 Task: Add a timeline in the project AgileHero for the epic 'IT Event Management Process Improvement' from 2024/06/08 to 2025/11/21. Add a timeline in the project AgileHero for the epic 'IT Access Management' from 2023/05/18 to 2025/08/04. Add a timeline in the project AgileHero for the epic 'Cloud migration' from 2024/03/28 to 2025/11/05
Action: Mouse moved to (220, 69)
Screenshot: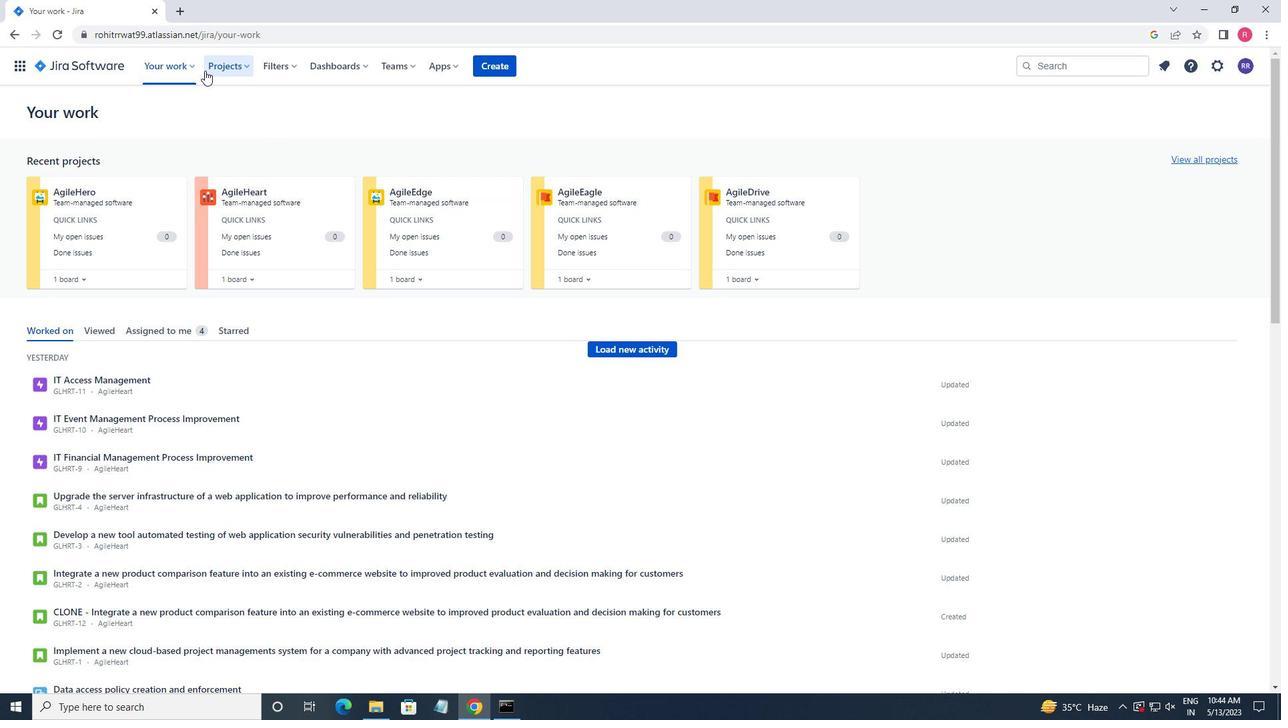 
Action: Mouse pressed left at (220, 69)
Screenshot: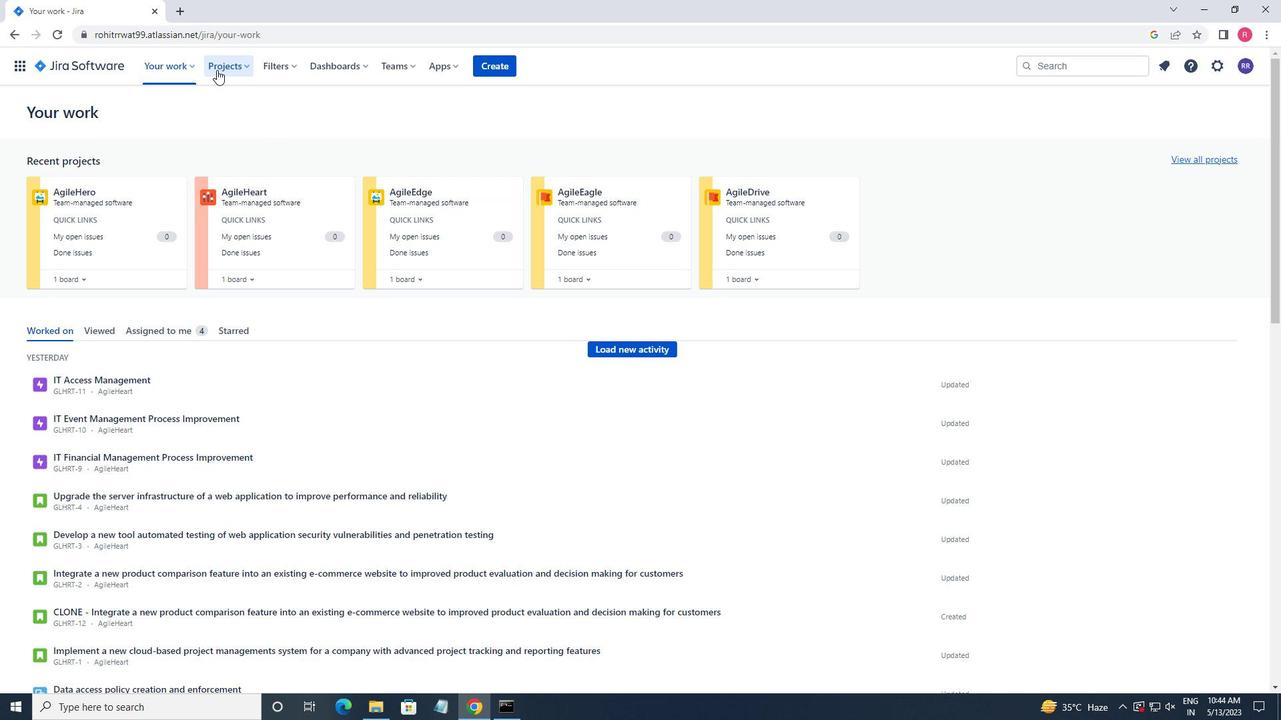 
Action: Mouse moved to (248, 135)
Screenshot: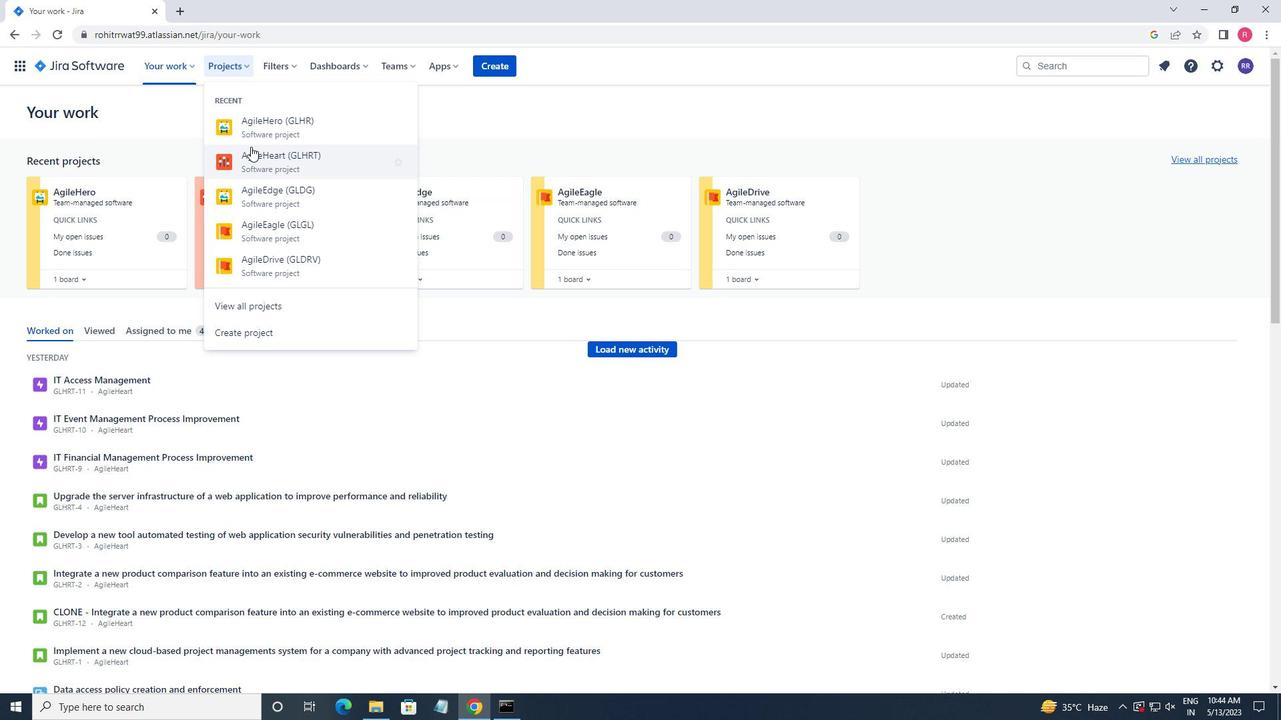 
Action: Mouse pressed left at (248, 135)
Screenshot: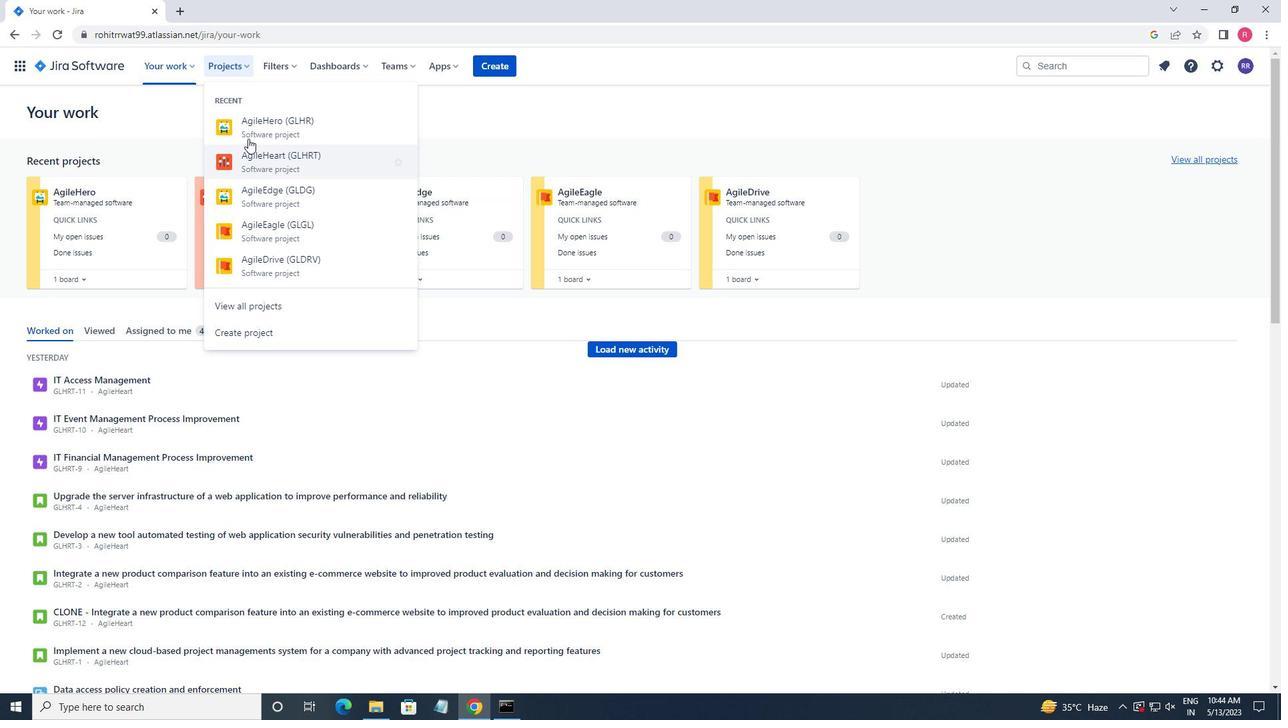 
Action: Mouse moved to (86, 206)
Screenshot: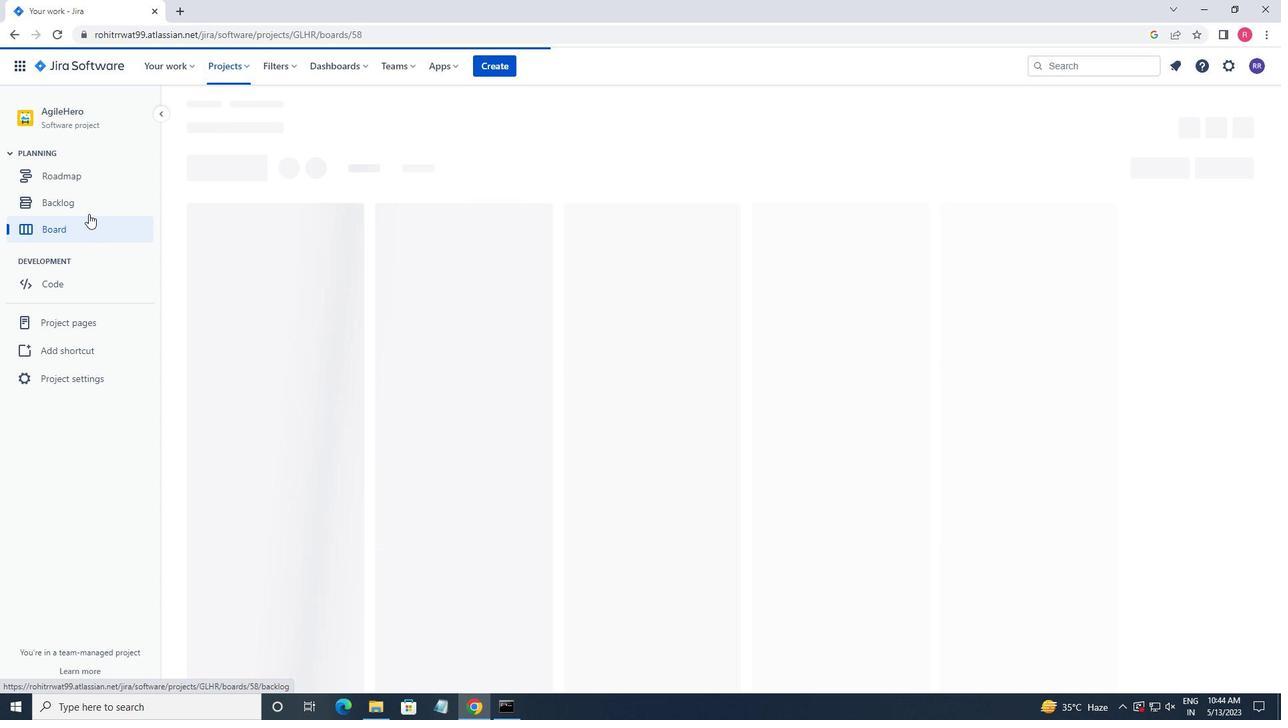 
Action: Mouse pressed left at (86, 206)
Screenshot: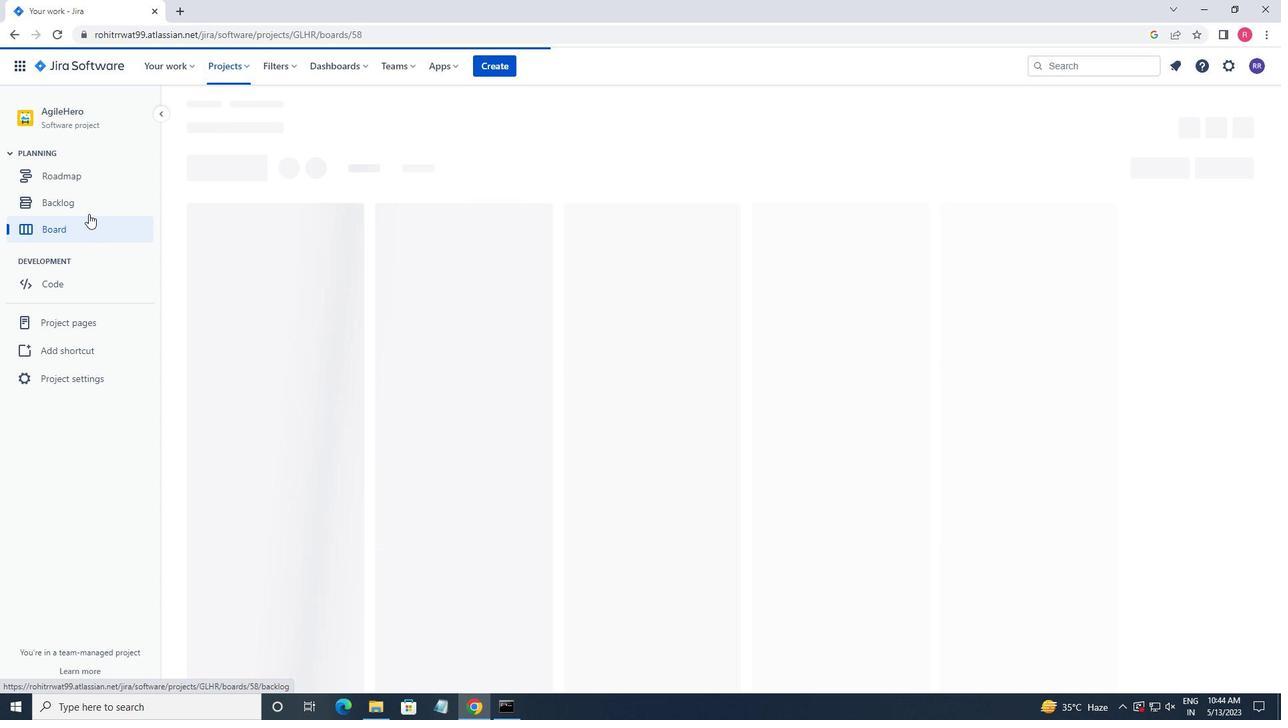 
Action: Mouse moved to (198, 268)
Screenshot: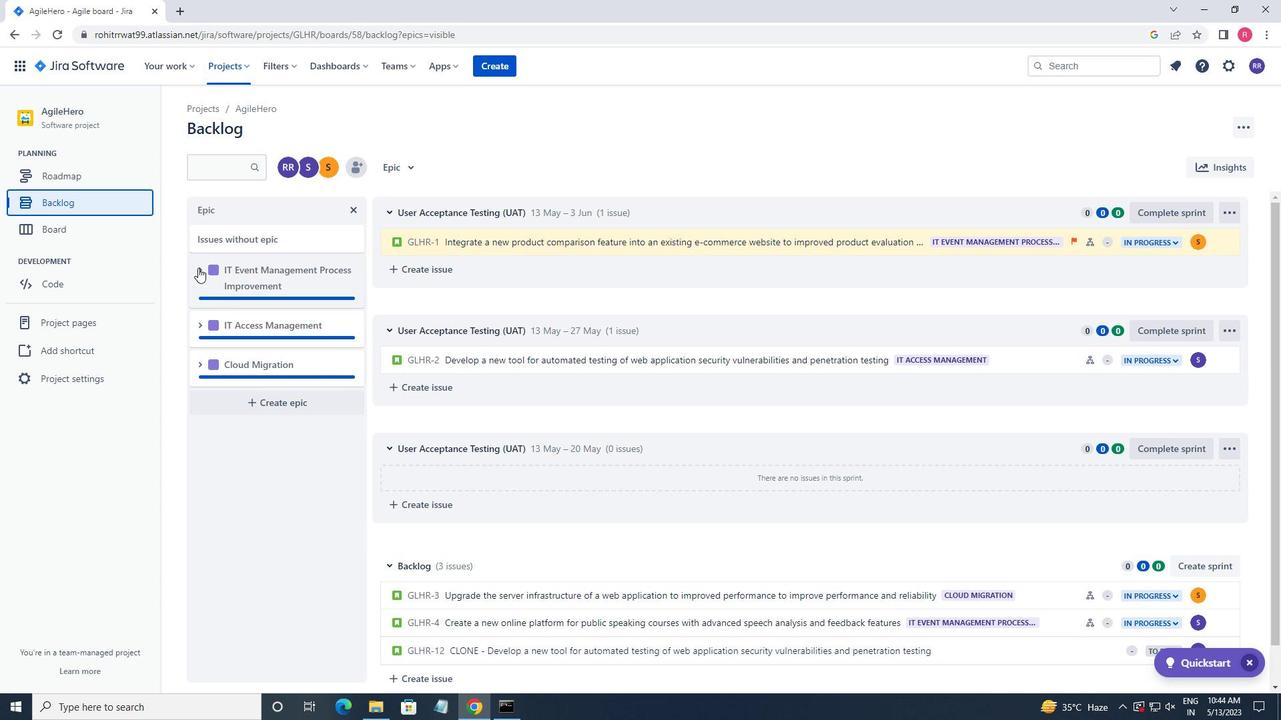 
Action: Mouse pressed left at (198, 268)
Screenshot: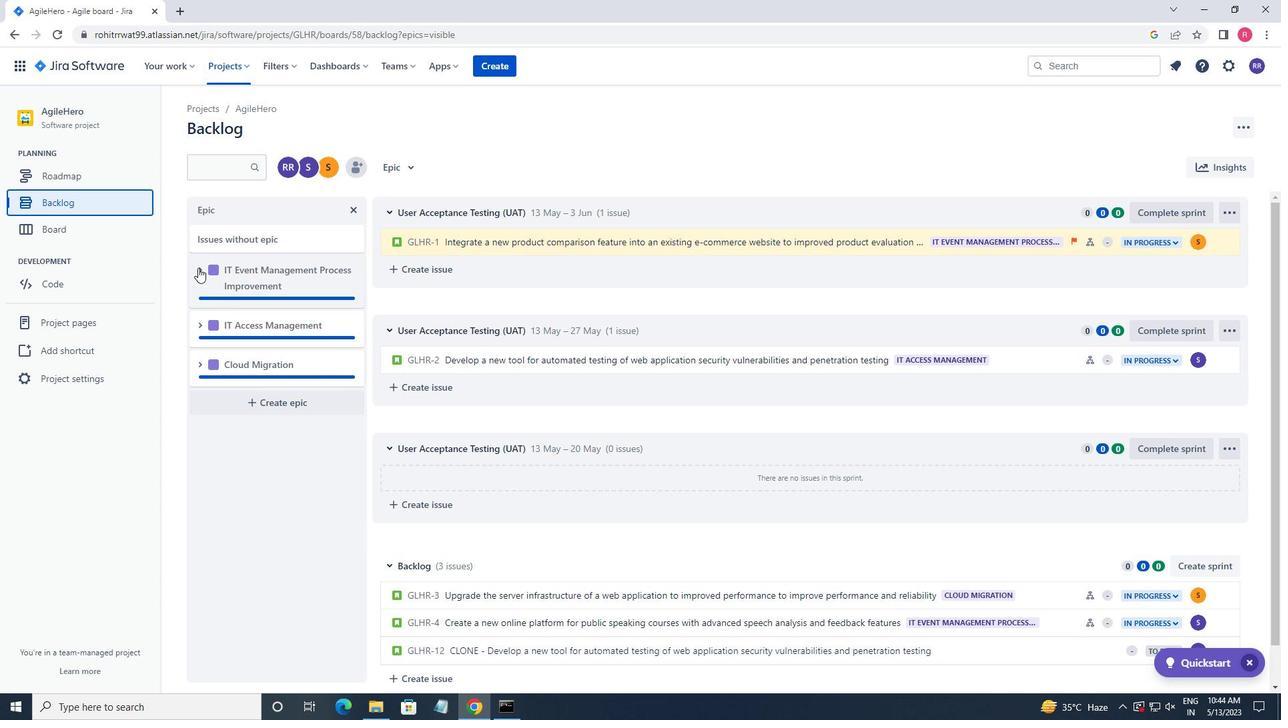 
Action: Mouse moved to (250, 383)
Screenshot: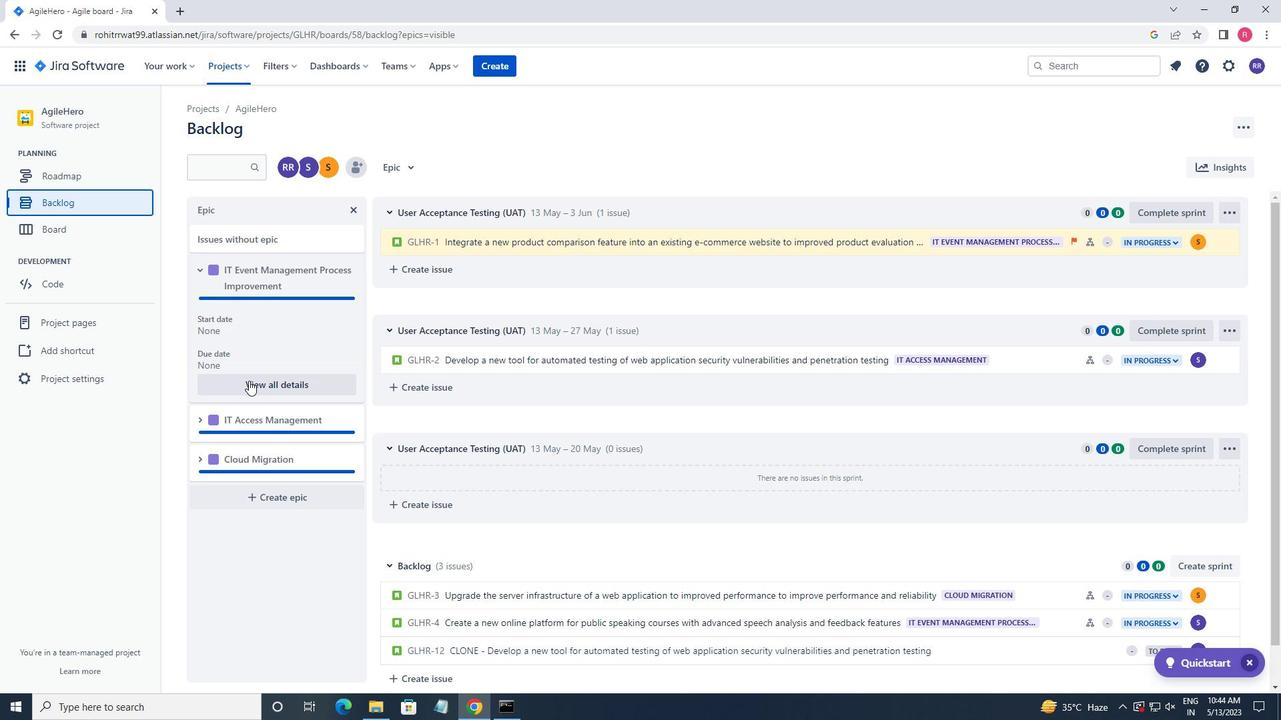 
Action: Mouse pressed left at (250, 383)
Screenshot: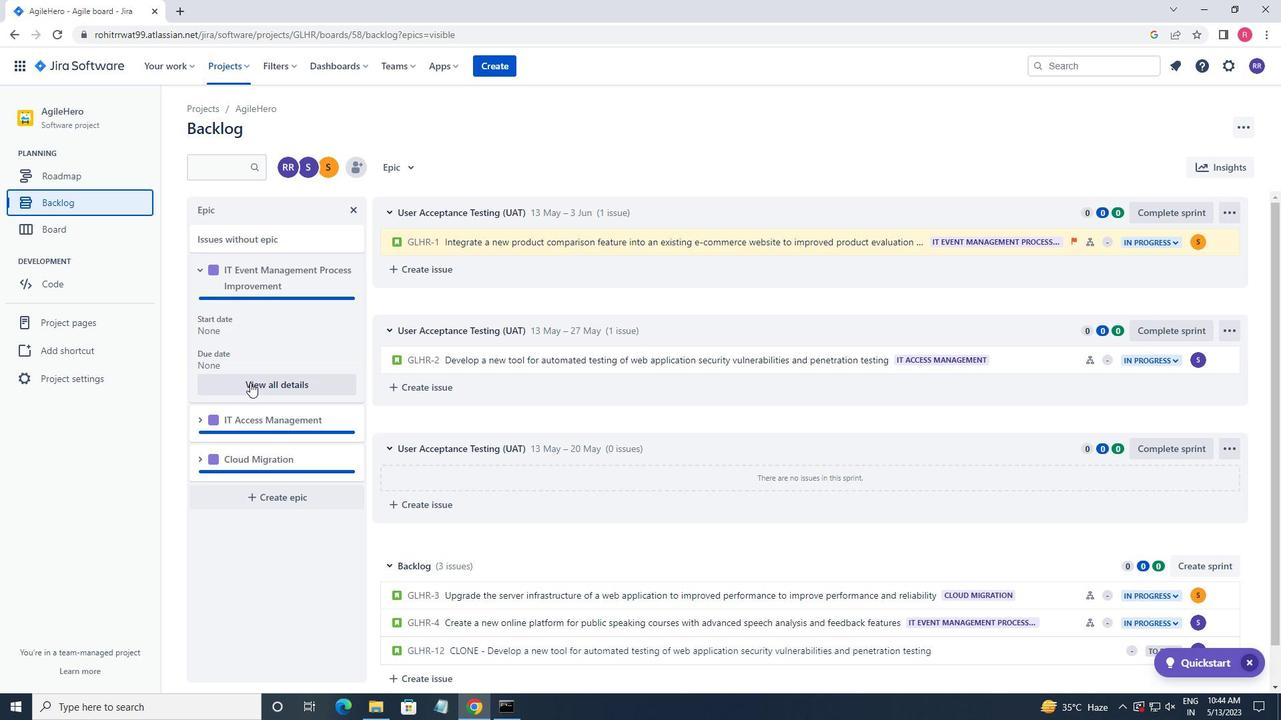 
Action: Mouse moved to (1140, 536)
Screenshot: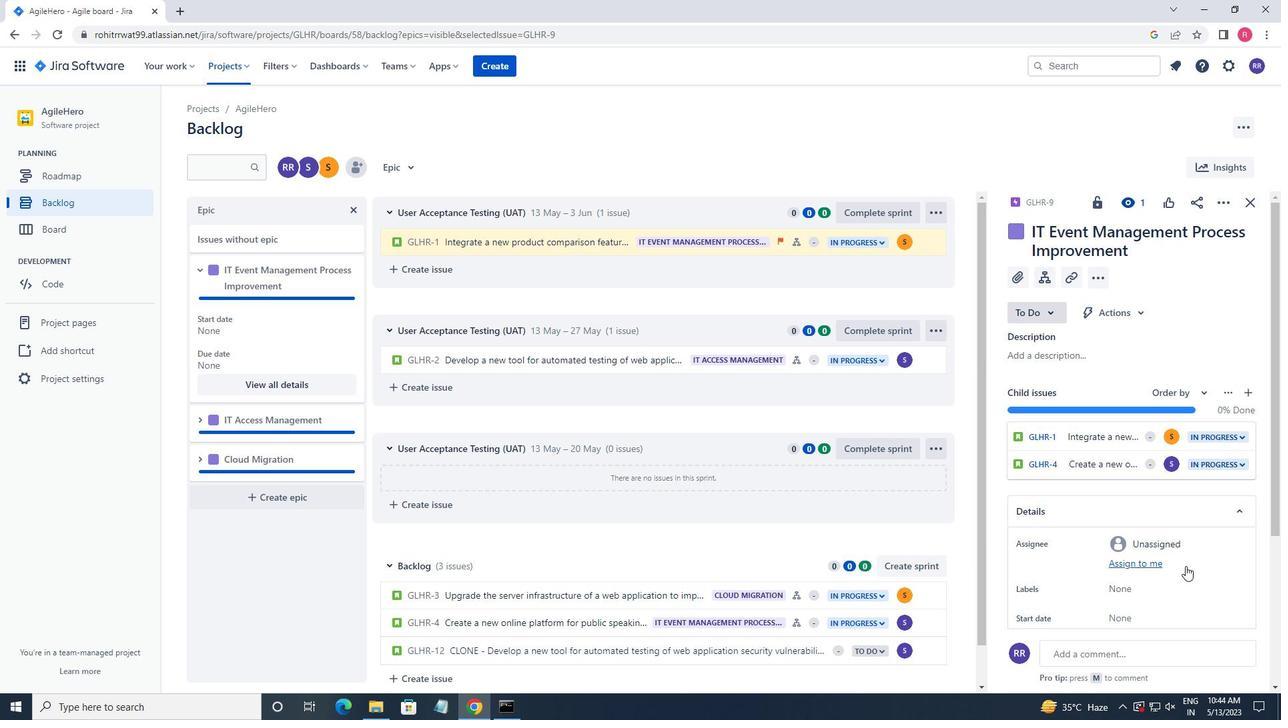 
Action: Mouse scrolled (1140, 535) with delta (0, 0)
Screenshot: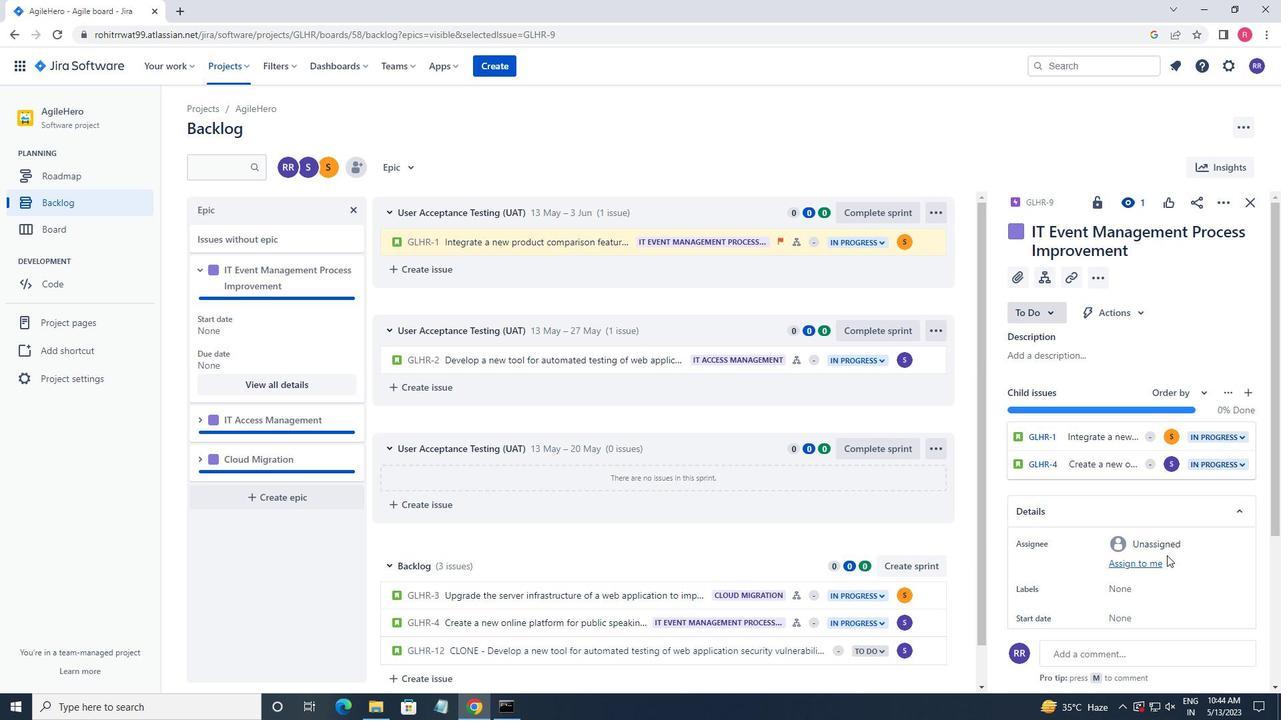 
Action: Mouse scrolled (1140, 535) with delta (0, 0)
Screenshot: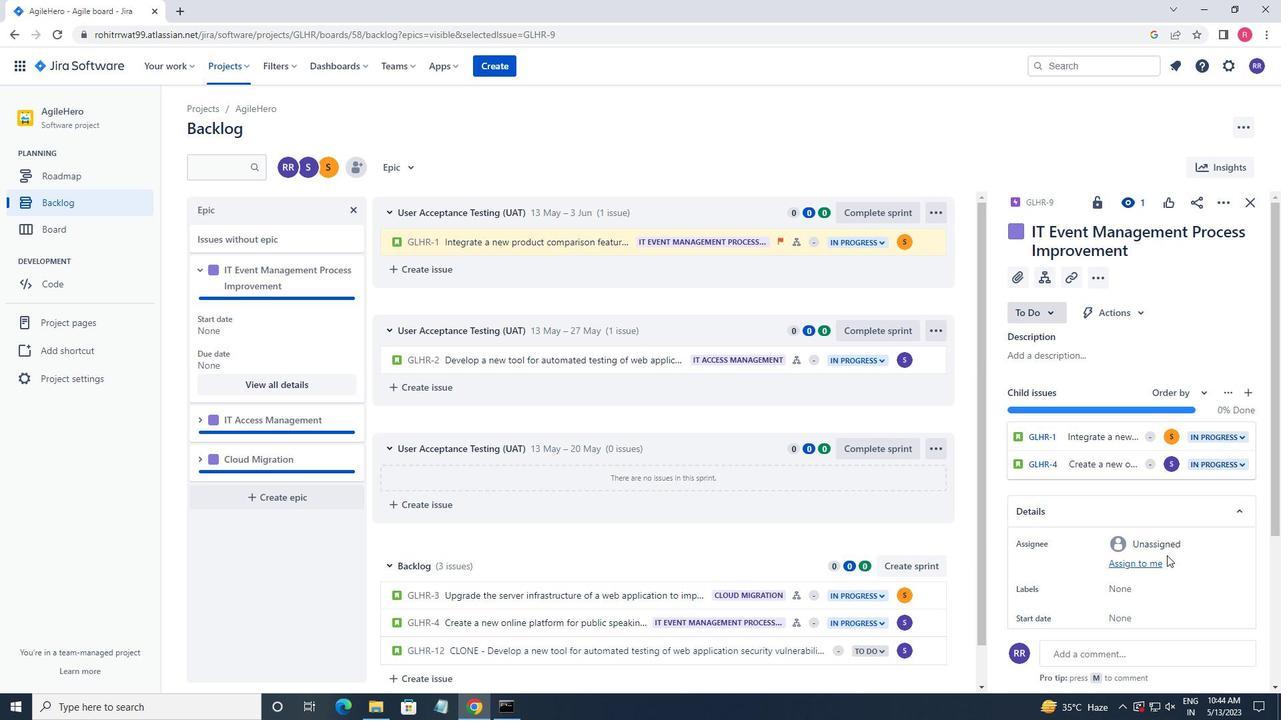 
Action: Mouse scrolled (1140, 535) with delta (0, 0)
Screenshot: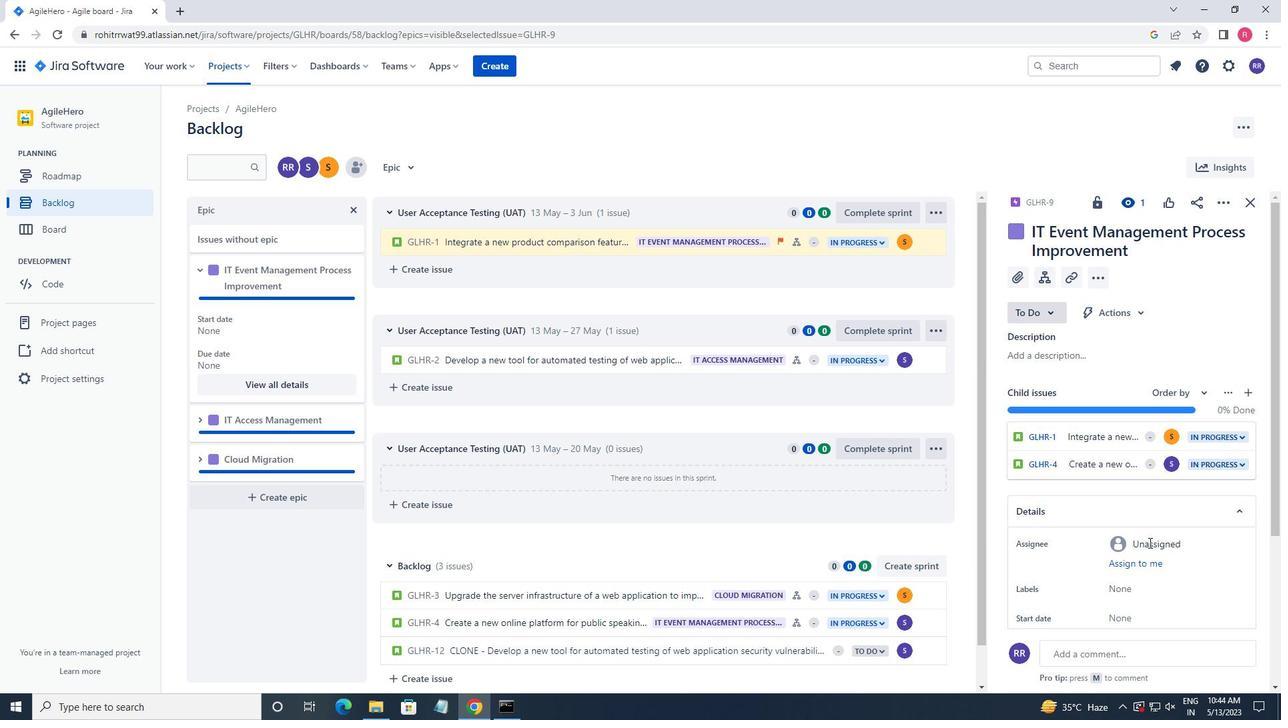 
Action: Mouse scrolled (1140, 535) with delta (0, 0)
Screenshot: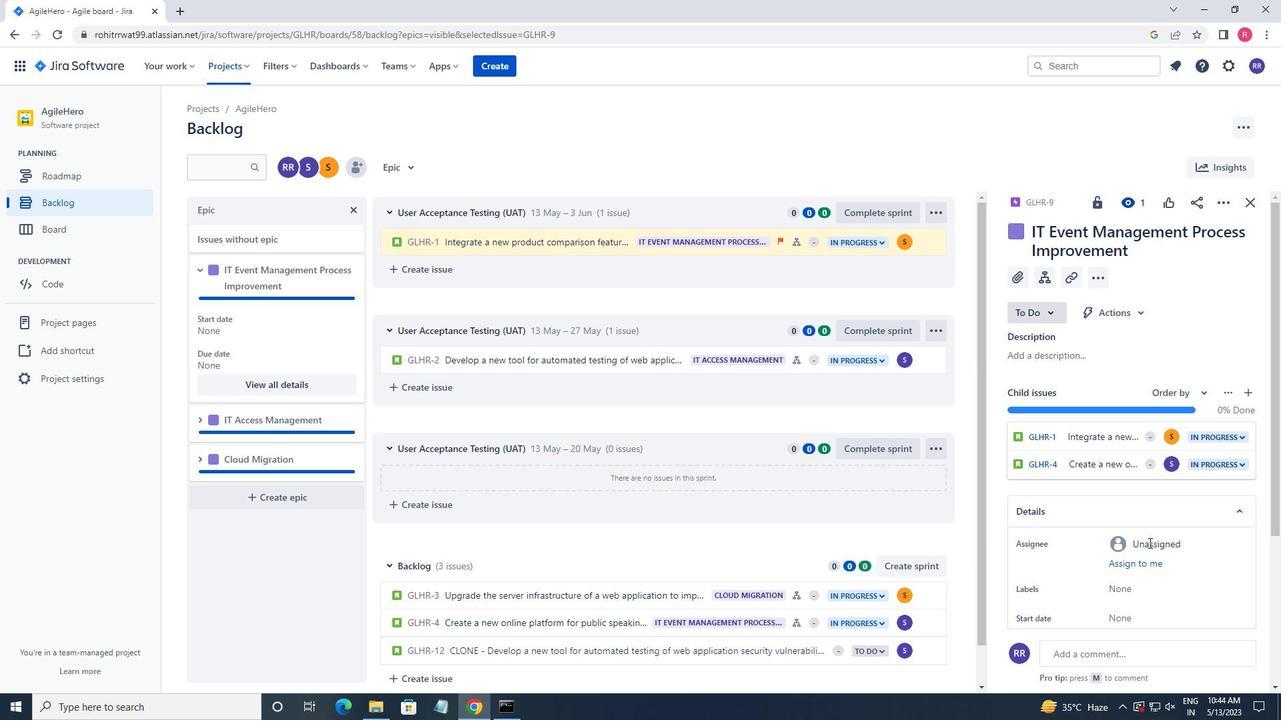 
Action: Mouse moved to (1118, 400)
Screenshot: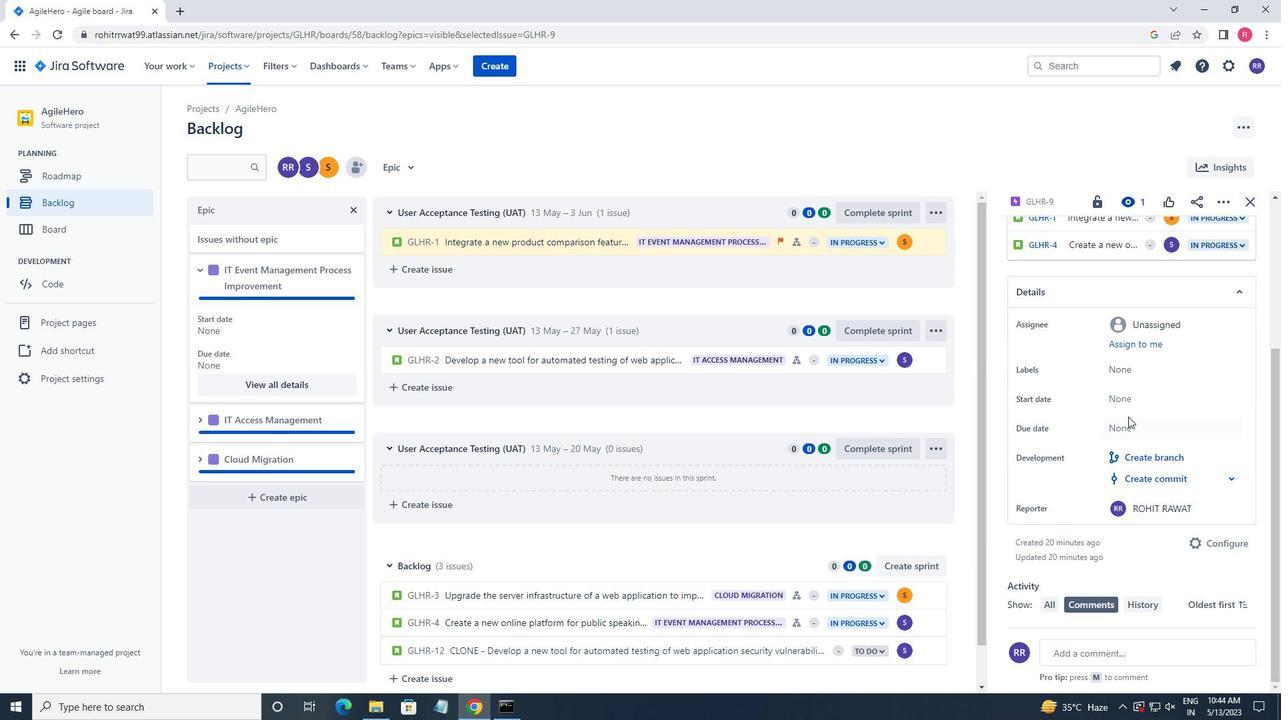 
Action: Mouse pressed left at (1118, 400)
Screenshot: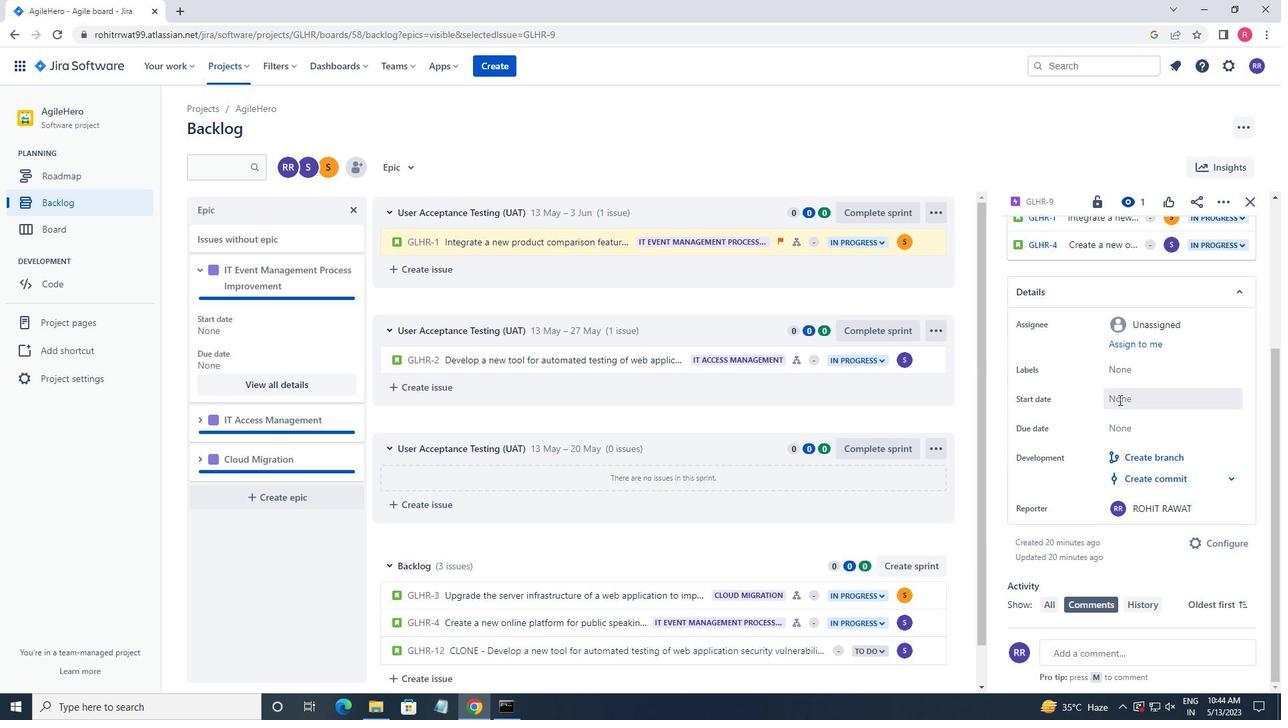 
Action: Mouse moved to (1250, 441)
Screenshot: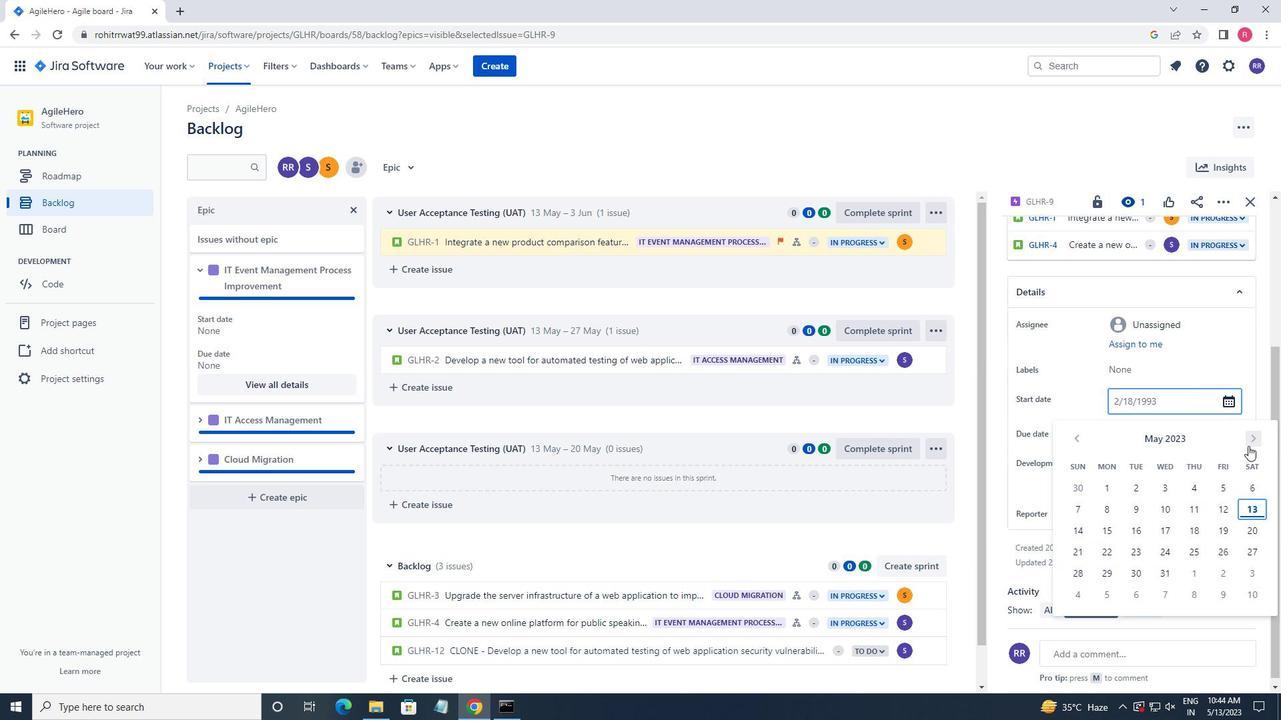 
Action: Mouse pressed left at (1250, 441)
Screenshot: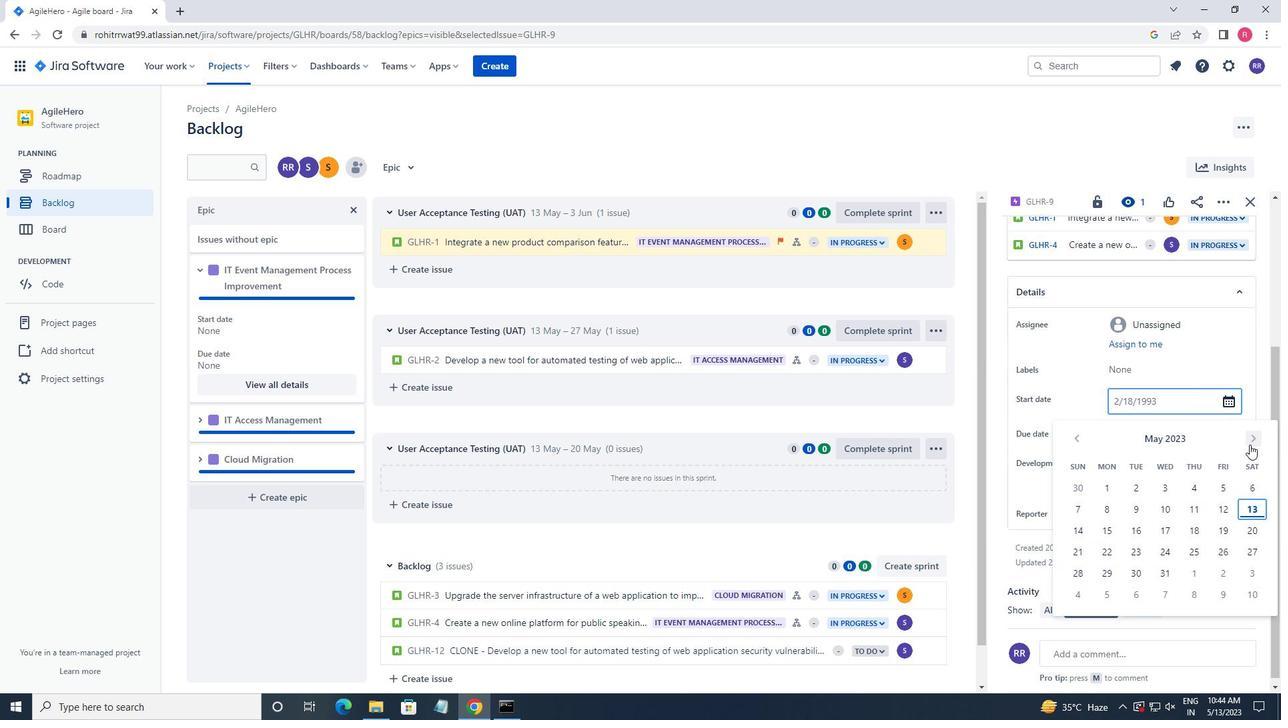 
Action: Mouse pressed left at (1250, 441)
Screenshot: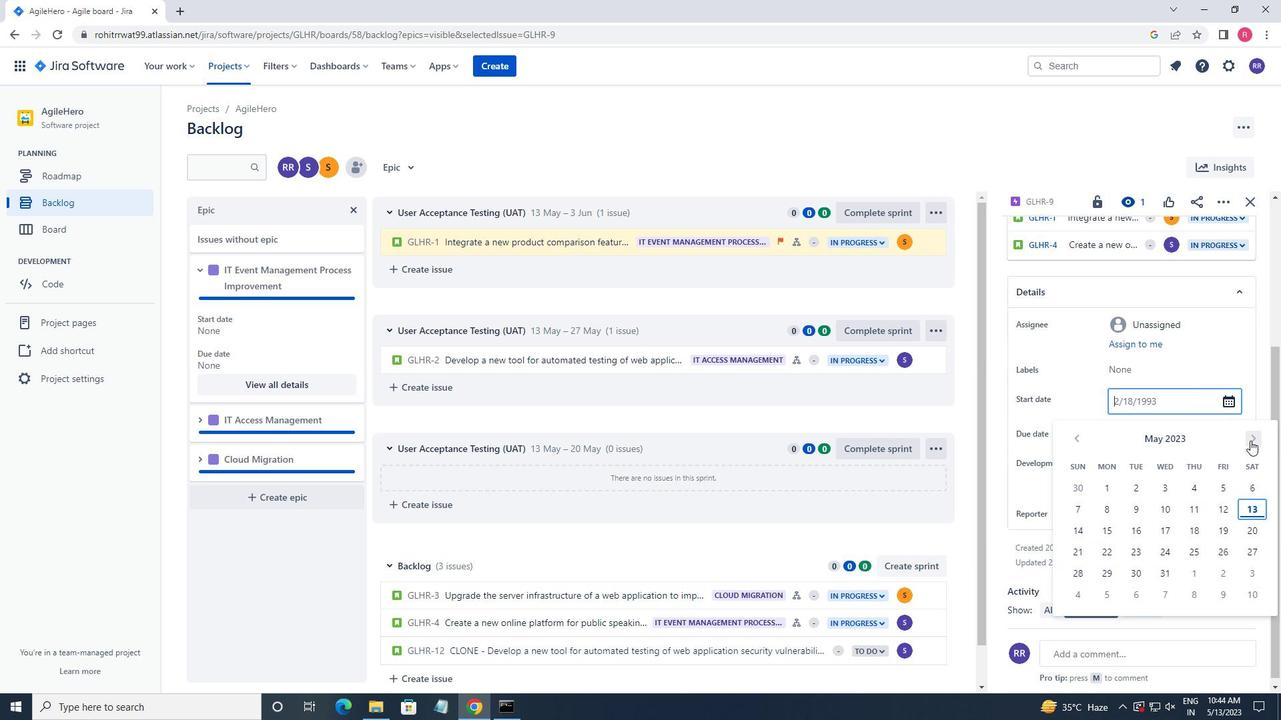 
Action: Mouse pressed left at (1250, 441)
Screenshot: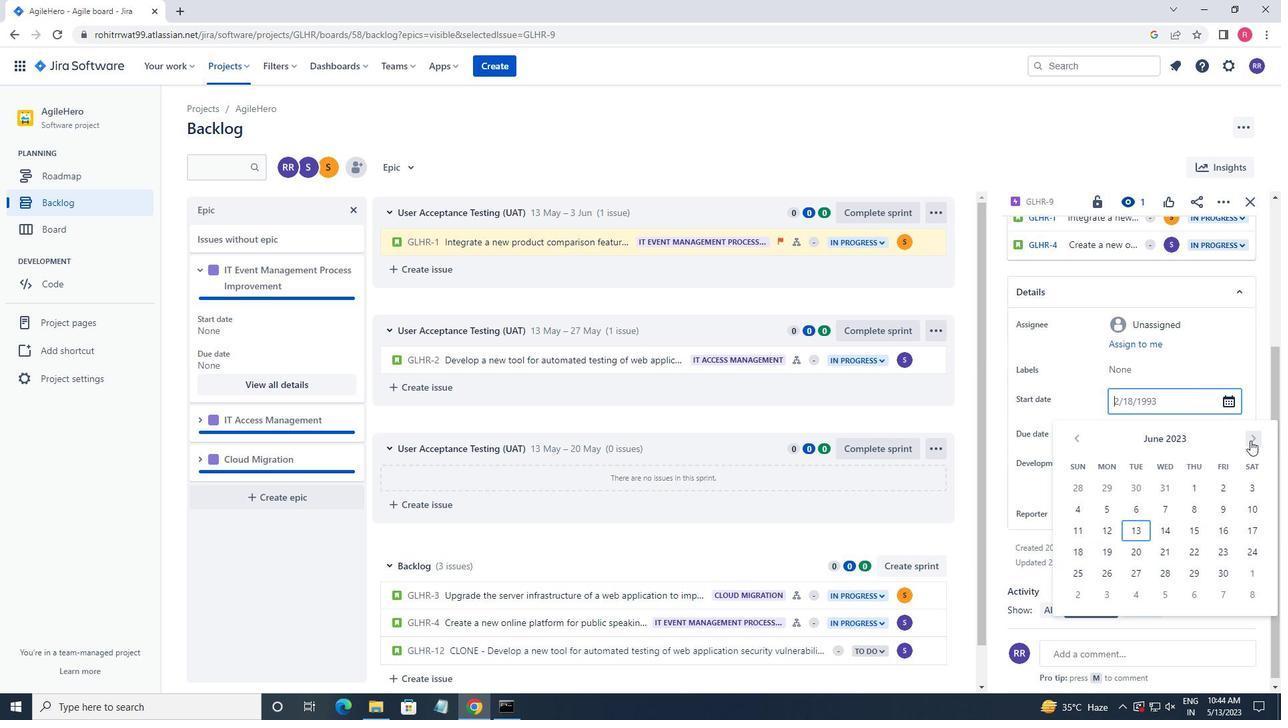 
Action: Mouse pressed left at (1250, 441)
Screenshot: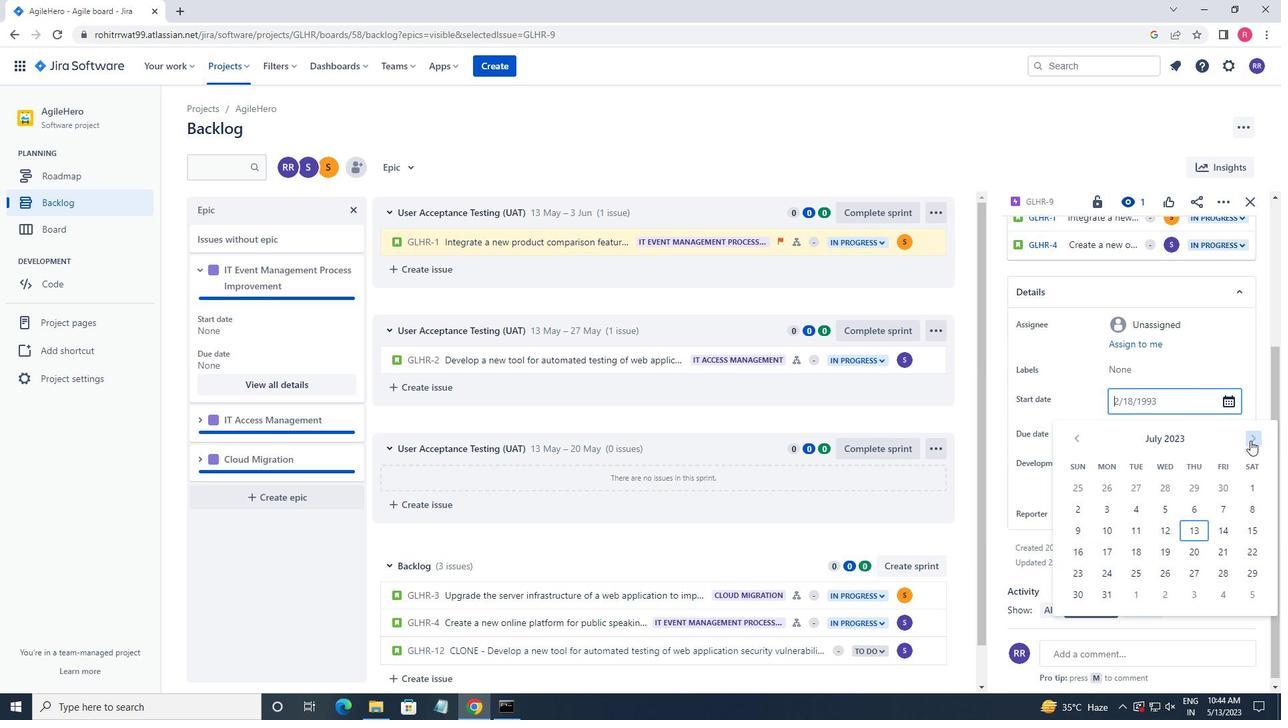 
Action: Mouse pressed left at (1250, 441)
Screenshot: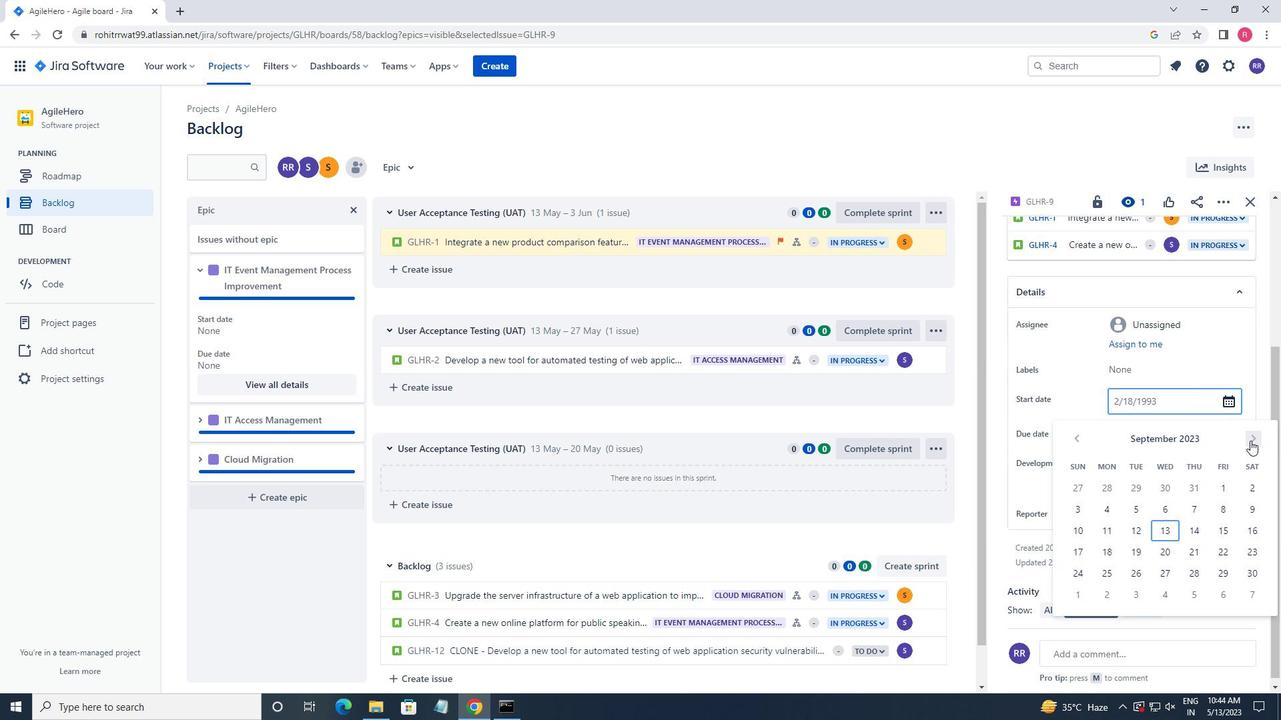 
Action: Mouse pressed left at (1250, 441)
Screenshot: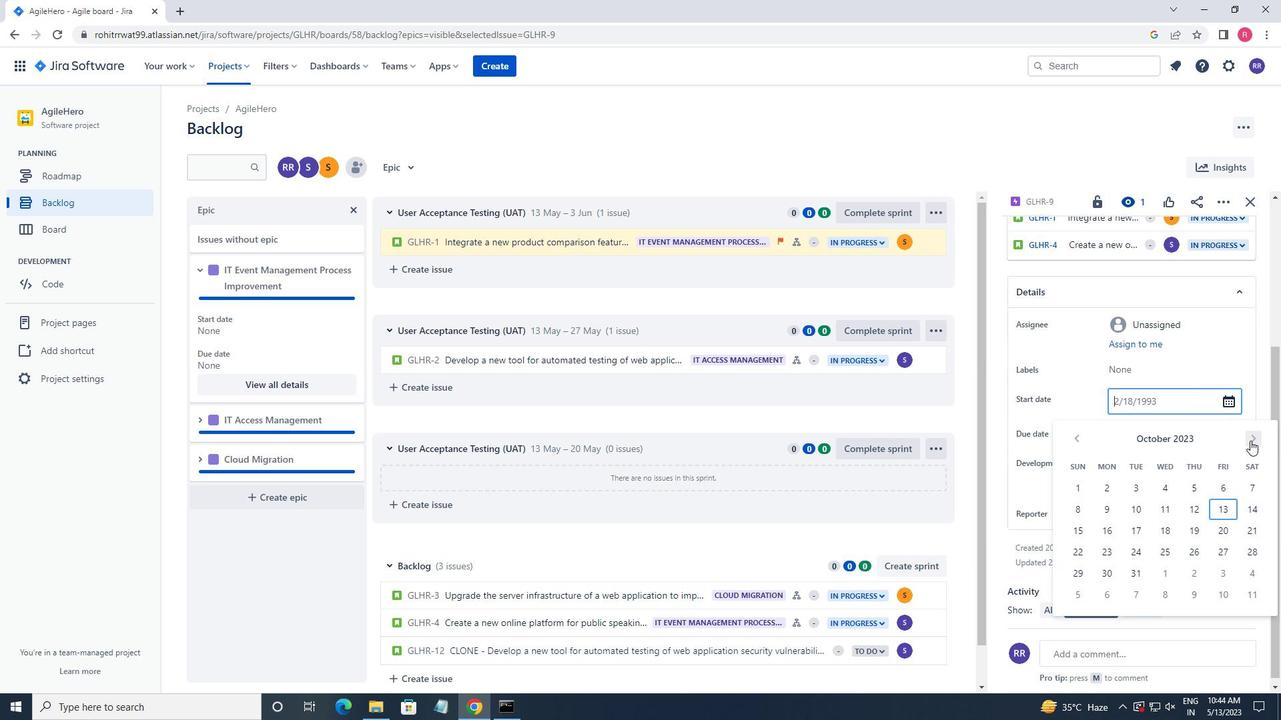 
Action: Mouse pressed left at (1250, 441)
Screenshot: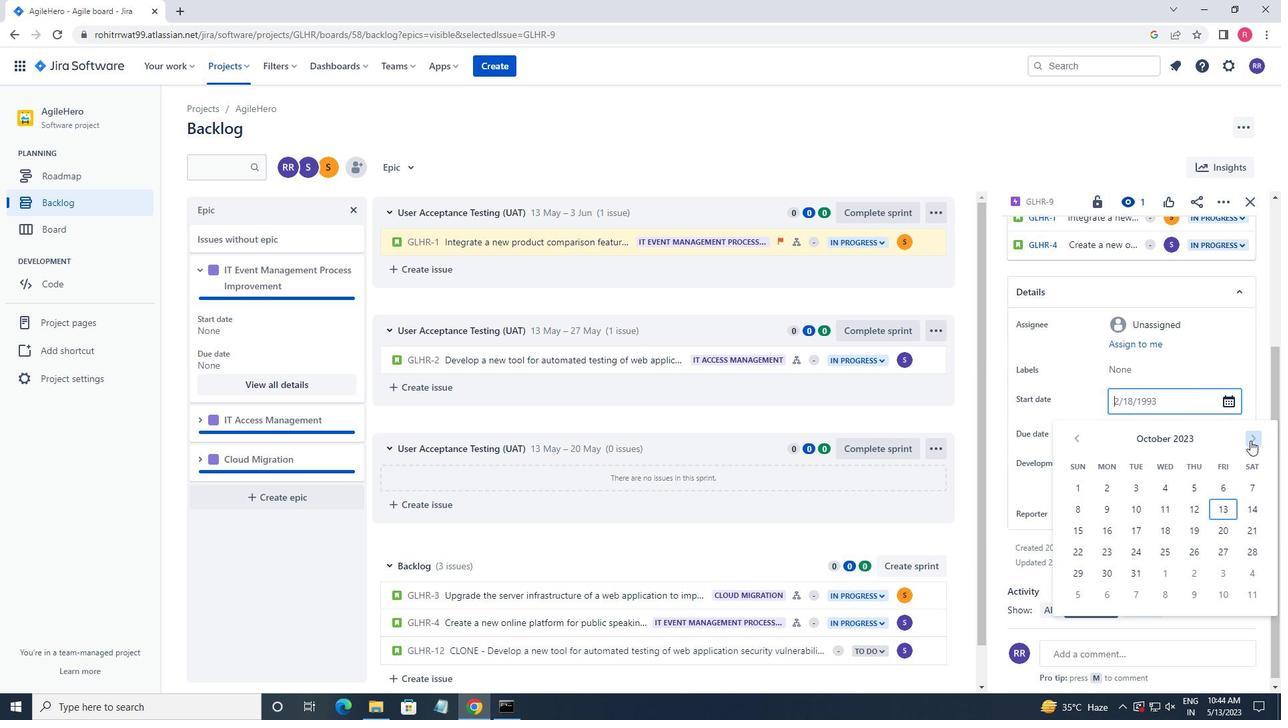 
Action: Mouse pressed left at (1250, 441)
Screenshot: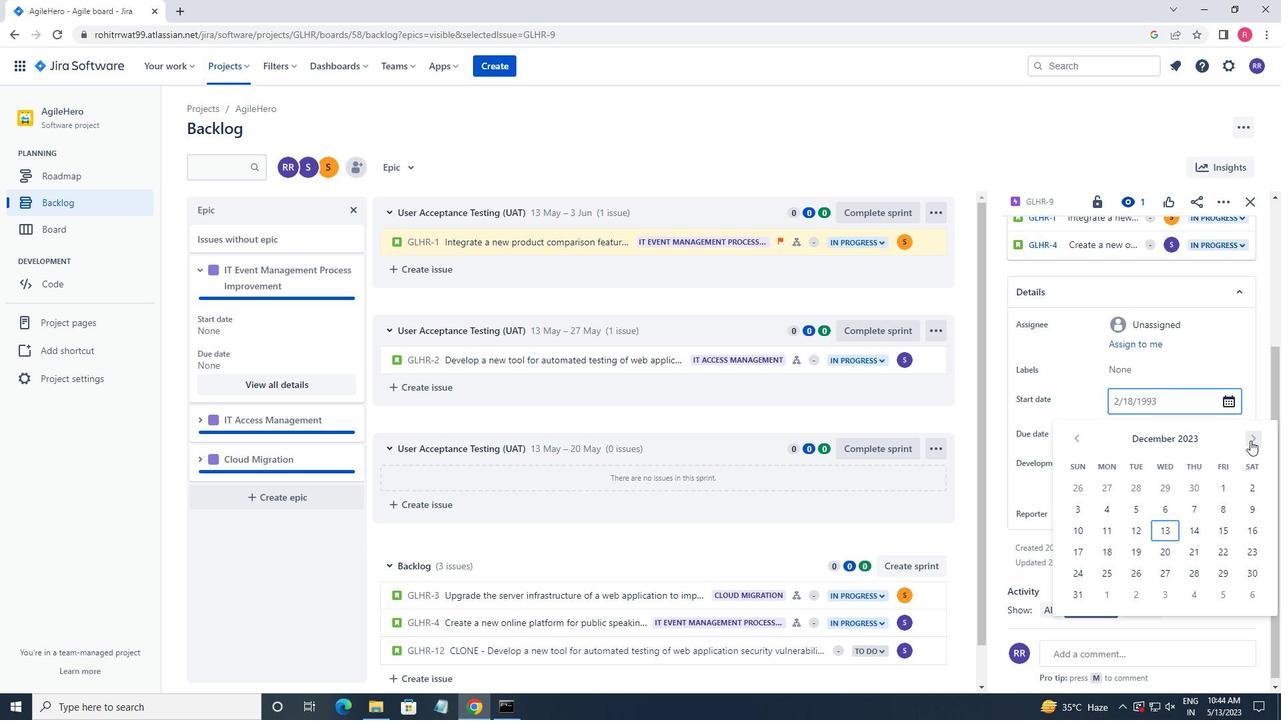
Action: Mouse pressed left at (1250, 441)
Screenshot: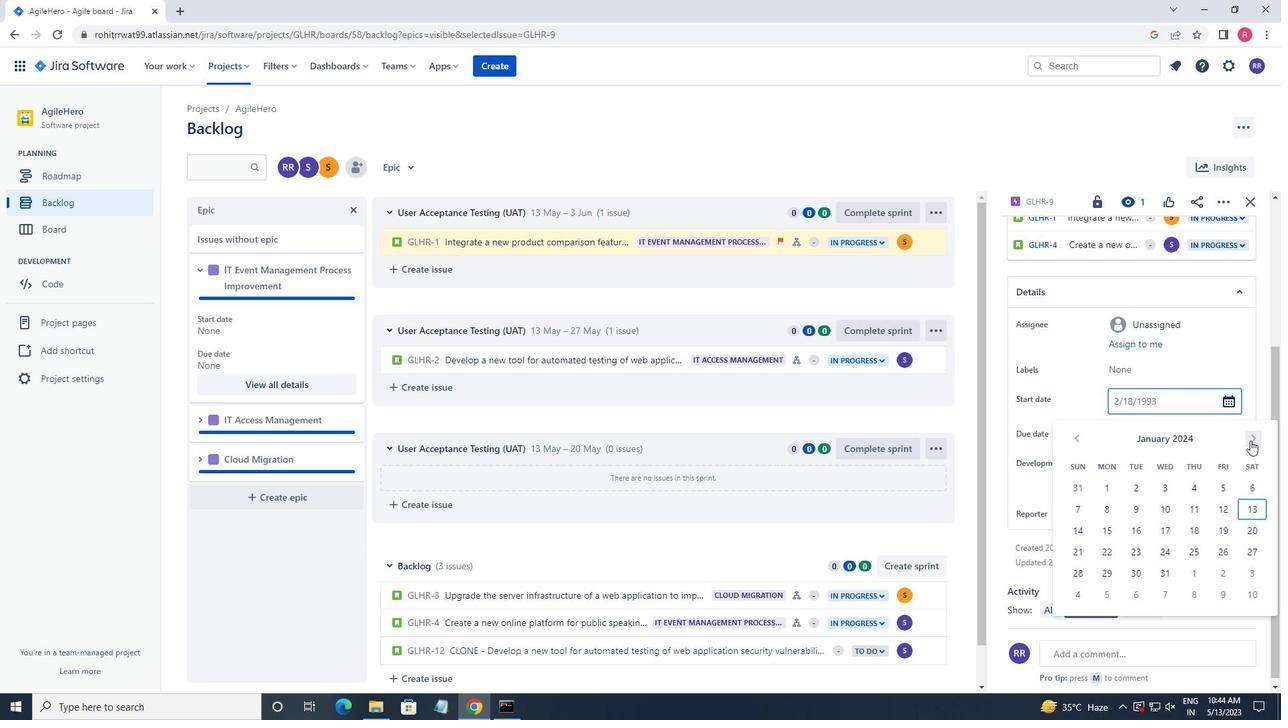 
Action: Mouse pressed left at (1250, 441)
Screenshot: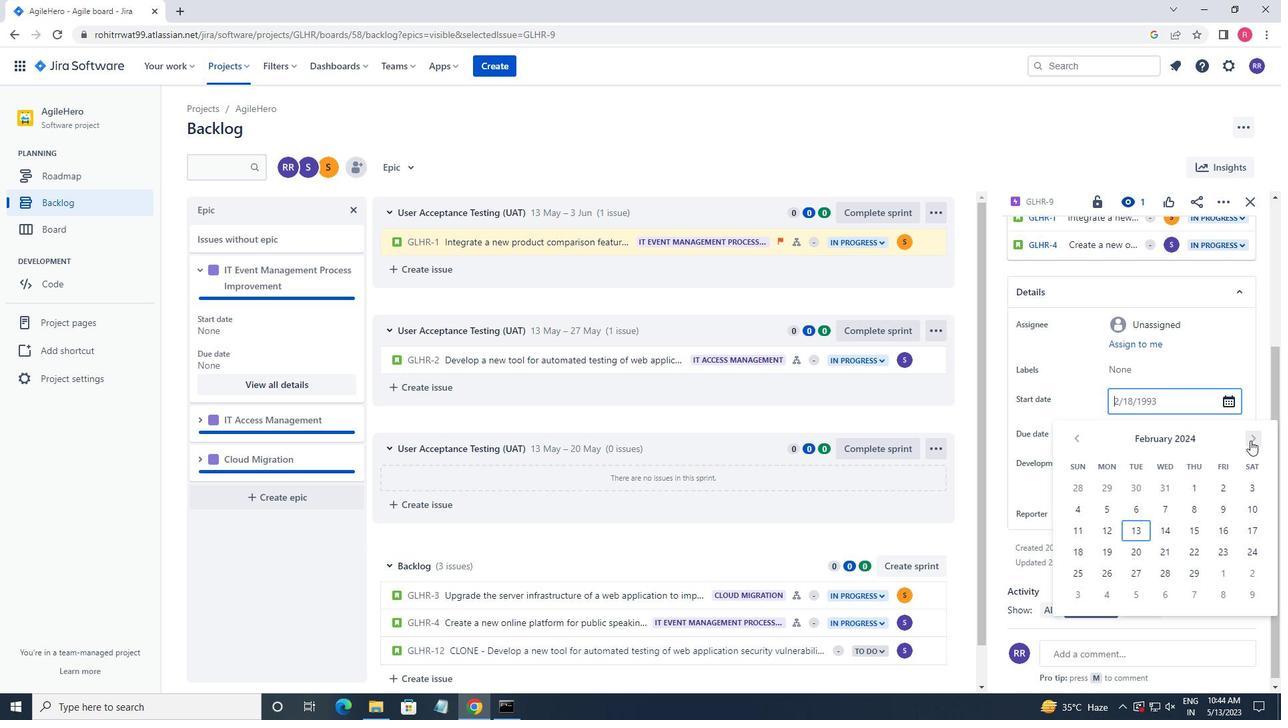 
Action: Mouse pressed left at (1250, 441)
Screenshot: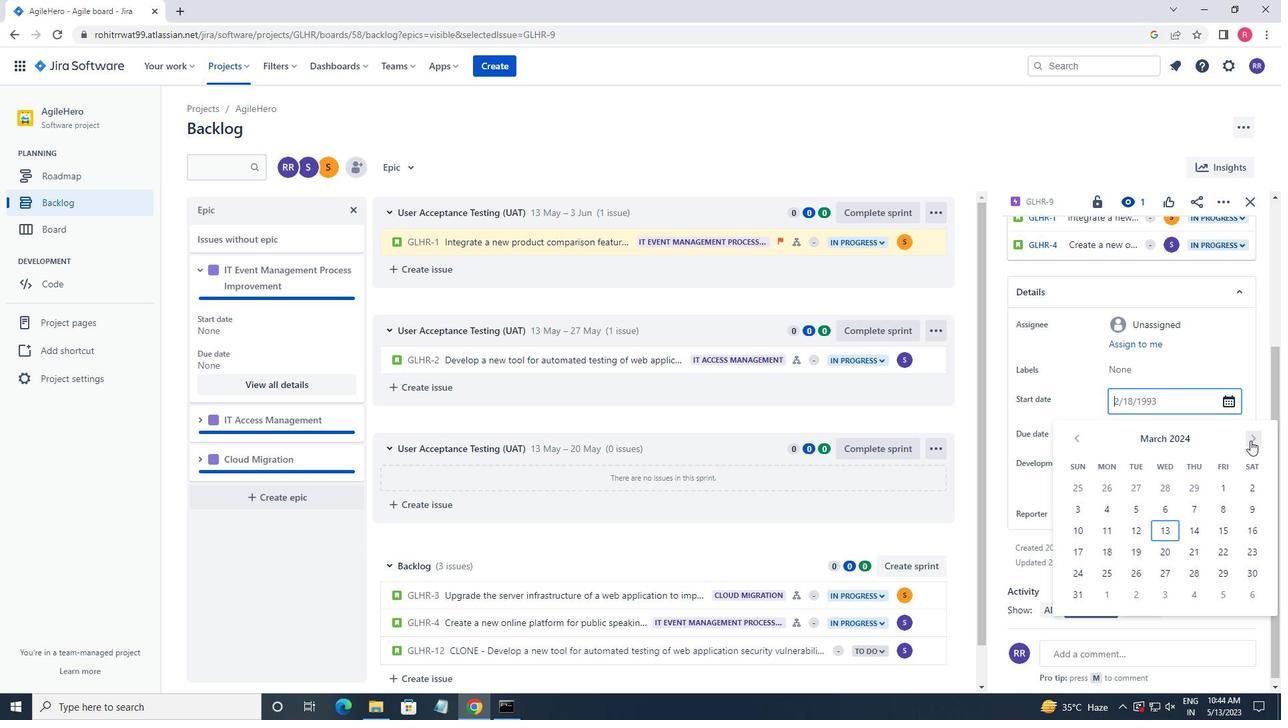 
Action: Mouse pressed left at (1250, 441)
Screenshot: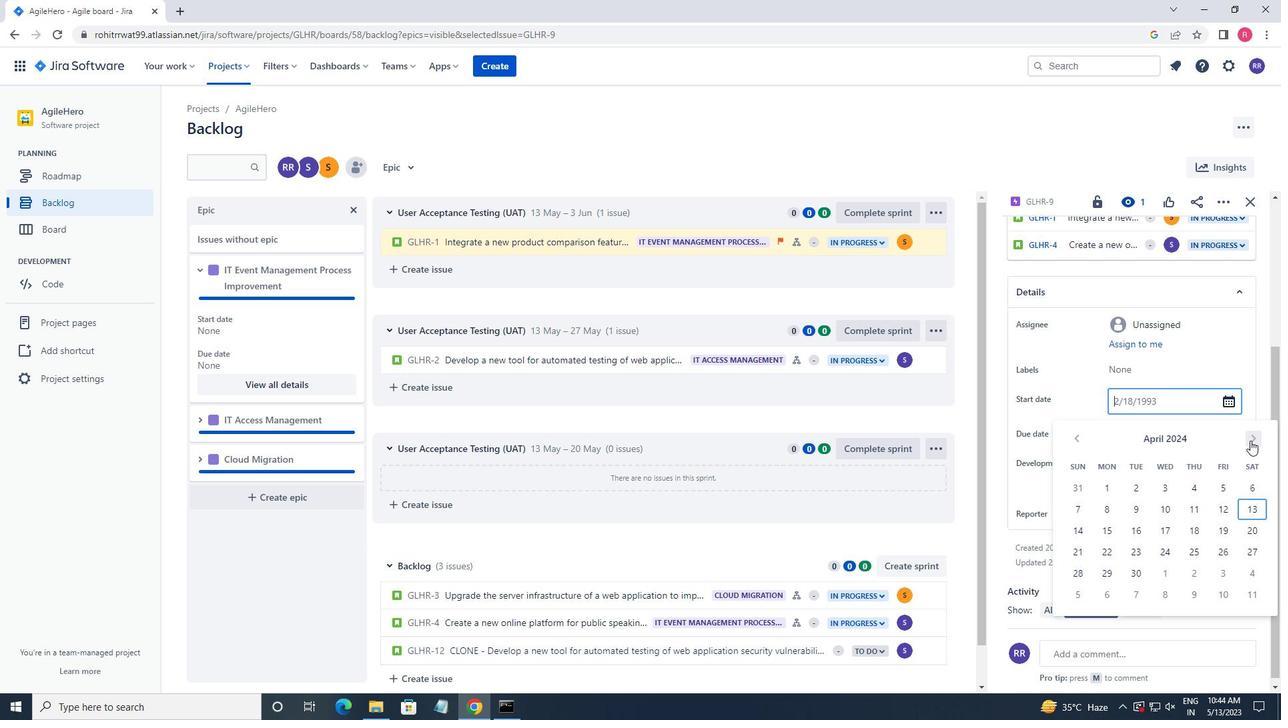 
Action: Mouse pressed left at (1250, 441)
Screenshot: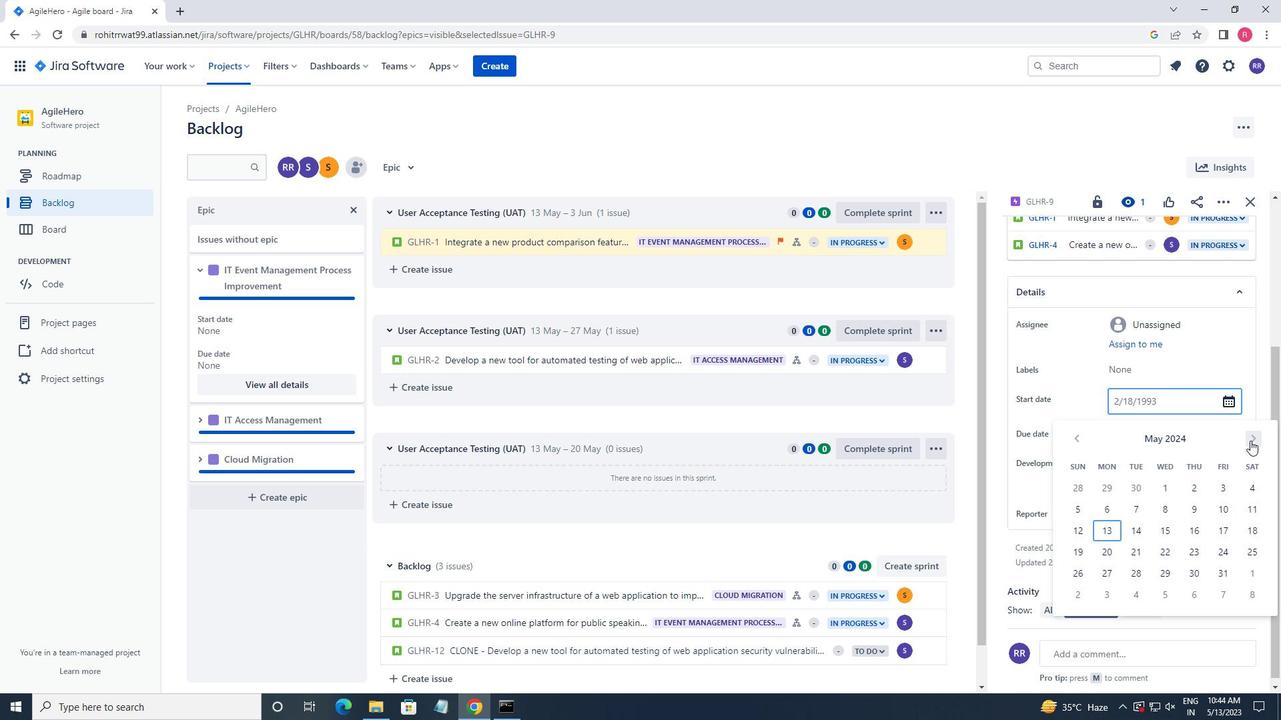 
Action: Mouse moved to (1259, 514)
Screenshot: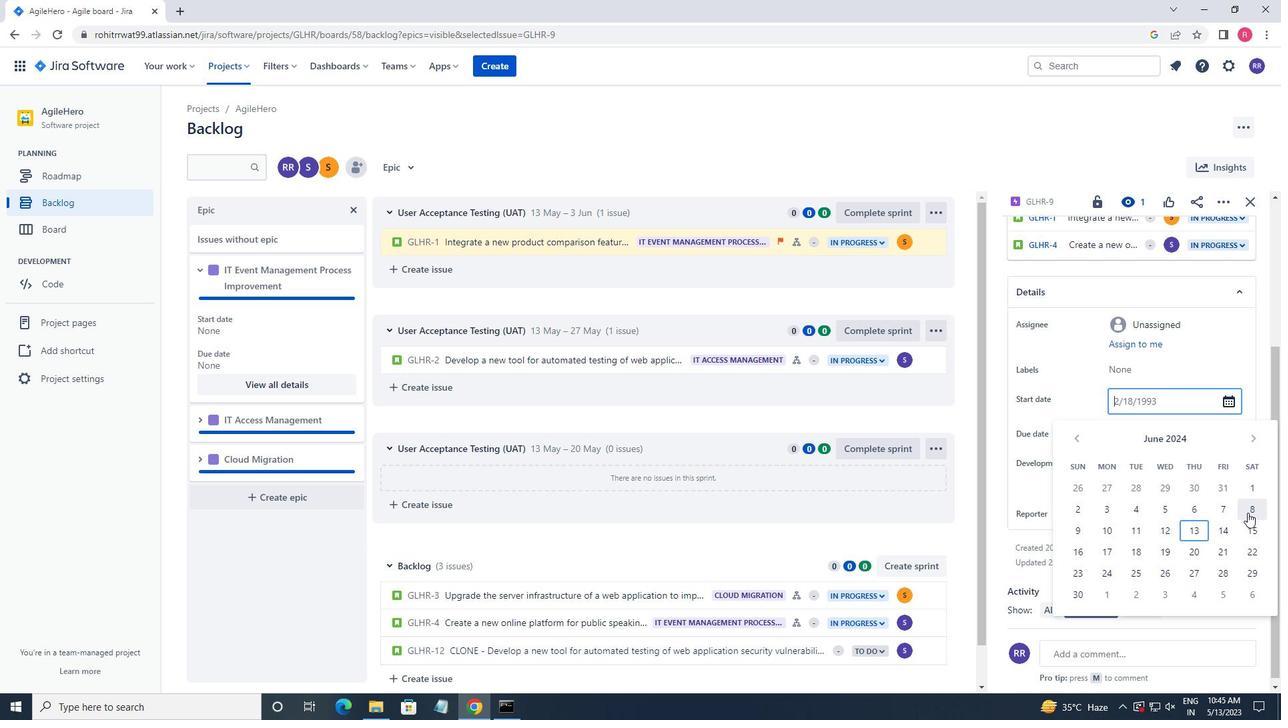 
Action: Mouse pressed left at (1259, 514)
Screenshot: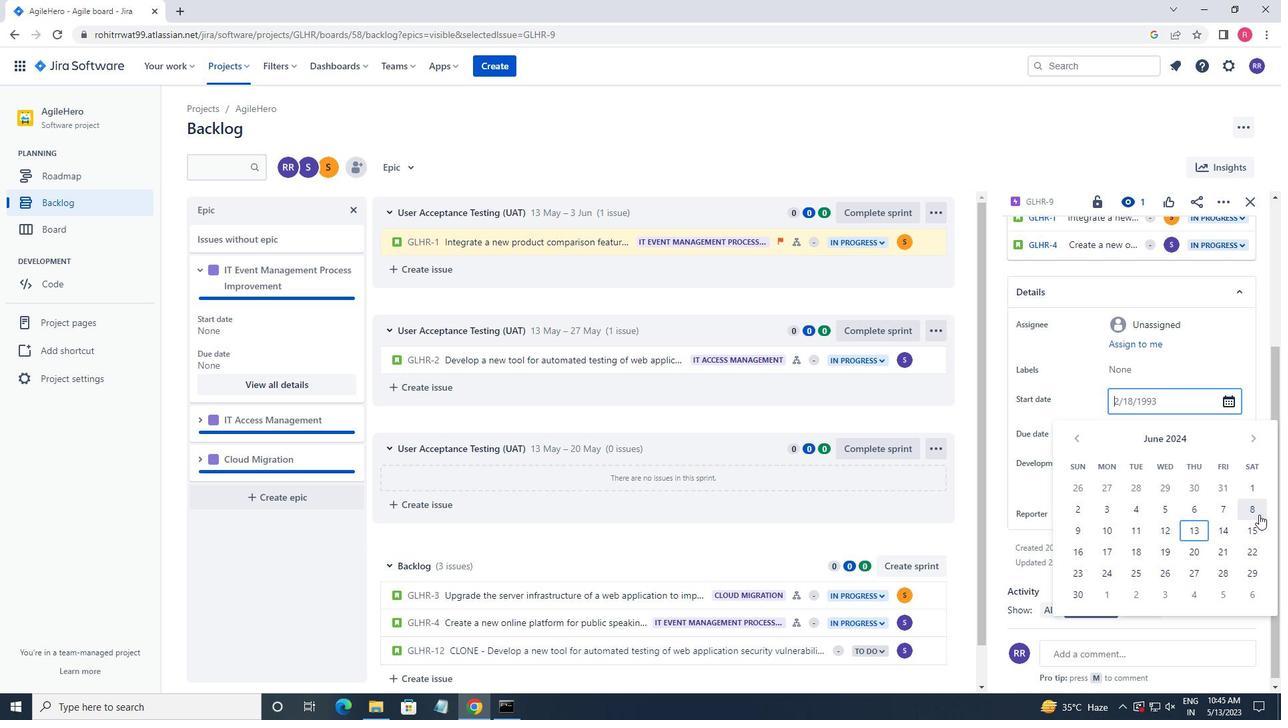 
Action: Mouse moved to (1159, 439)
Screenshot: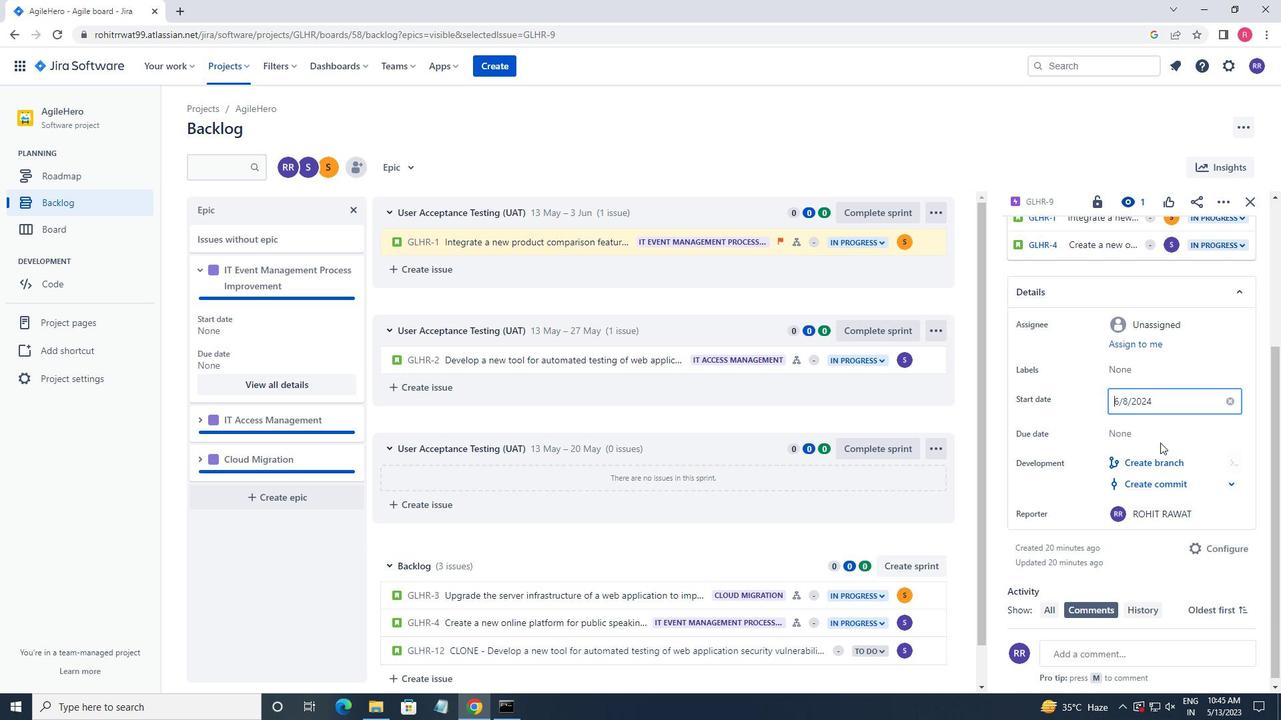 
Action: Mouse pressed left at (1159, 439)
Screenshot: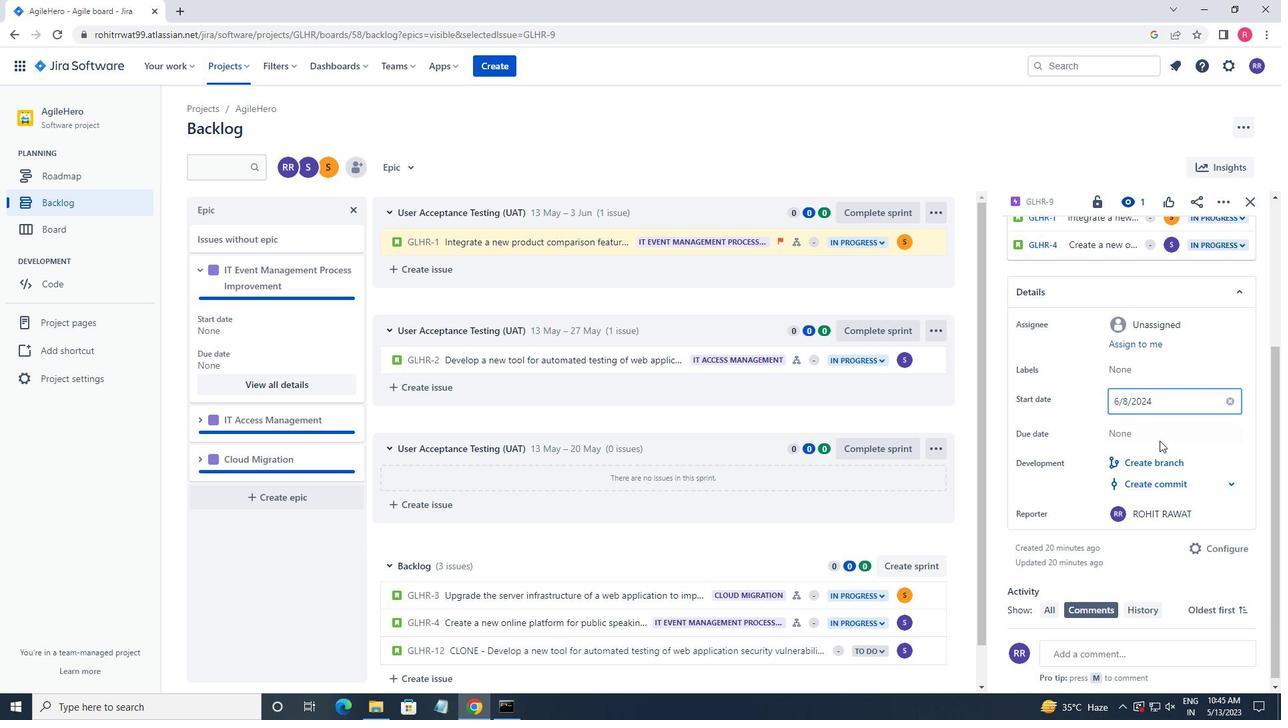 
Action: Mouse moved to (1250, 478)
Screenshot: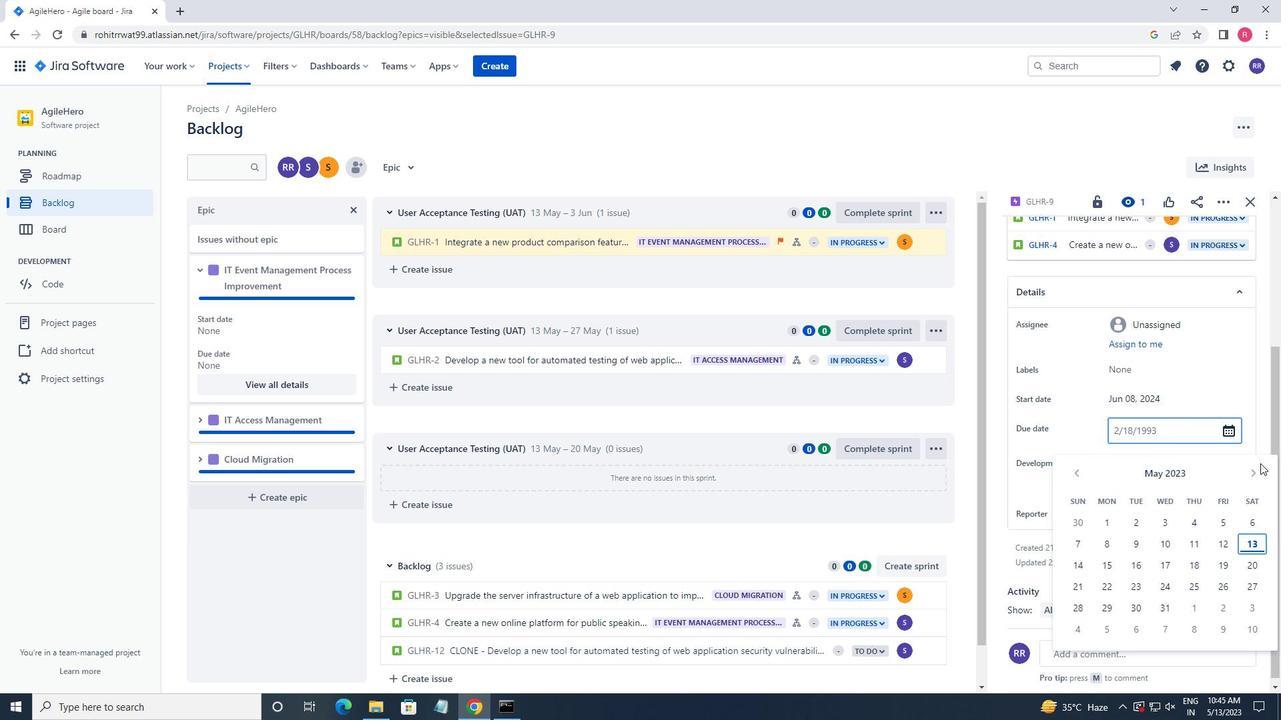 
Action: Mouse pressed left at (1250, 478)
Screenshot: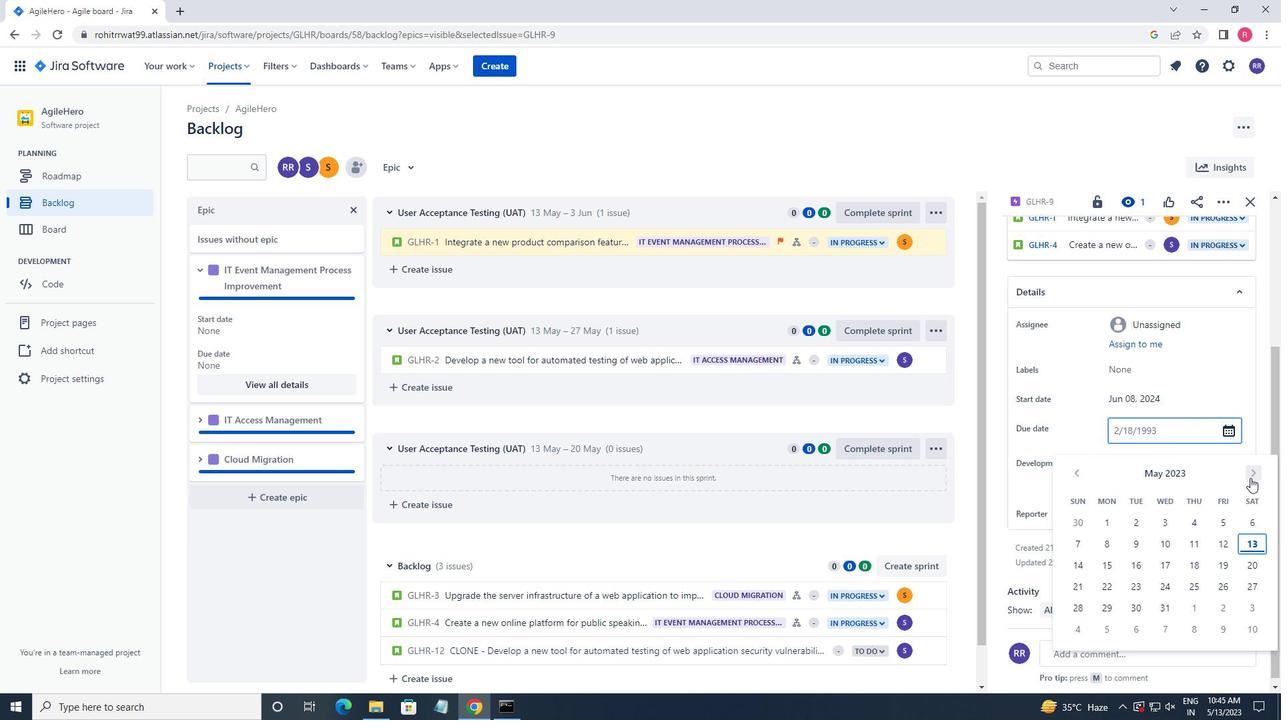 
Action: Mouse pressed left at (1250, 478)
Screenshot: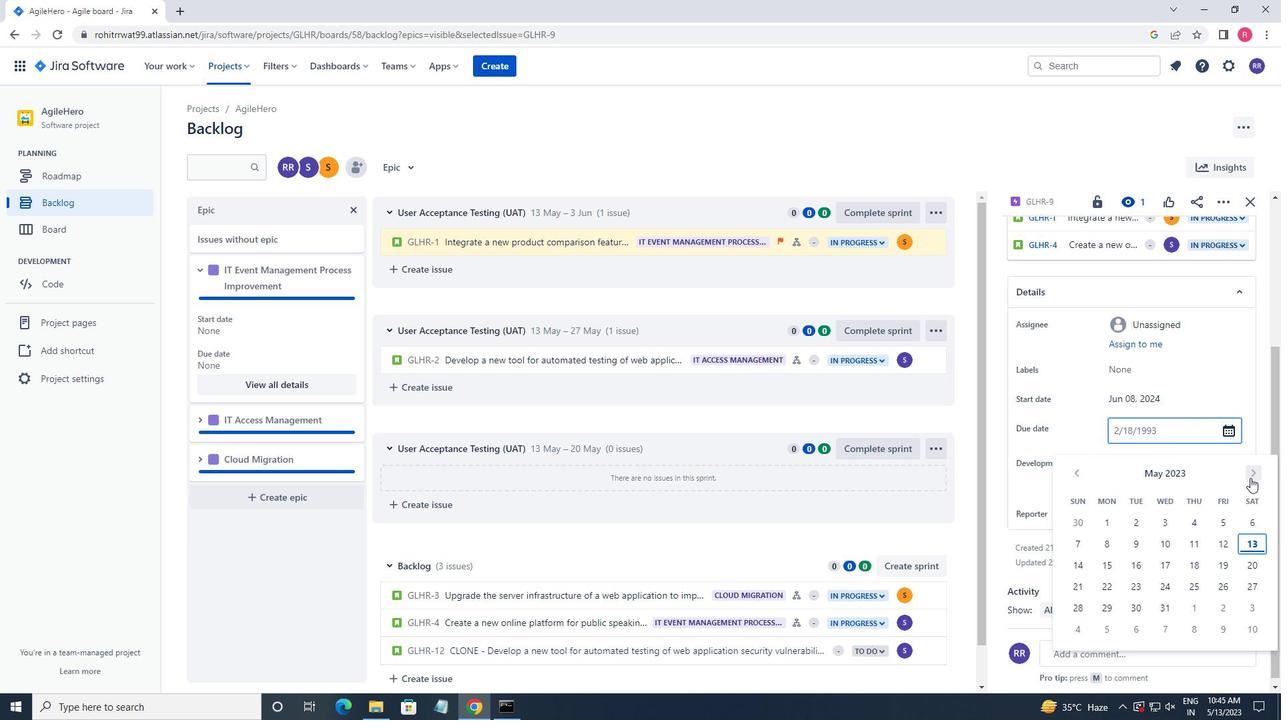 
Action: Mouse pressed left at (1250, 478)
Screenshot: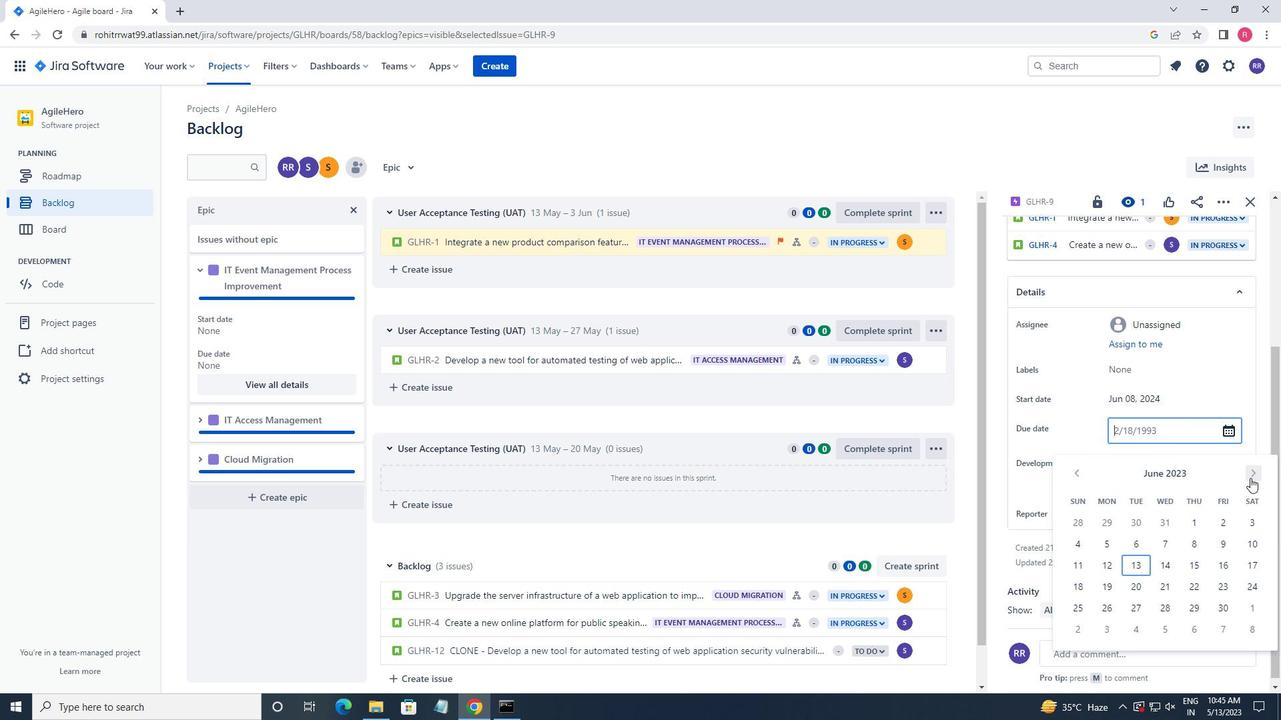 
Action: Mouse pressed left at (1250, 478)
Screenshot: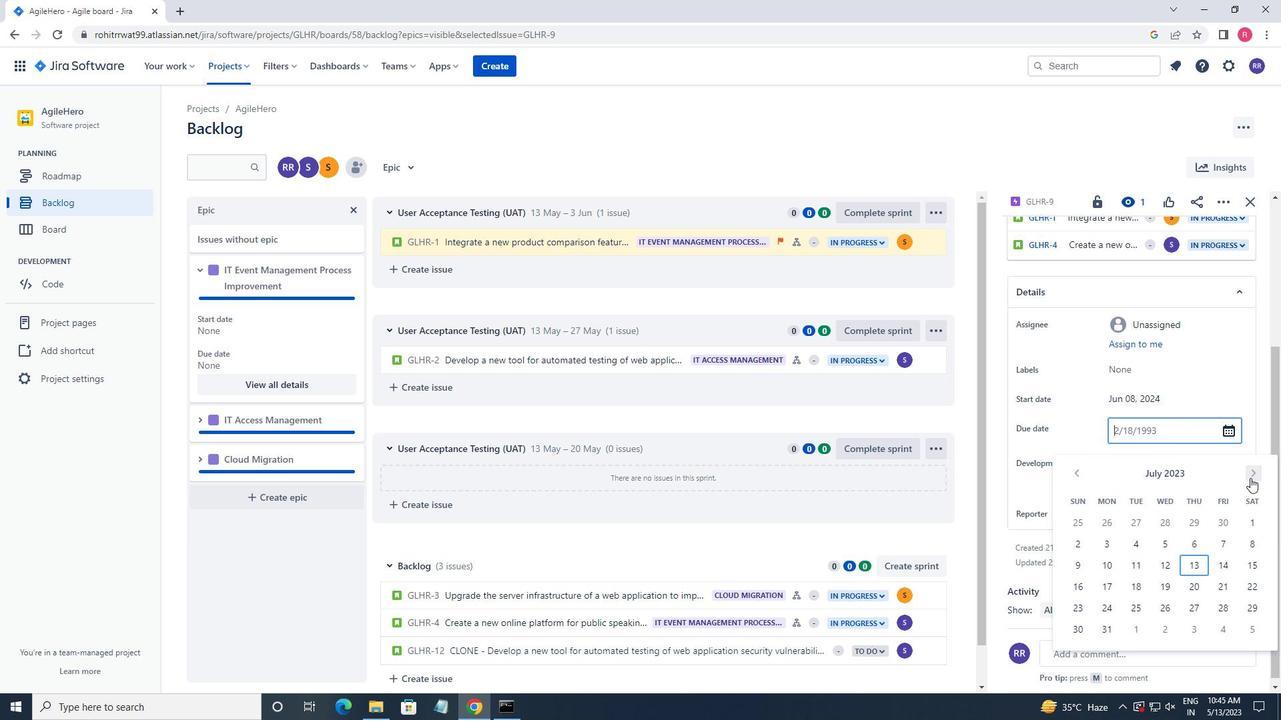 
Action: Mouse pressed left at (1250, 478)
Screenshot: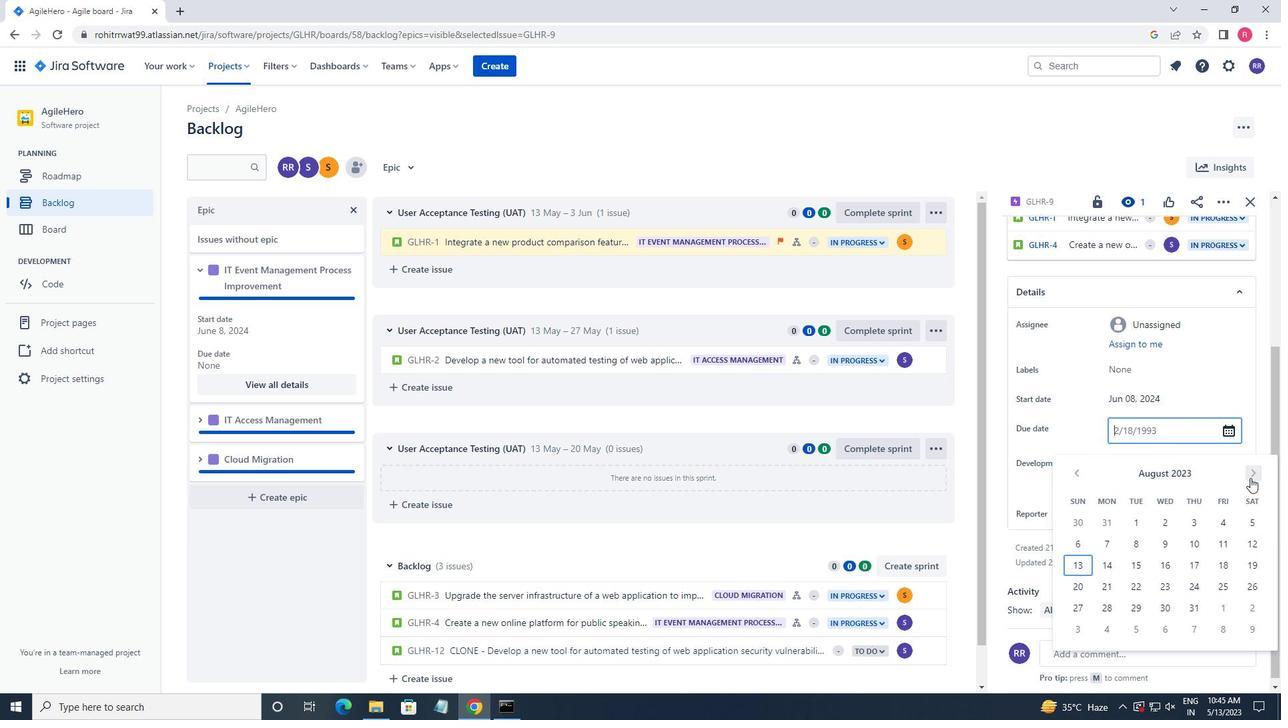 
Action: Mouse pressed left at (1250, 478)
Screenshot: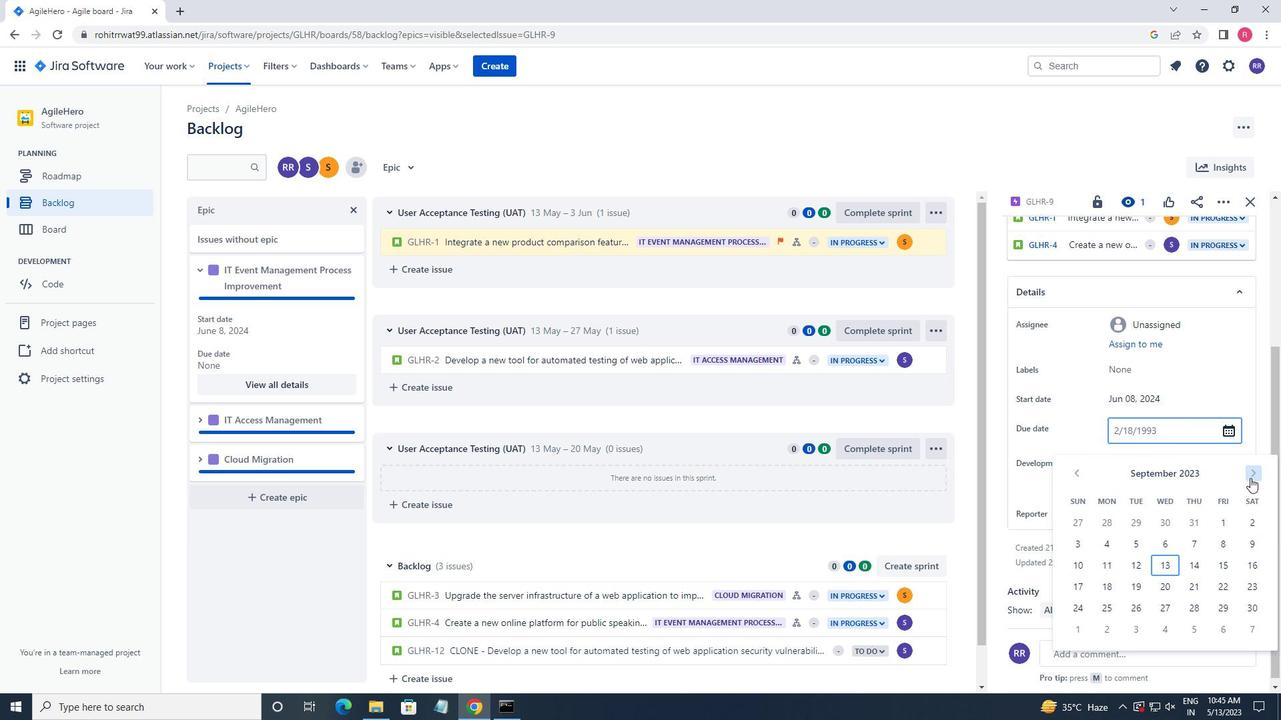 
Action: Mouse pressed left at (1250, 478)
Screenshot: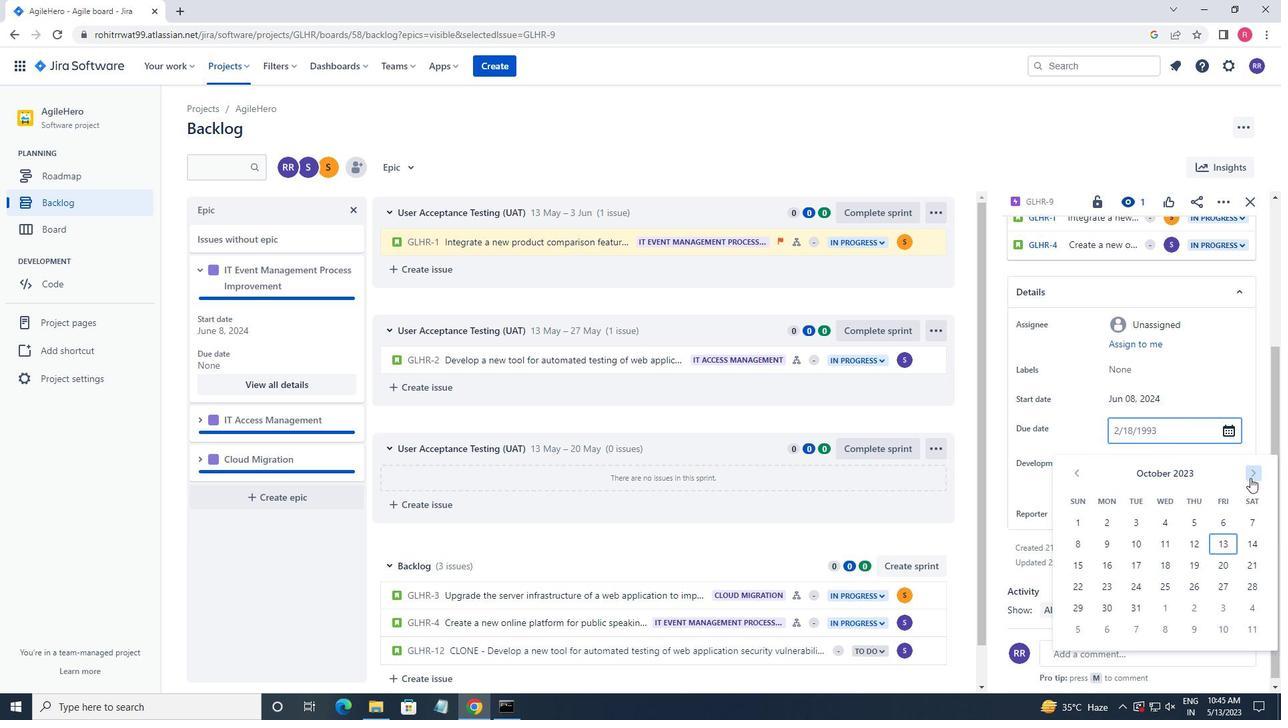 
Action: Mouse pressed left at (1250, 478)
Screenshot: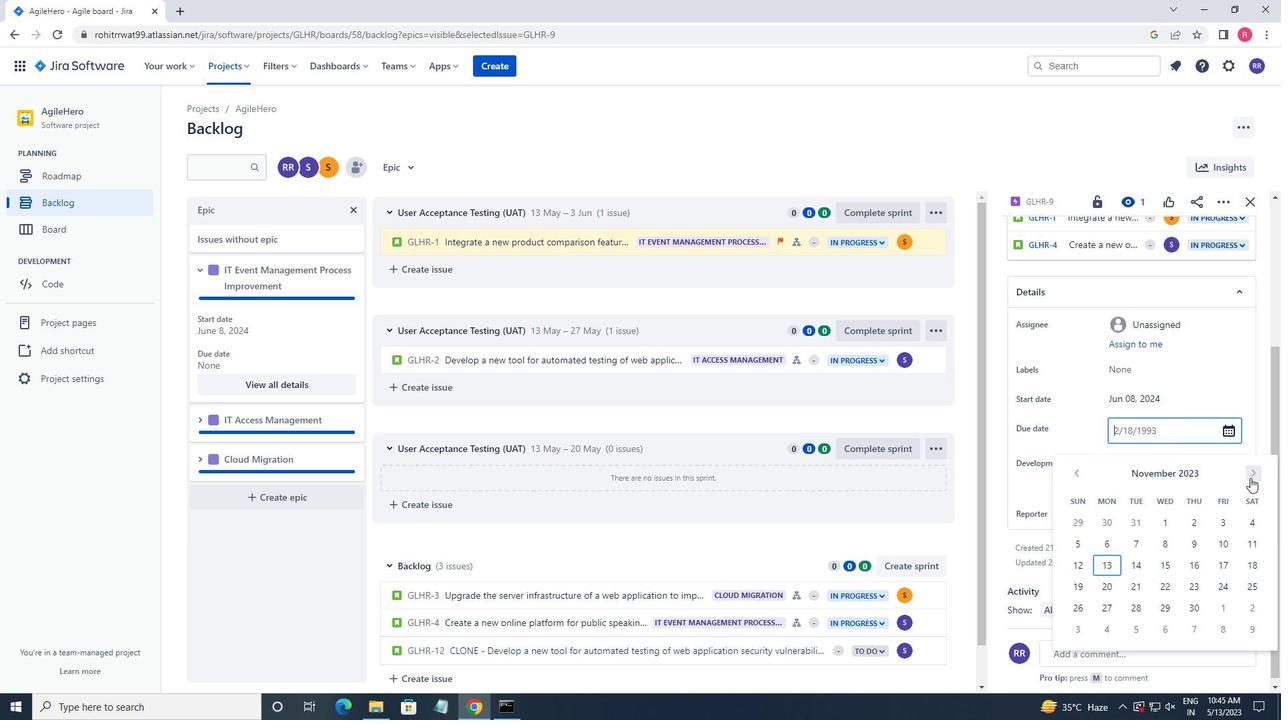 
Action: Mouse pressed left at (1250, 478)
Screenshot: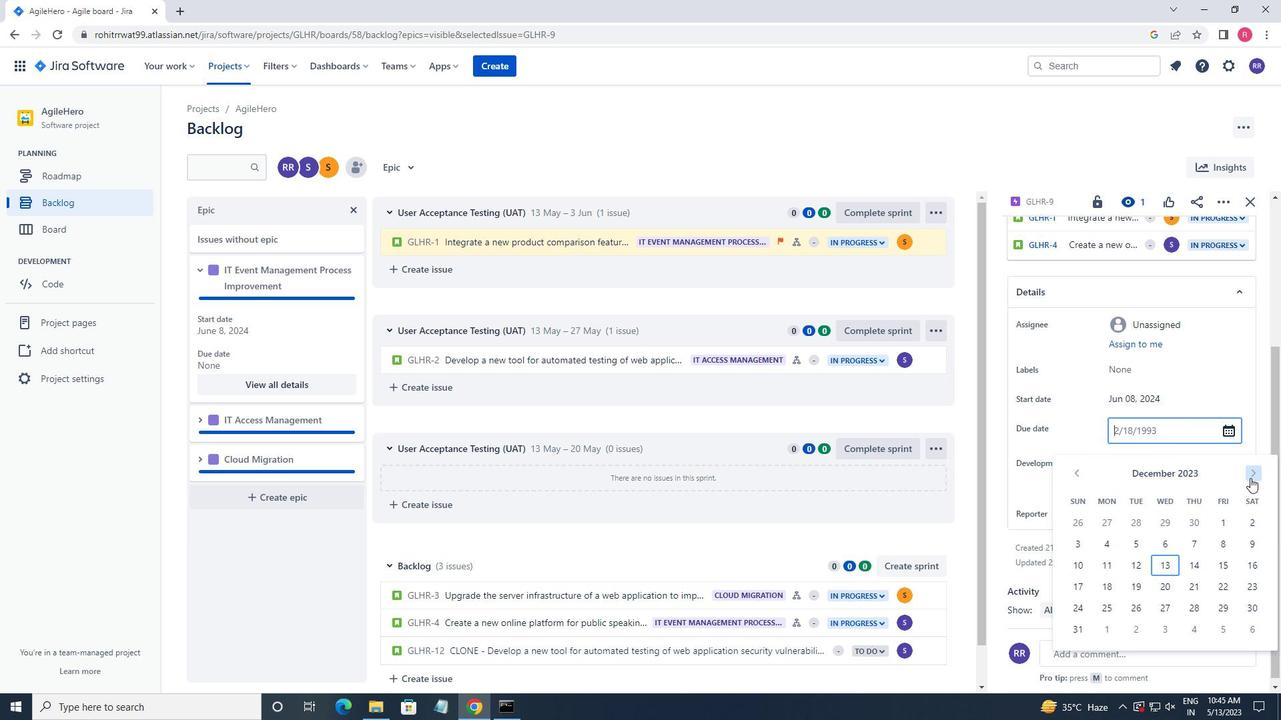
Action: Mouse pressed left at (1250, 478)
Screenshot: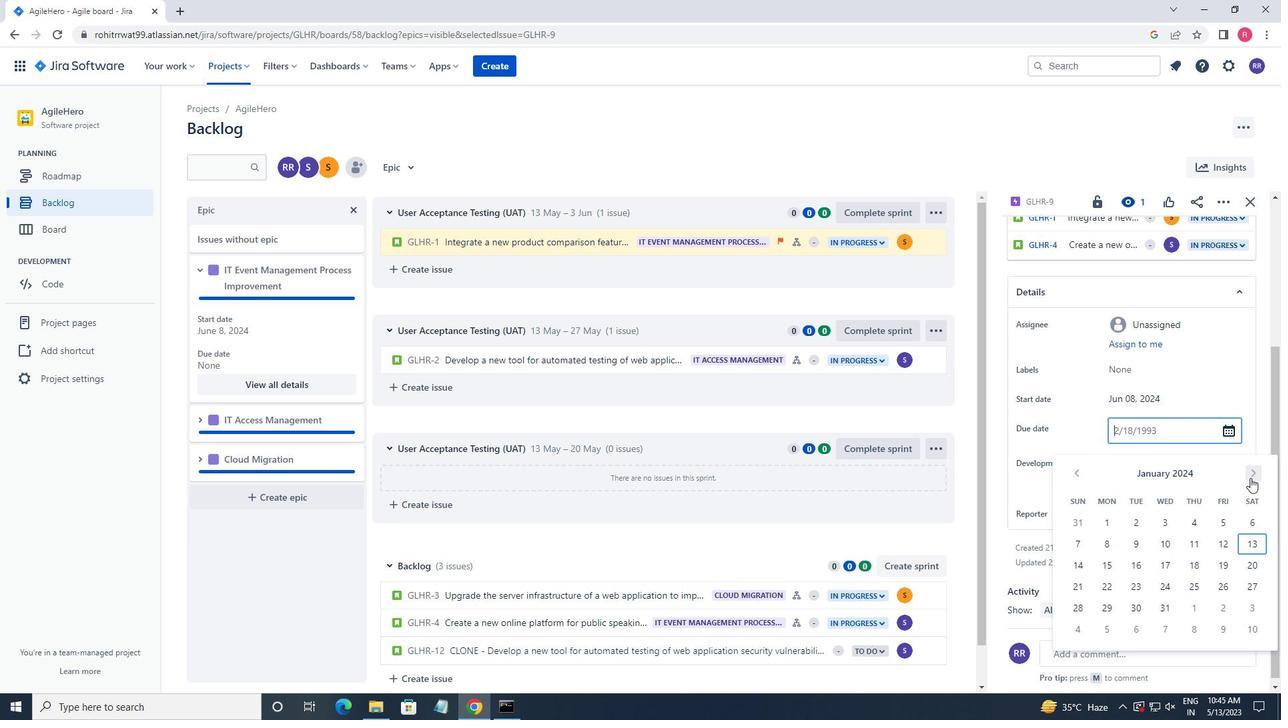
Action: Mouse pressed left at (1250, 478)
Screenshot: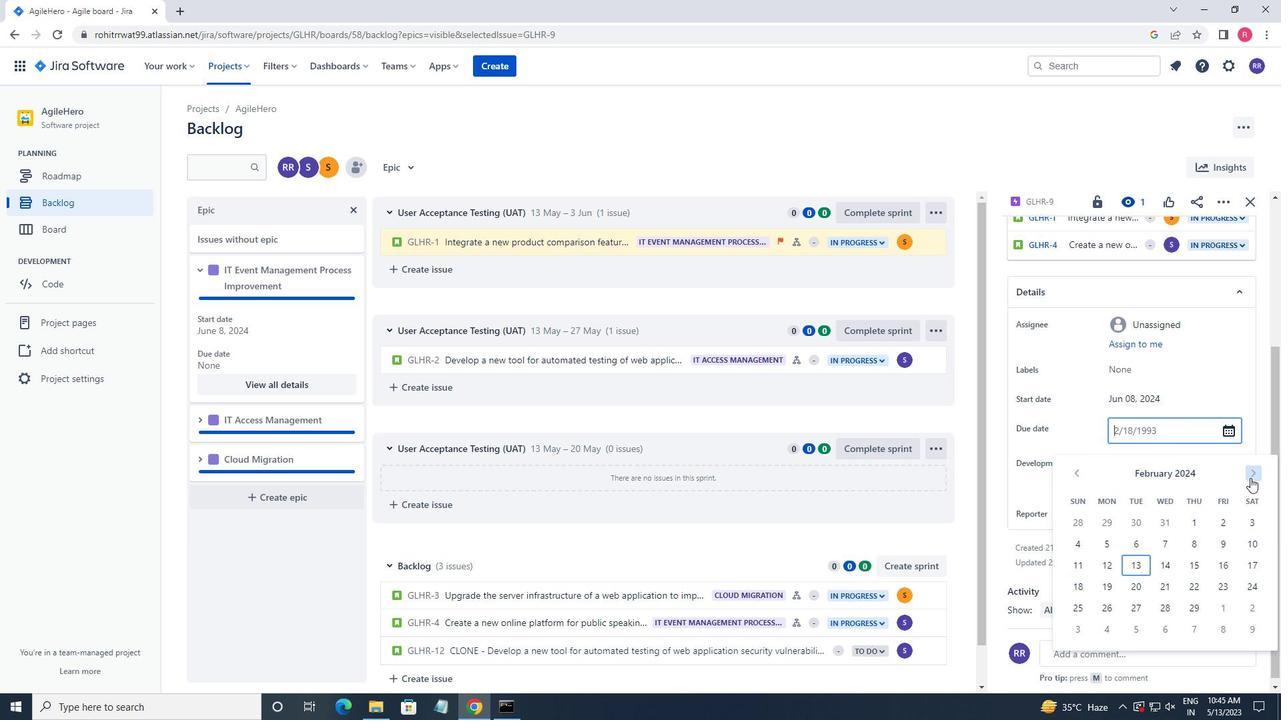 
Action: Mouse pressed left at (1250, 478)
Screenshot: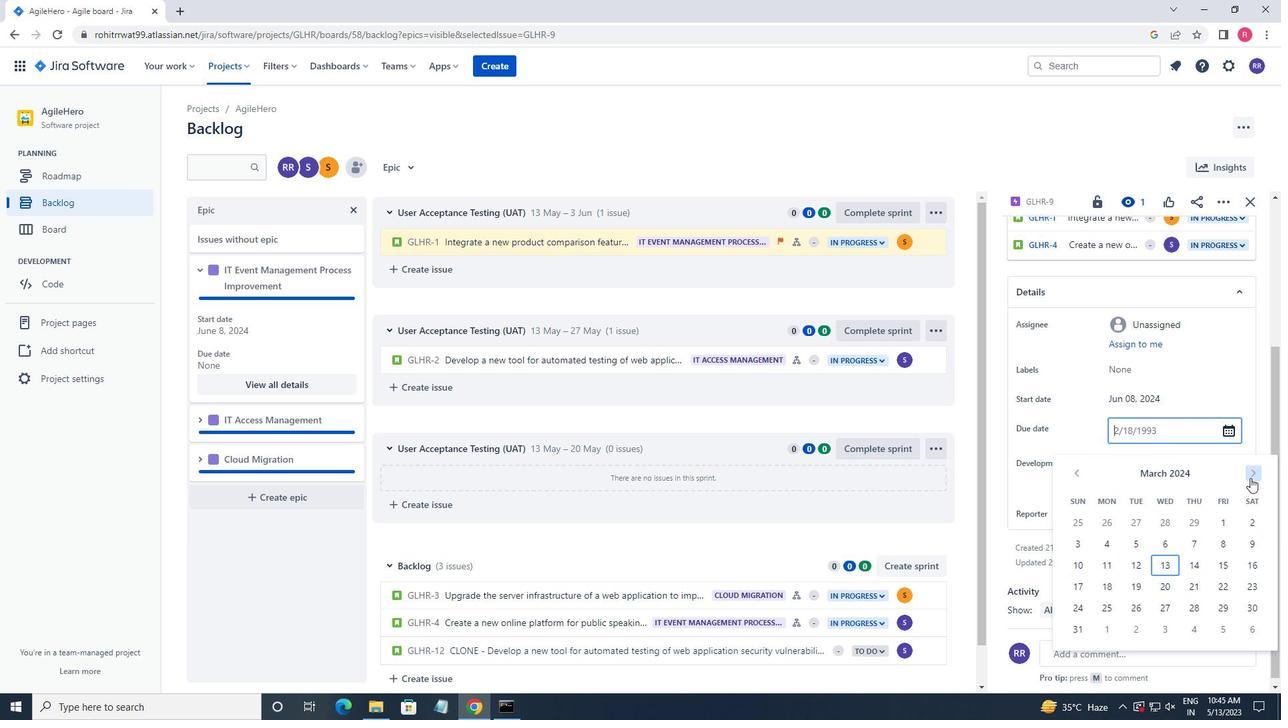 
Action: Mouse pressed left at (1250, 478)
Screenshot: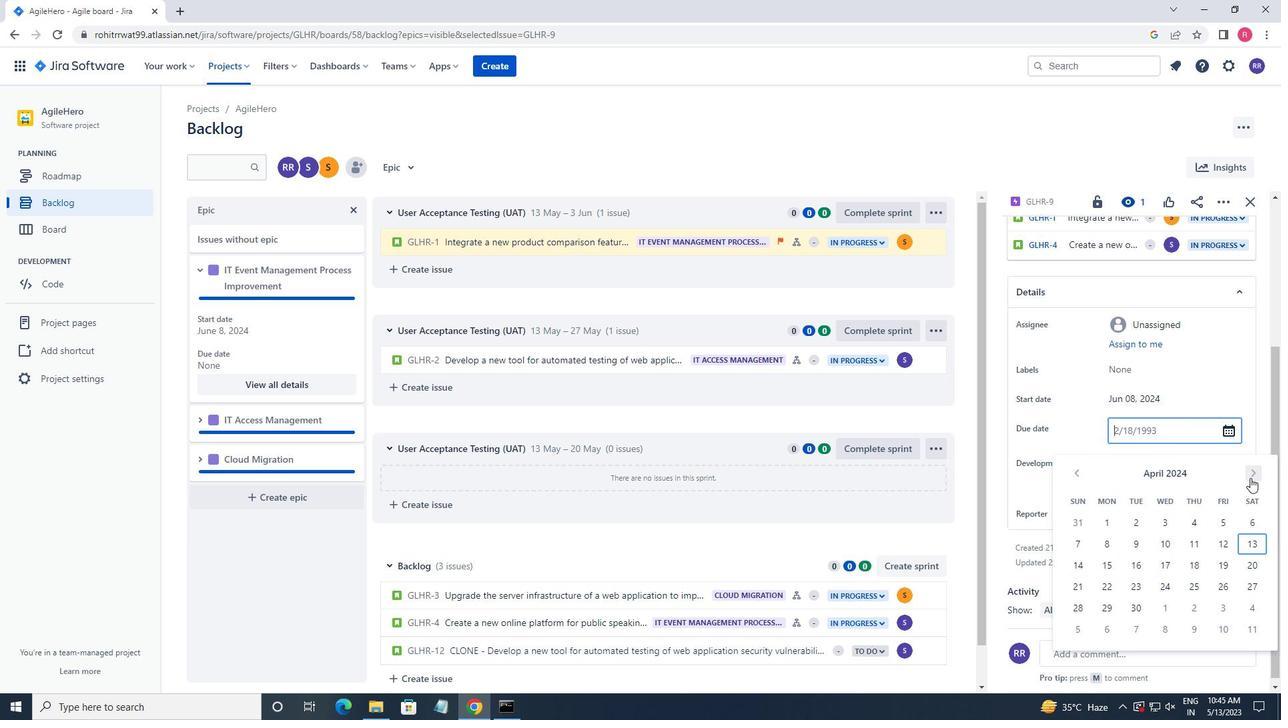
Action: Mouse pressed left at (1250, 478)
Screenshot: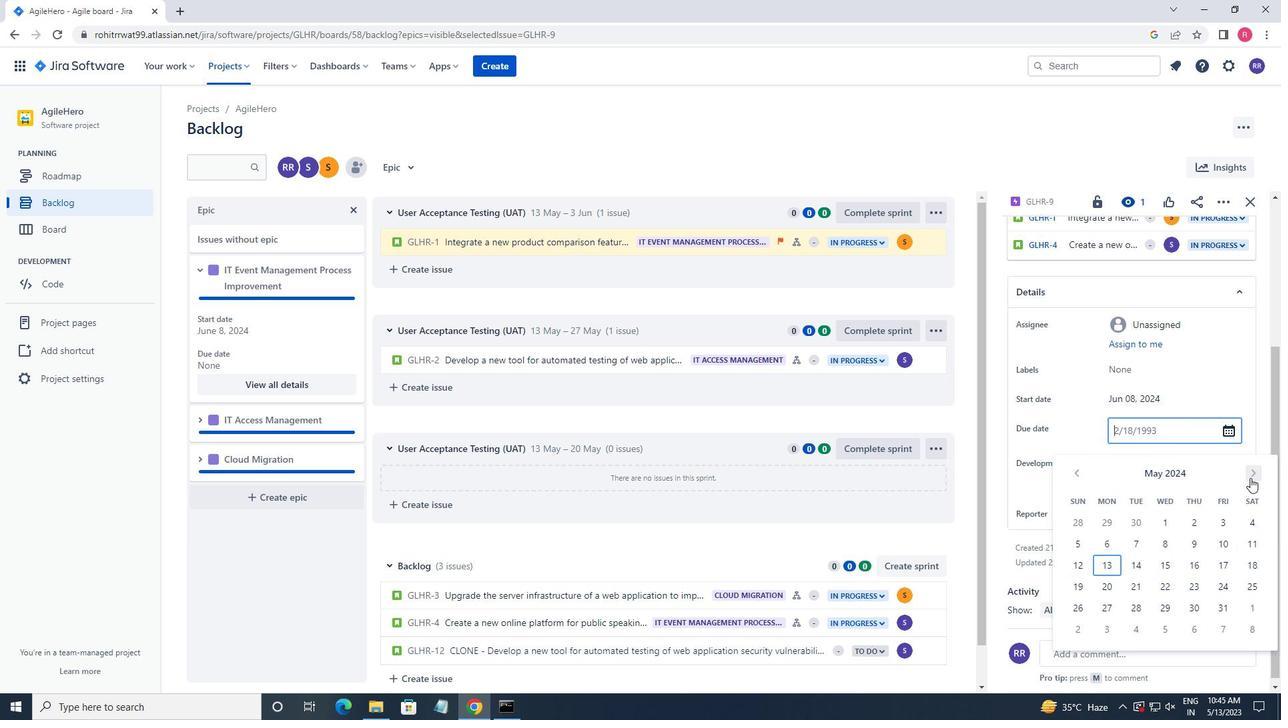 
Action: Mouse pressed left at (1250, 478)
Screenshot: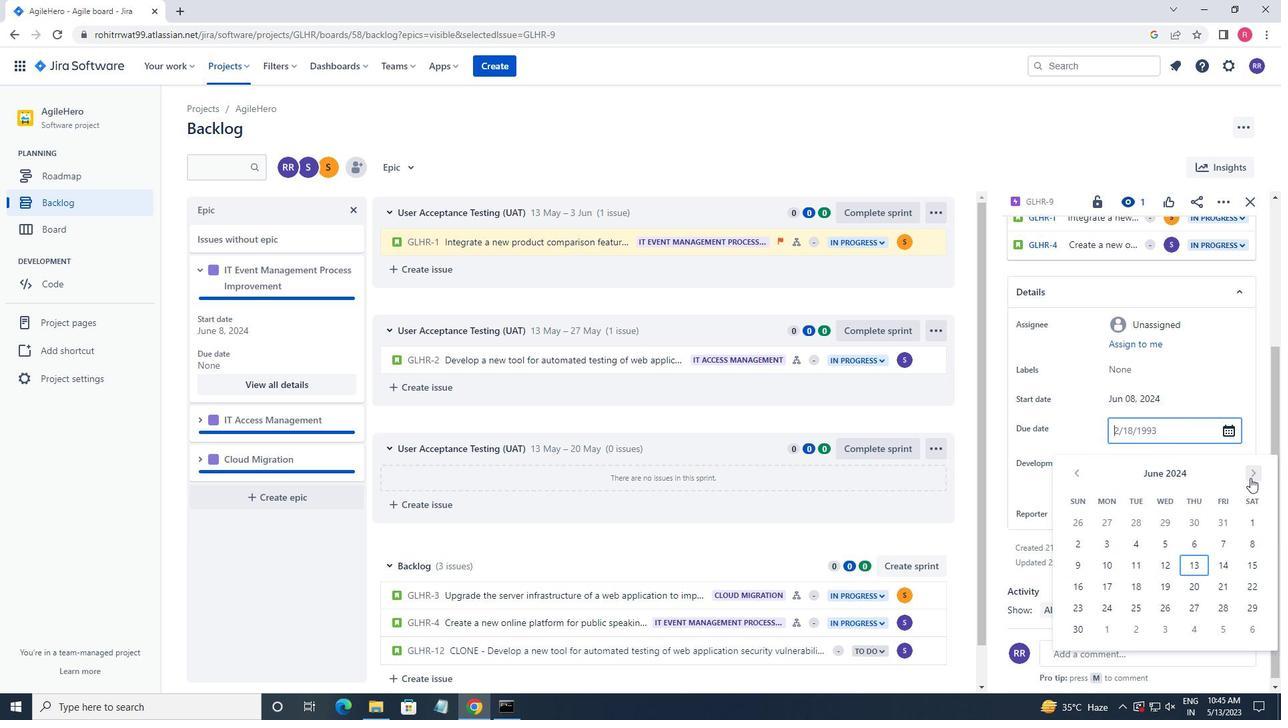
Action: Mouse pressed left at (1250, 478)
Screenshot: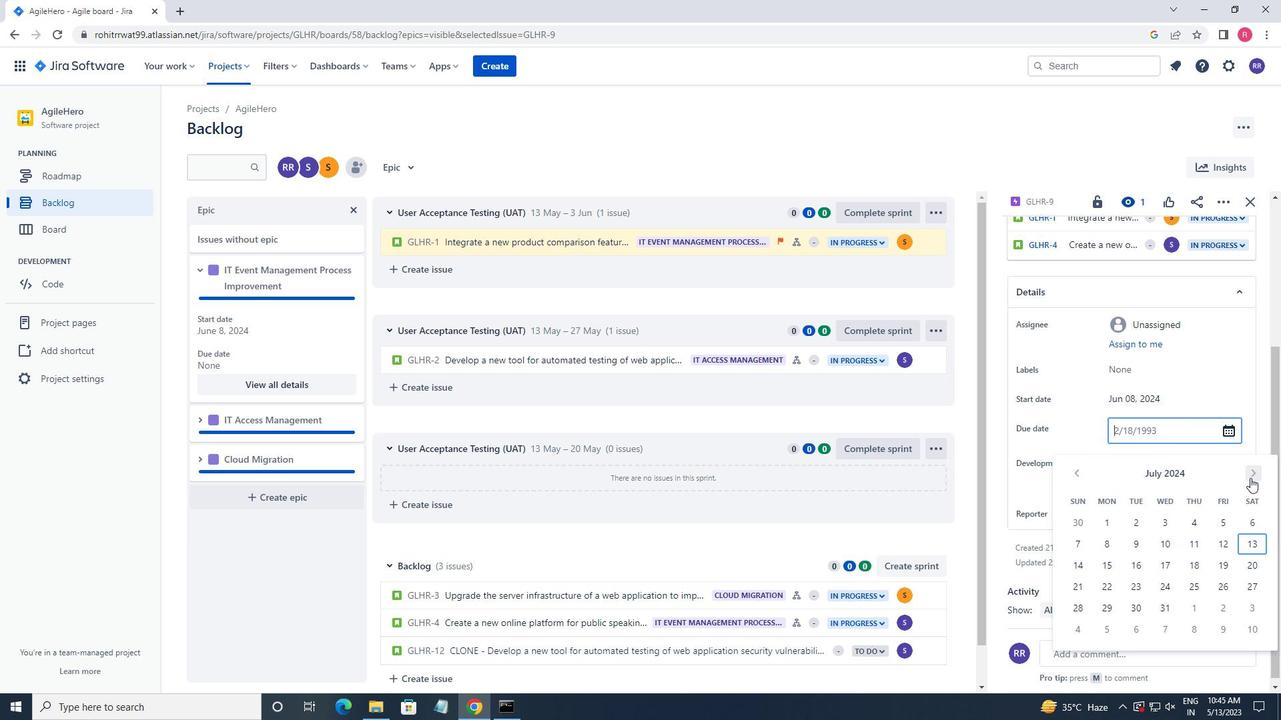 
Action: Mouse pressed left at (1250, 478)
Screenshot: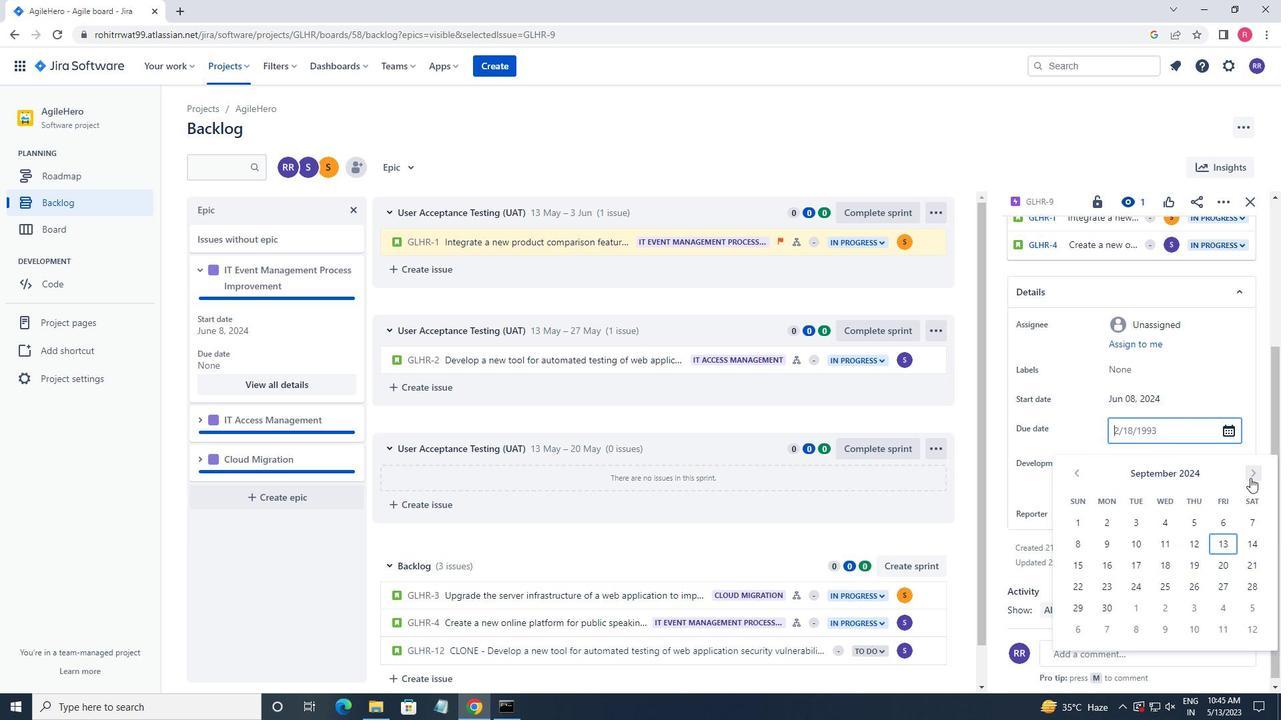 
Action: Mouse pressed left at (1250, 478)
Screenshot: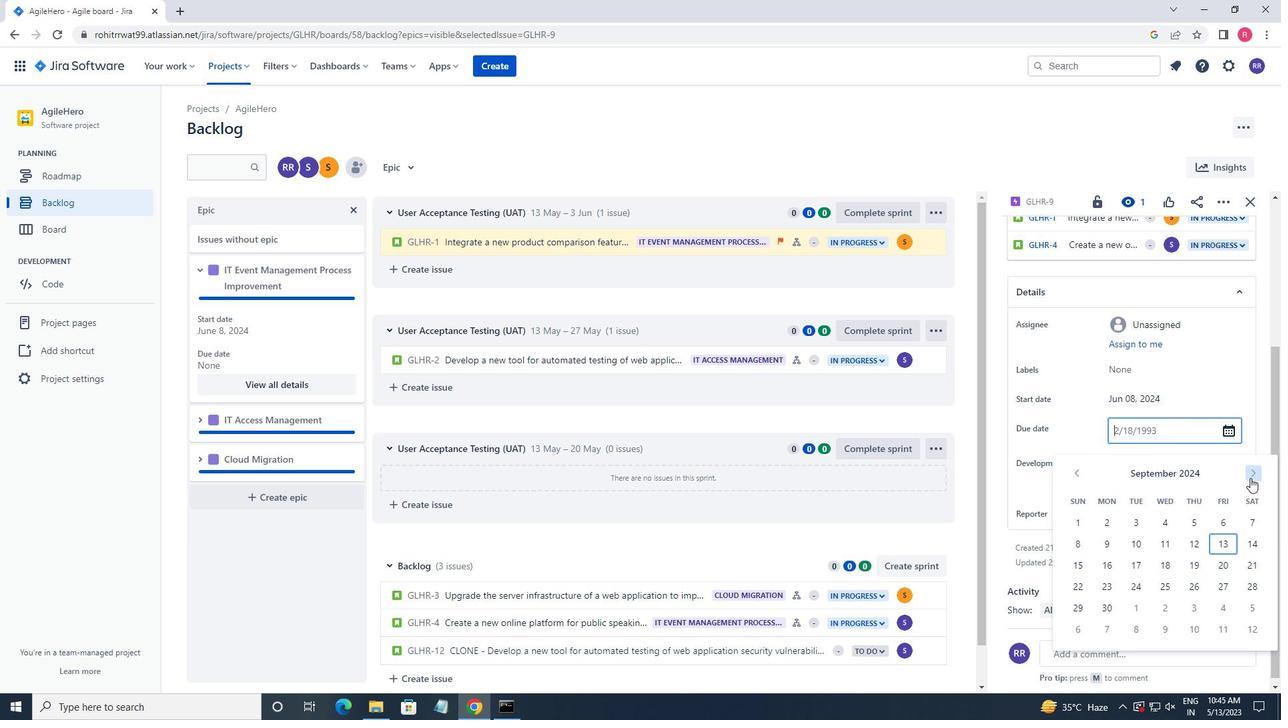 
Action: Mouse pressed left at (1250, 478)
Screenshot: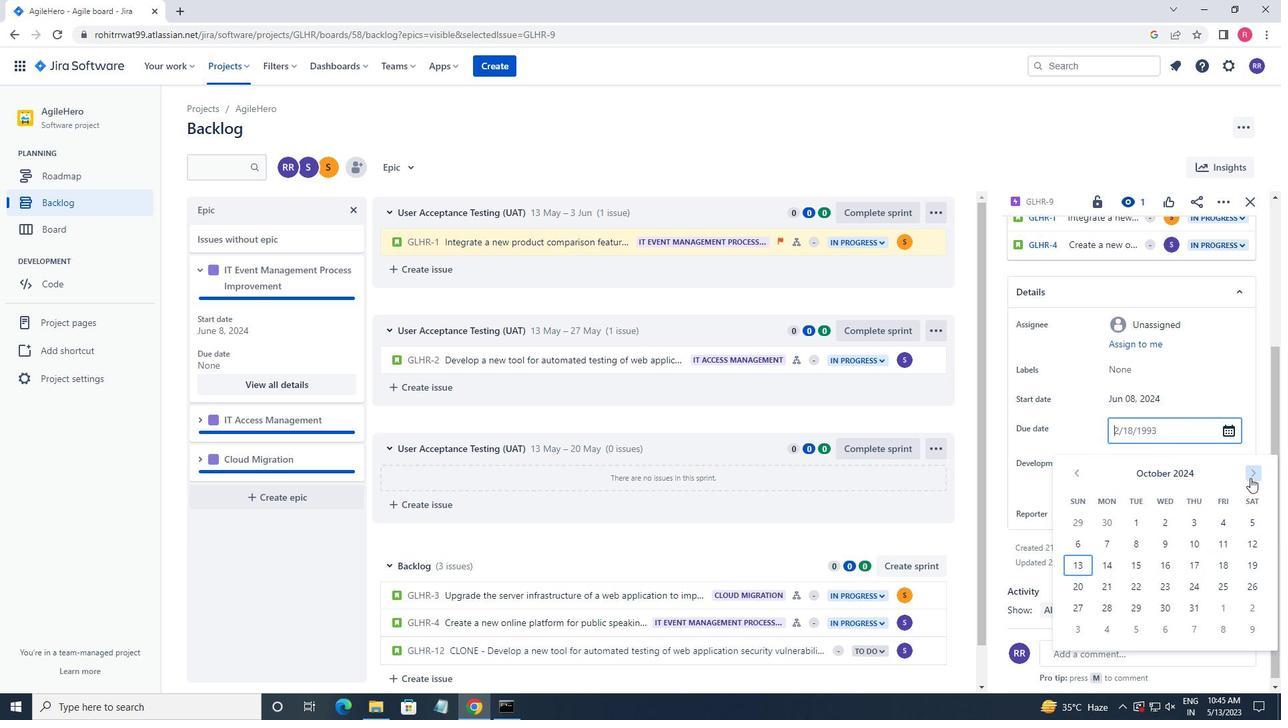 
Action: Mouse pressed left at (1250, 478)
Screenshot: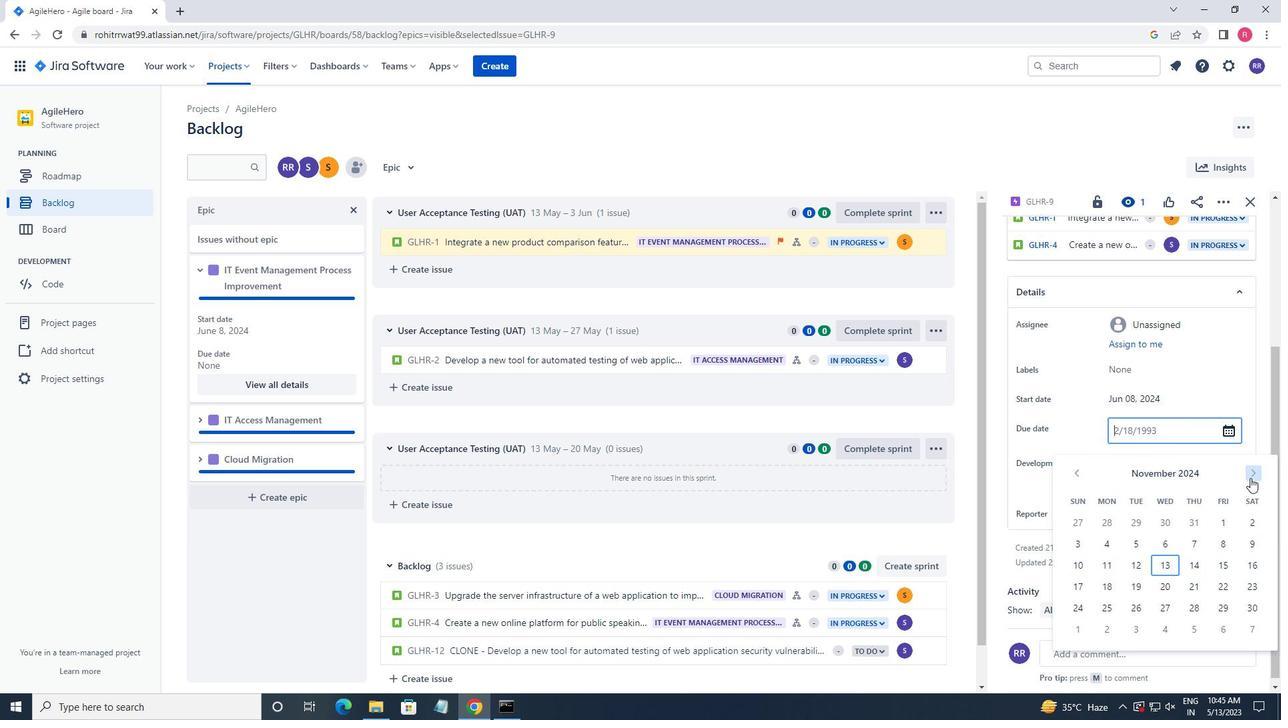 
Action: Mouse pressed left at (1250, 478)
Screenshot: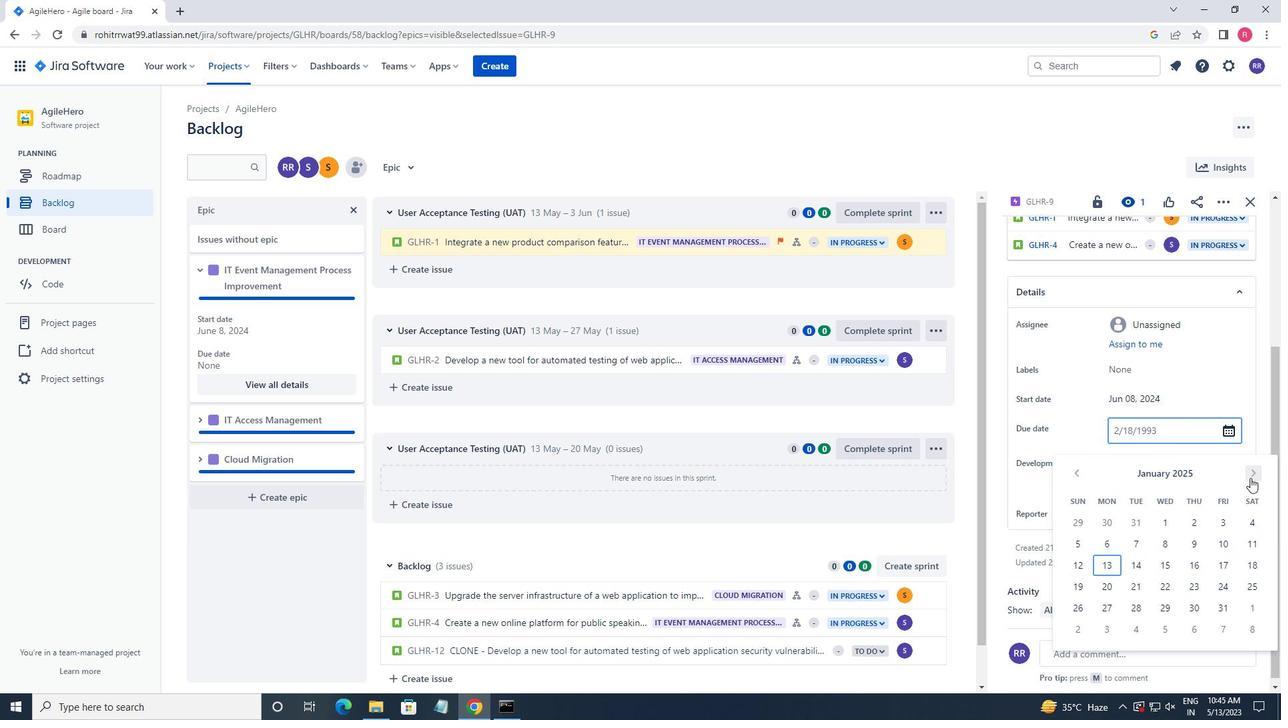 
Action: Mouse pressed left at (1250, 478)
Screenshot: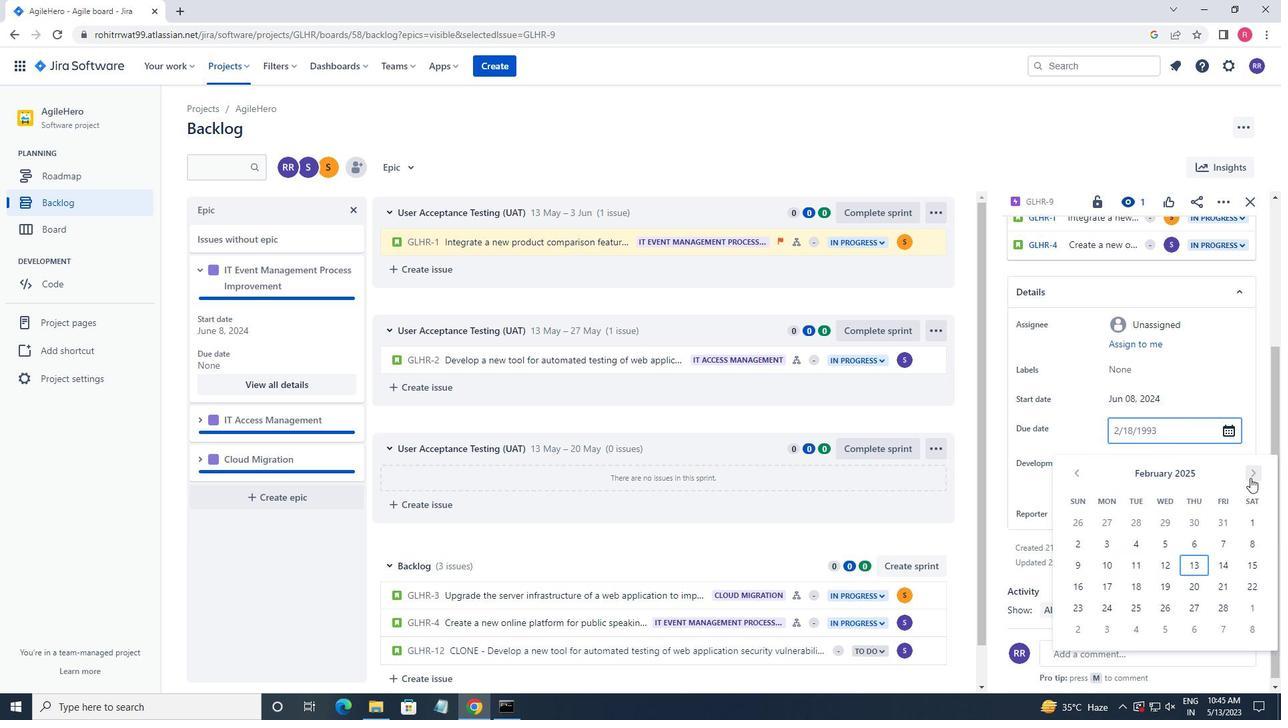
Action: Mouse pressed left at (1250, 478)
Screenshot: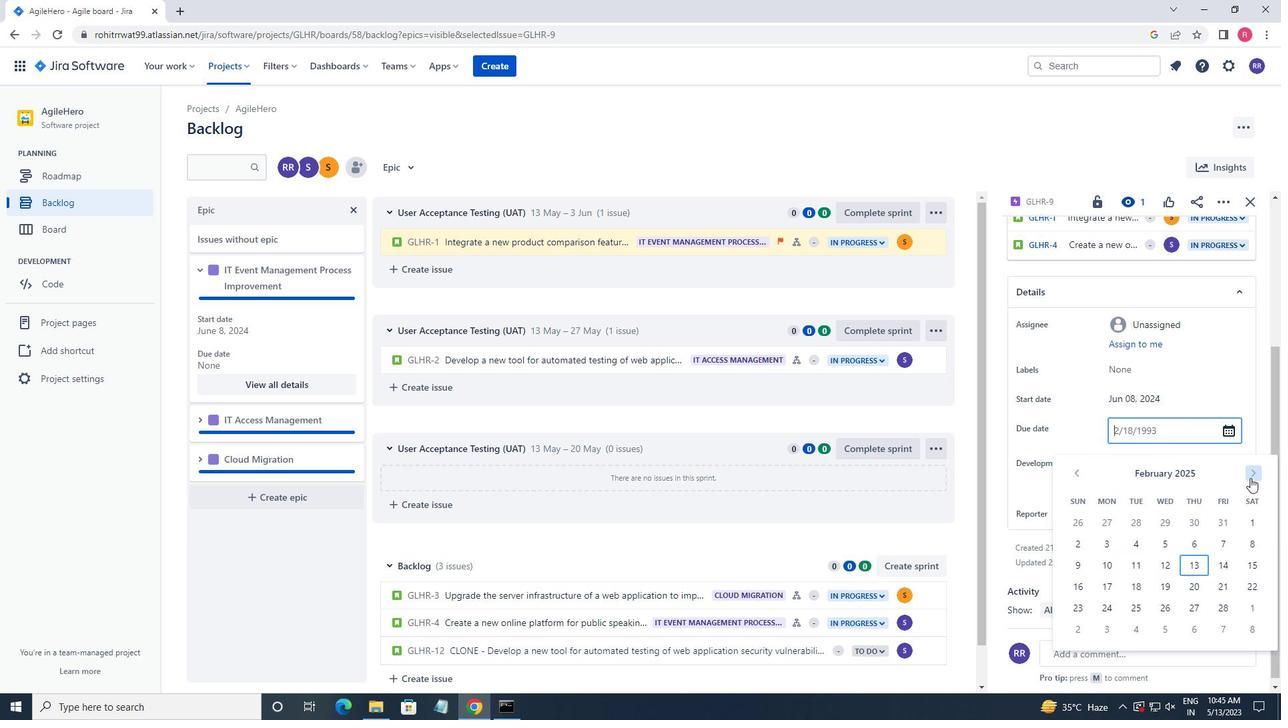 
Action: Mouse pressed left at (1250, 478)
Screenshot: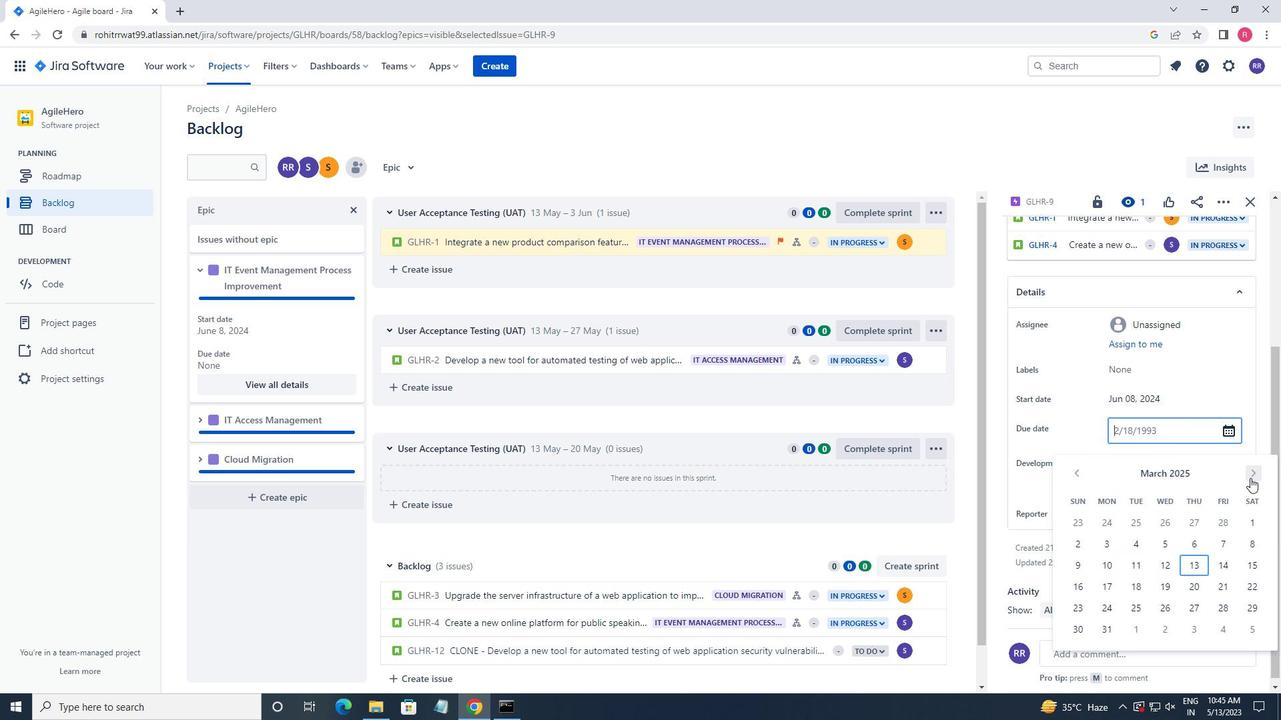 
Action: Mouse pressed left at (1250, 478)
Screenshot: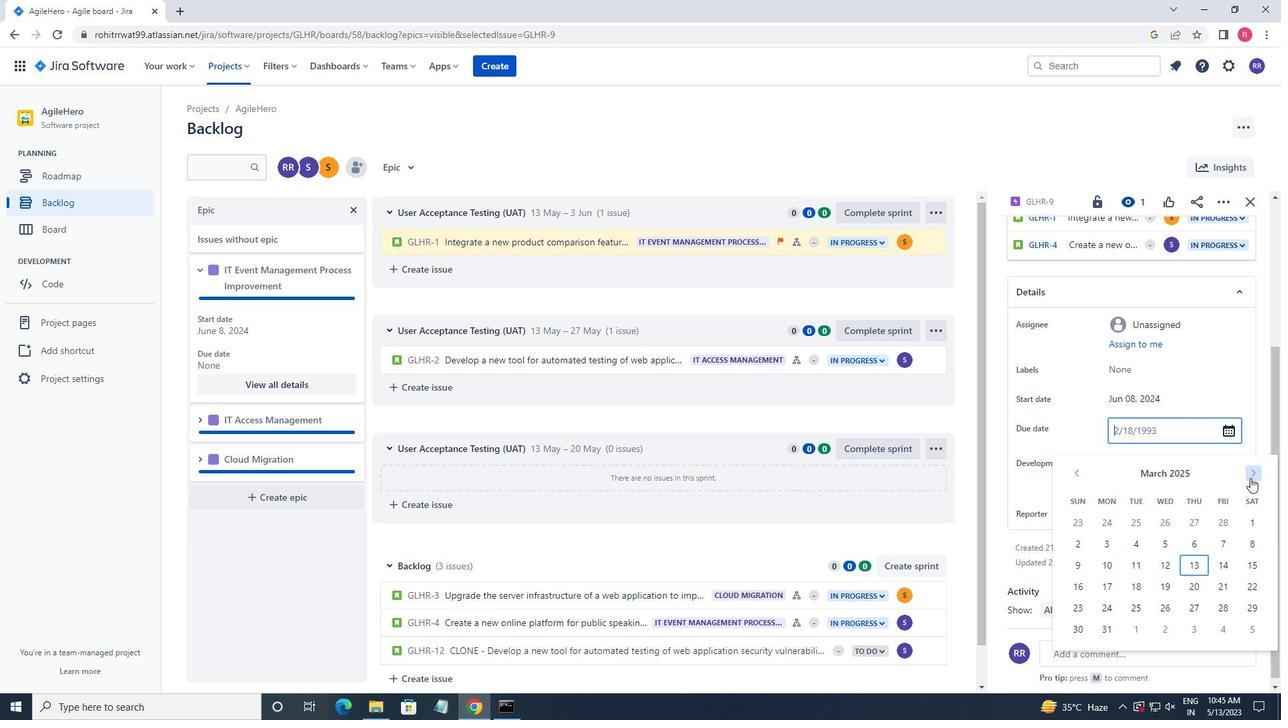 
Action: Mouse pressed left at (1250, 478)
Screenshot: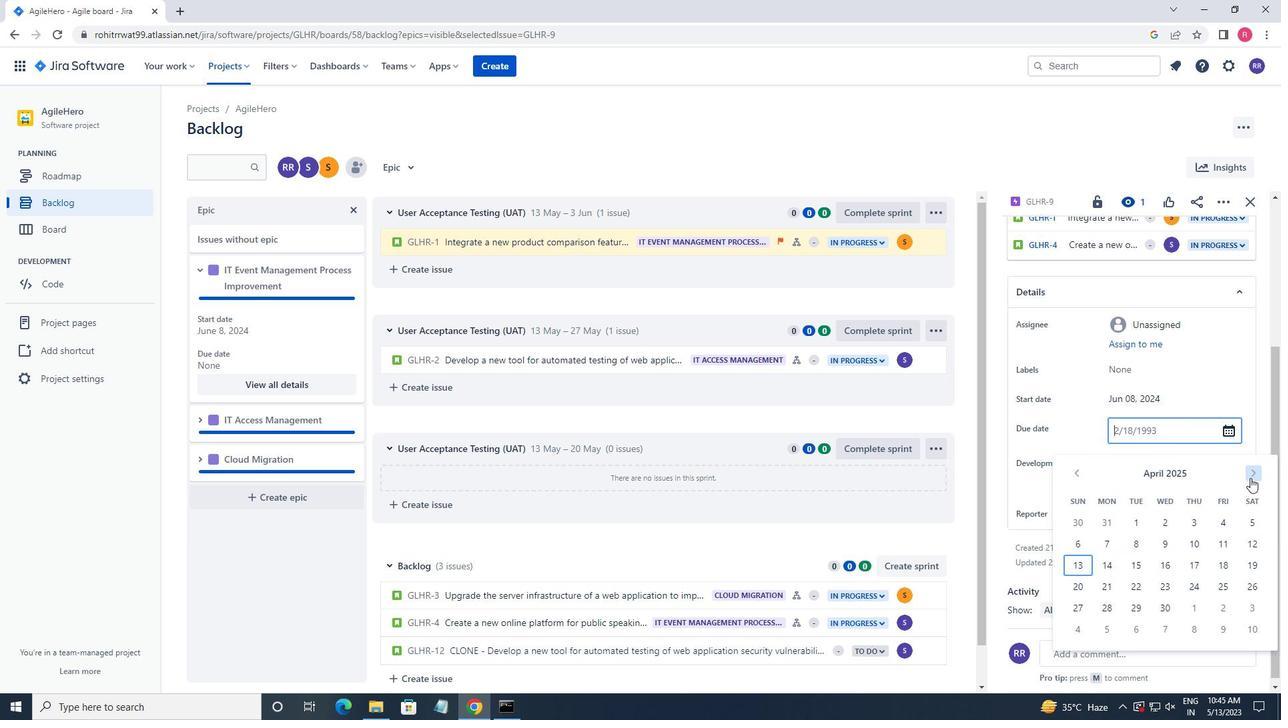 
Action: Mouse pressed left at (1250, 478)
Screenshot: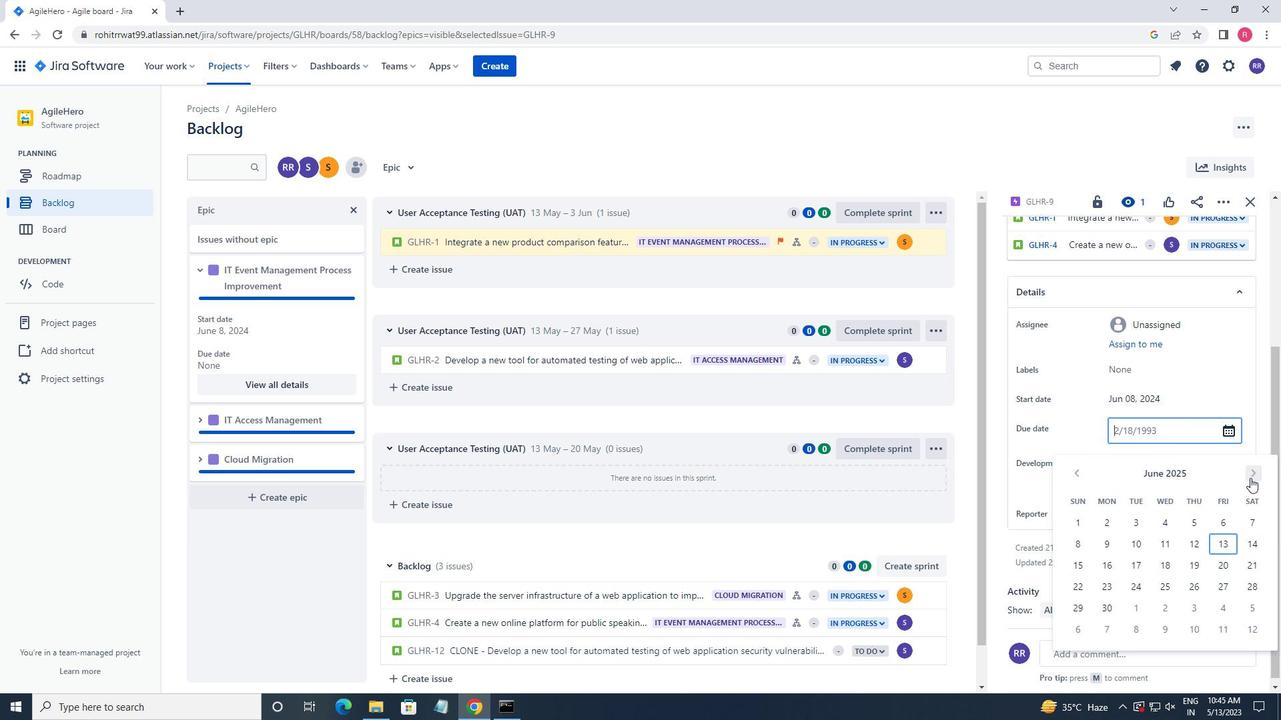 
Action: Mouse pressed left at (1250, 478)
Screenshot: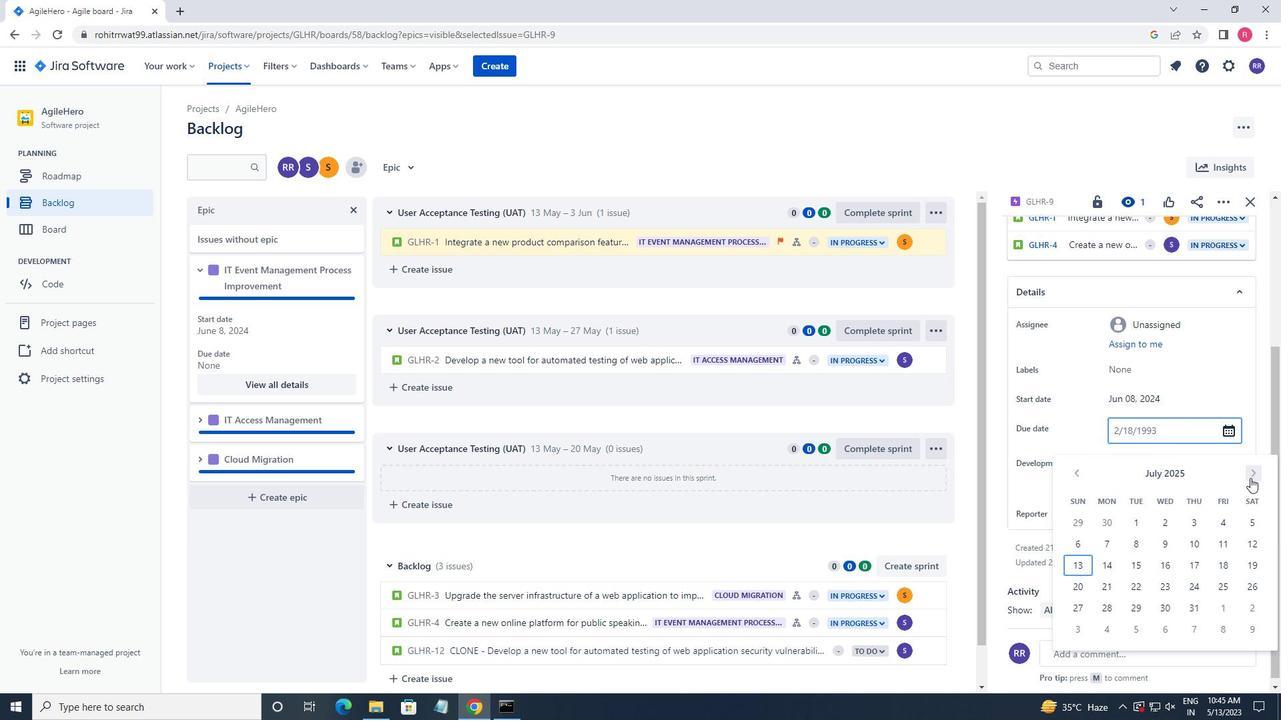 
Action: Mouse pressed left at (1250, 478)
Screenshot: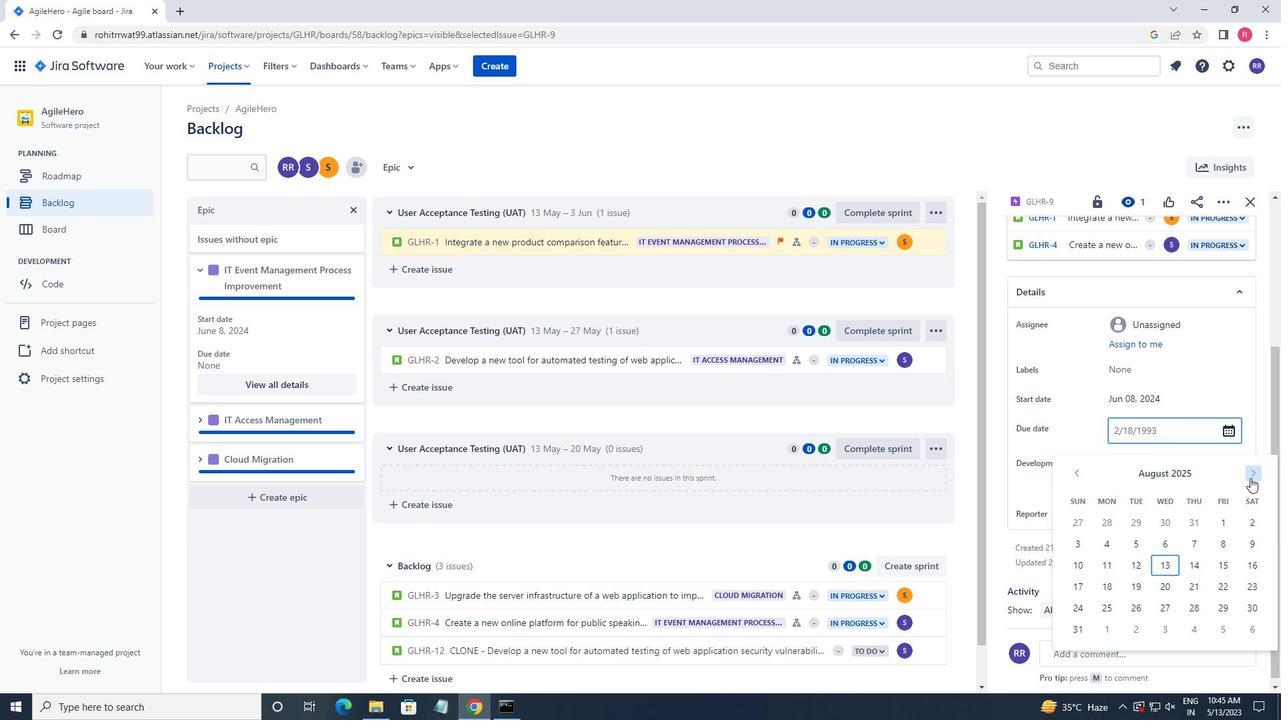 
Action: Mouse pressed left at (1250, 478)
Screenshot: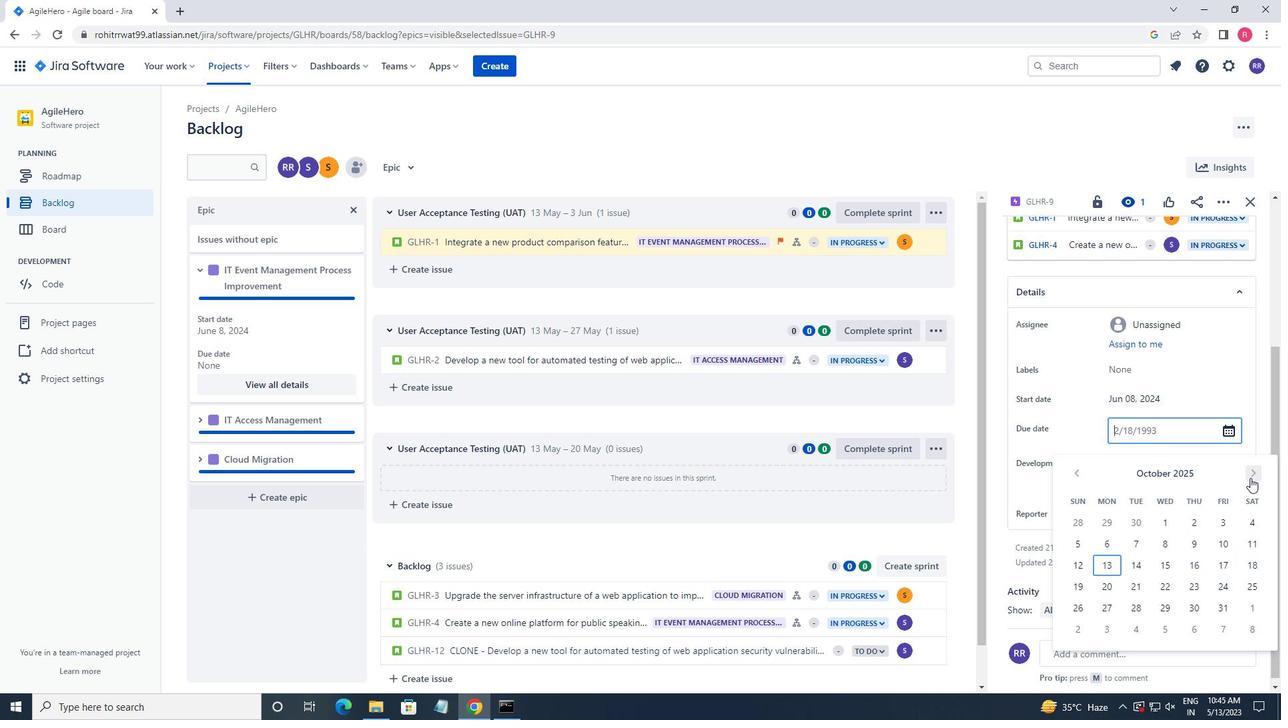 
Action: Mouse moved to (1215, 585)
Screenshot: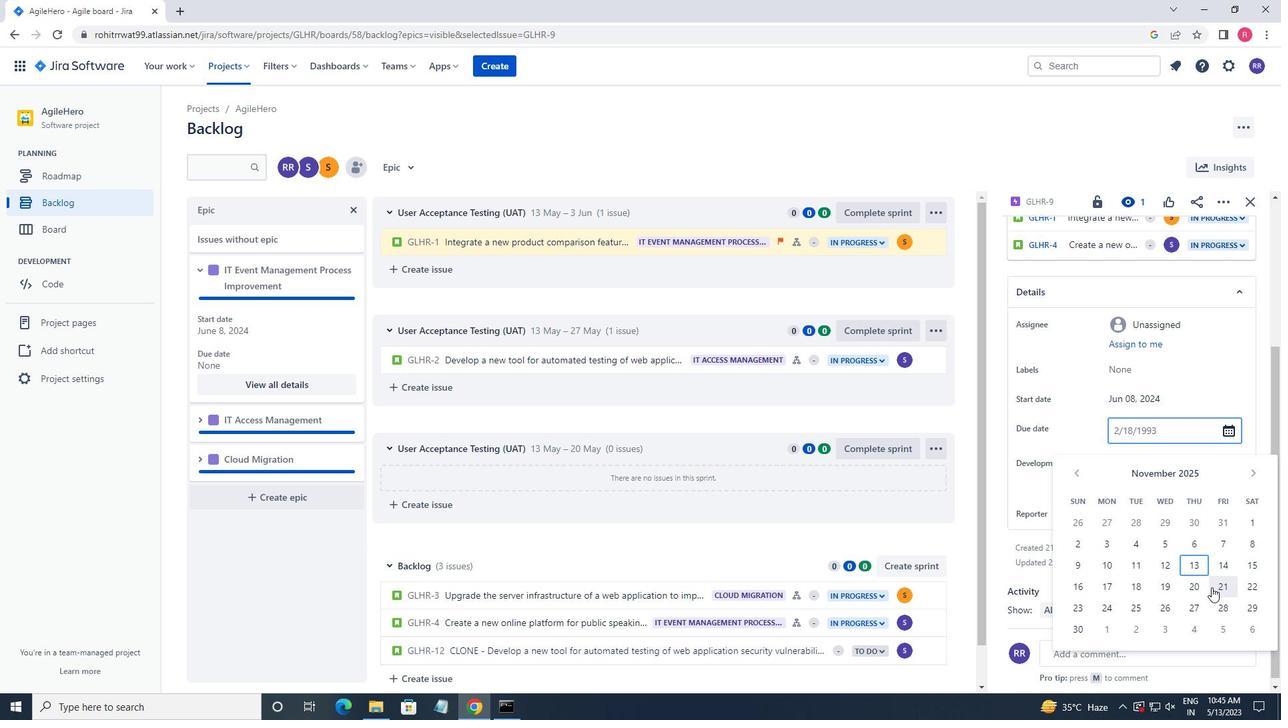 
Action: Mouse pressed left at (1215, 585)
Screenshot: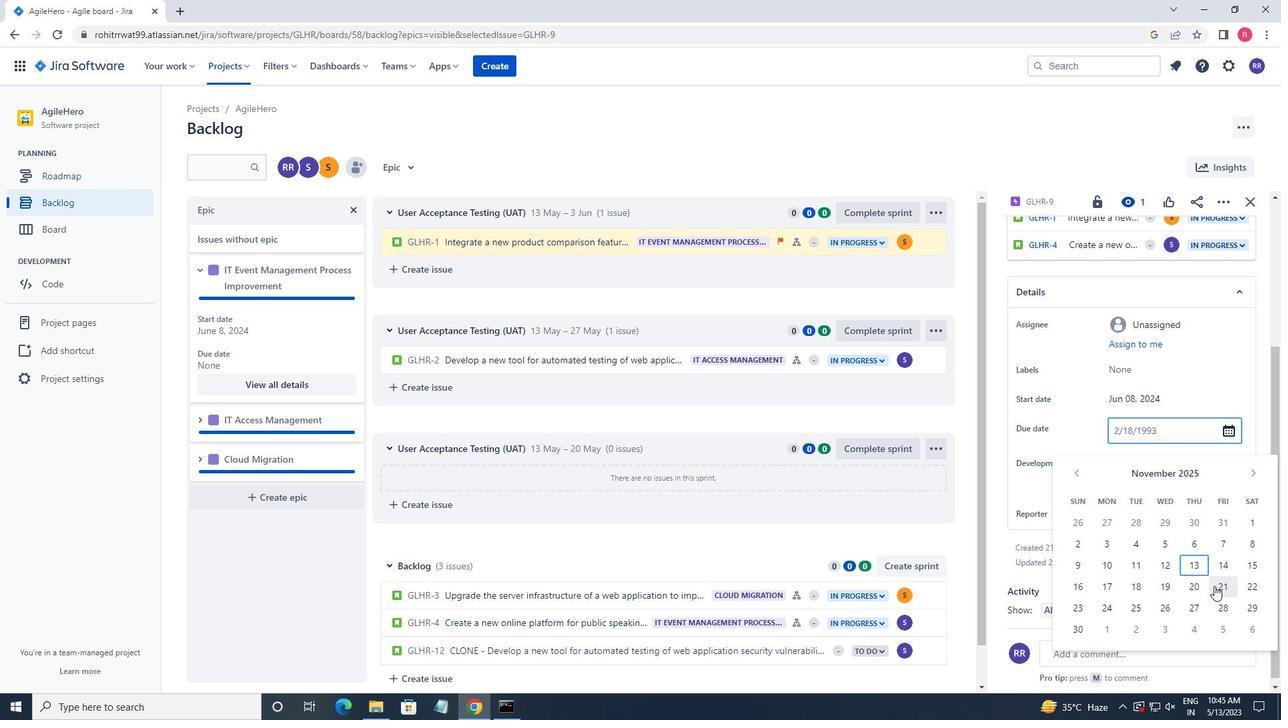 
Action: Mouse moved to (1154, 568)
Screenshot: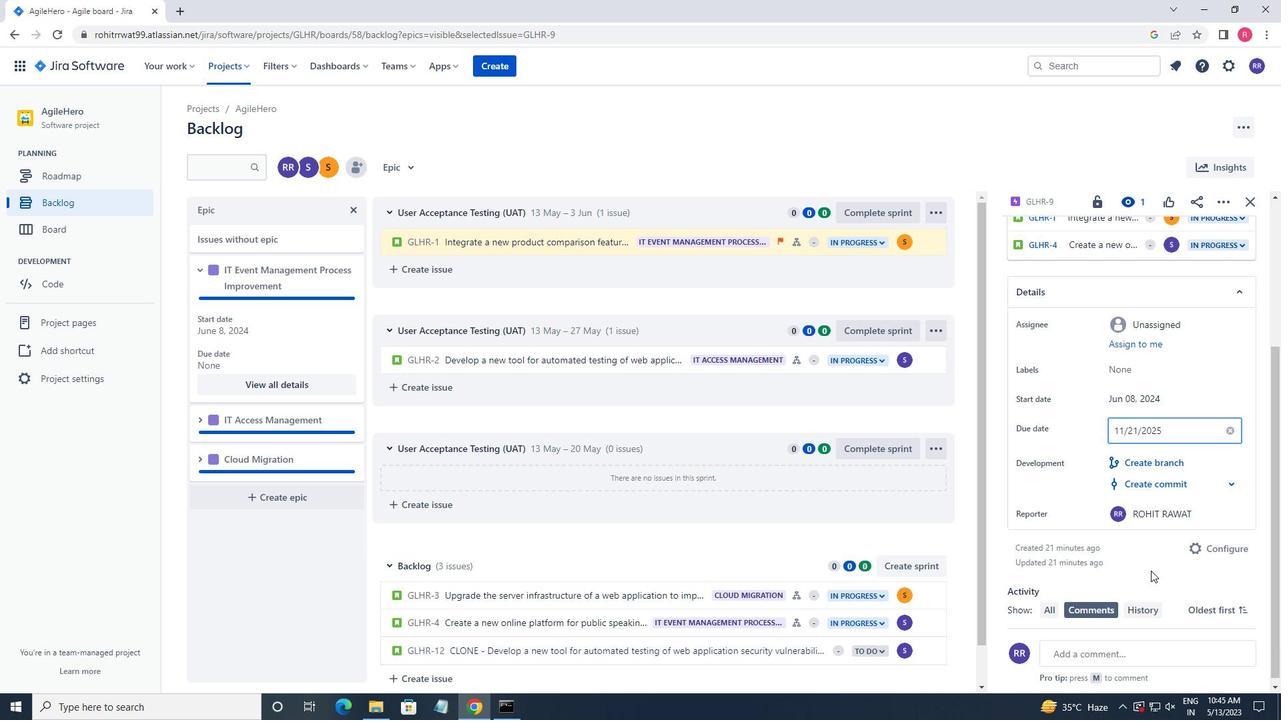 
Action: Mouse pressed left at (1154, 568)
Screenshot: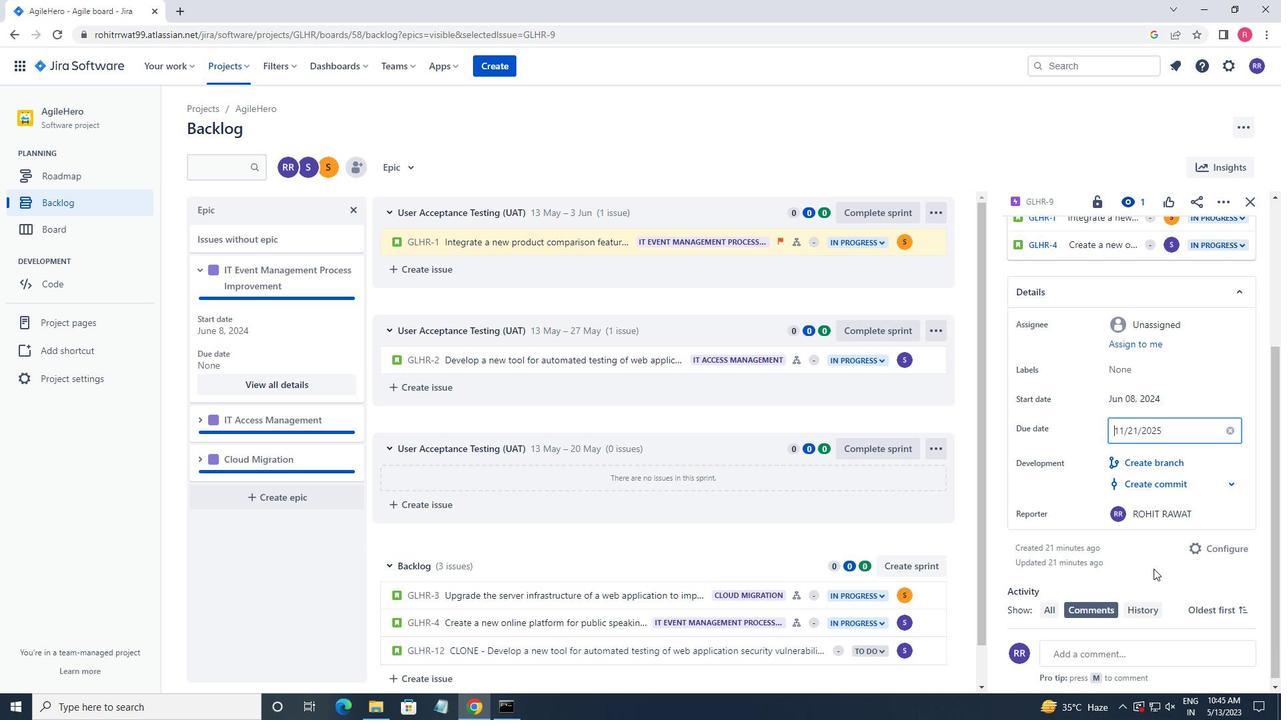 
Action: Mouse moved to (199, 421)
Screenshot: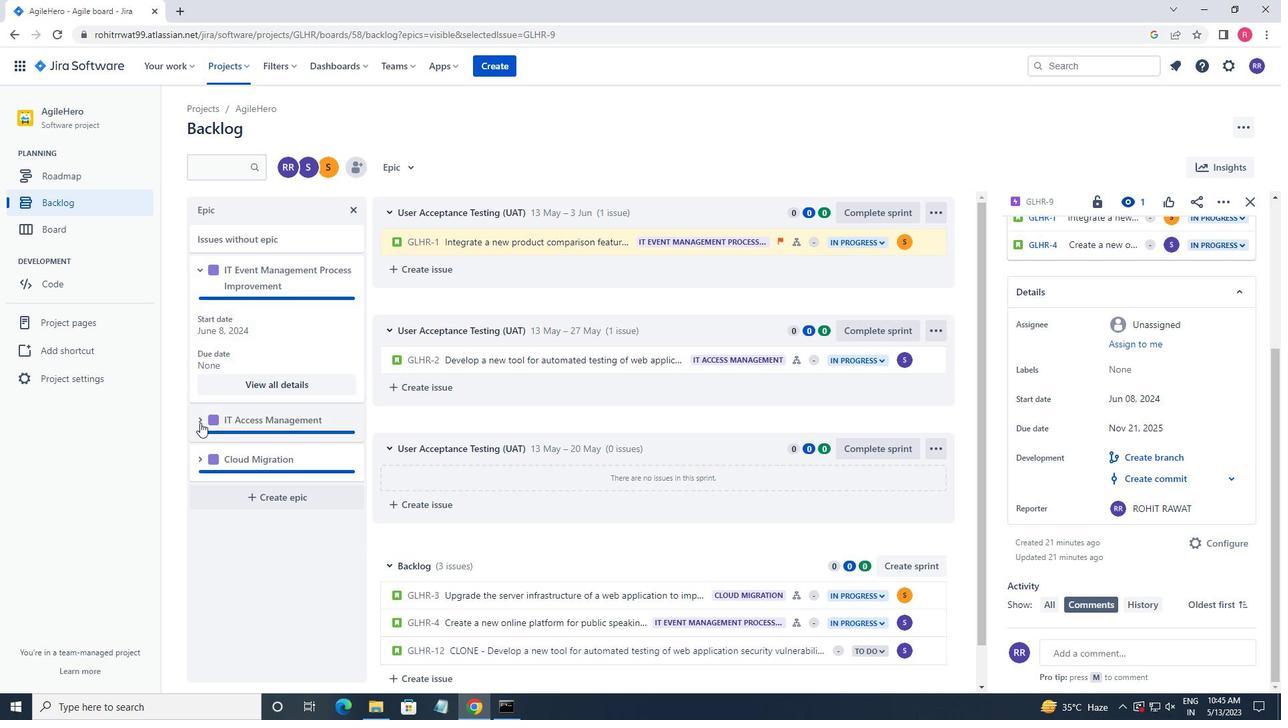 
Action: Mouse pressed left at (199, 421)
Screenshot: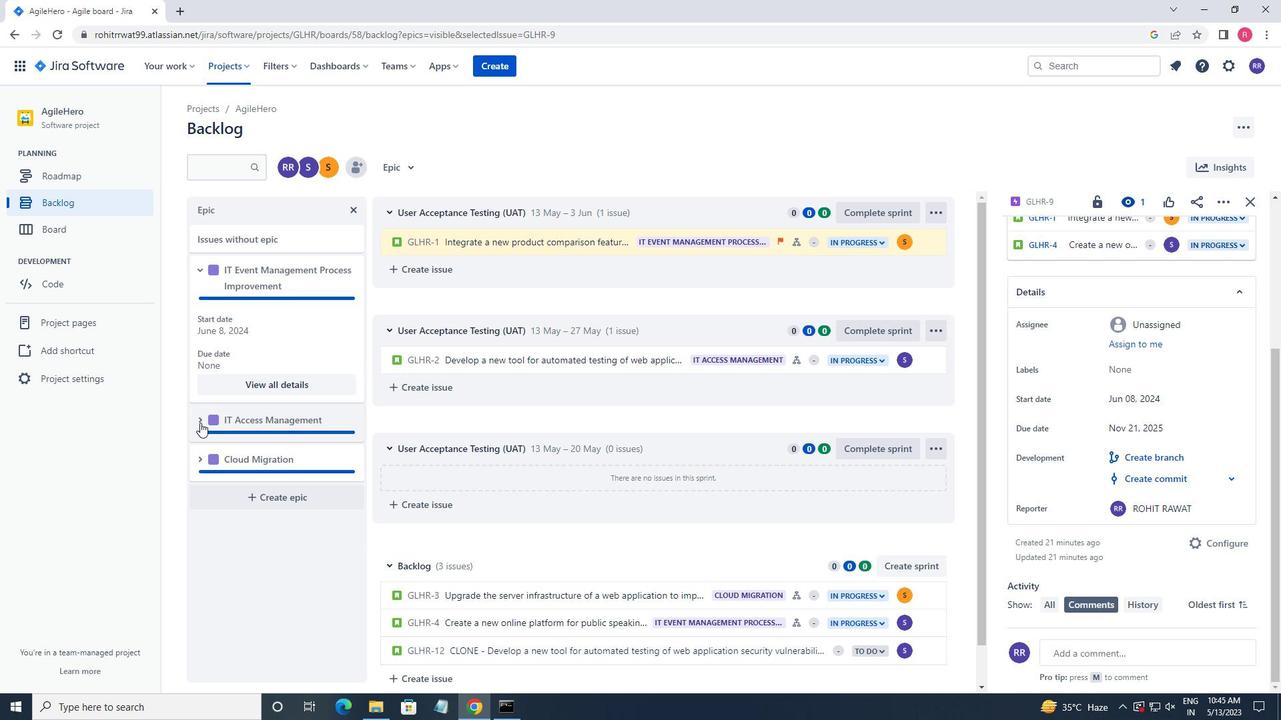 
Action: Mouse moved to (294, 517)
Screenshot: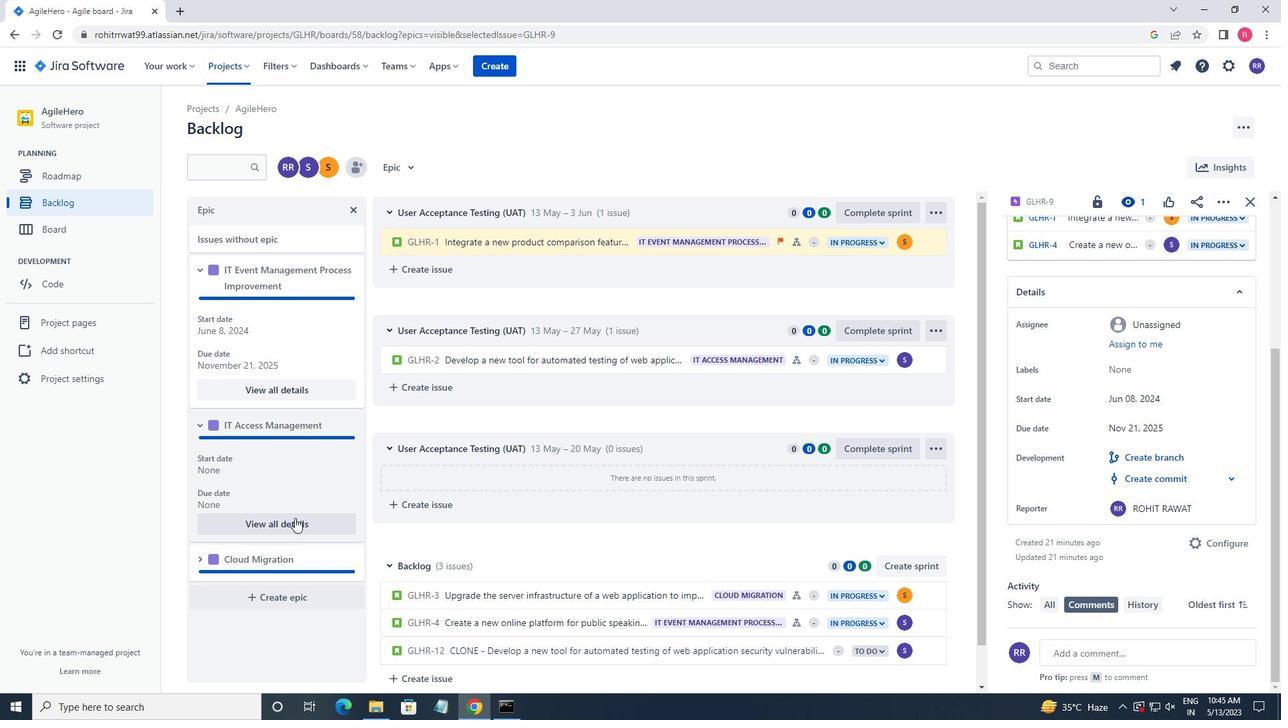 
Action: Mouse pressed left at (294, 517)
Screenshot: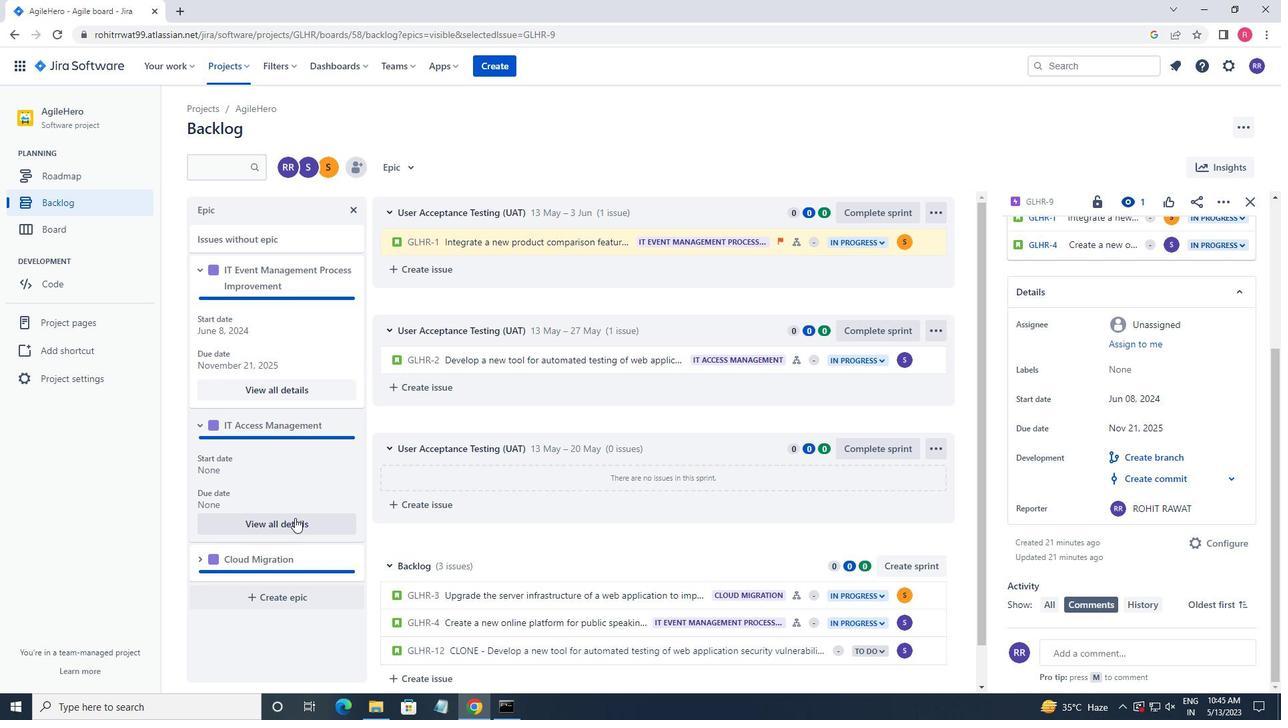 
Action: Mouse moved to (1096, 559)
Screenshot: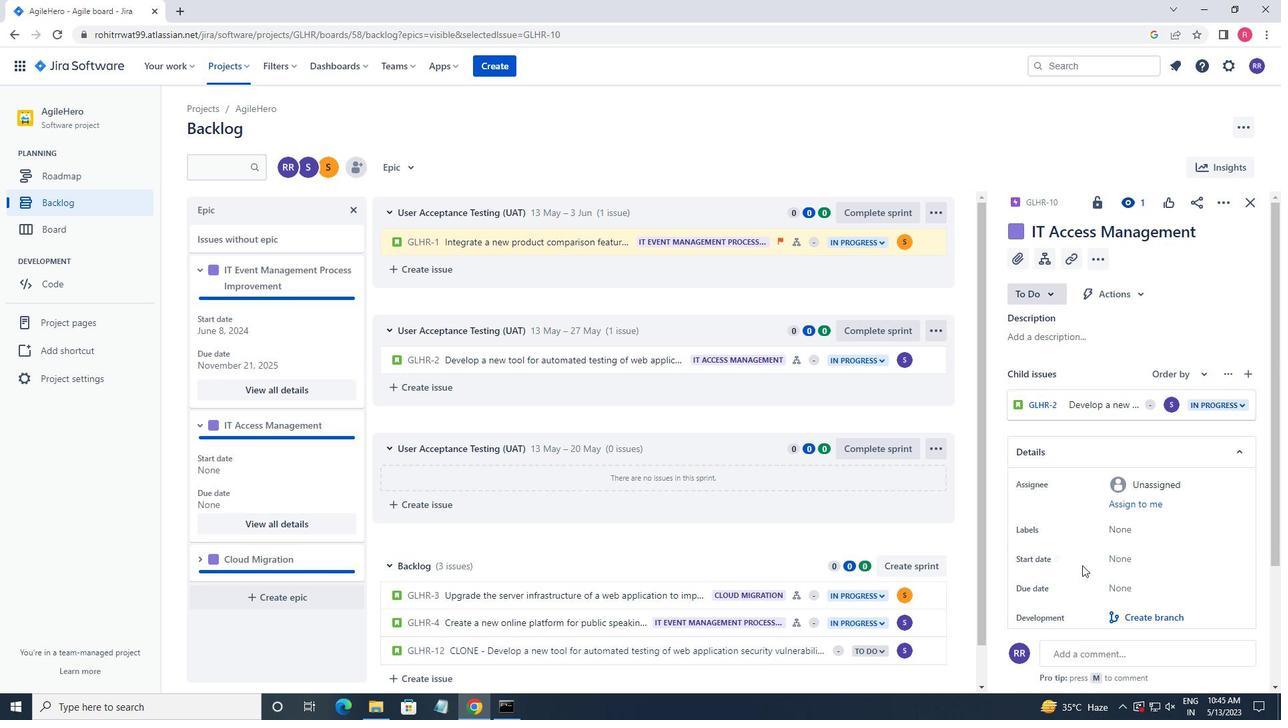 
Action: Mouse scrolled (1096, 559) with delta (0, 0)
Screenshot: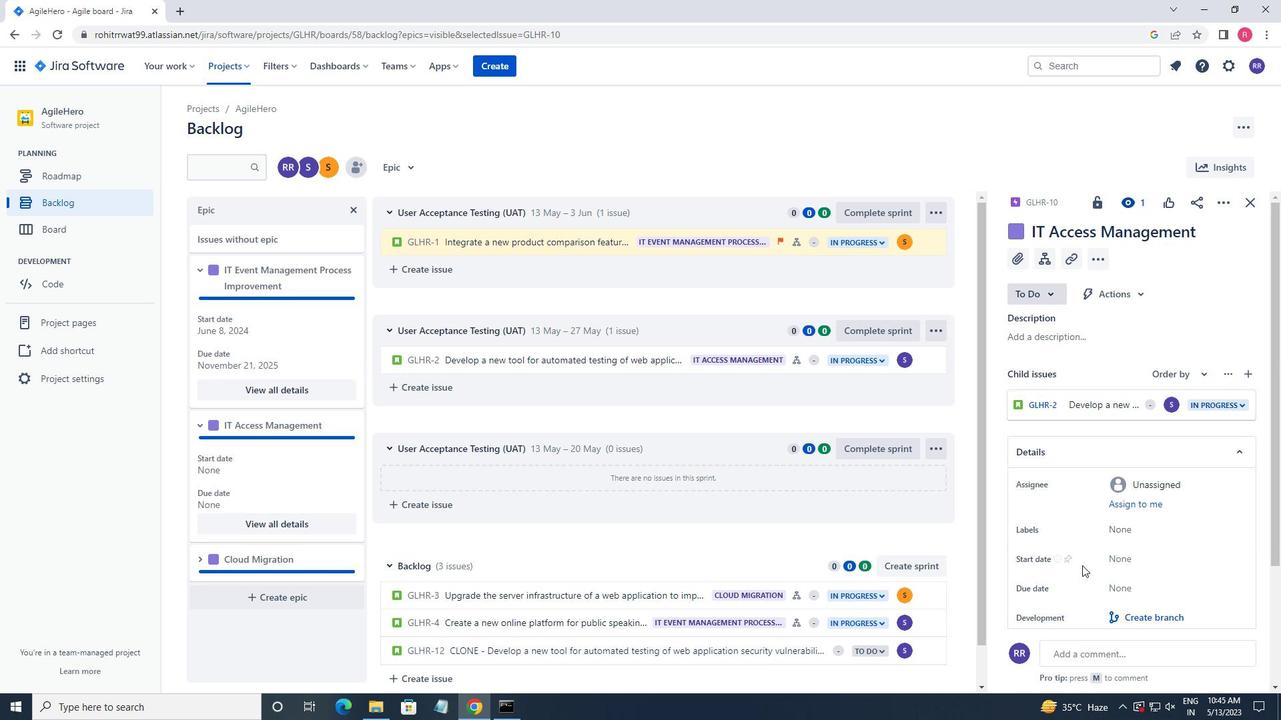 
Action: Mouse scrolled (1096, 559) with delta (0, 0)
Screenshot: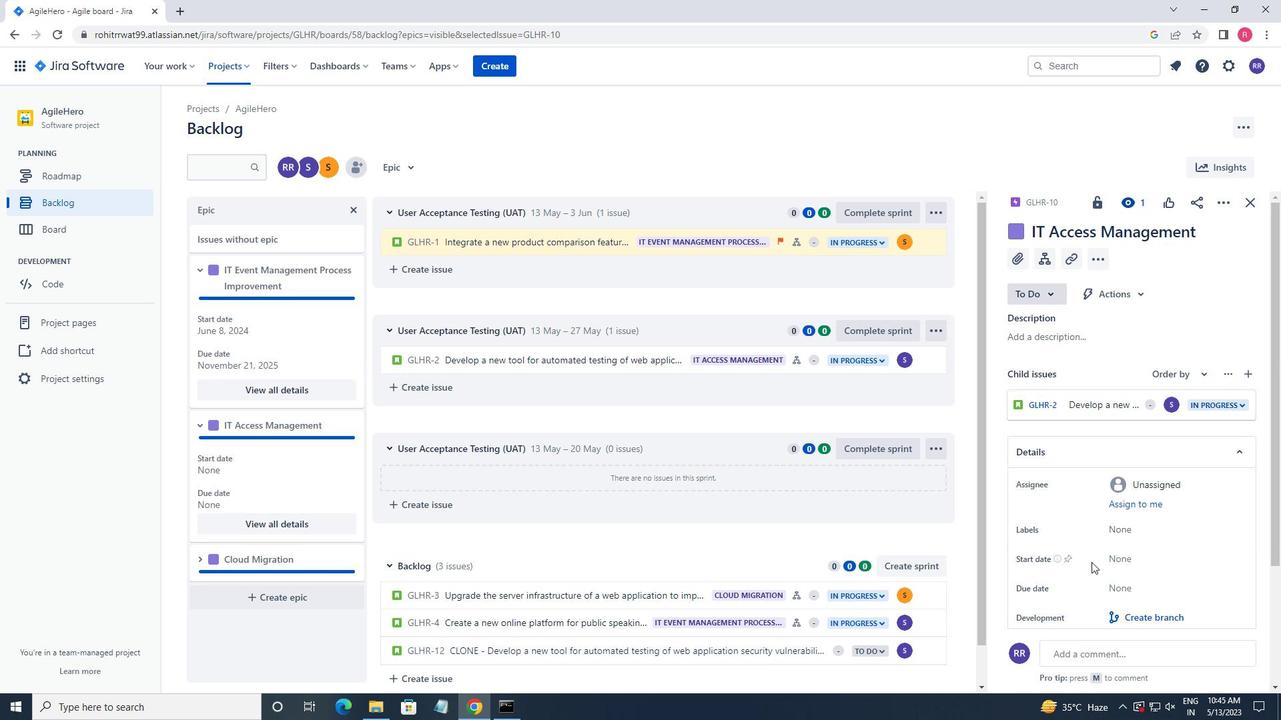 
Action: Mouse moved to (1125, 424)
Screenshot: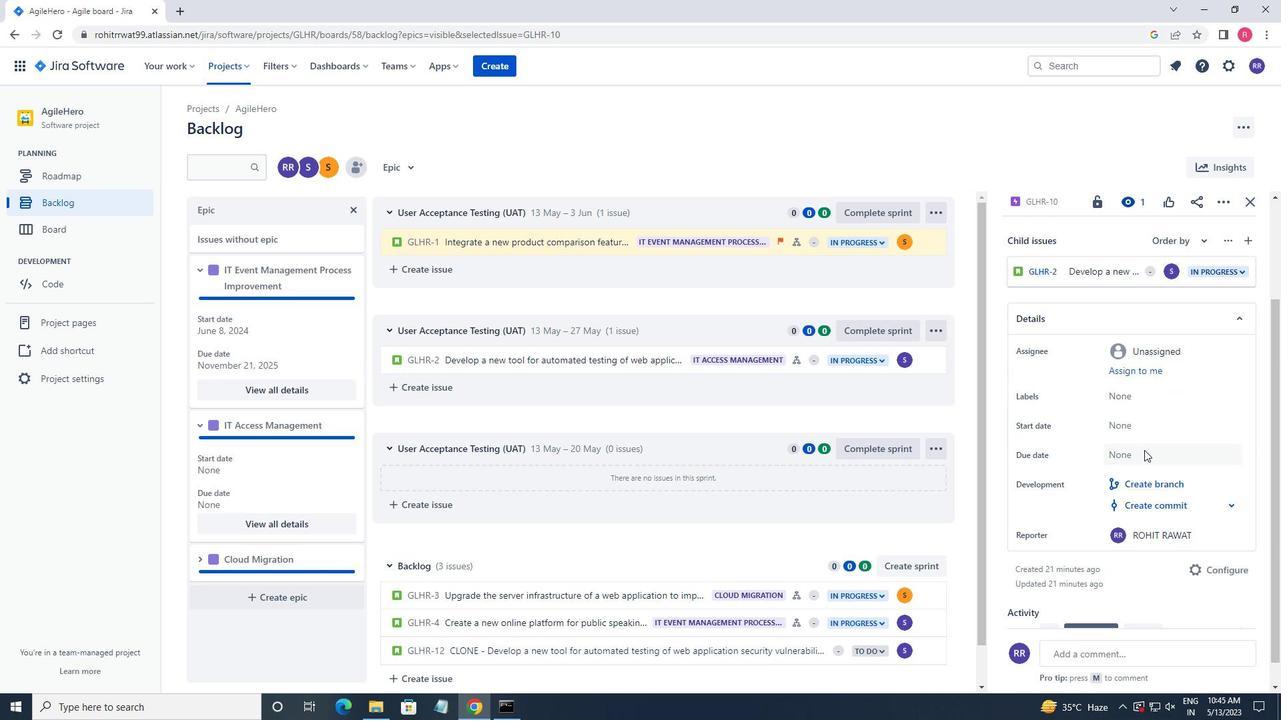 
Action: Mouse pressed left at (1125, 424)
Screenshot: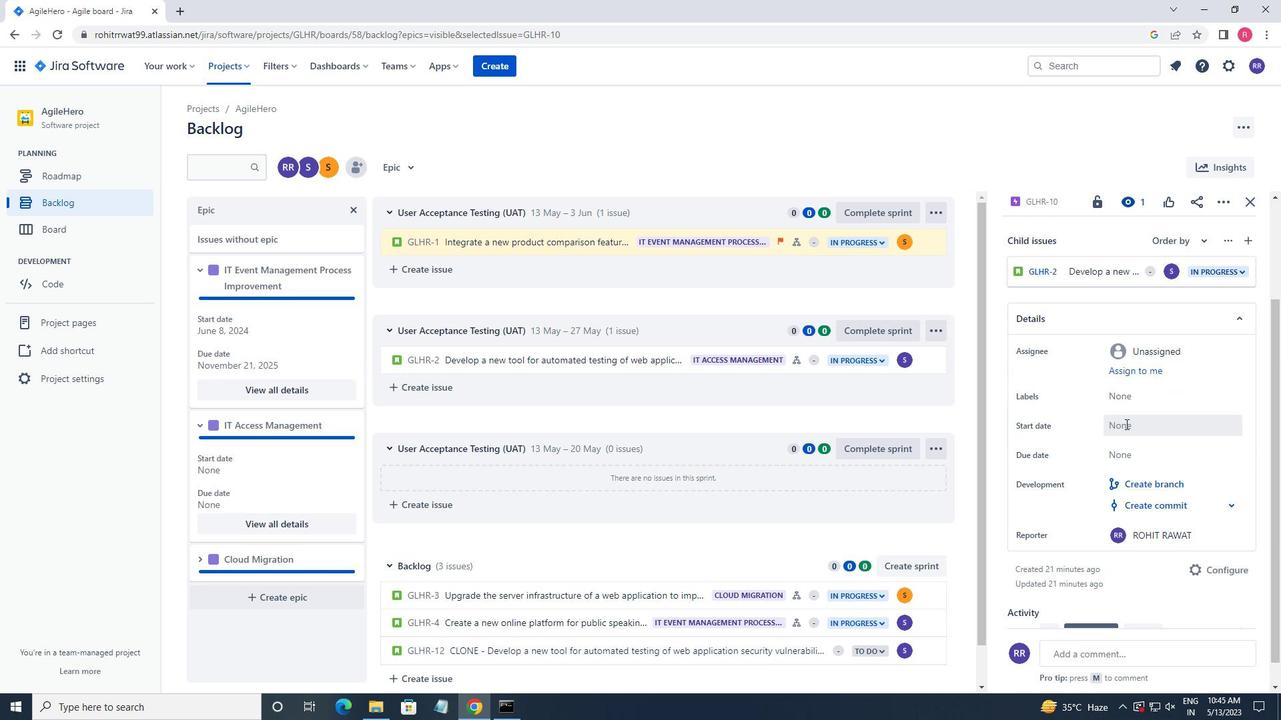 
Action: Mouse moved to (1197, 555)
Screenshot: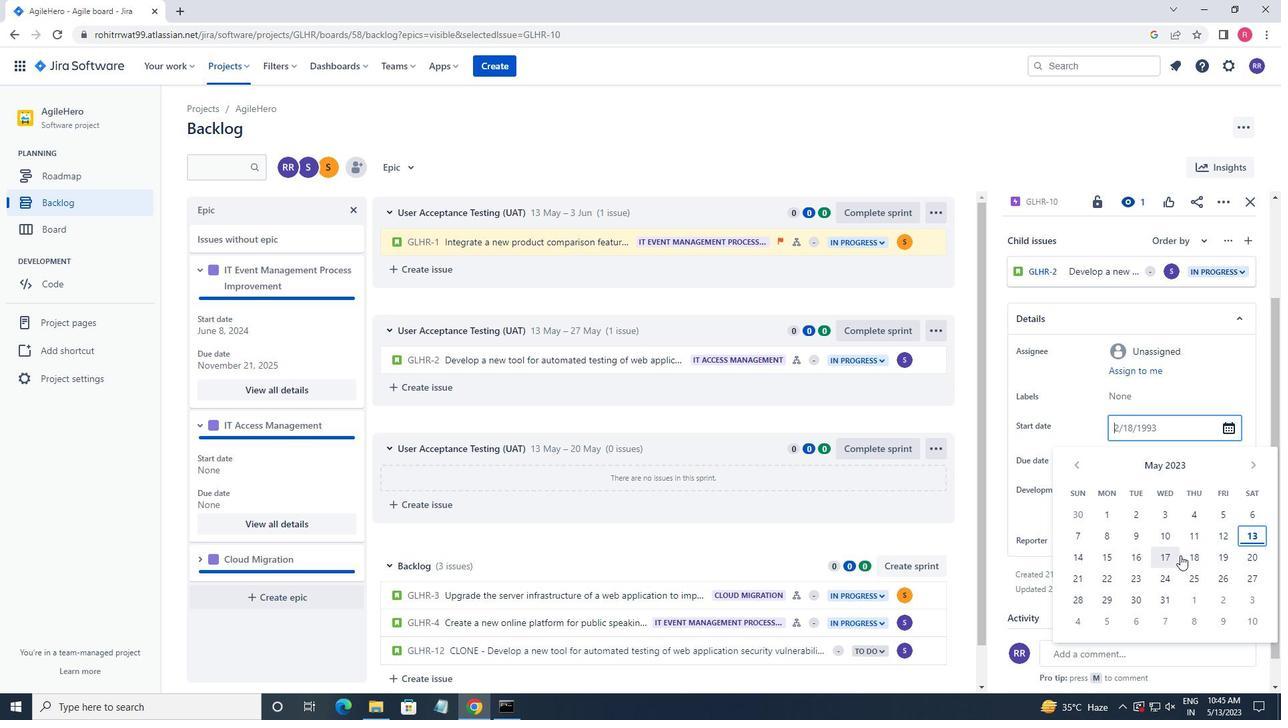 
Action: Mouse pressed left at (1197, 555)
Screenshot: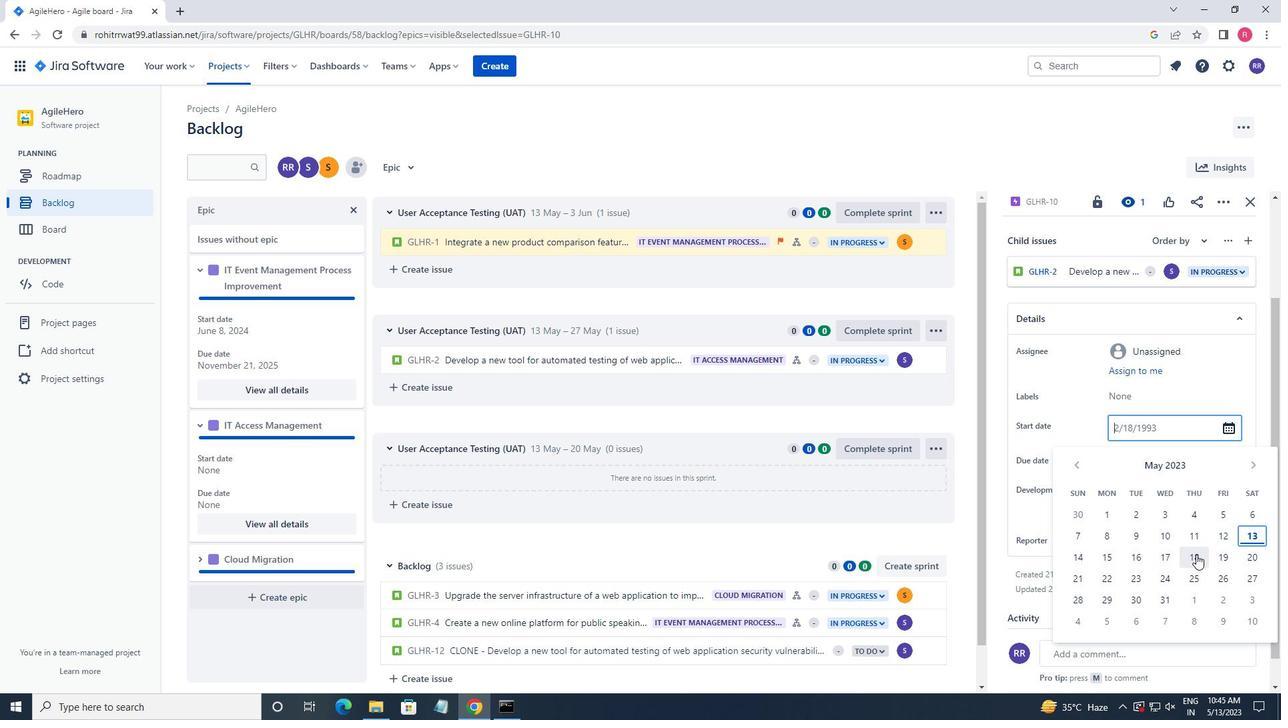 
Action: Mouse moved to (1200, 463)
Screenshot: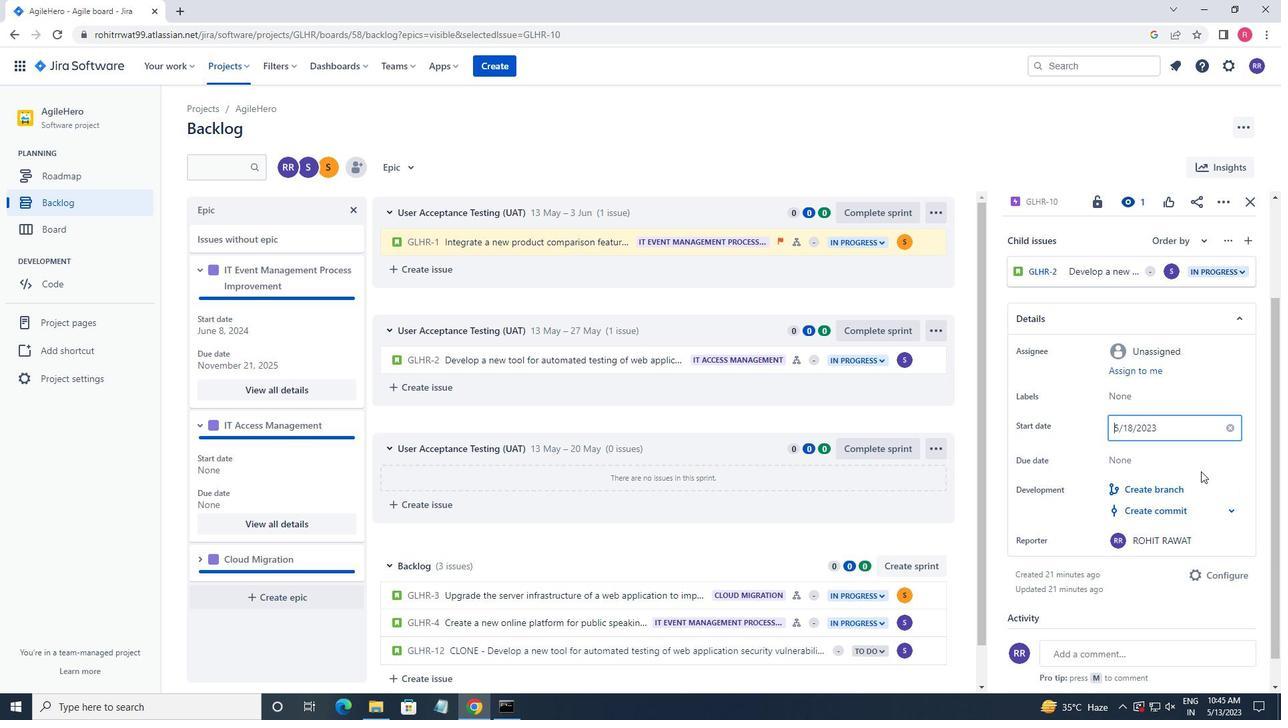 
Action: Mouse pressed left at (1200, 463)
Screenshot: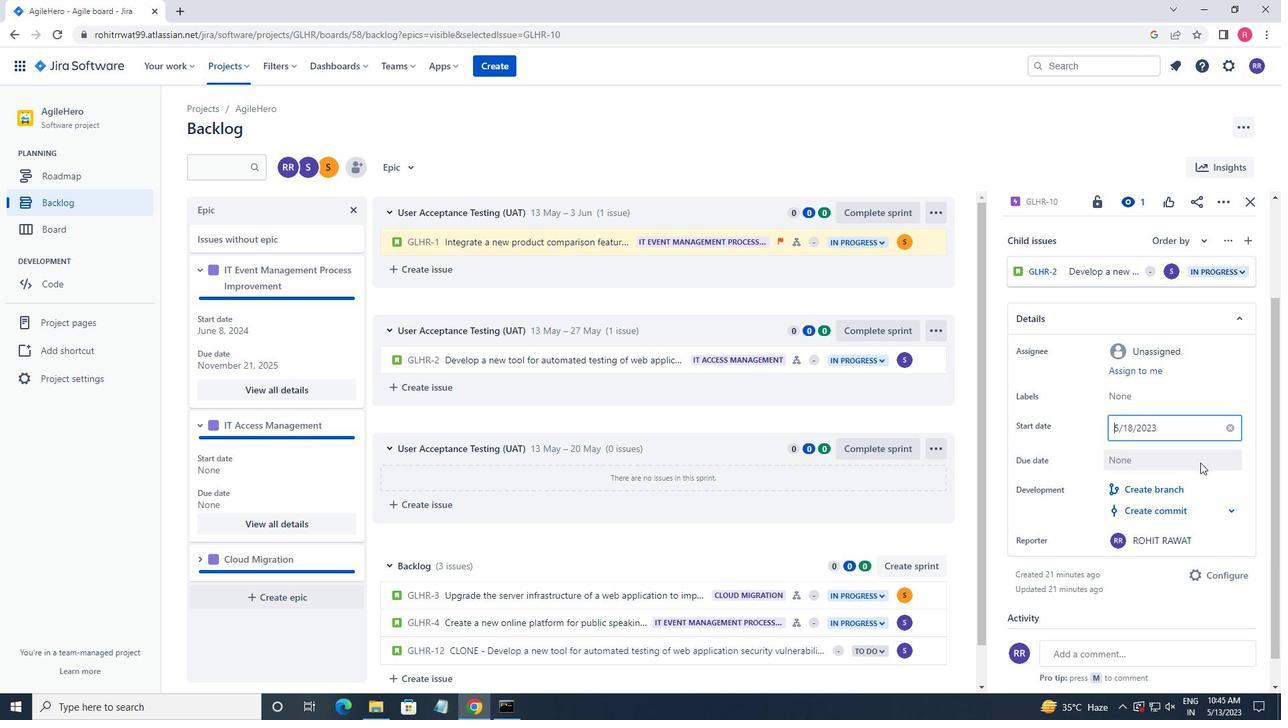 
Action: Mouse moved to (1256, 499)
Screenshot: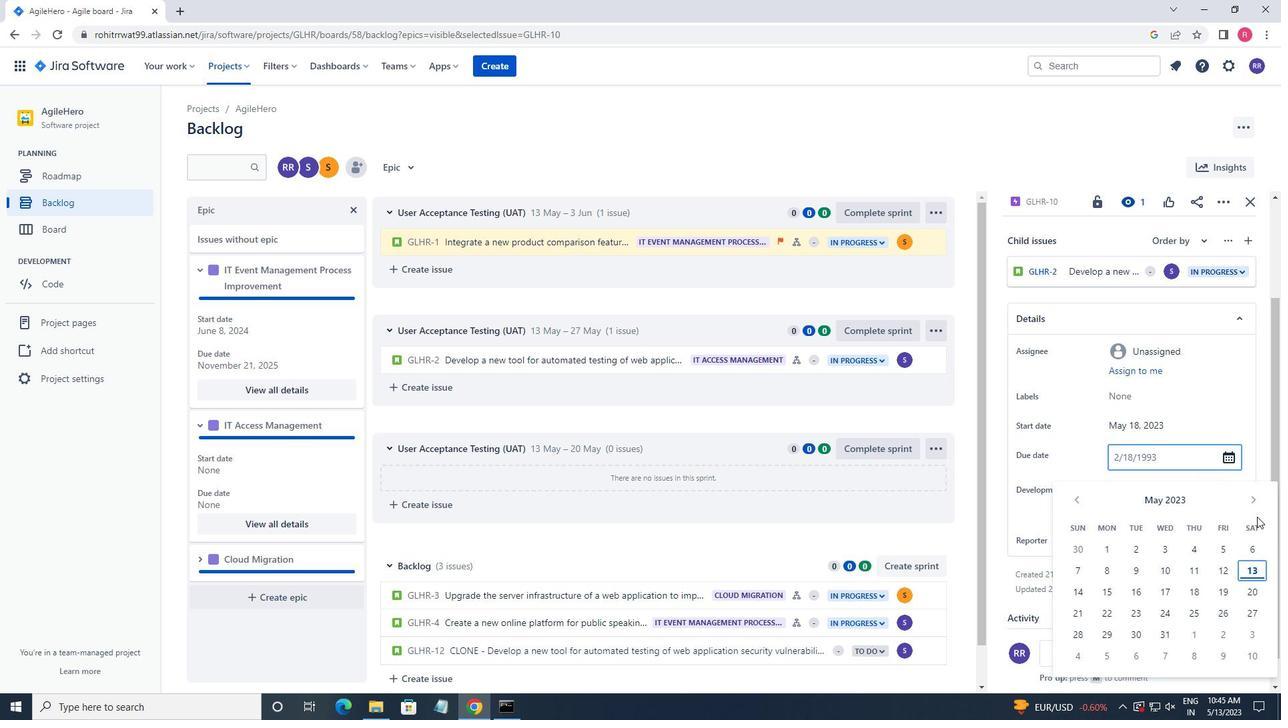 
Action: Mouse pressed left at (1256, 499)
Screenshot: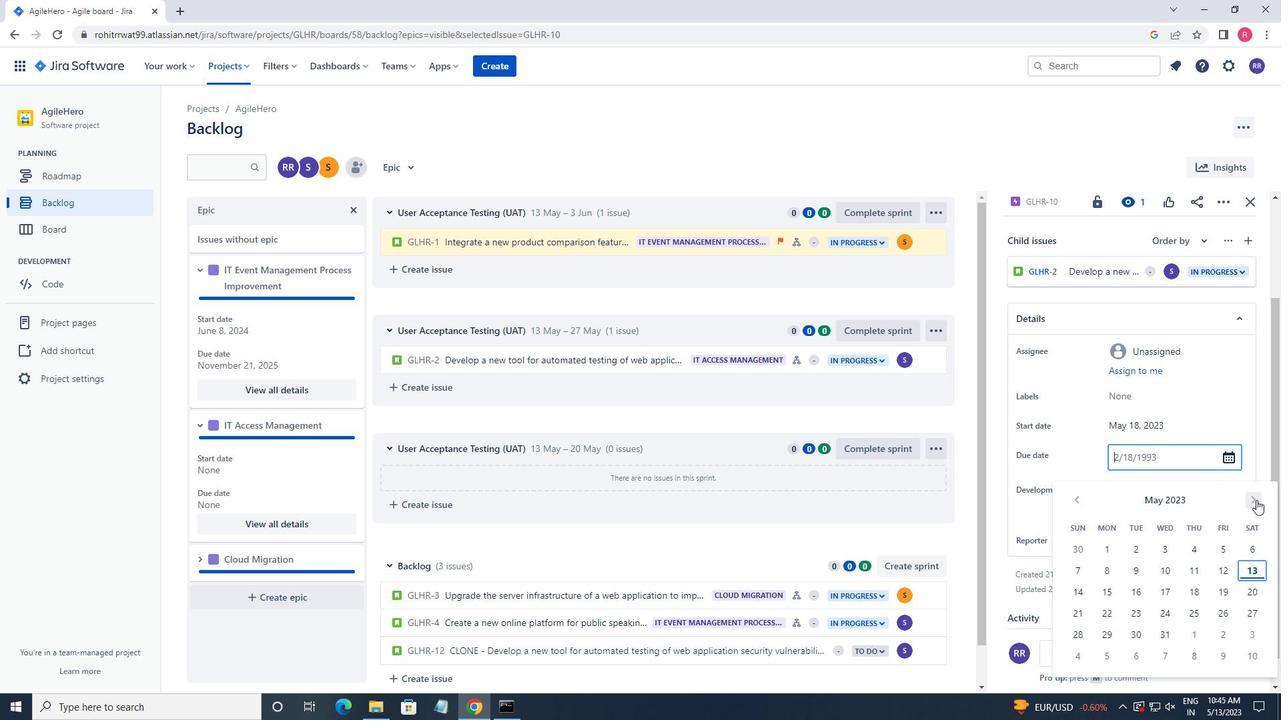 
Action: Mouse pressed left at (1256, 499)
Screenshot: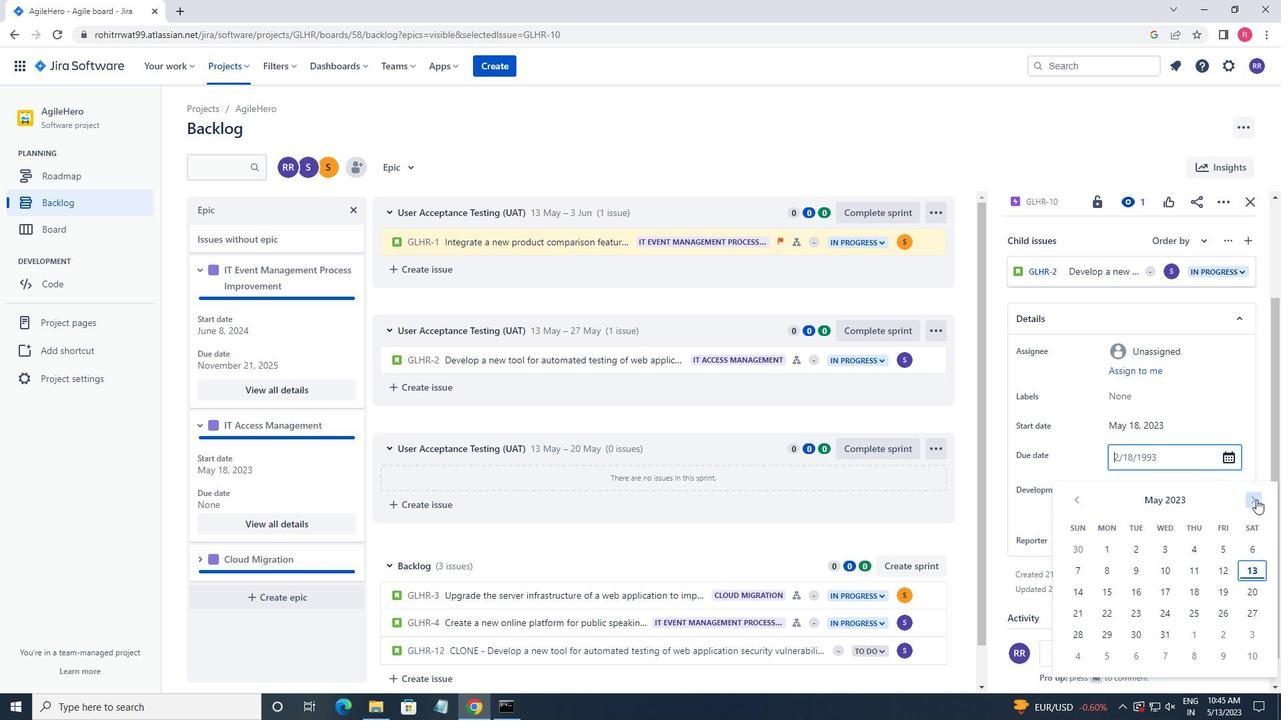 
Action: Mouse pressed left at (1256, 499)
Screenshot: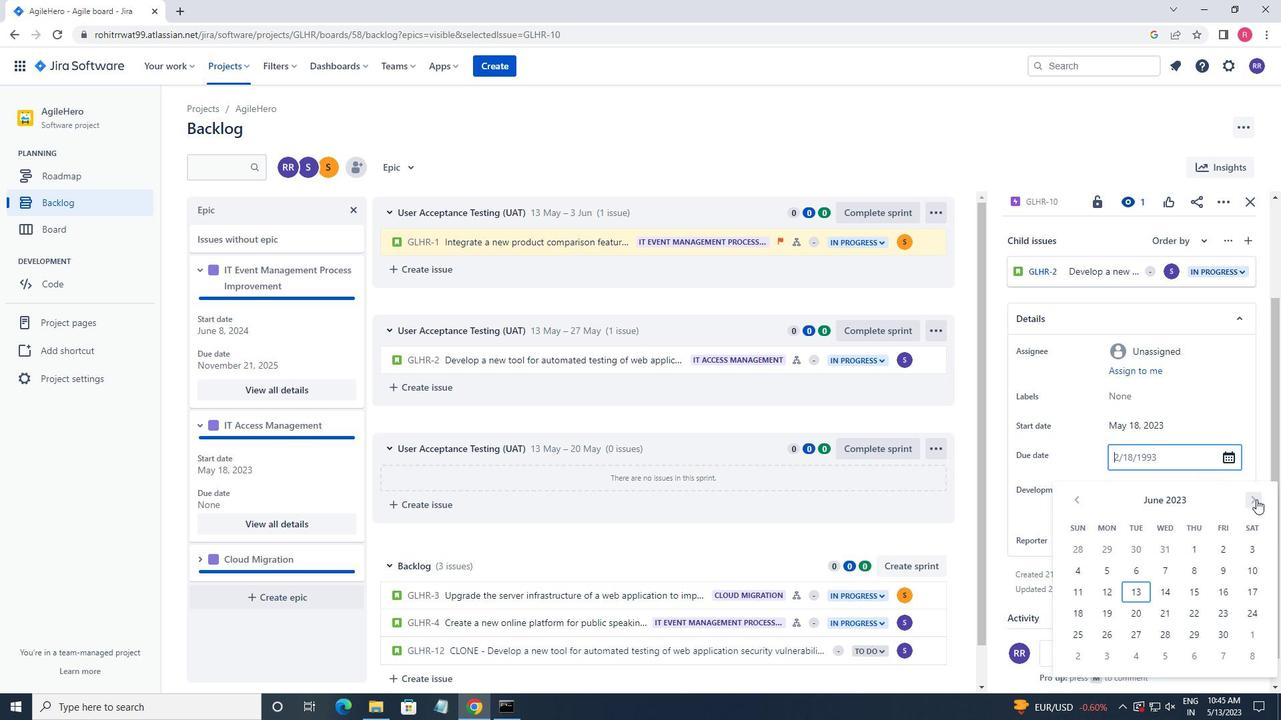 
Action: Mouse pressed left at (1256, 499)
Screenshot: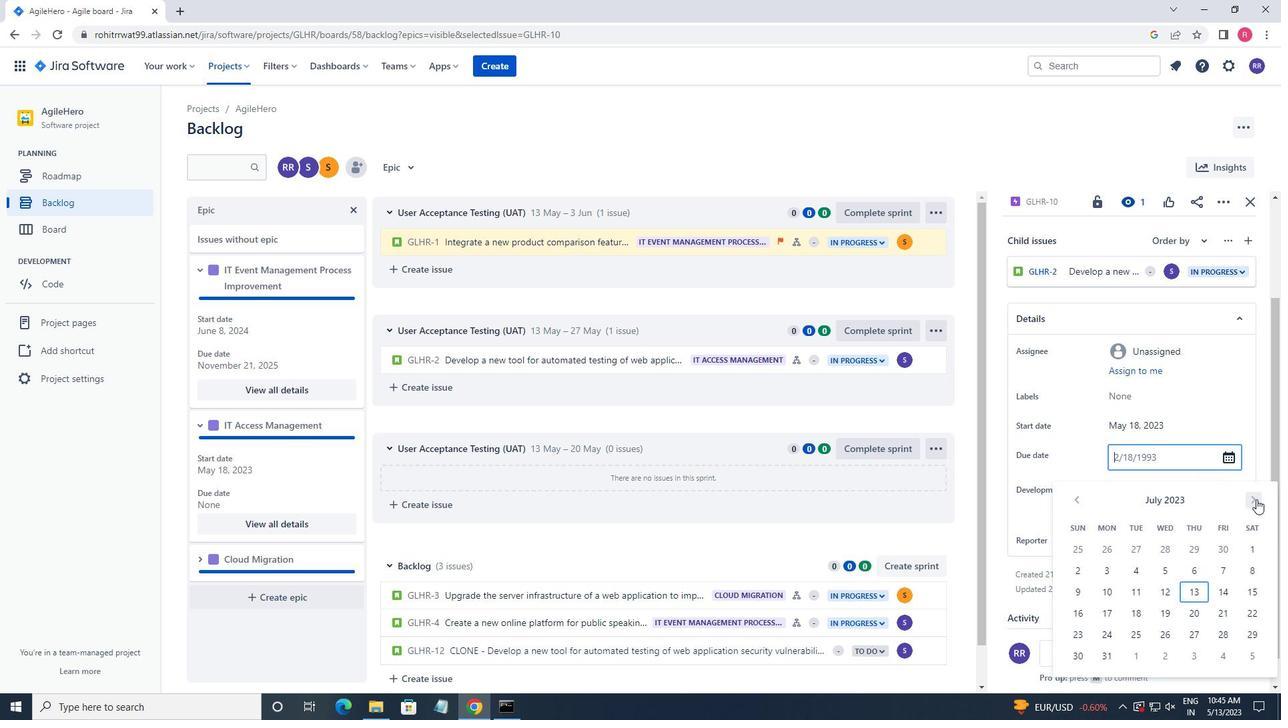 
Action: Mouse pressed left at (1256, 499)
Screenshot: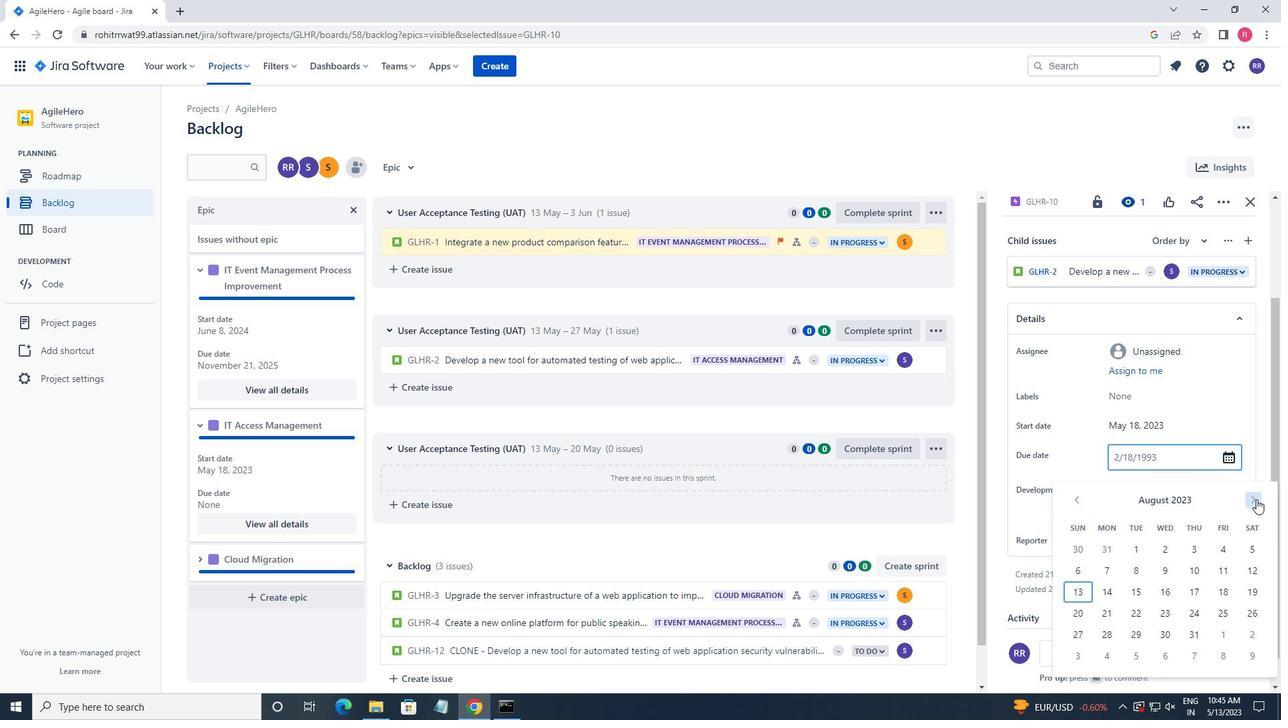 
Action: Mouse pressed left at (1256, 499)
Screenshot: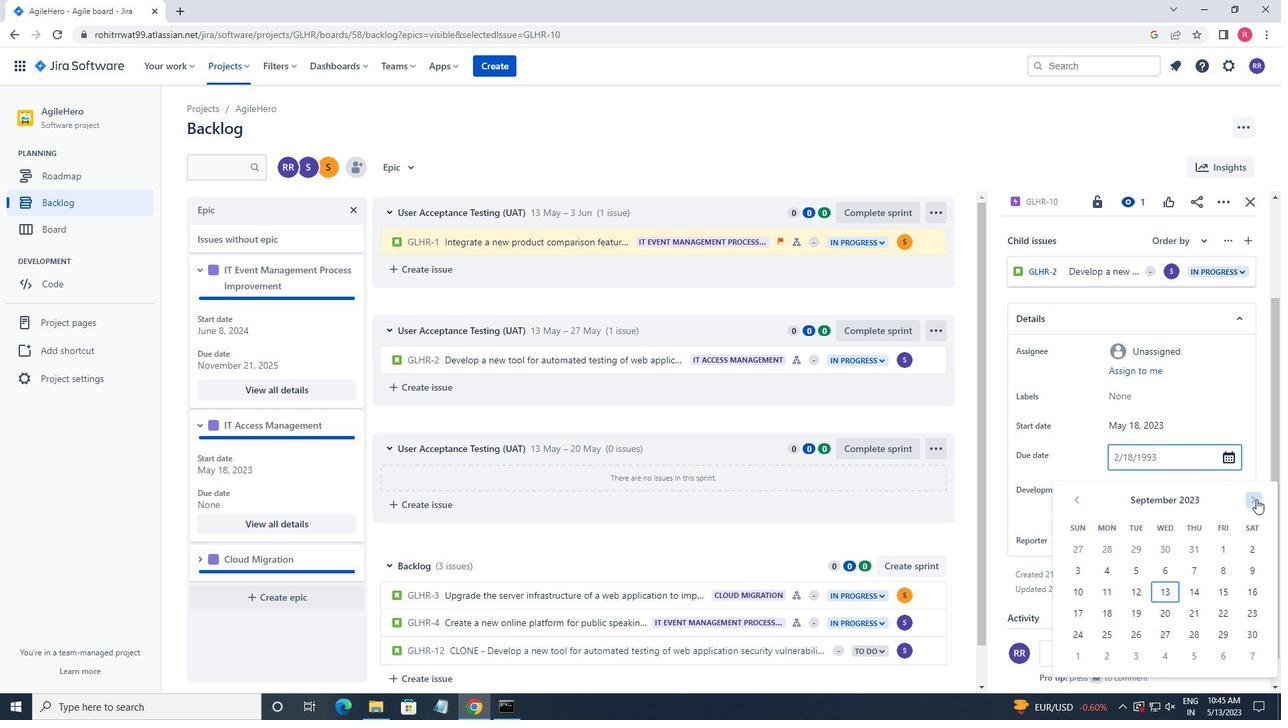 
Action: Mouse pressed left at (1256, 499)
Screenshot: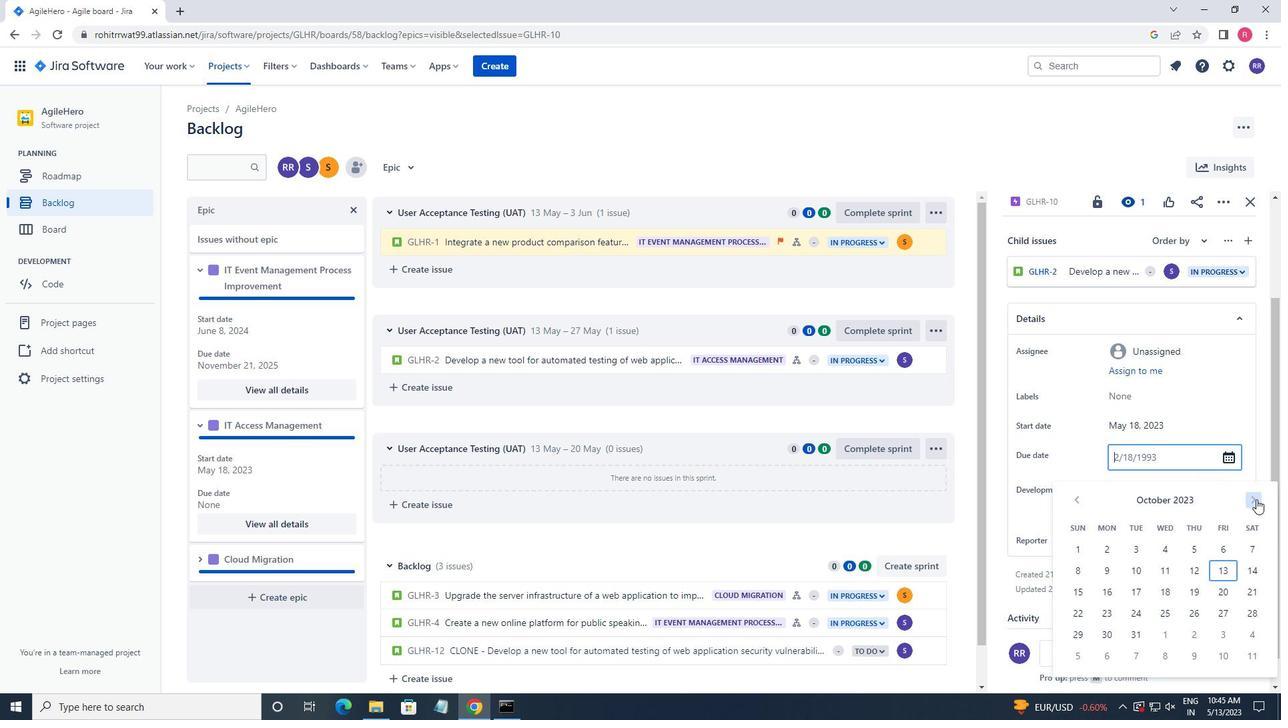 
Action: Mouse pressed left at (1256, 499)
Screenshot: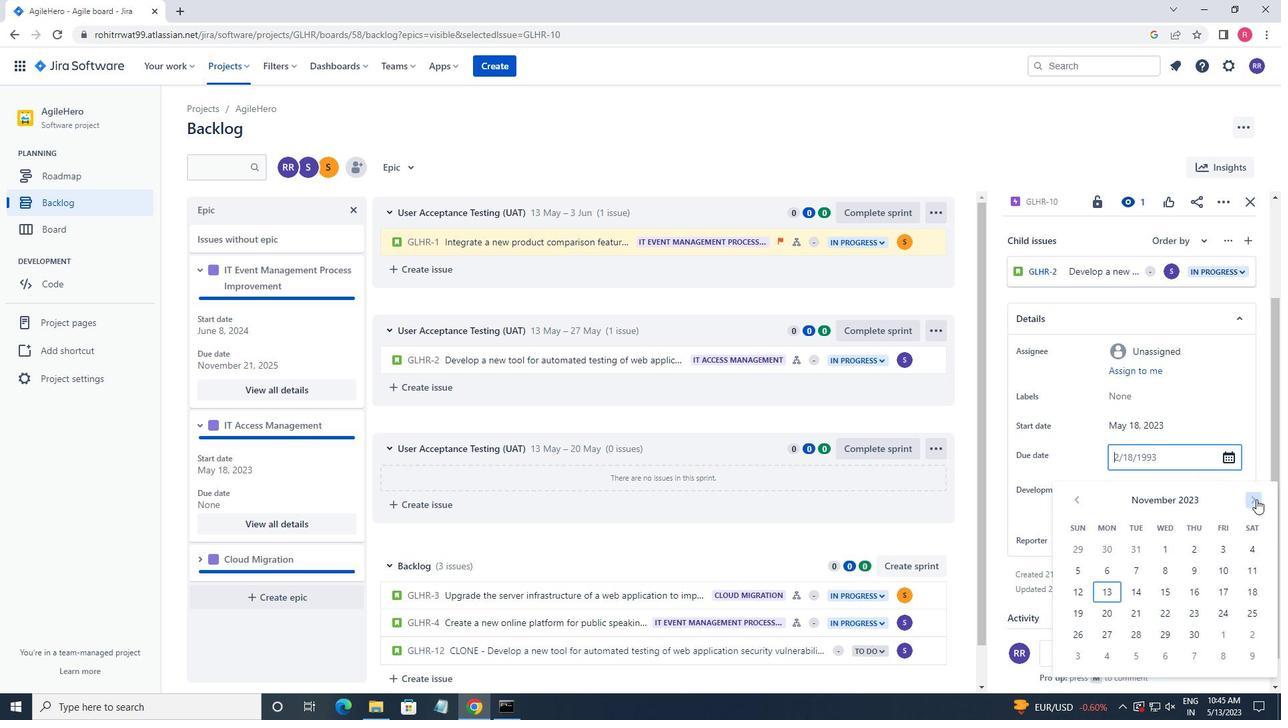 
Action: Mouse pressed left at (1256, 499)
Screenshot: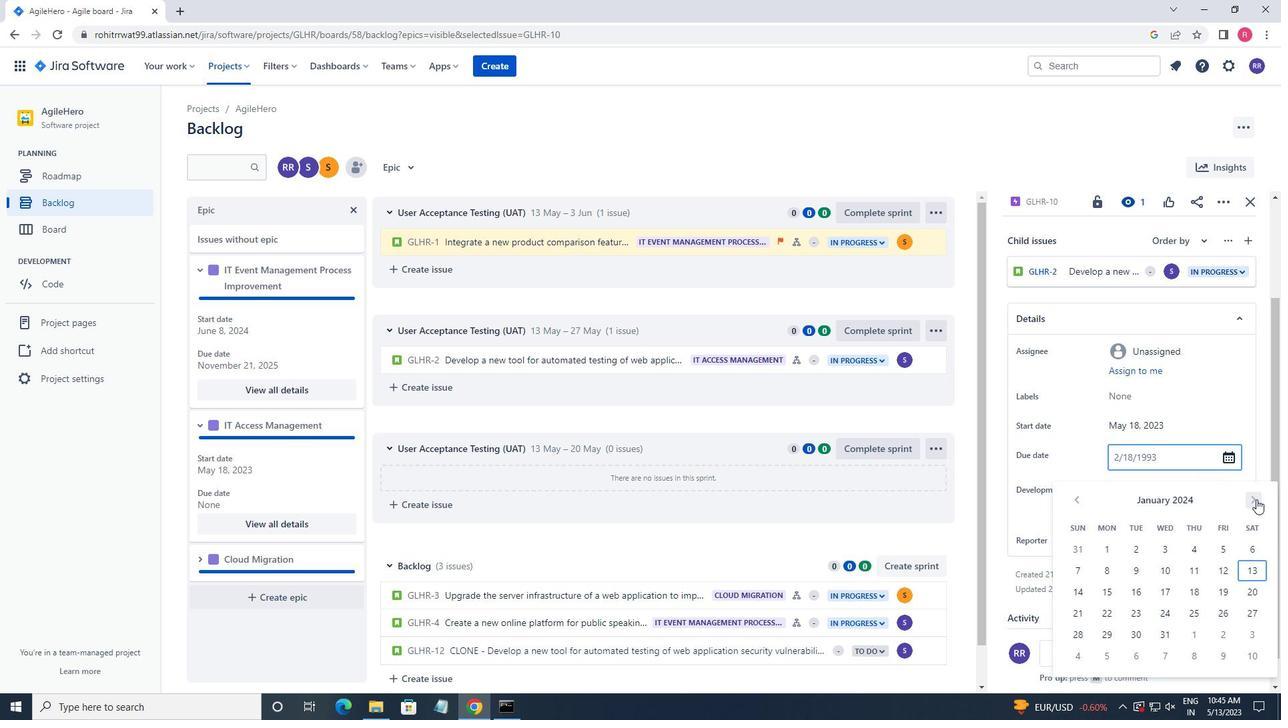 
Action: Mouse pressed left at (1256, 499)
Screenshot: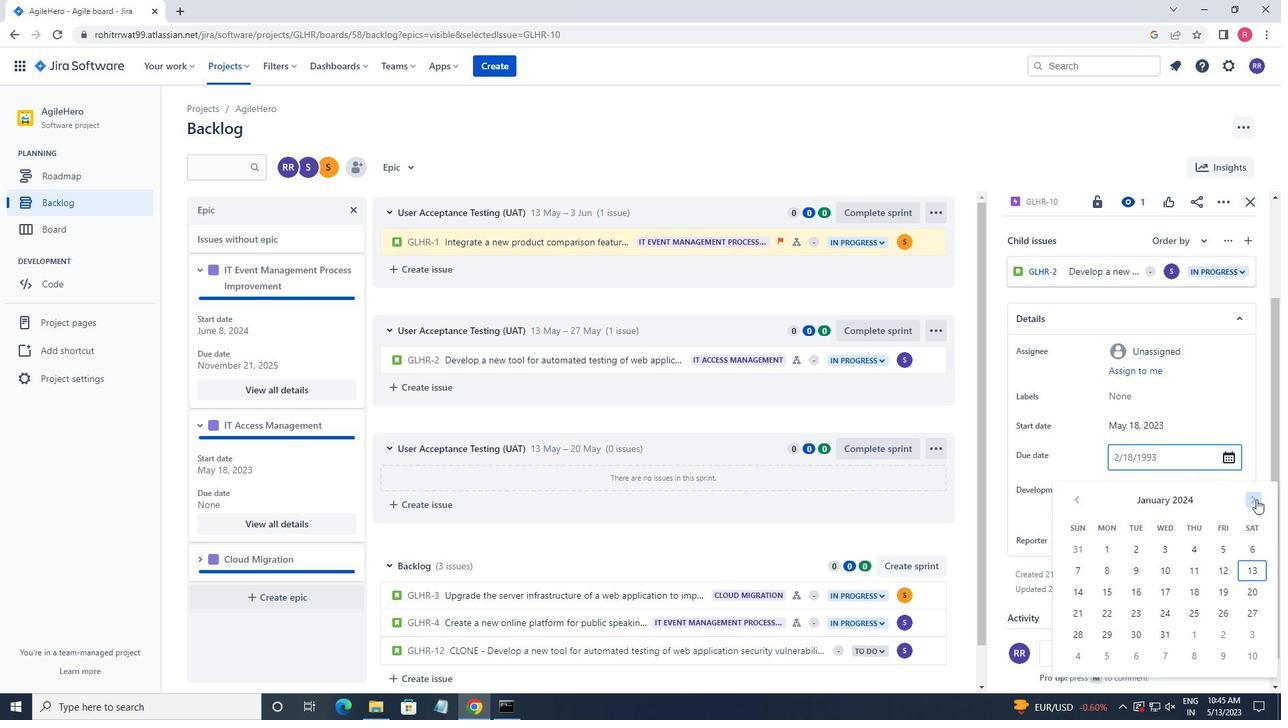 
Action: Mouse pressed left at (1256, 499)
Screenshot: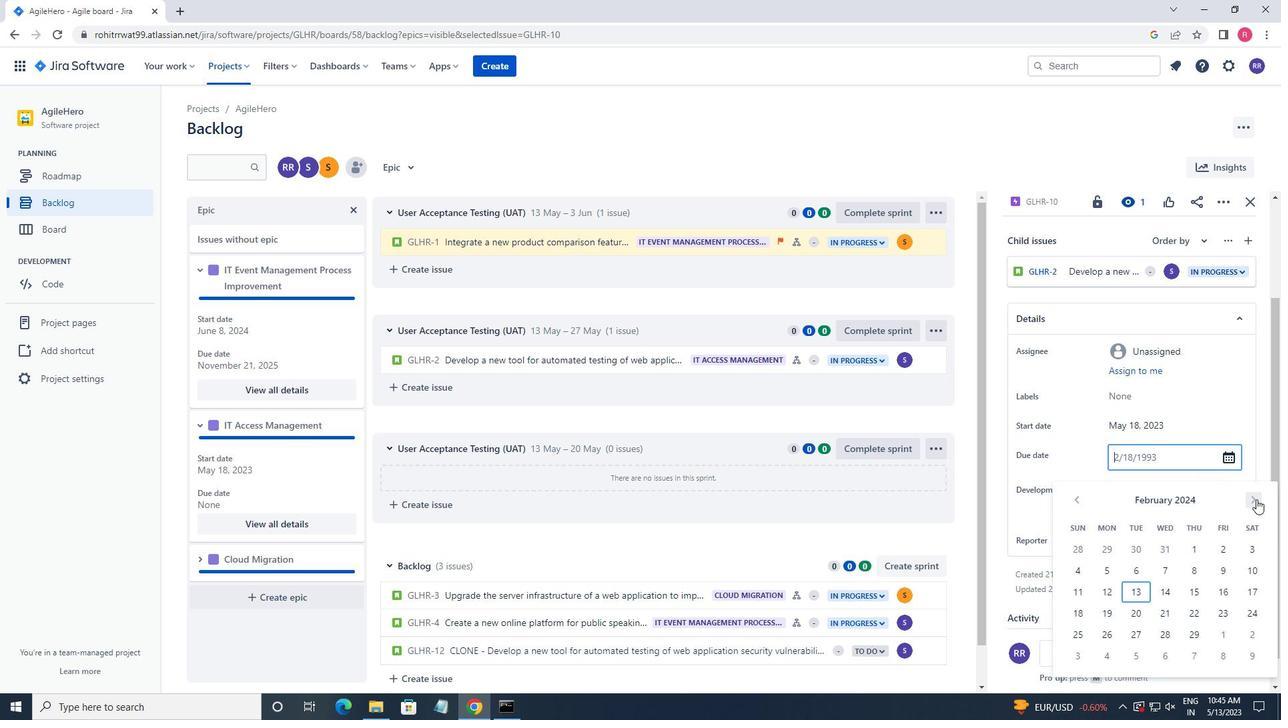 
Action: Mouse pressed left at (1256, 499)
Screenshot: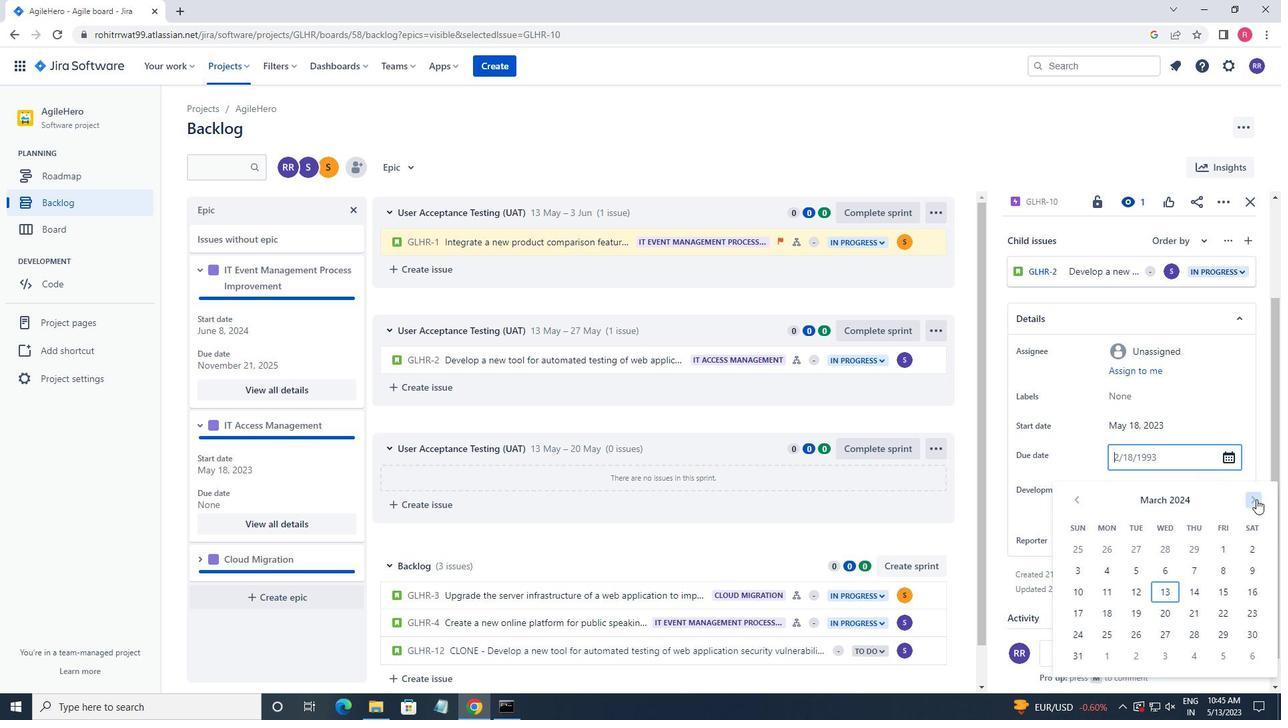 
Action: Mouse pressed left at (1256, 499)
Screenshot: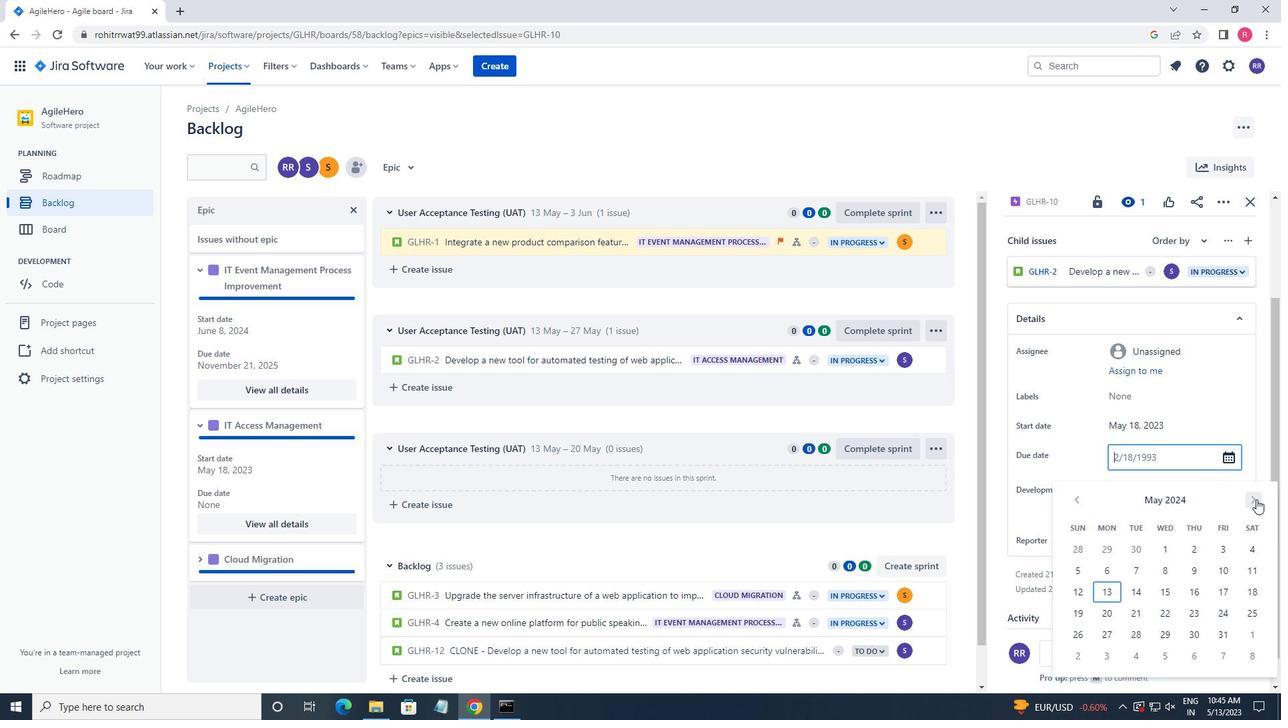 
Action: Mouse pressed left at (1256, 499)
Screenshot: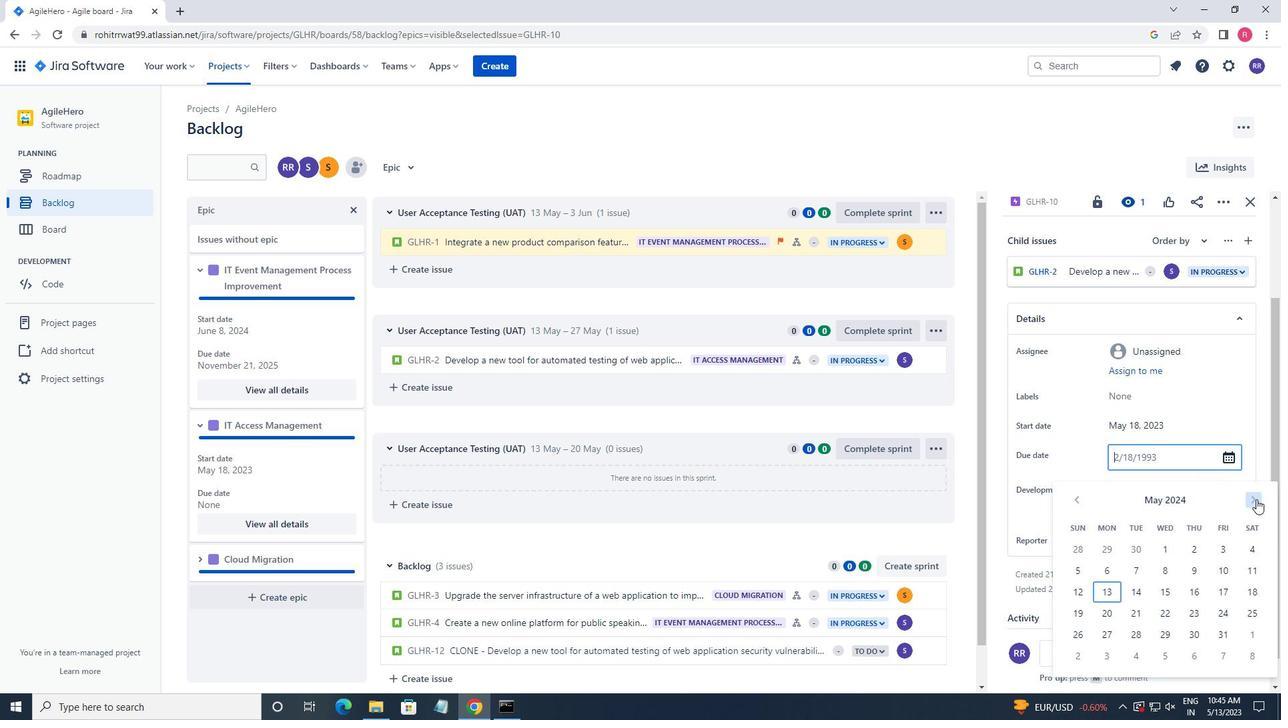 
Action: Mouse pressed left at (1256, 499)
Screenshot: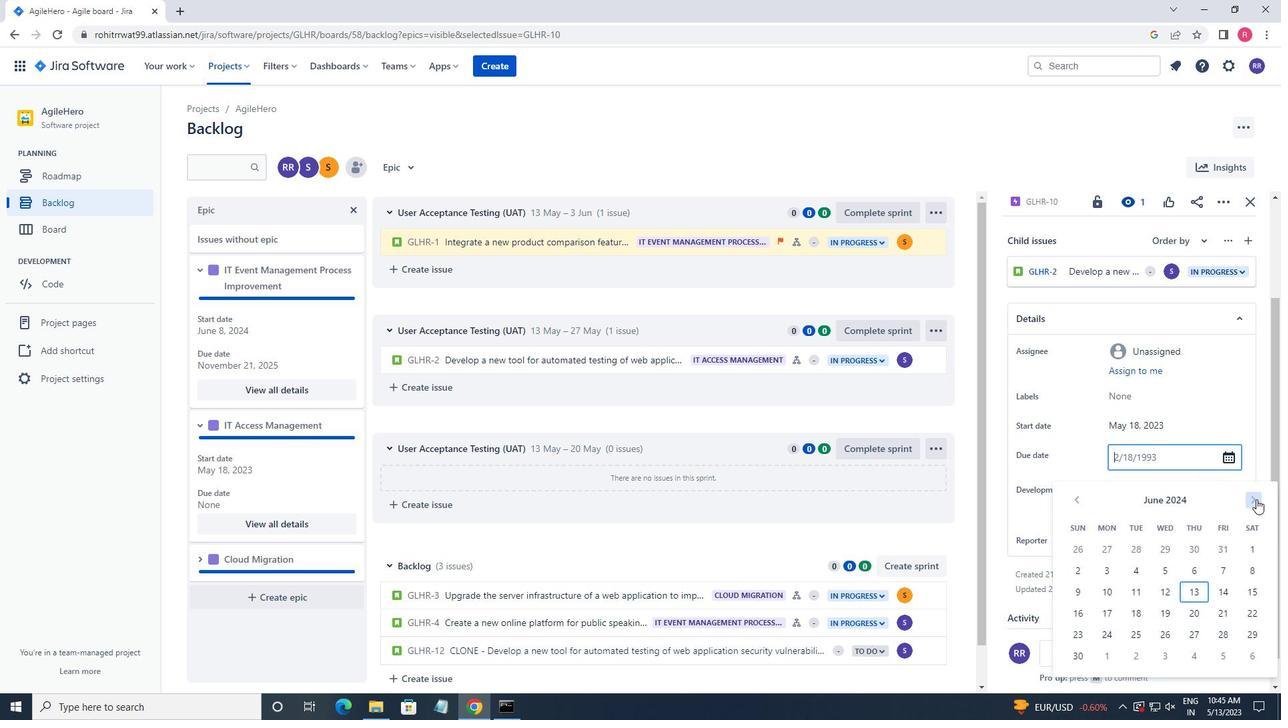 
Action: Mouse pressed left at (1256, 499)
Screenshot: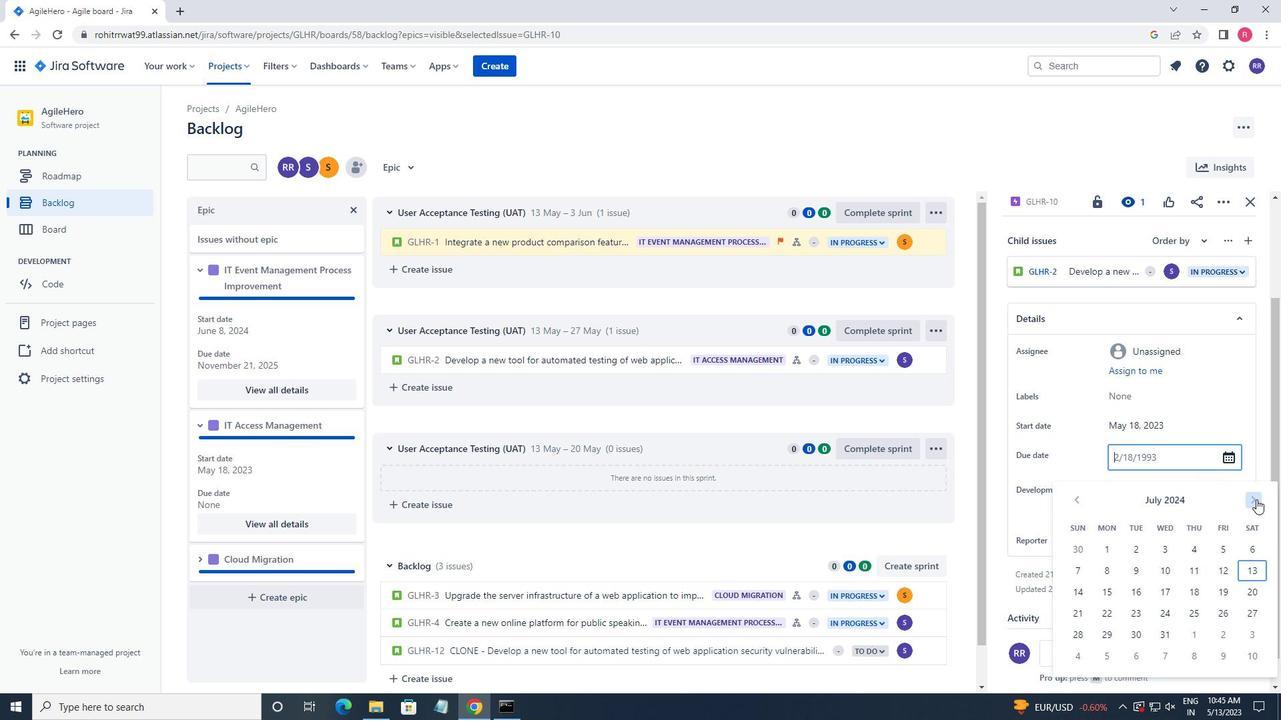 
Action: Mouse pressed left at (1256, 499)
Screenshot: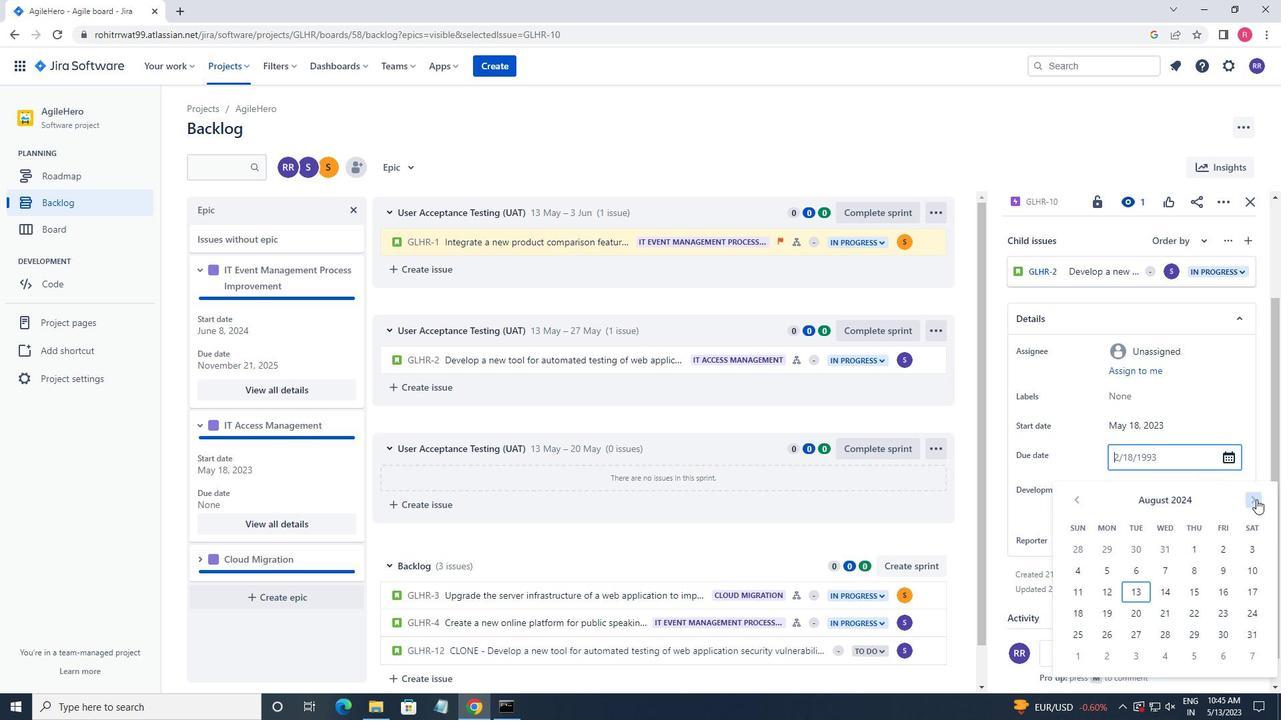 
Action: Mouse pressed left at (1256, 499)
Screenshot: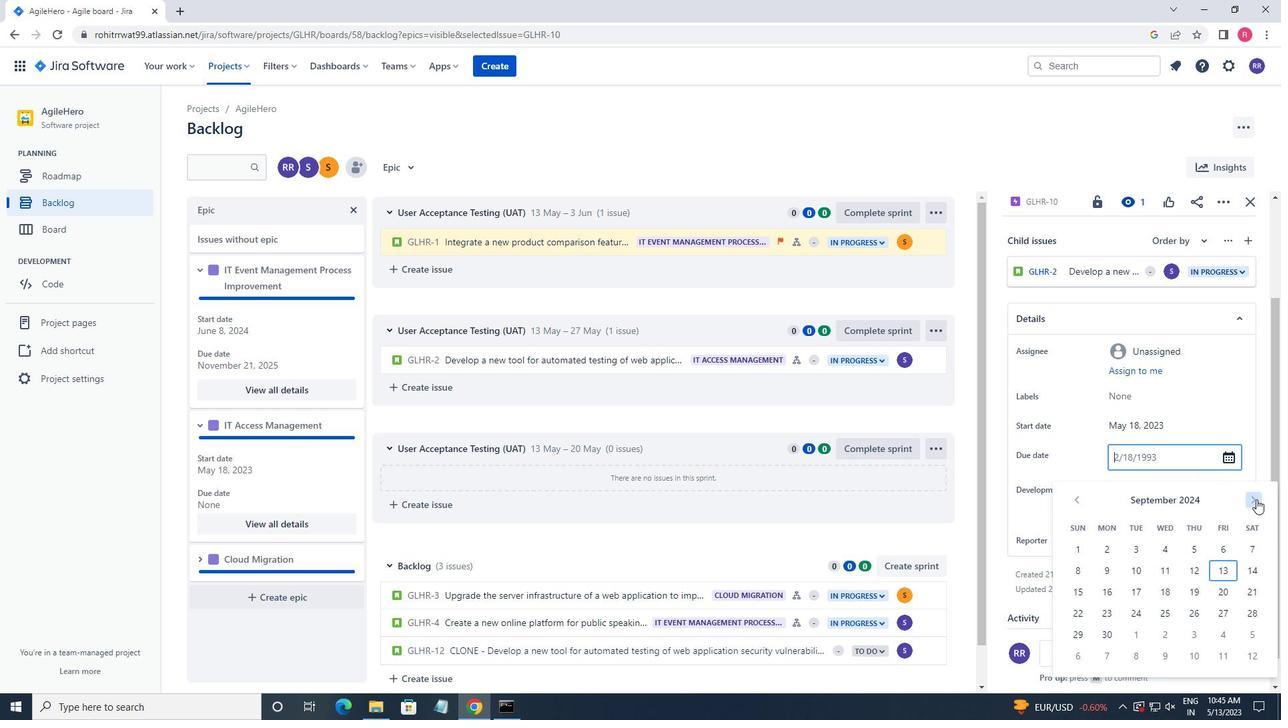 
Action: Mouse pressed left at (1256, 499)
Screenshot: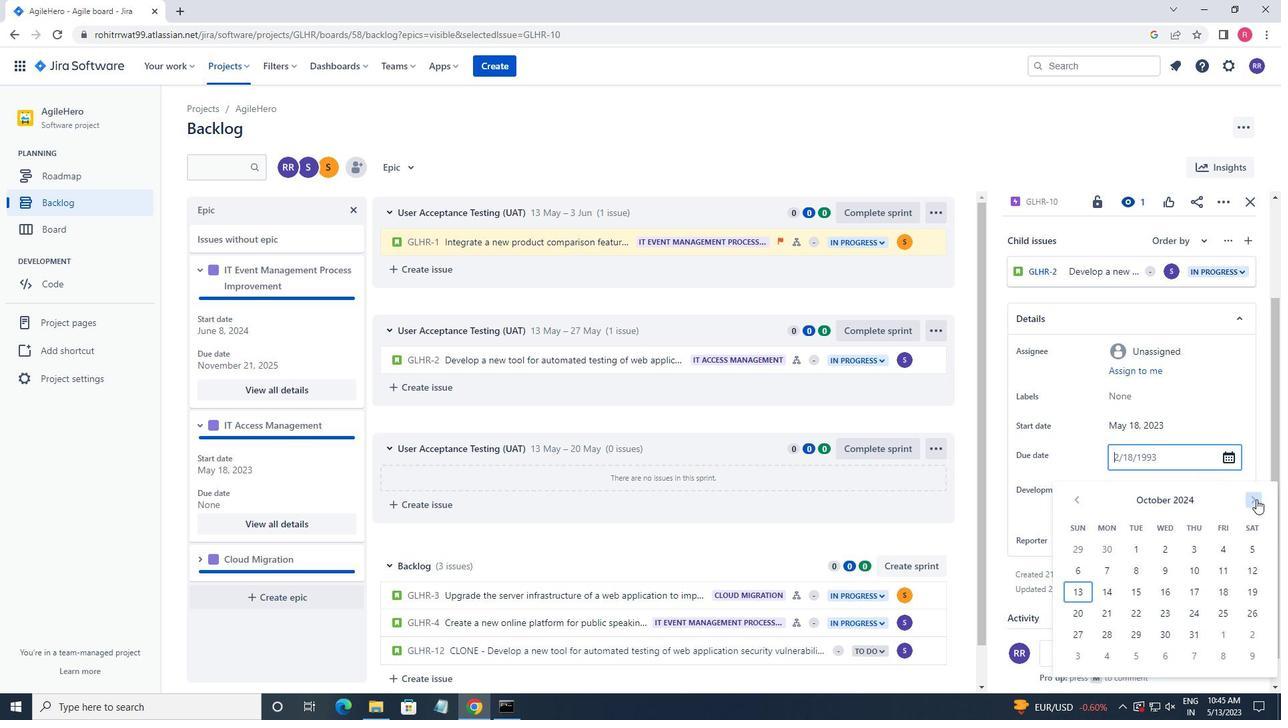 
Action: Mouse pressed left at (1256, 499)
Screenshot: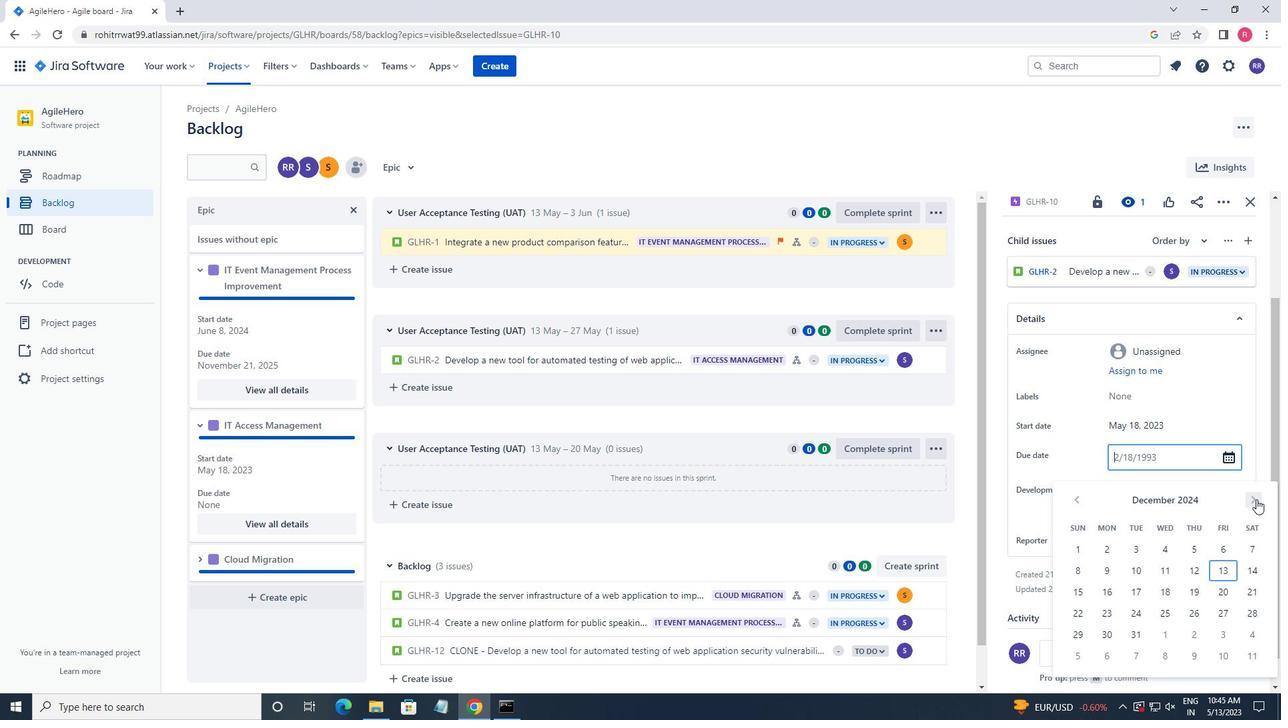 
Action: Mouse pressed left at (1256, 499)
Screenshot: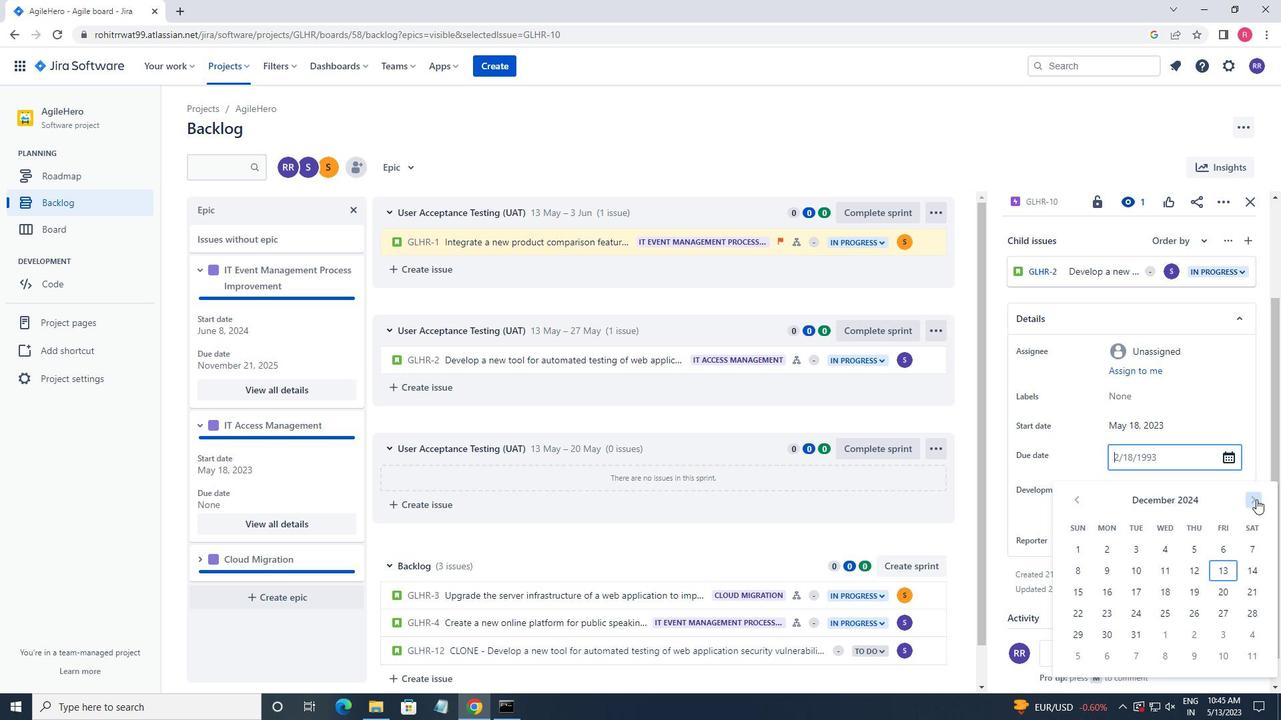 
Action: Mouse pressed left at (1256, 499)
Screenshot: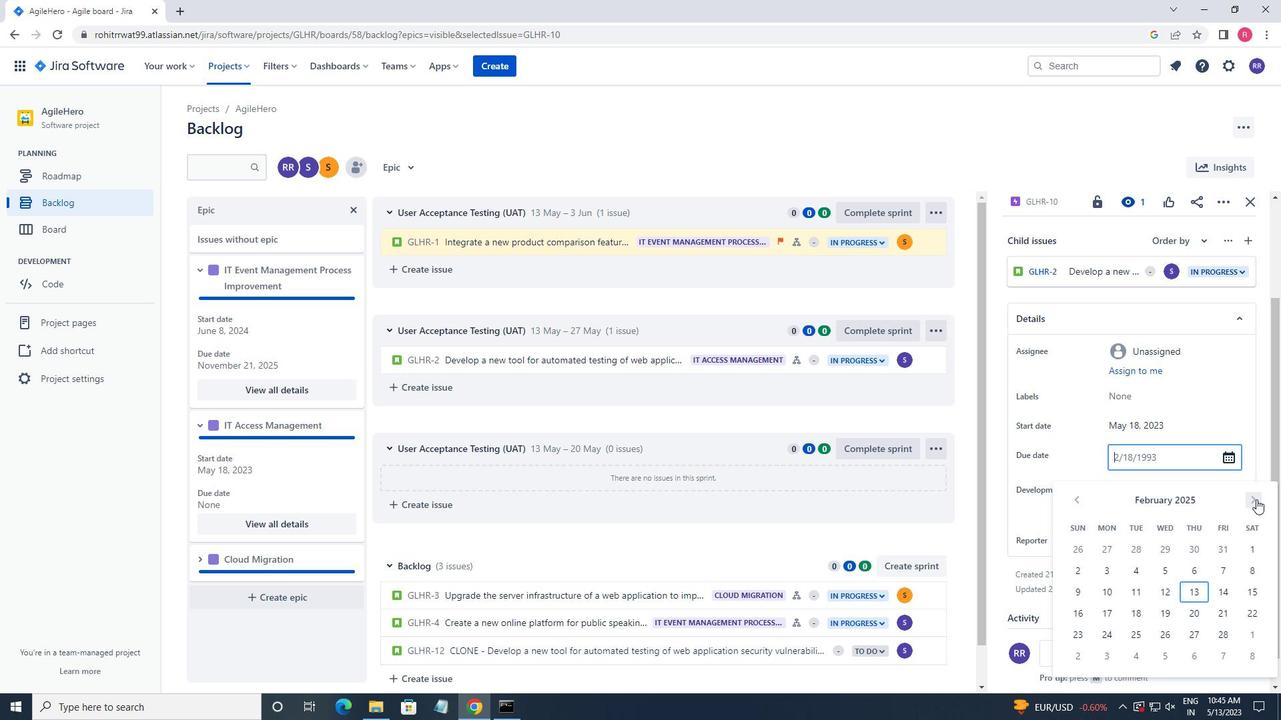 
Action: Mouse pressed left at (1256, 499)
Screenshot: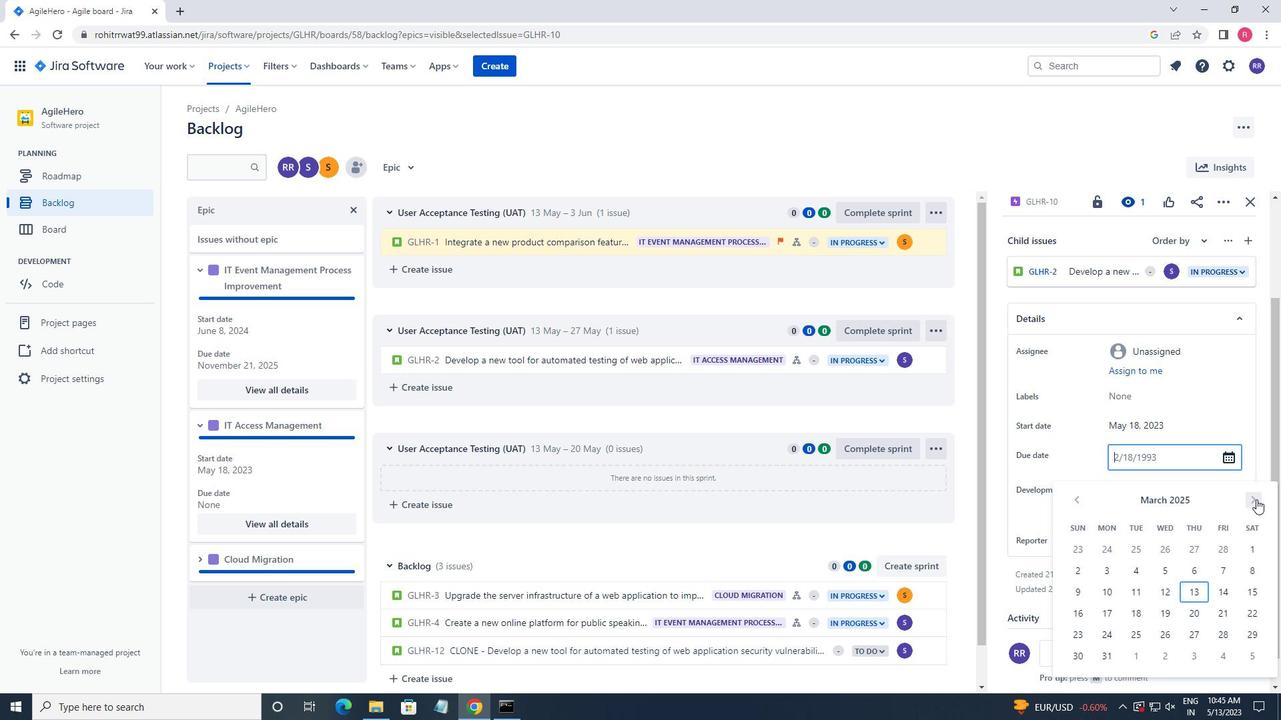 
Action: Mouse pressed left at (1256, 499)
Screenshot: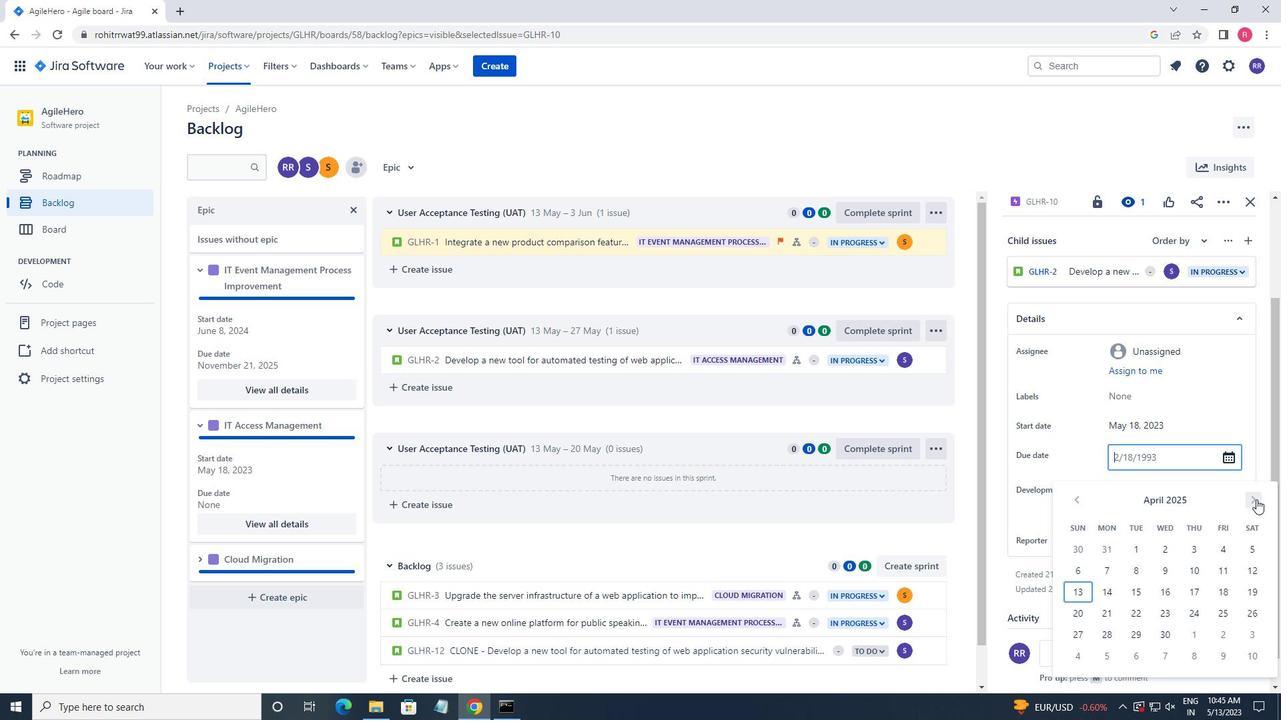 
Action: Mouse pressed left at (1256, 499)
Screenshot: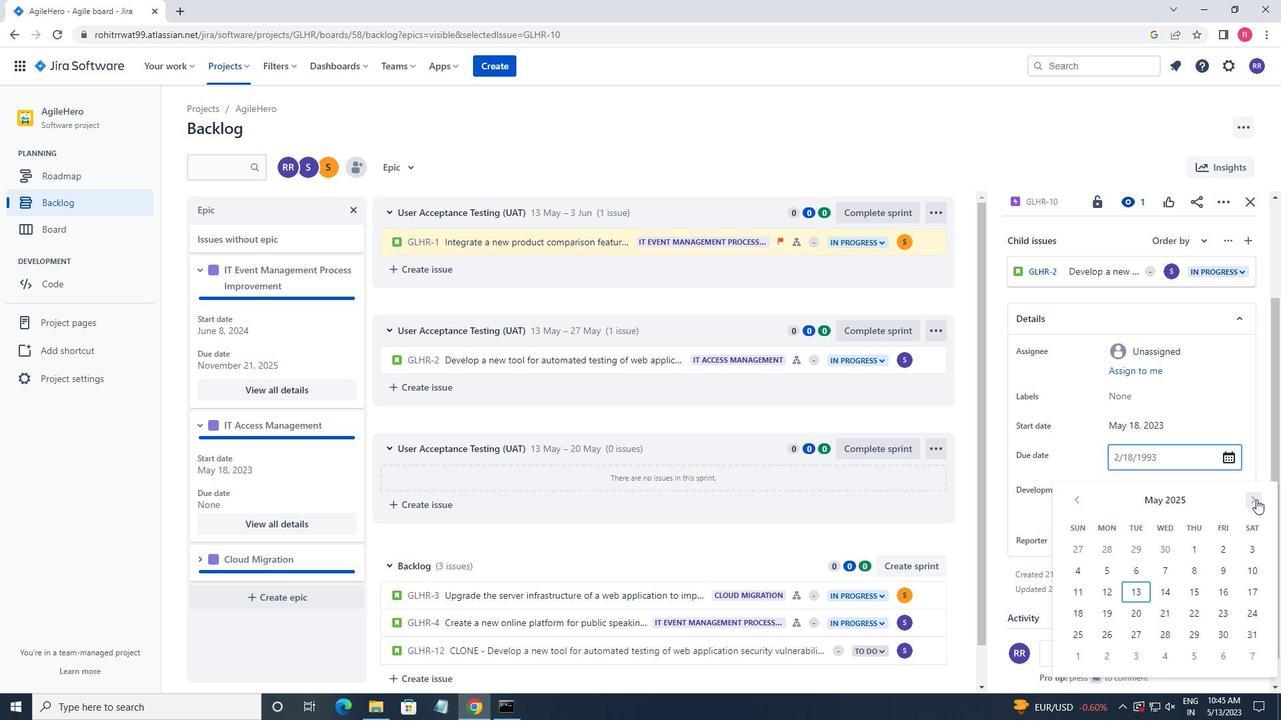 
Action: Mouse pressed left at (1256, 499)
Screenshot: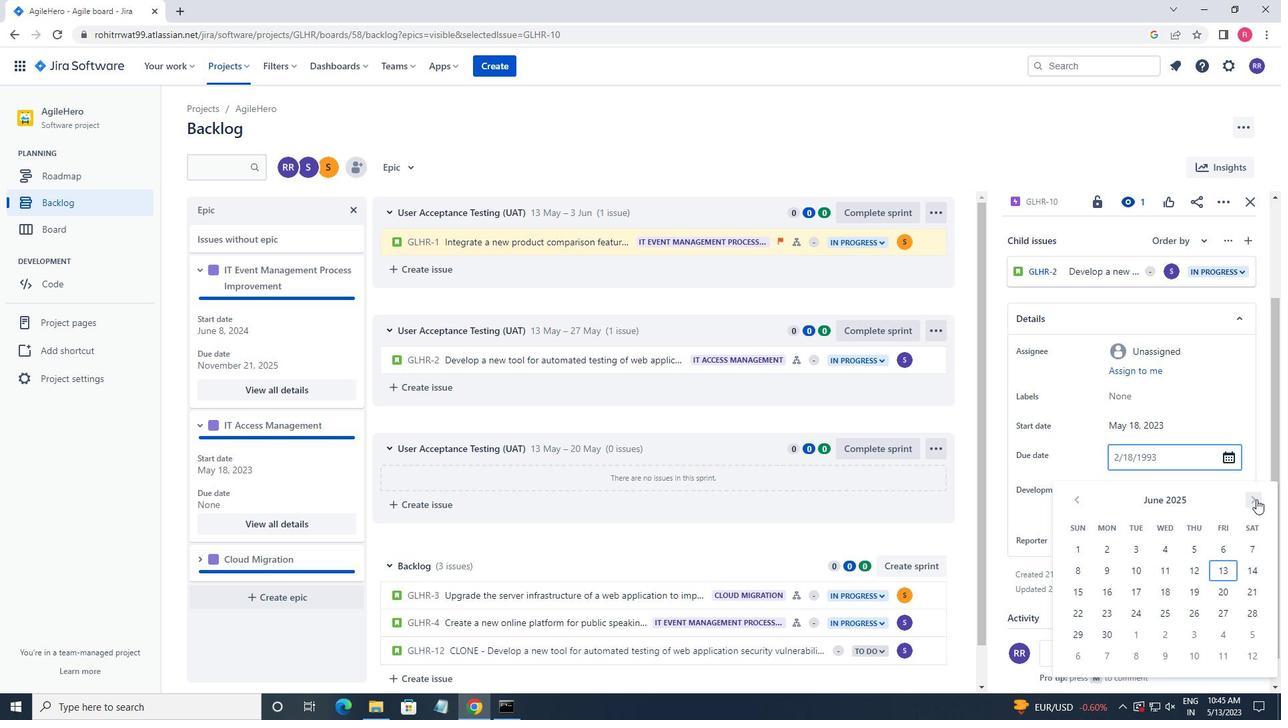 
Action: Mouse pressed left at (1256, 499)
Screenshot: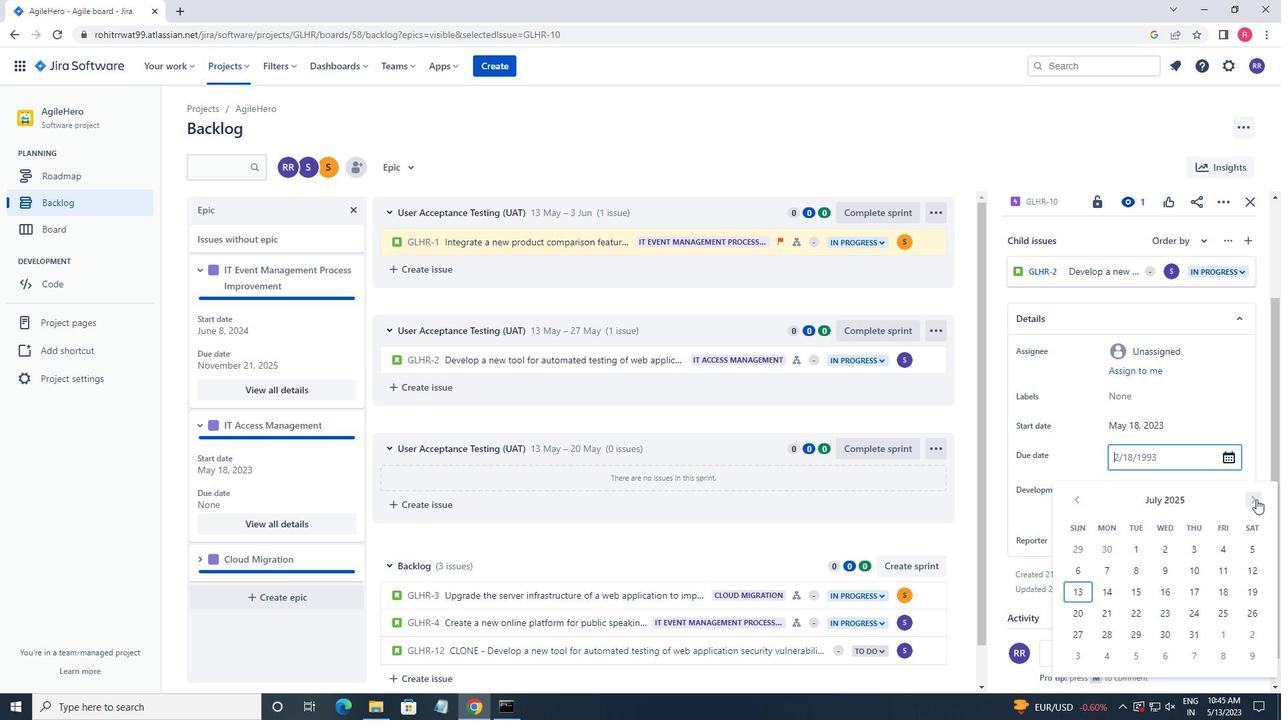 
Action: Mouse moved to (1114, 573)
Screenshot: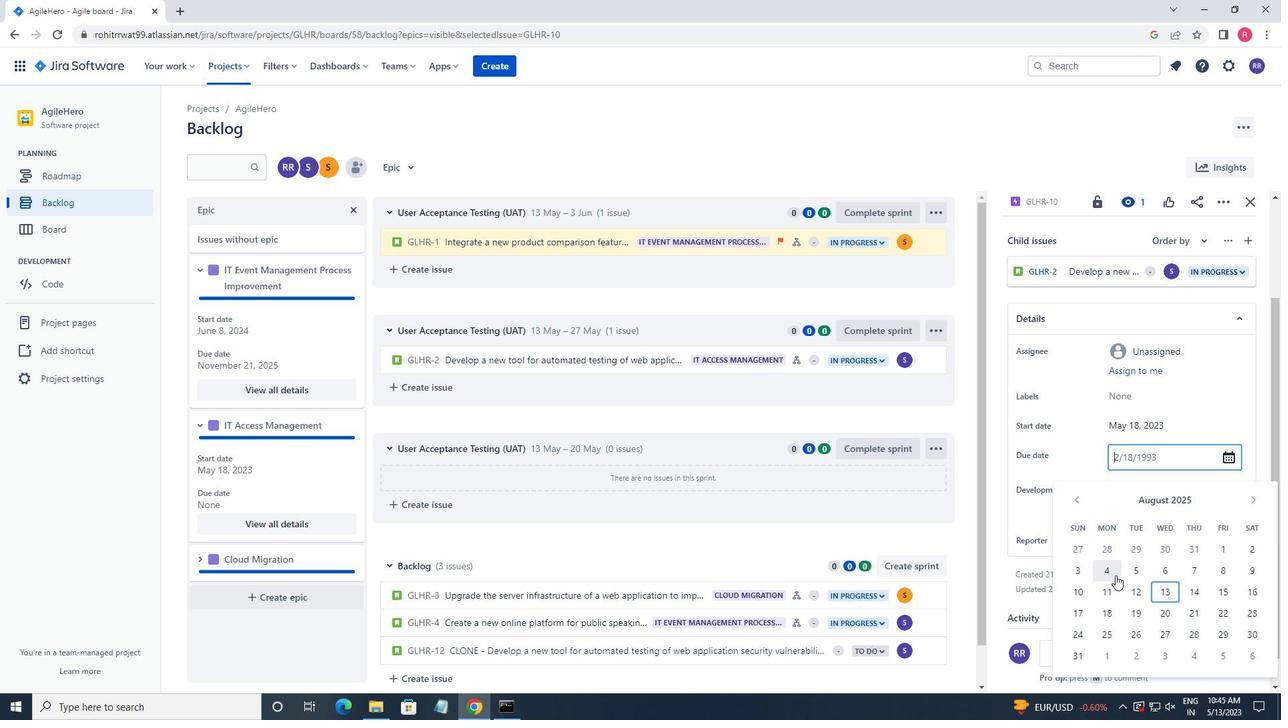 
Action: Mouse pressed left at (1114, 573)
Screenshot: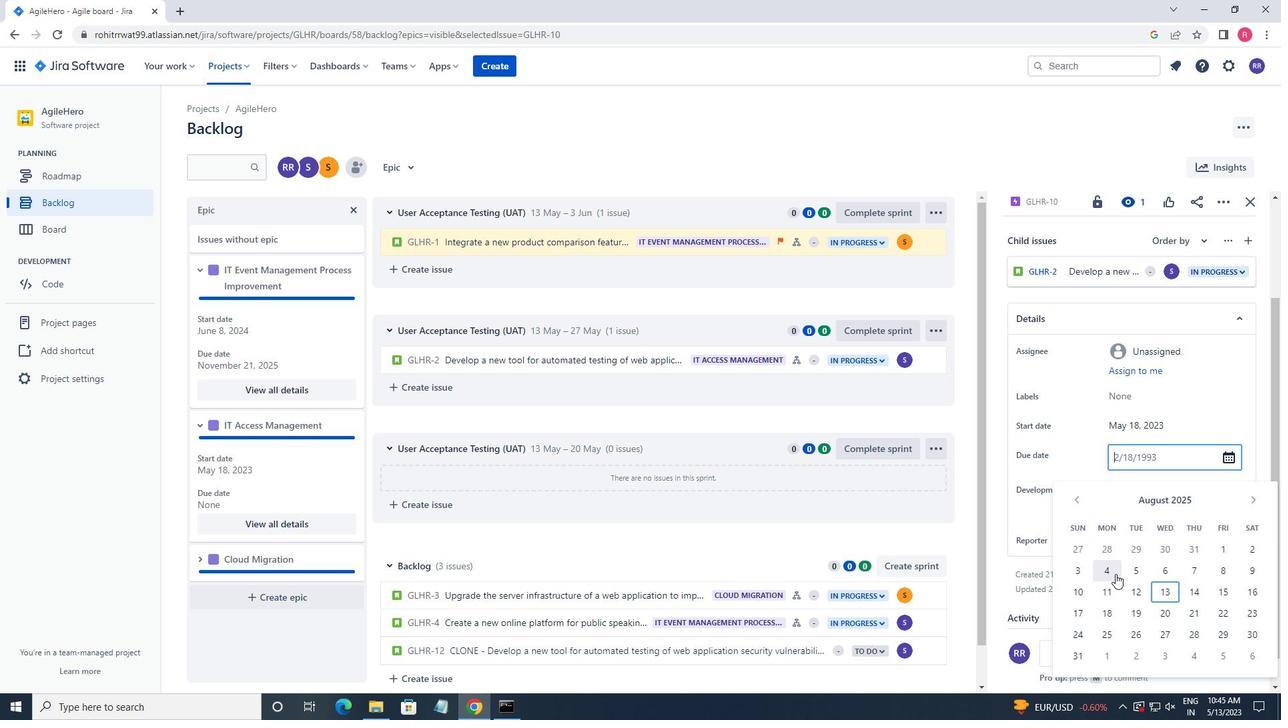 
Action: Mouse moved to (1181, 611)
Screenshot: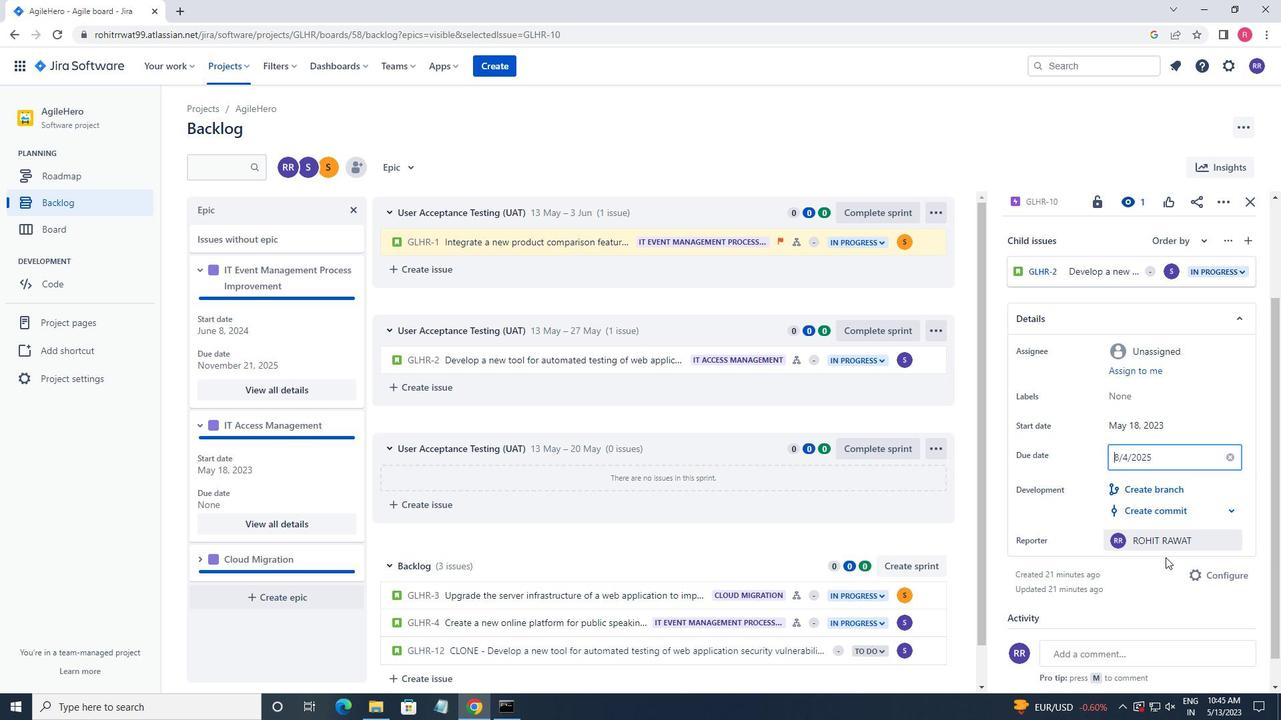 
Action: Mouse pressed left at (1181, 611)
Screenshot: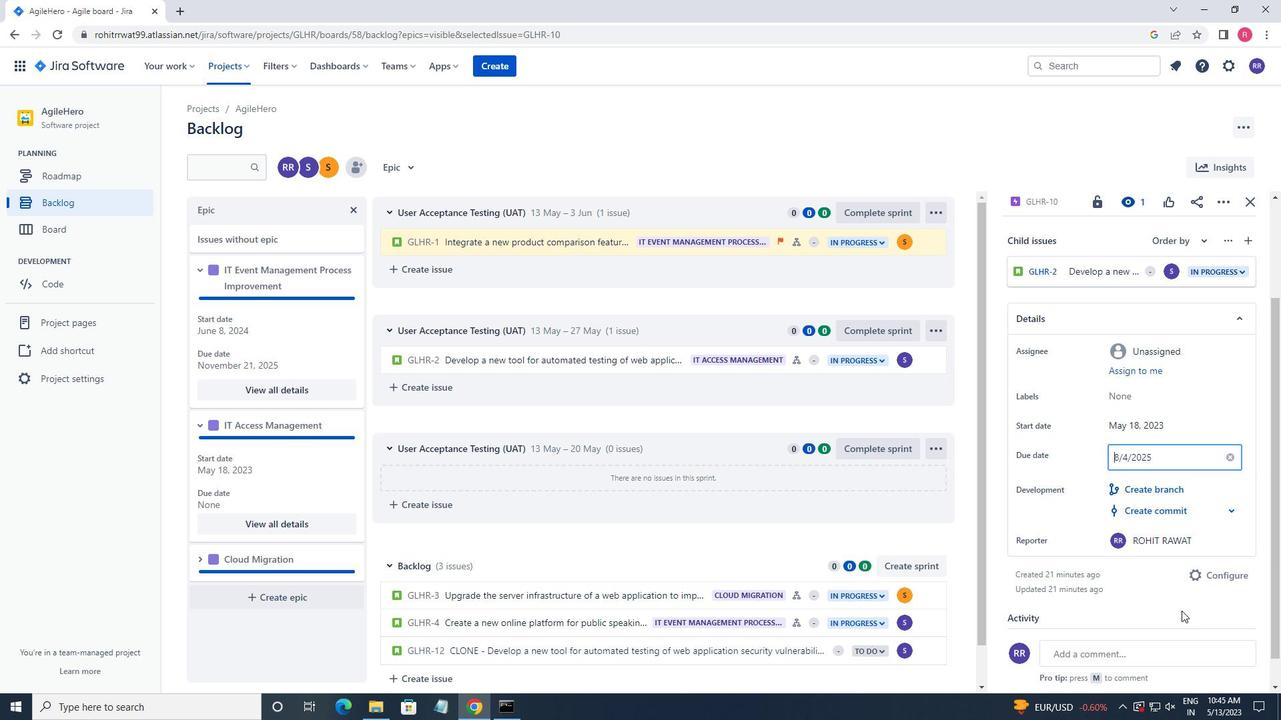 
Action: Mouse moved to (272, 537)
Screenshot: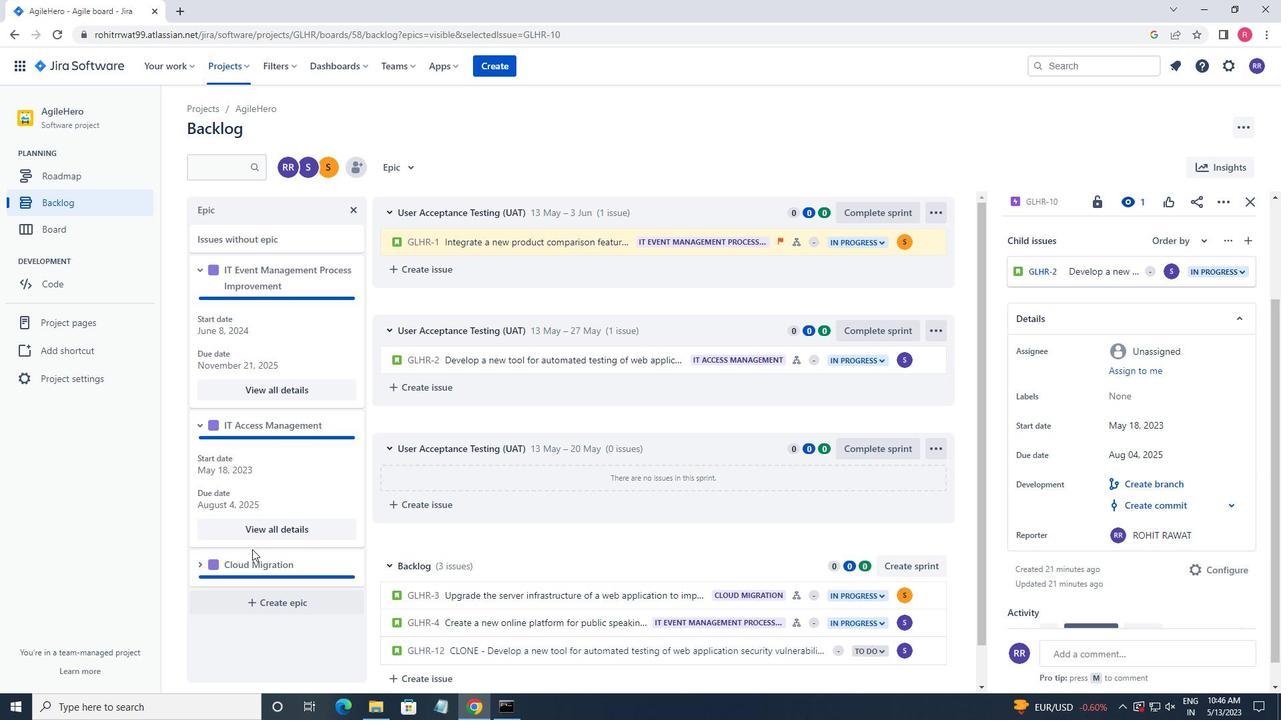 
Action: Mouse scrolled (272, 536) with delta (0, 0)
Screenshot: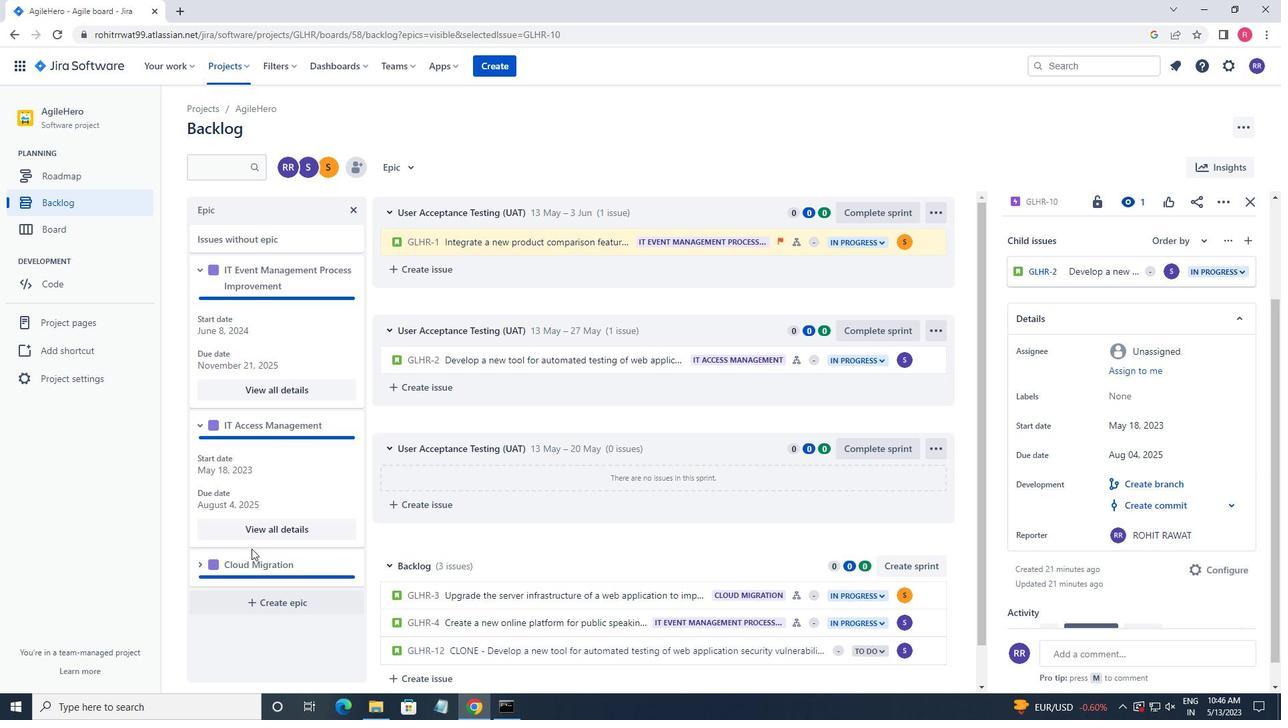 
Action: Mouse scrolled (272, 536) with delta (0, 0)
Screenshot: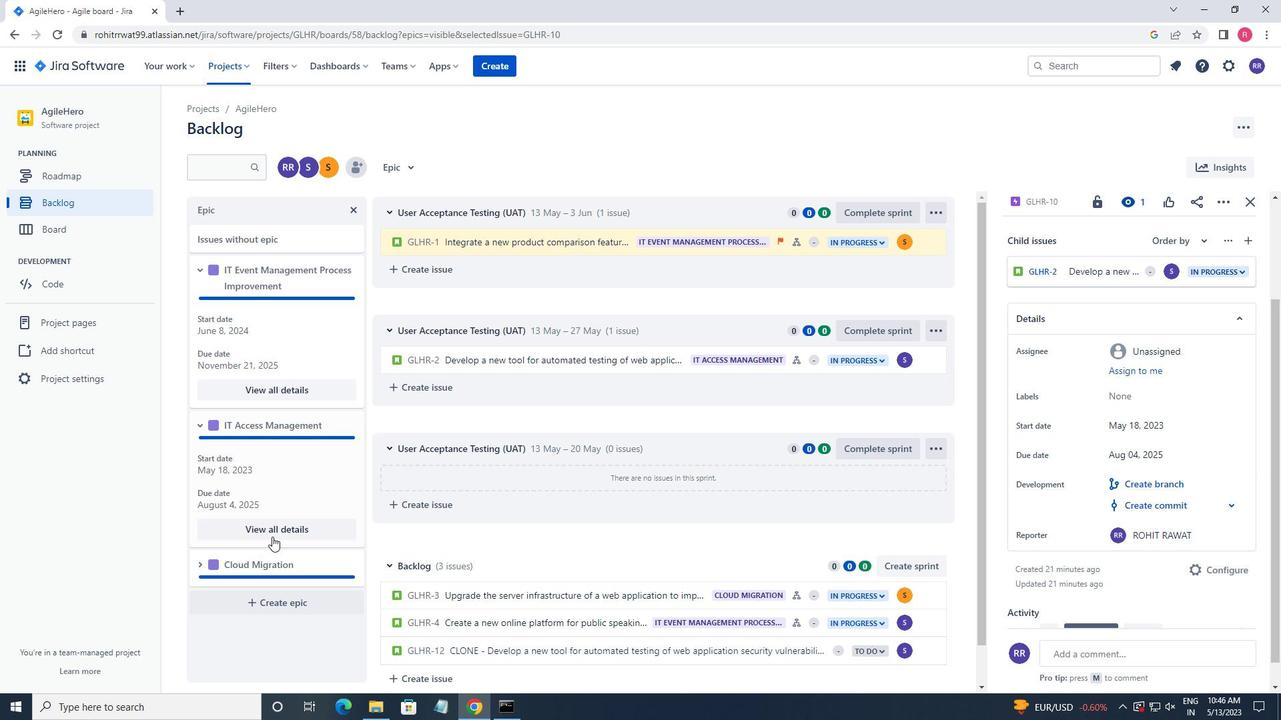 
Action: Mouse moved to (197, 563)
Screenshot: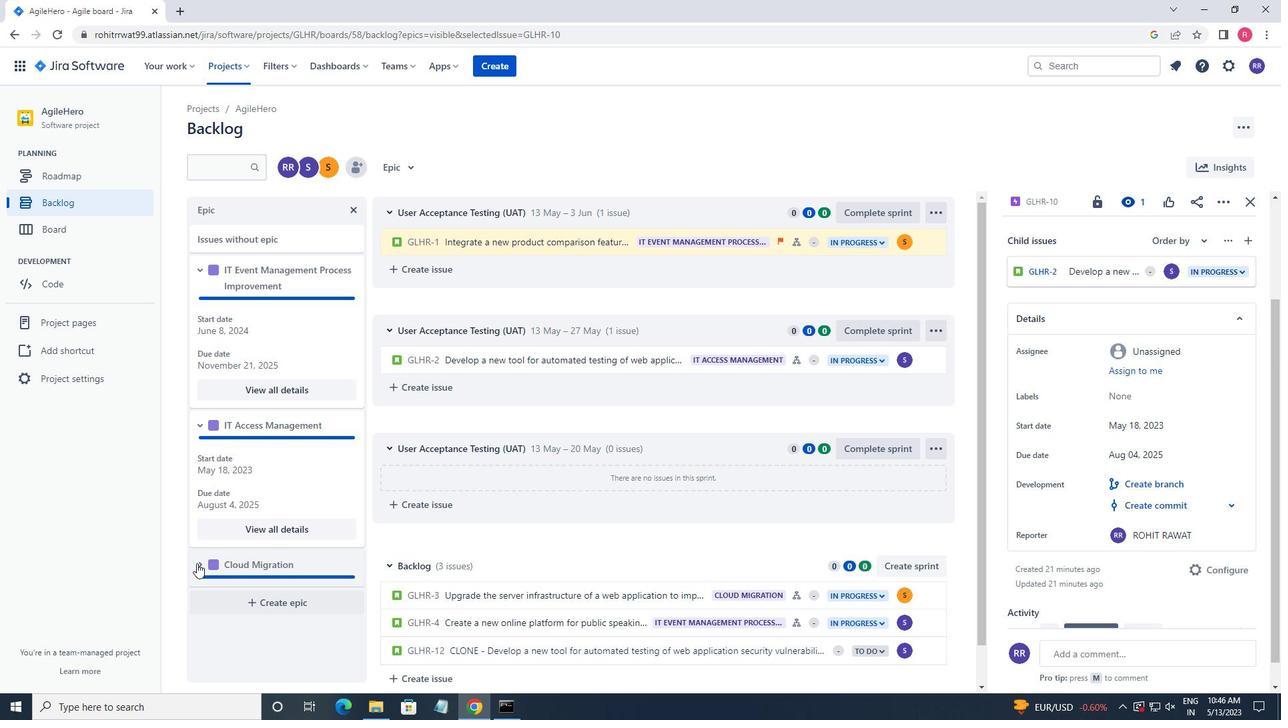 
Action: Mouse pressed left at (197, 563)
Screenshot: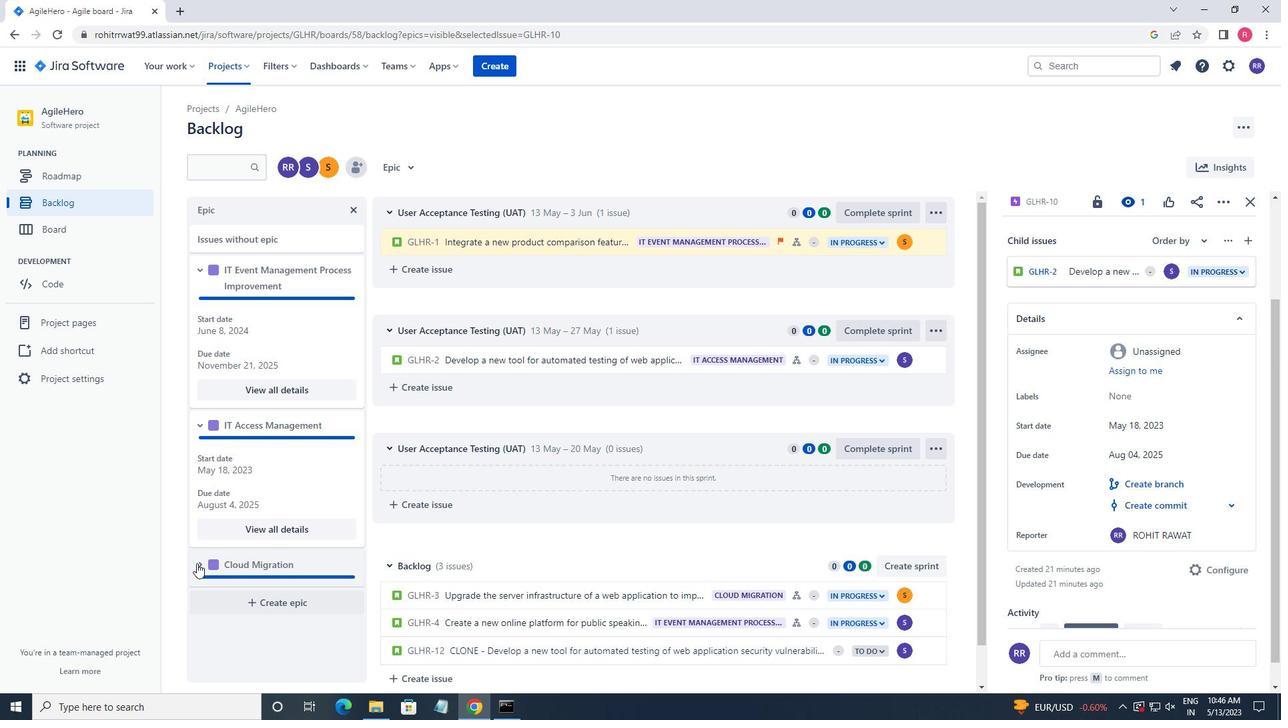 
Action: Mouse moved to (199, 562)
Screenshot: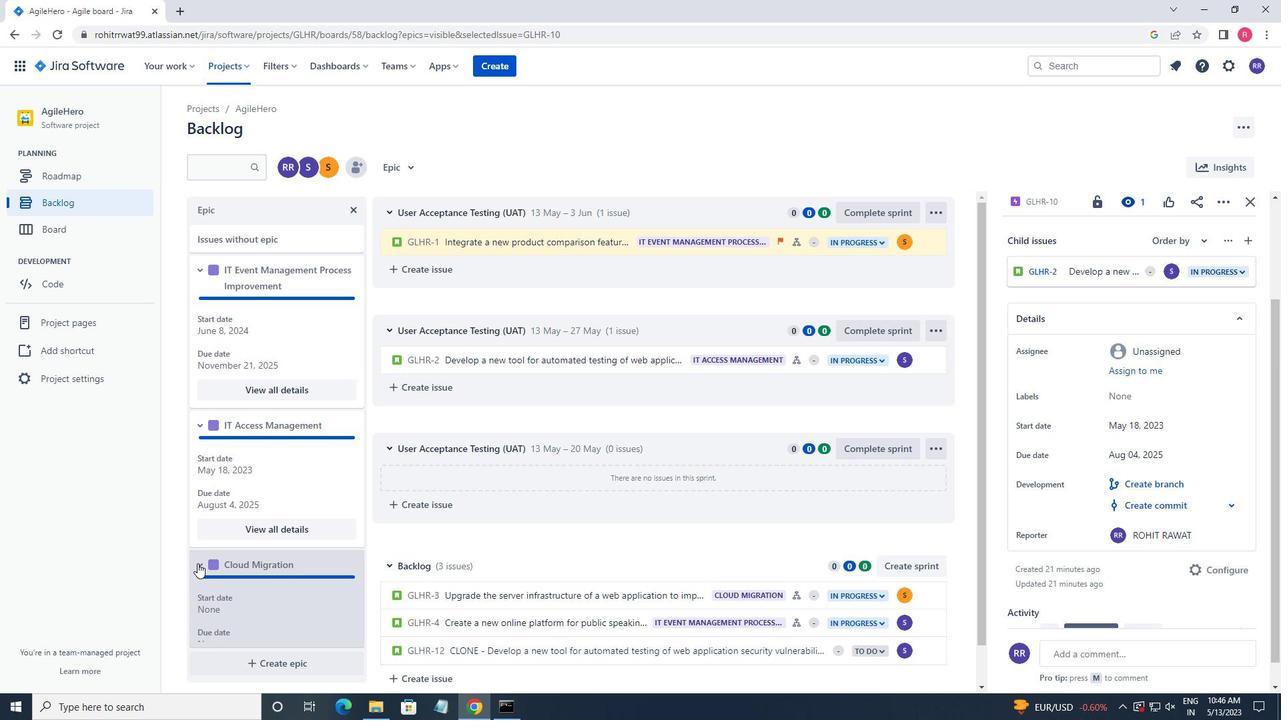 
Action: Mouse scrolled (199, 561) with delta (0, 0)
Screenshot: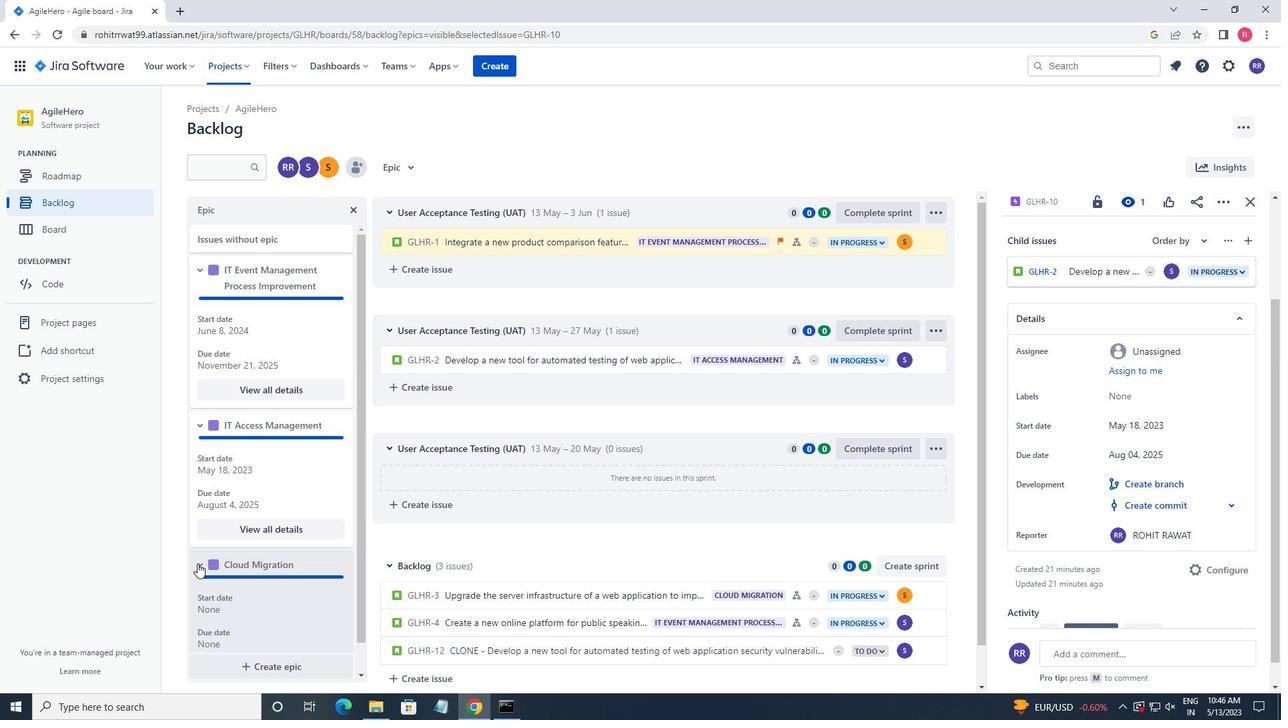 
Action: Mouse scrolled (199, 561) with delta (0, 0)
Screenshot: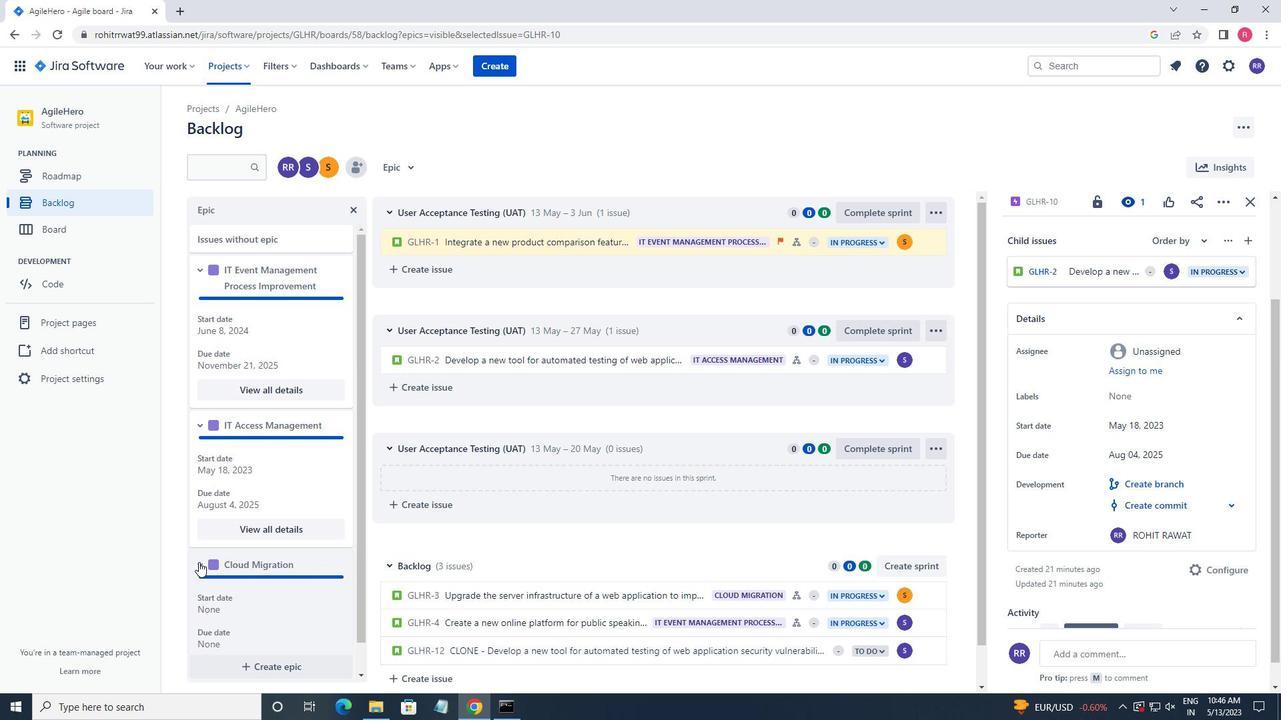 
Action: Mouse moved to (200, 562)
Screenshot: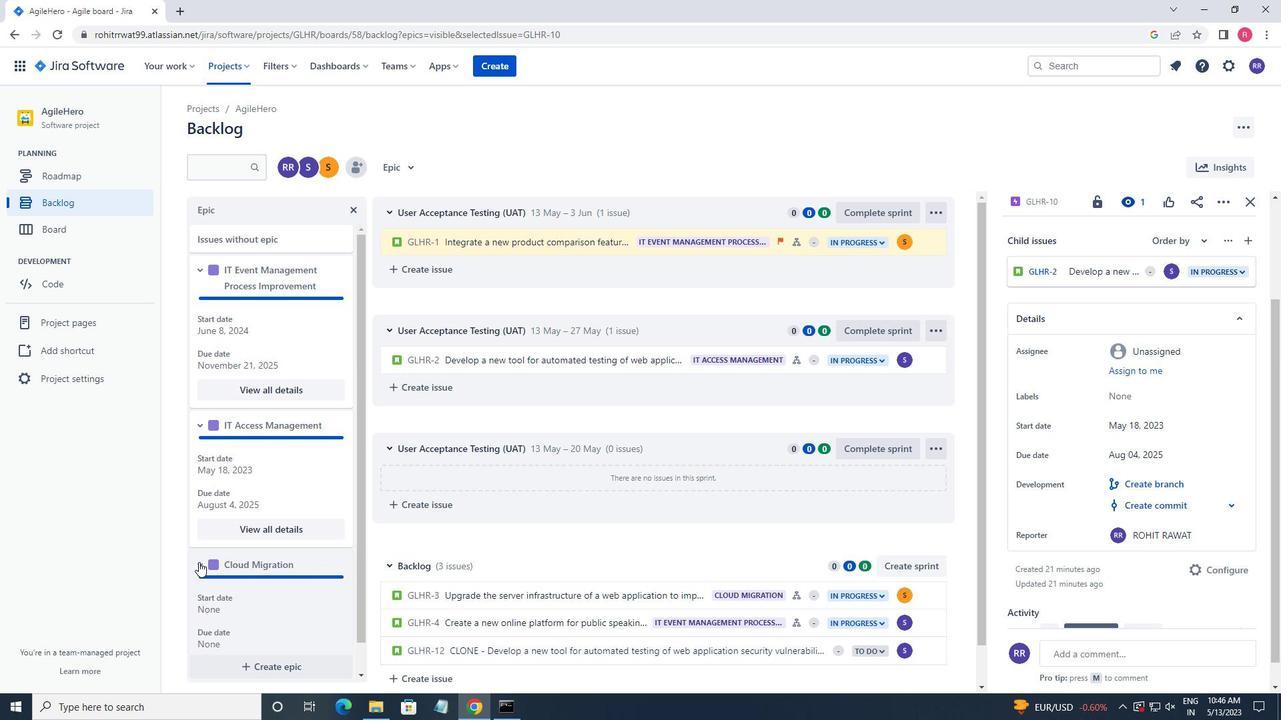 
Action: Mouse scrolled (200, 561) with delta (0, 0)
Screenshot: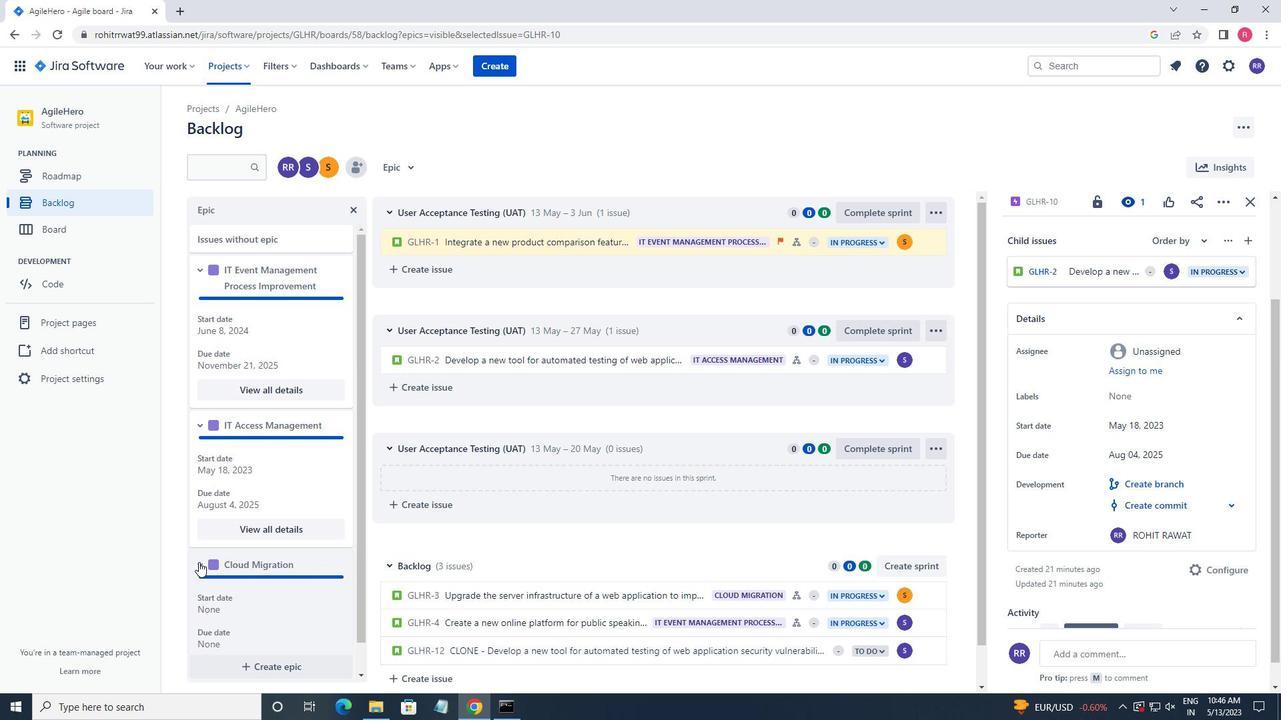 
Action: Mouse scrolled (200, 561) with delta (0, 0)
Screenshot: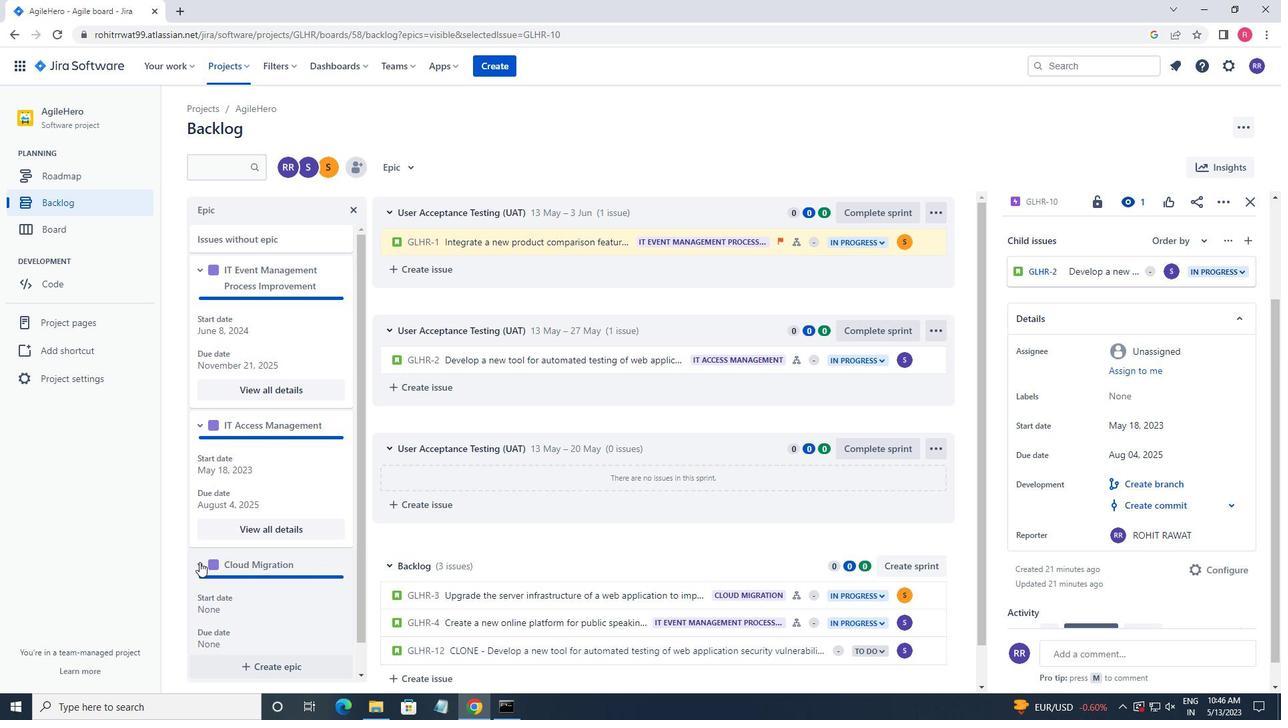 
Action: Mouse moved to (256, 631)
Screenshot: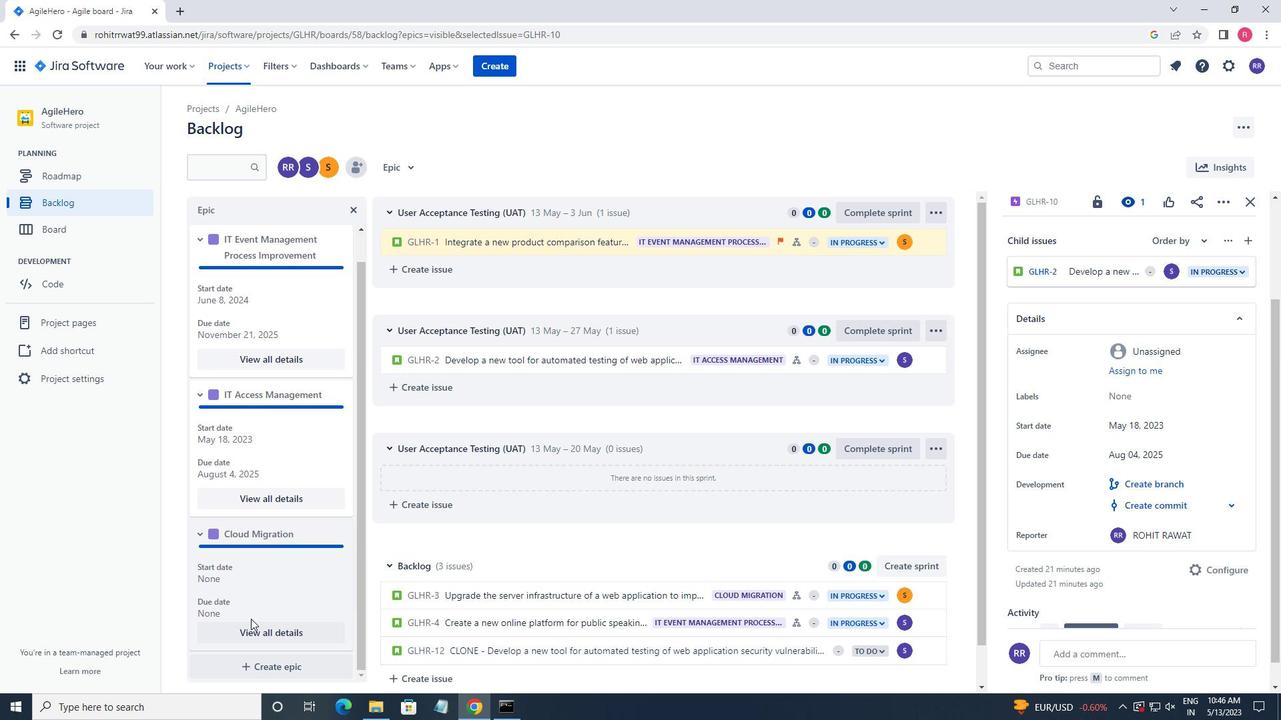 
Action: Mouse pressed left at (256, 631)
Screenshot: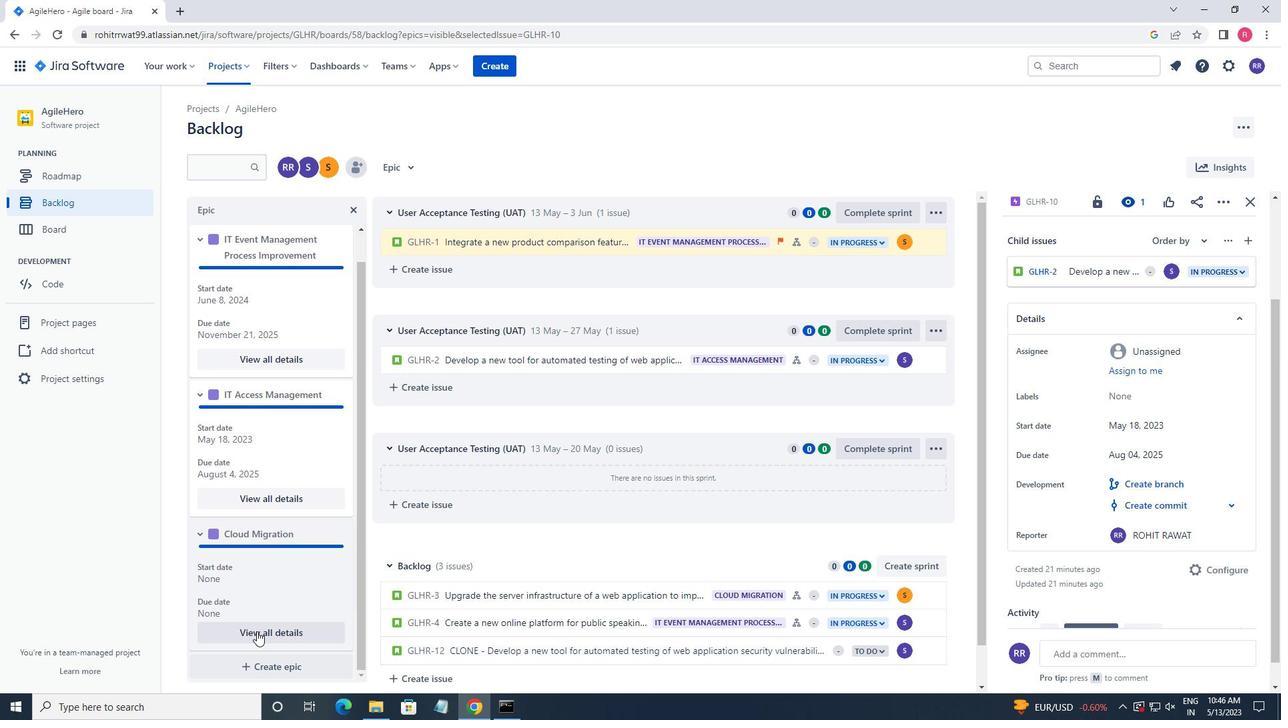 
Action: Mouse moved to (1167, 541)
Screenshot: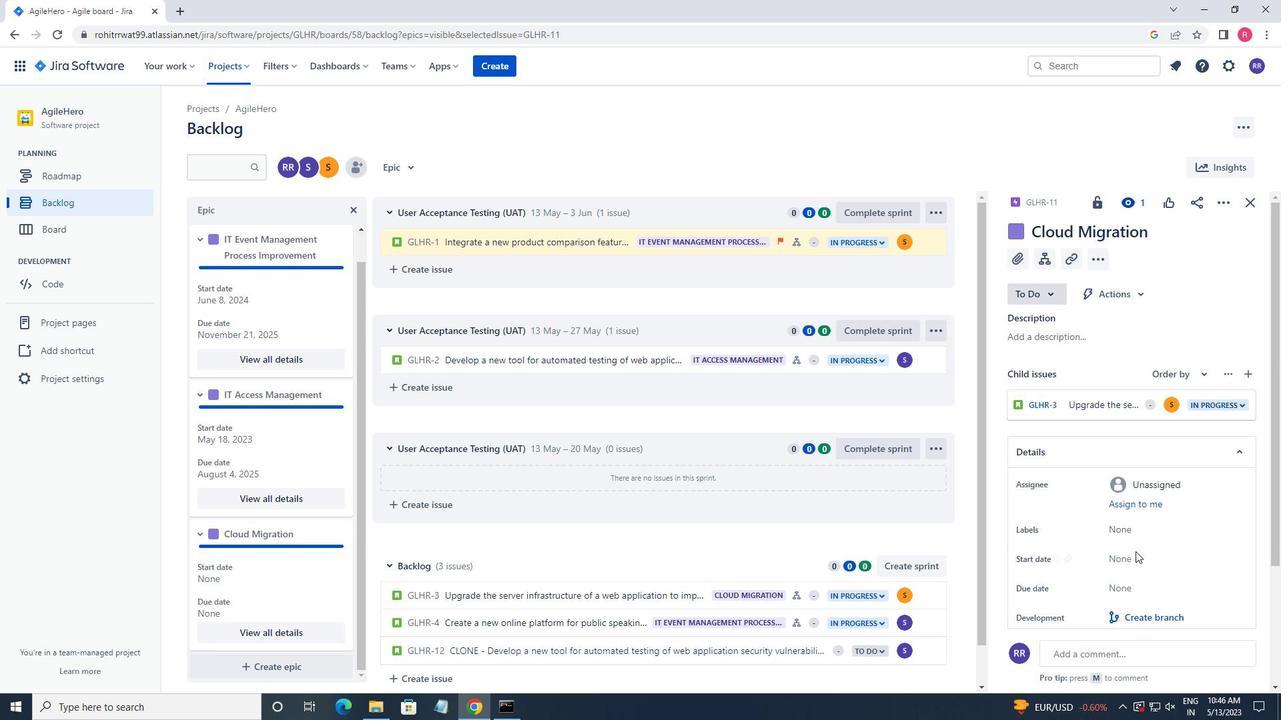 
Action: Mouse scrolled (1167, 540) with delta (0, 0)
Screenshot: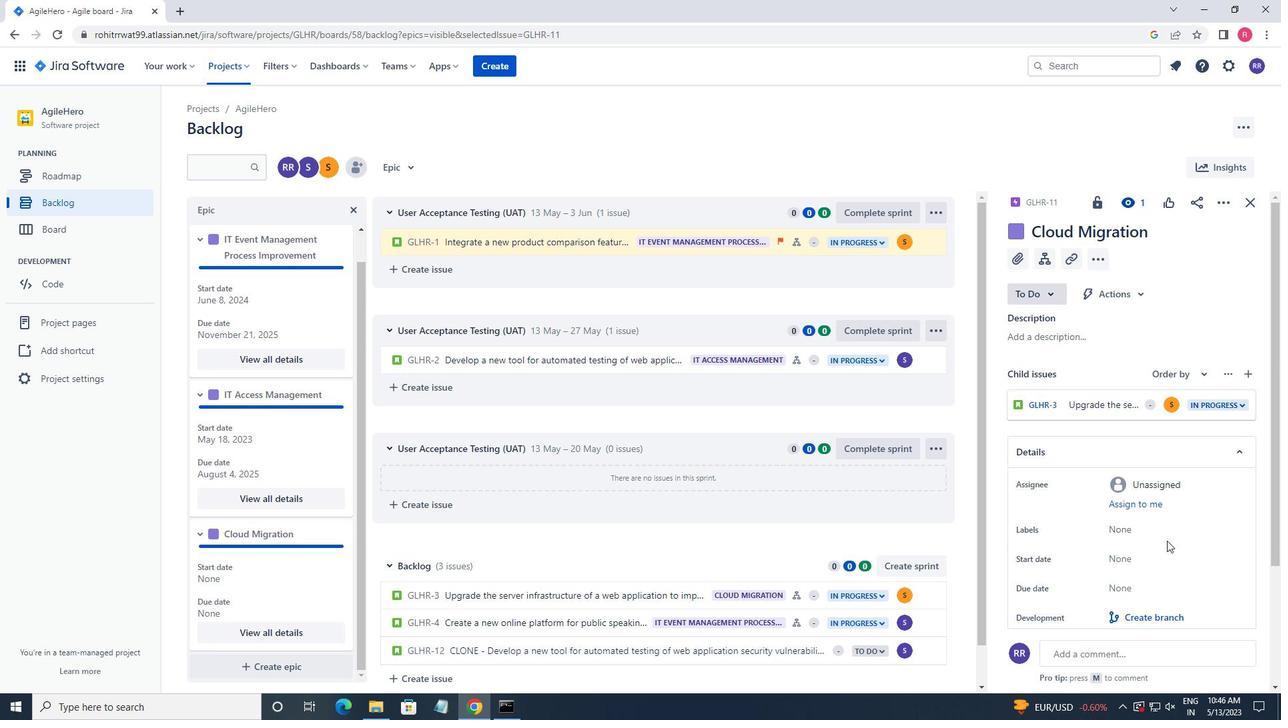 
Action: Mouse scrolled (1167, 540) with delta (0, 0)
Screenshot: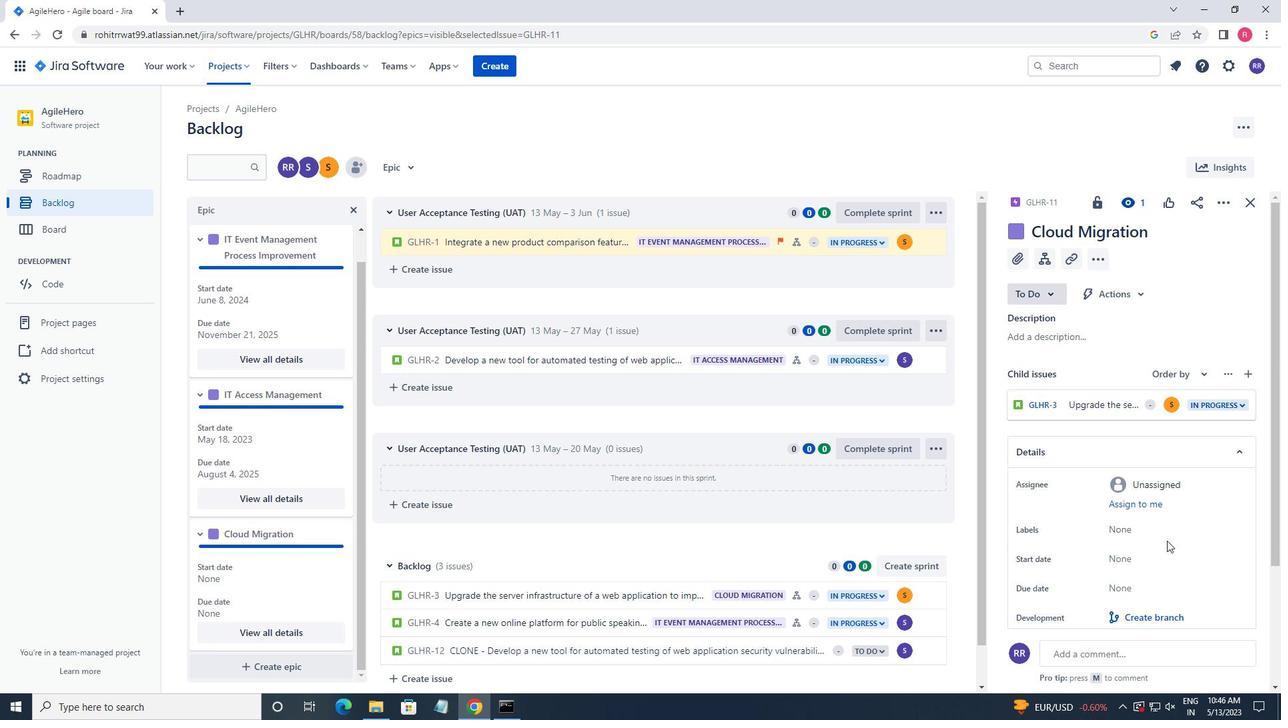 
Action: Mouse moved to (1143, 428)
Screenshot: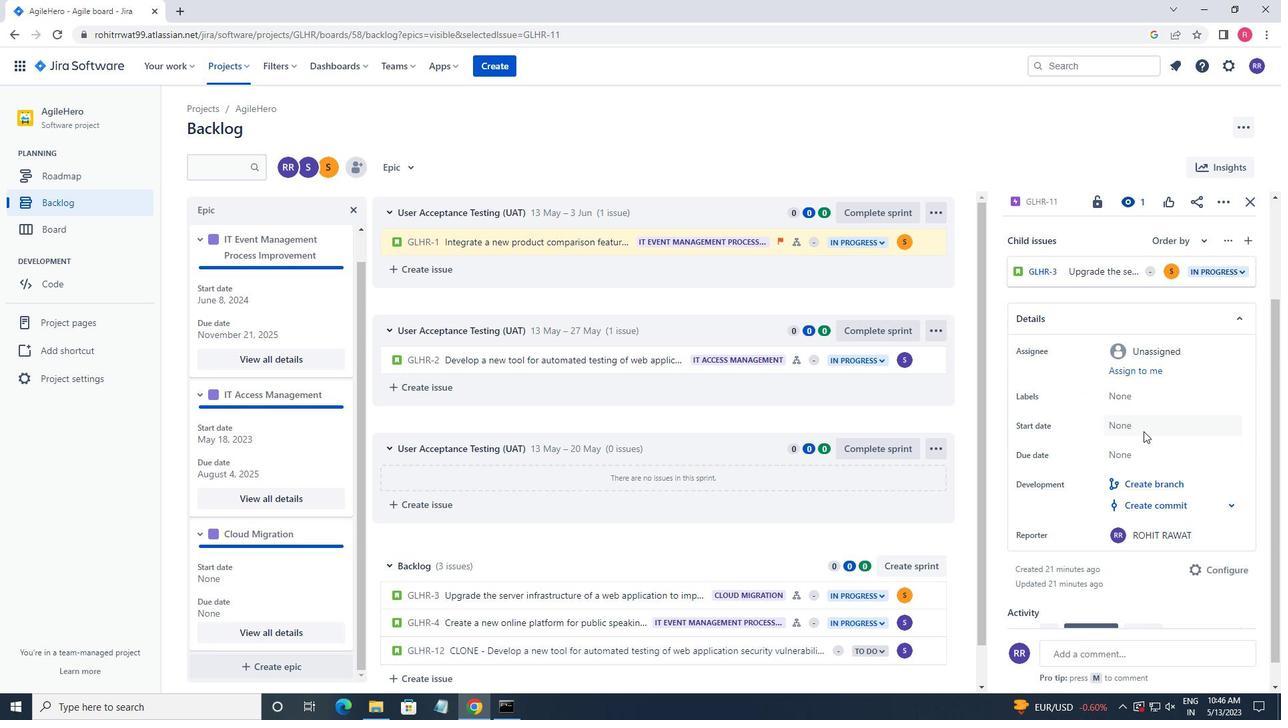 
Action: Mouse pressed left at (1143, 428)
Screenshot: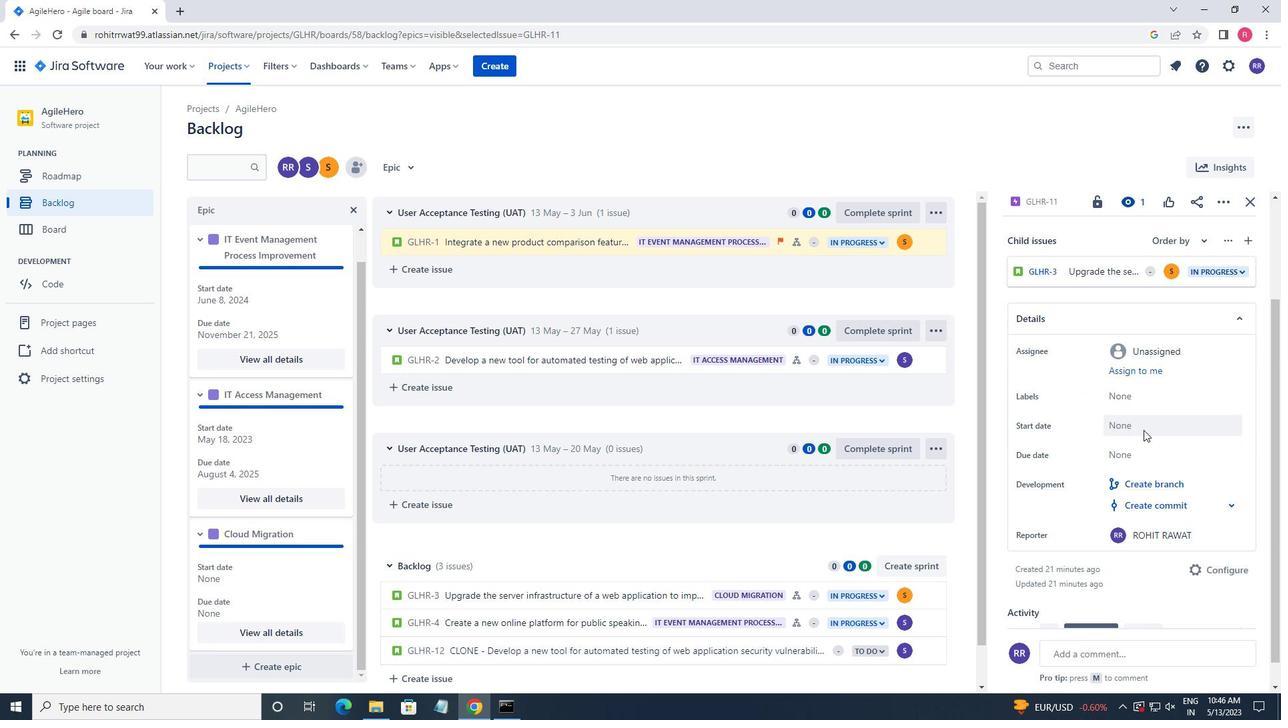 
Action: Mouse moved to (1260, 465)
Screenshot: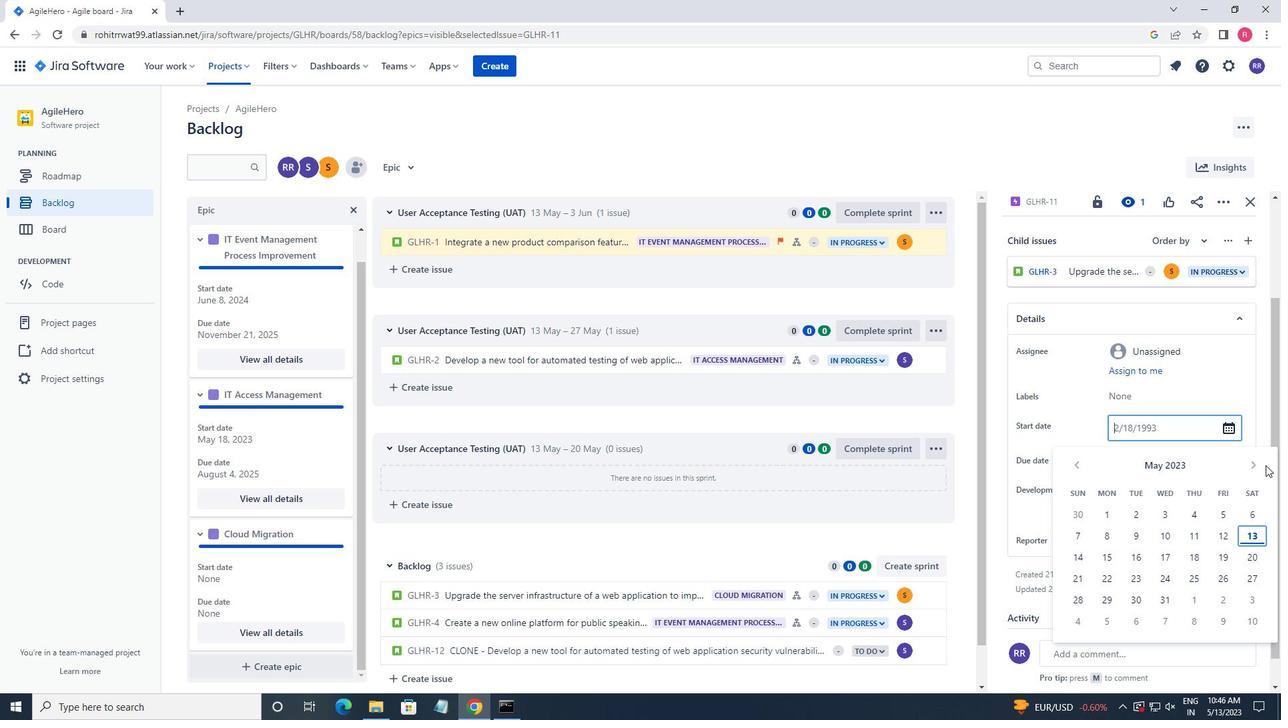 
Action: Mouse pressed left at (1260, 465)
Screenshot: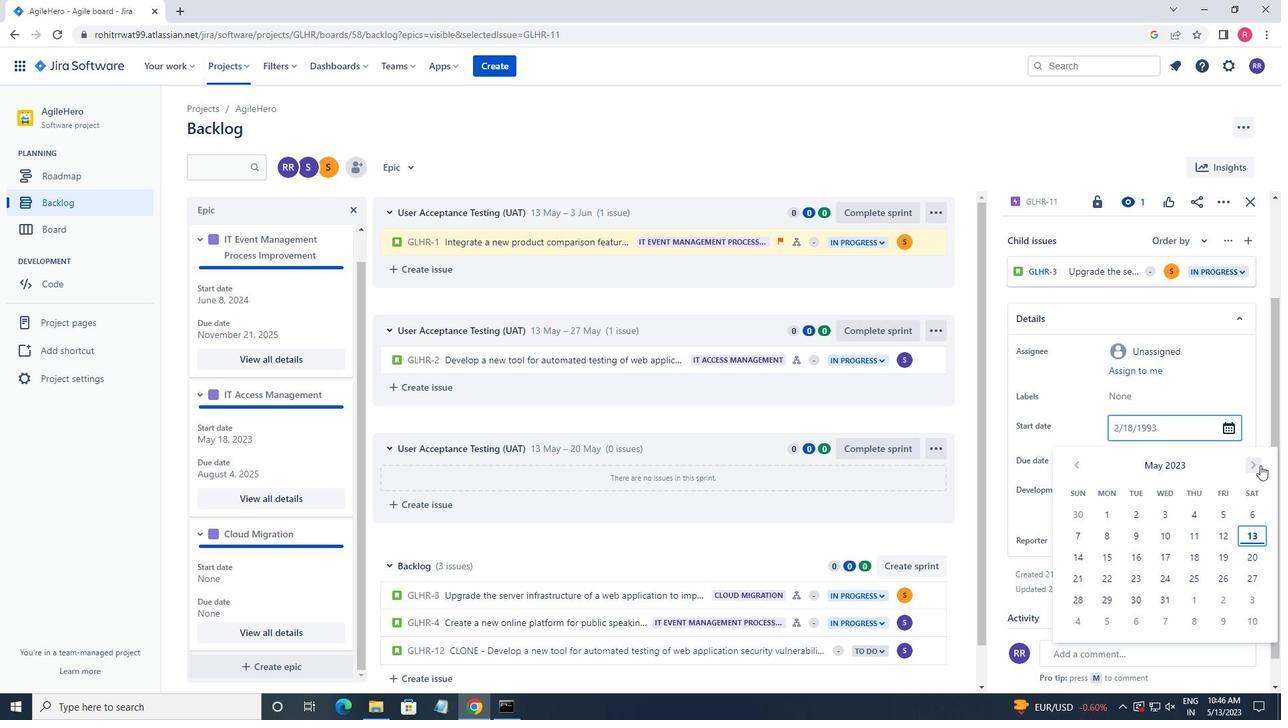 
Action: Mouse pressed left at (1260, 465)
Screenshot: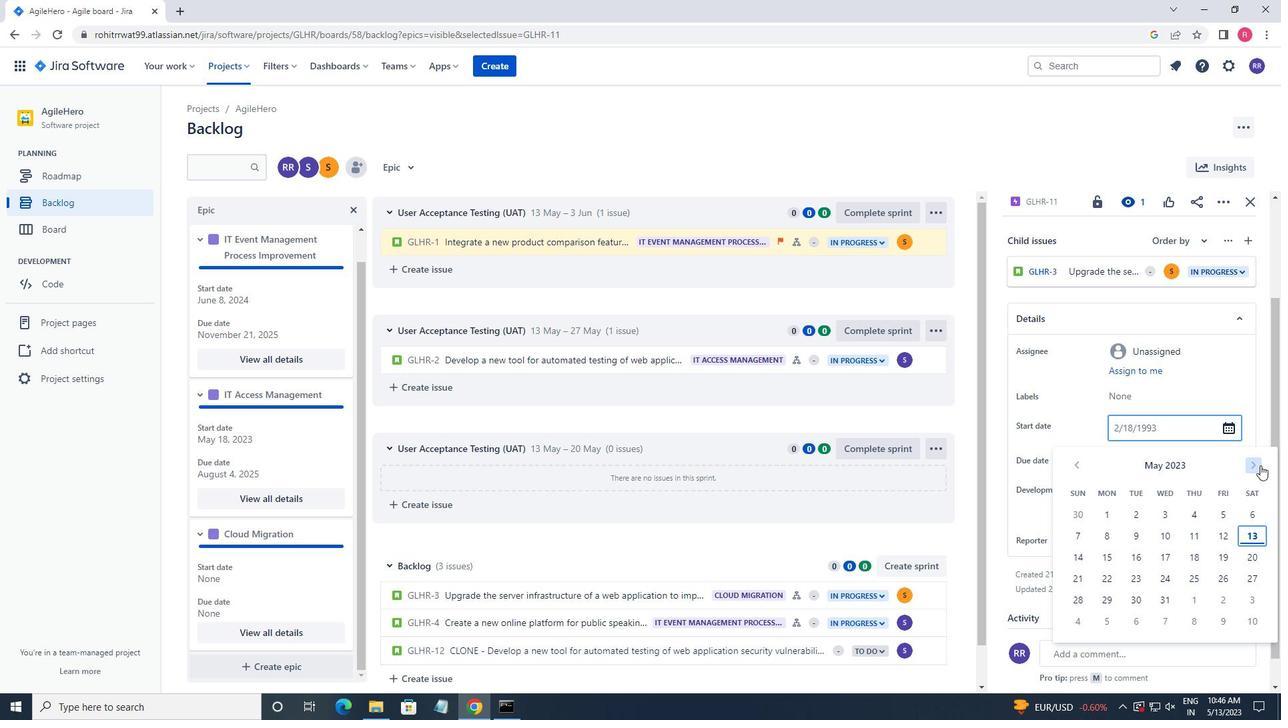 
Action: Mouse pressed left at (1260, 465)
Screenshot: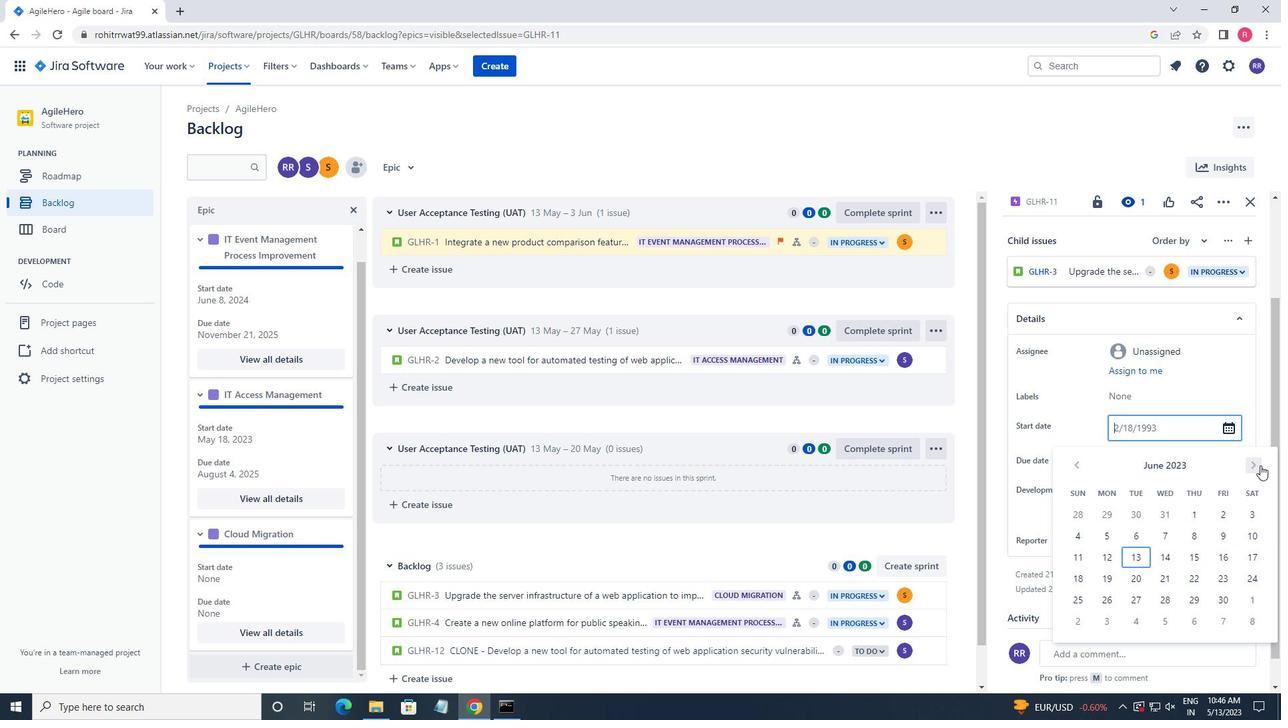 
Action: Mouse pressed left at (1260, 465)
Screenshot: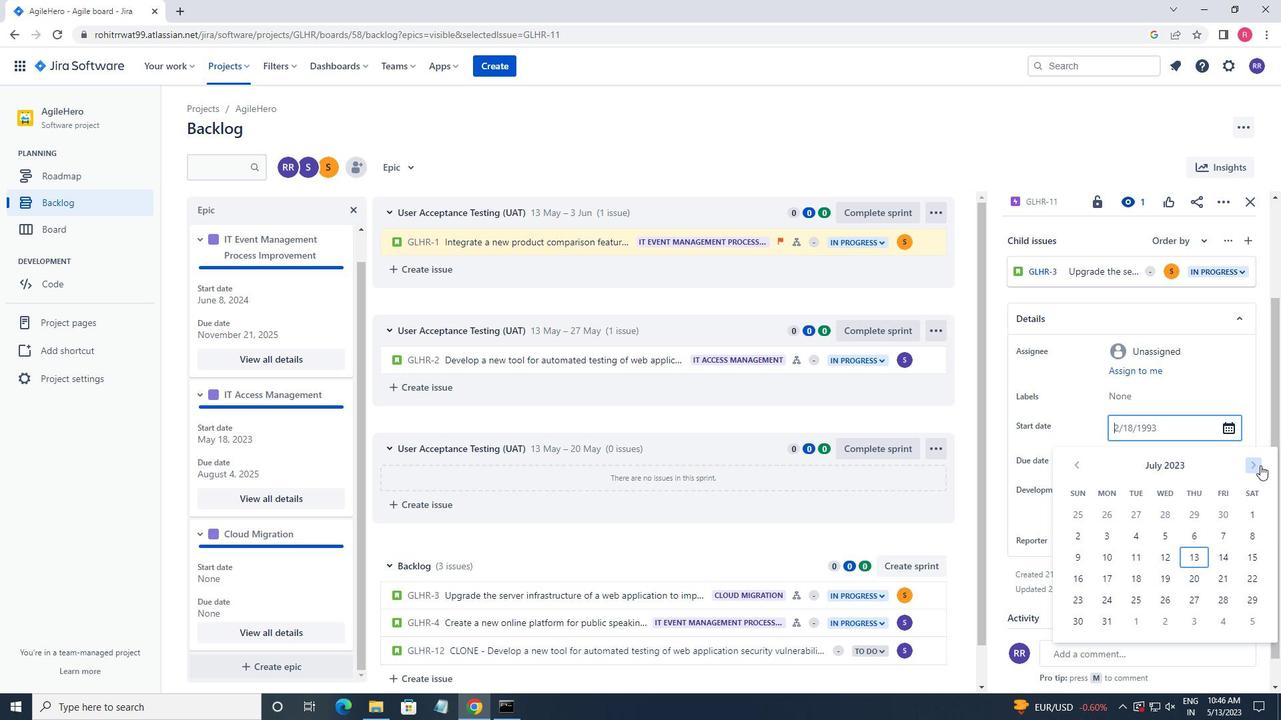 
Action: Mouse pressed left at (1260, 465)
Screenshot: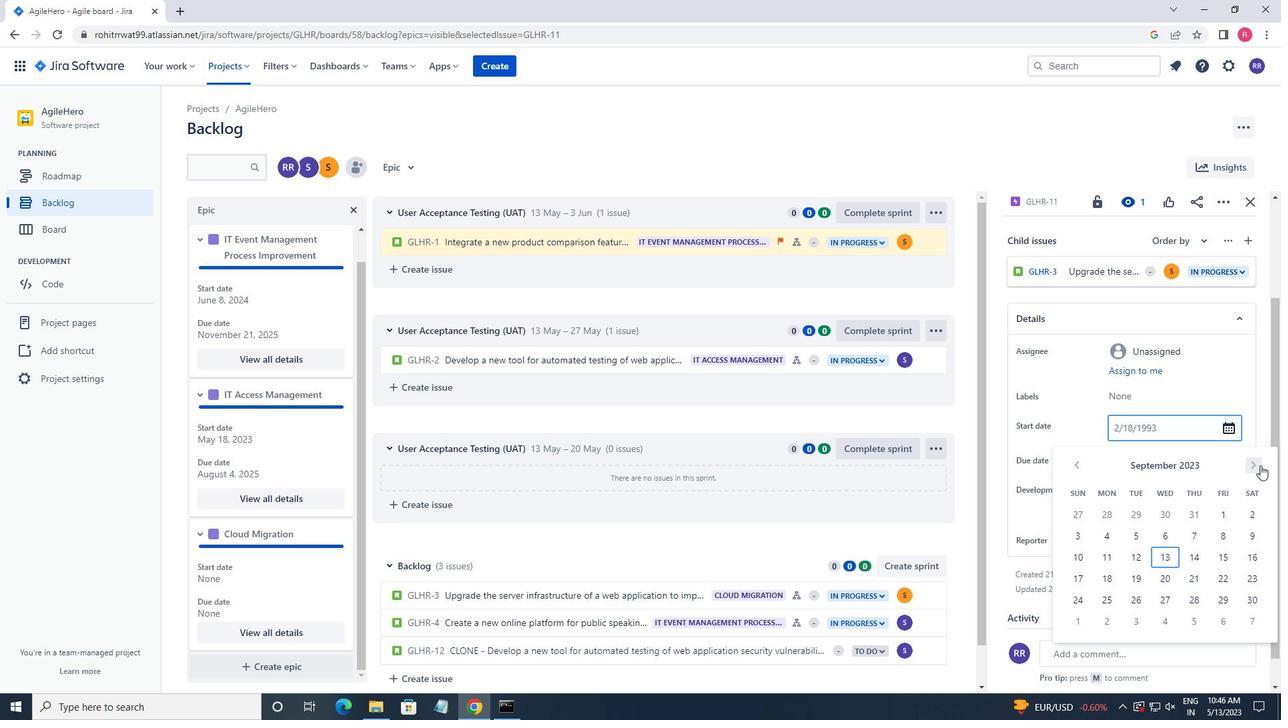 
Action: Mouse pressed left at (1260, 465)
Screenshot: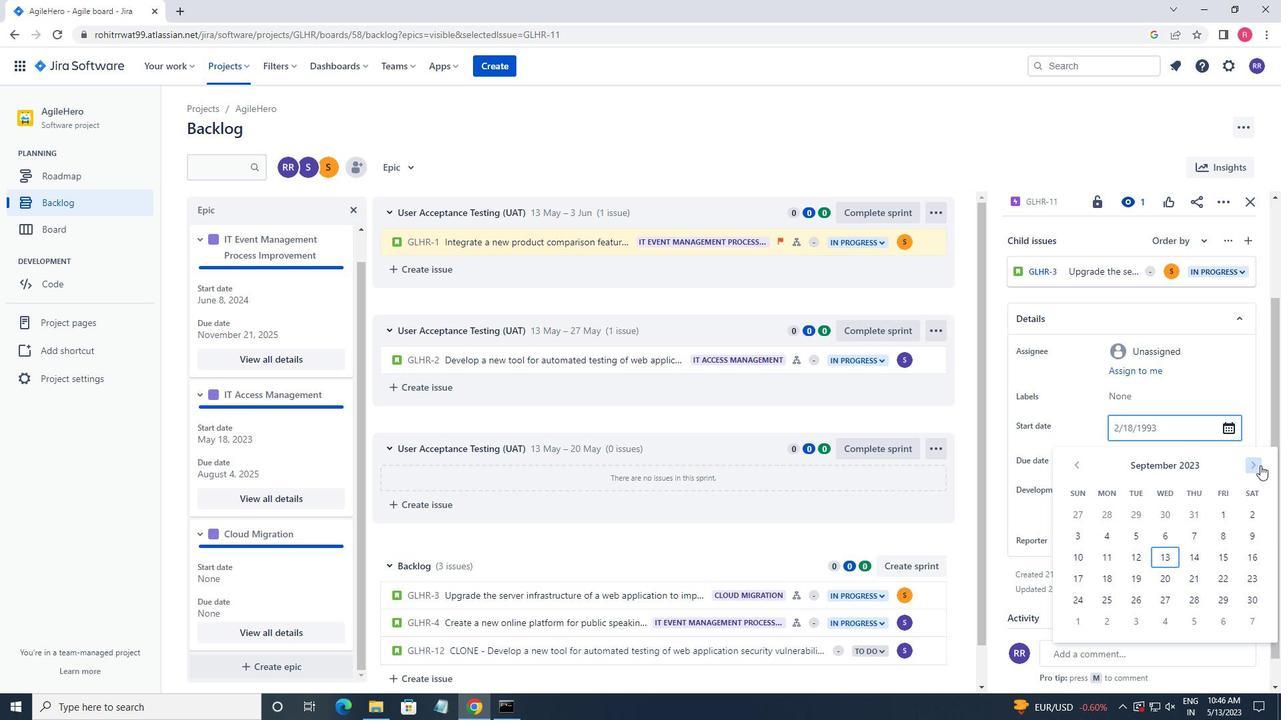 
Action: Mouse pressed left at (1260, 465)
Screenshot: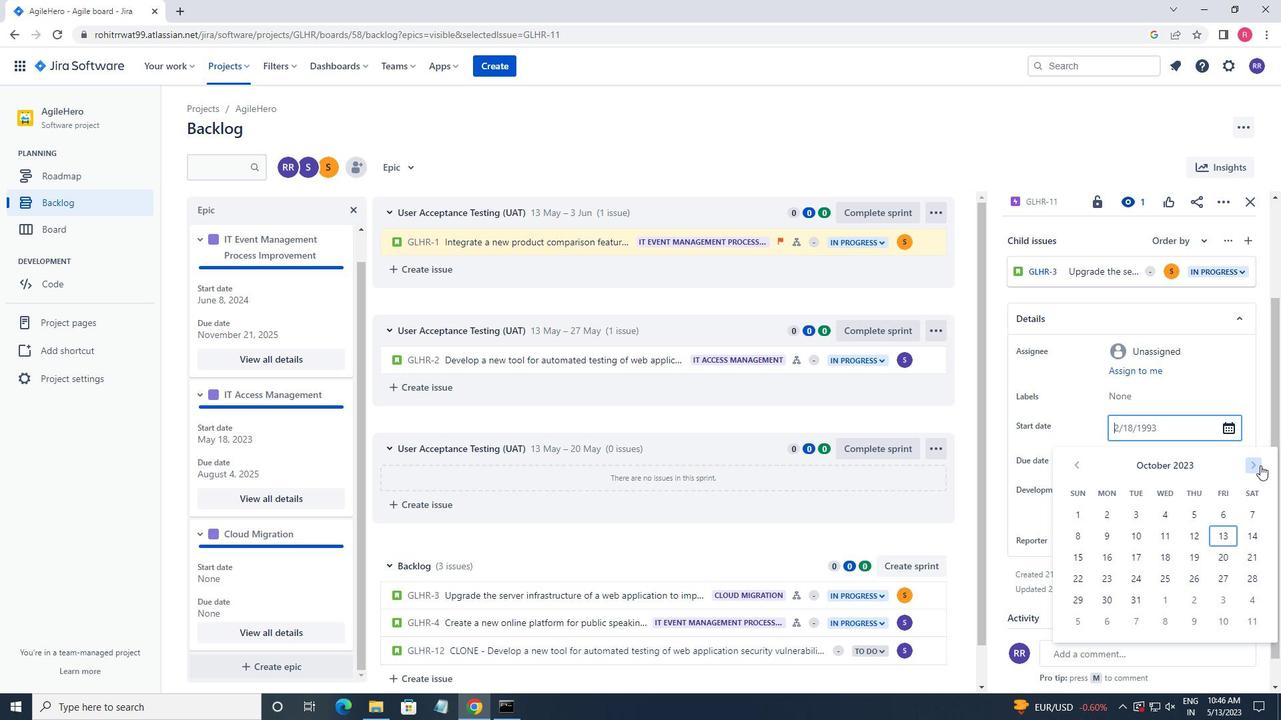
Action: Mouse pressed left at (1260, 465)
Screenshot: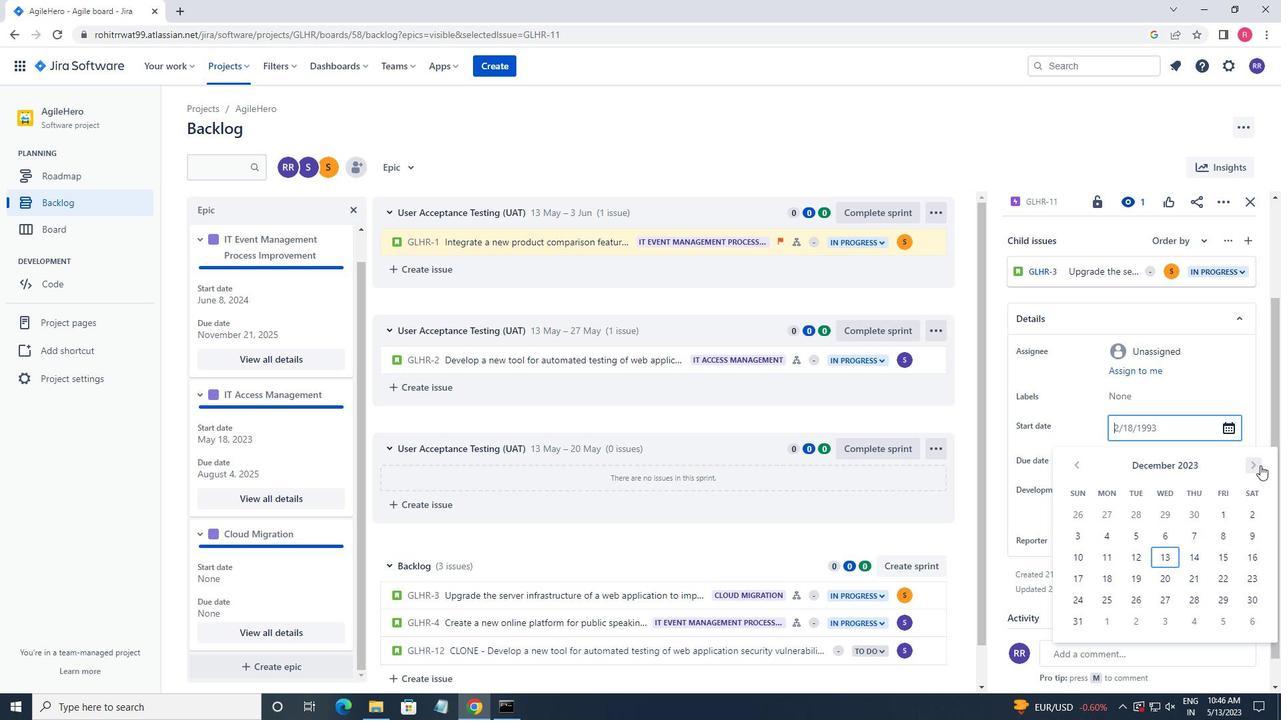 
Action: Mouse pressed left at (1260, 465)
Screenshot: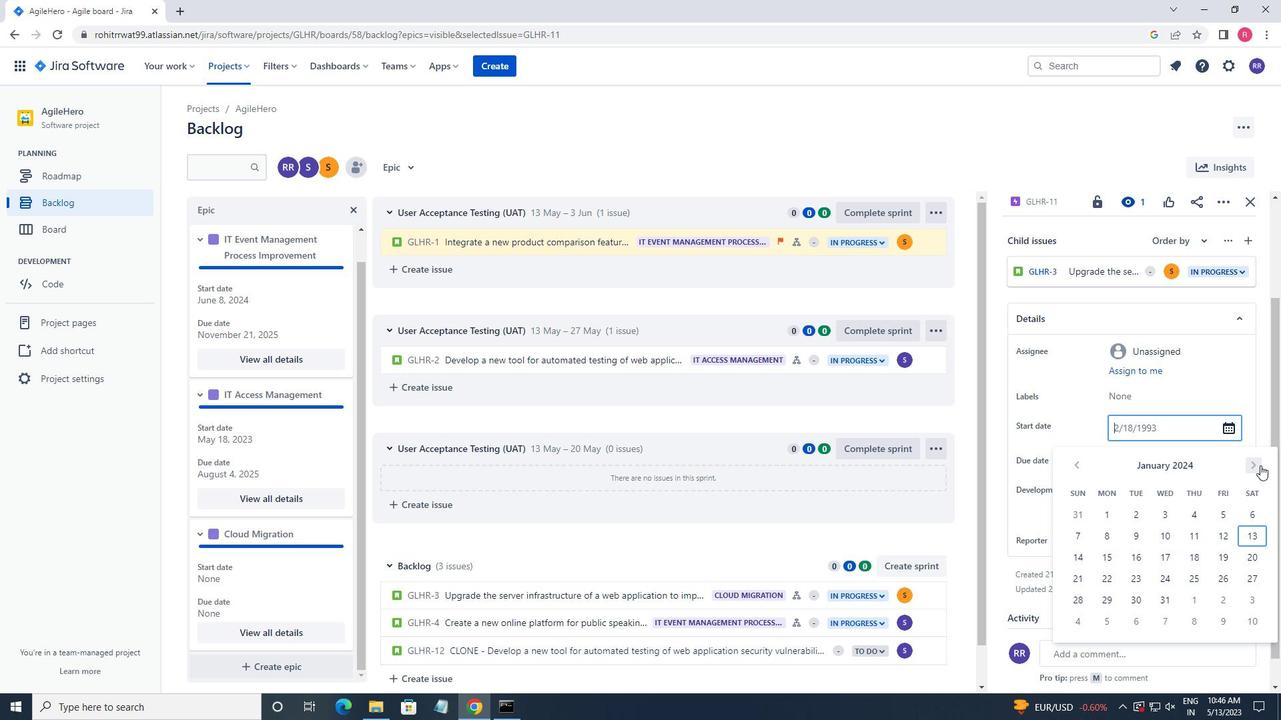 
Action: Mouse pressed left at (1260, 465)
Screenshot: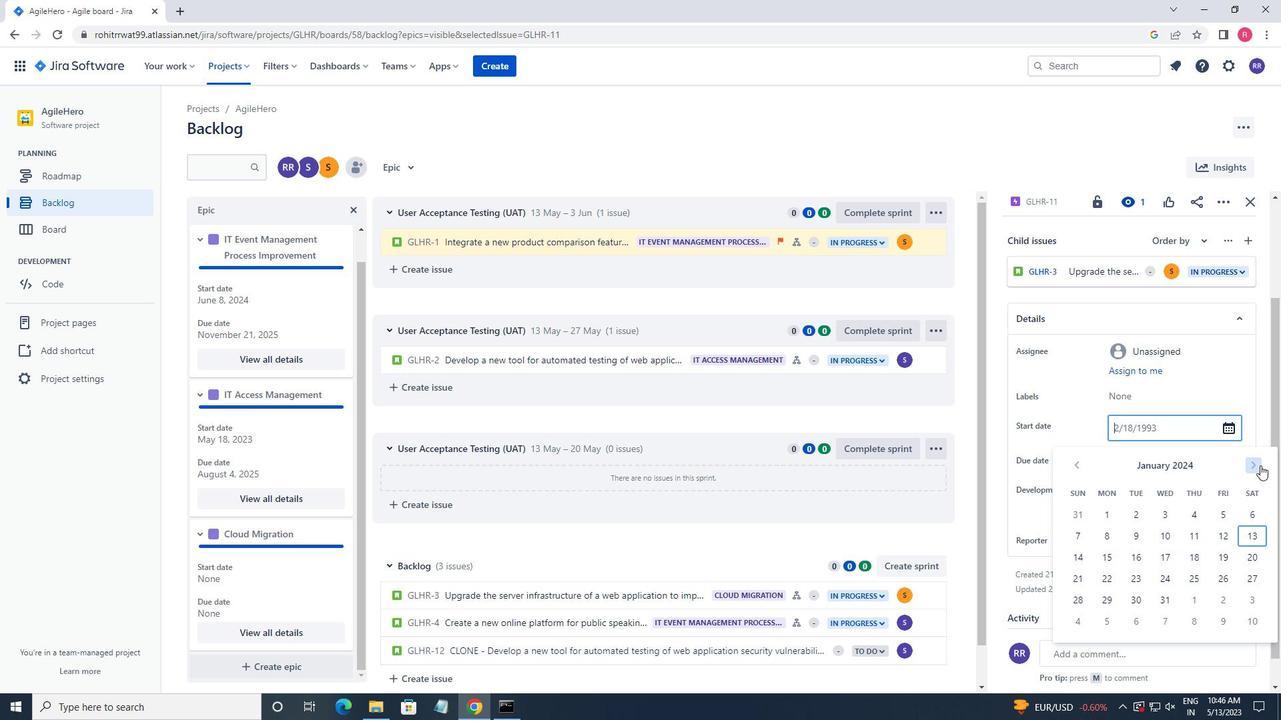 
Action: Mouse moved to (1191, 602)
Screenshot: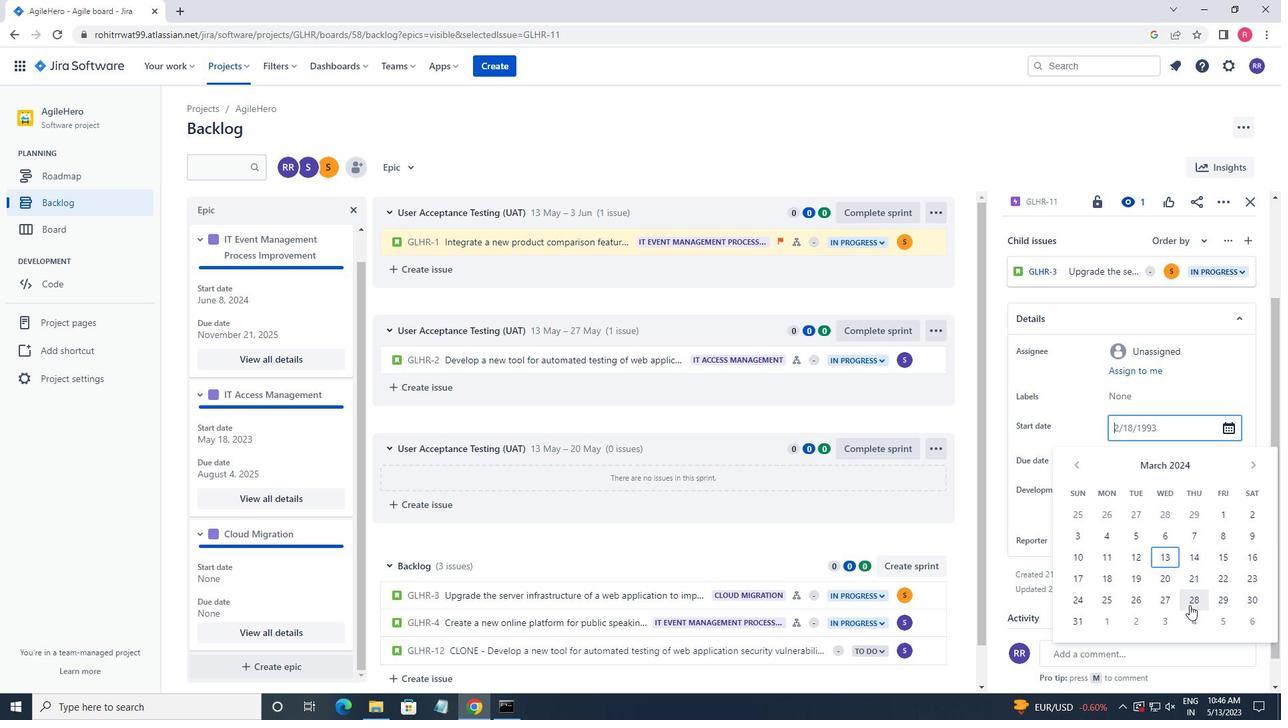
Action: Mouse pressed left at (1191, 602)
Screenshot: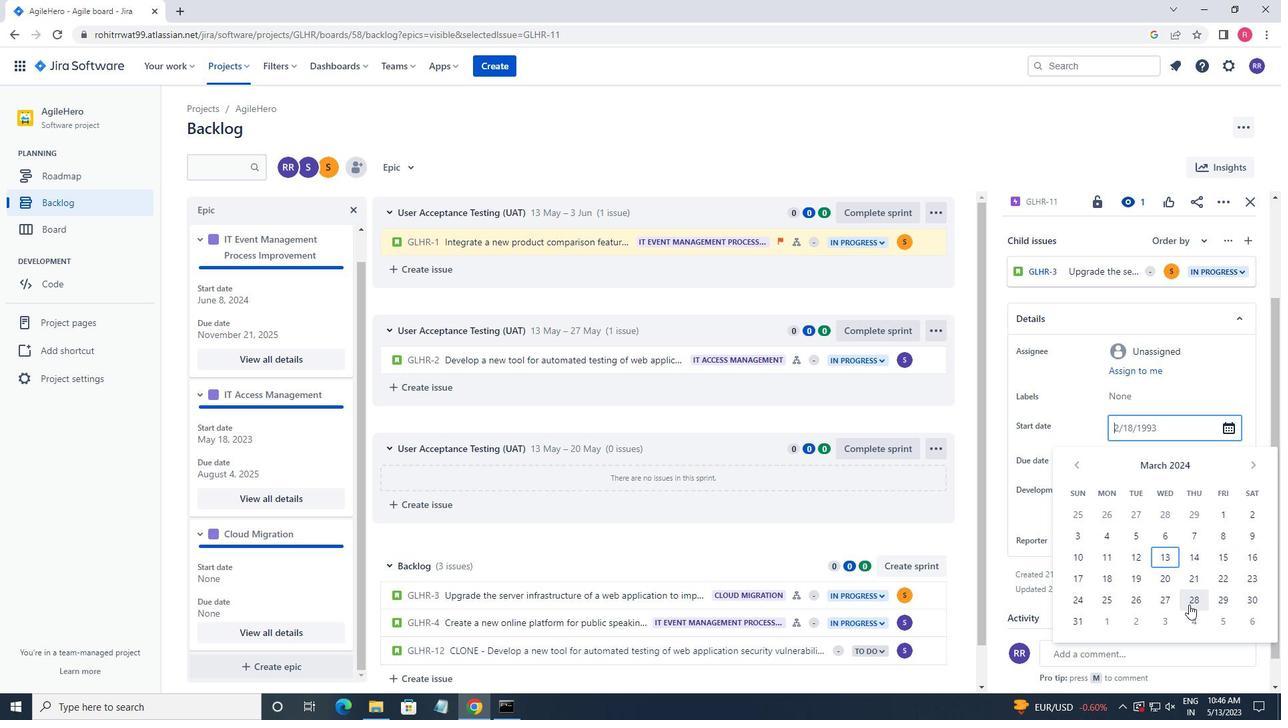 
Action: Mouse moved to (1163, 458)
Screenshot: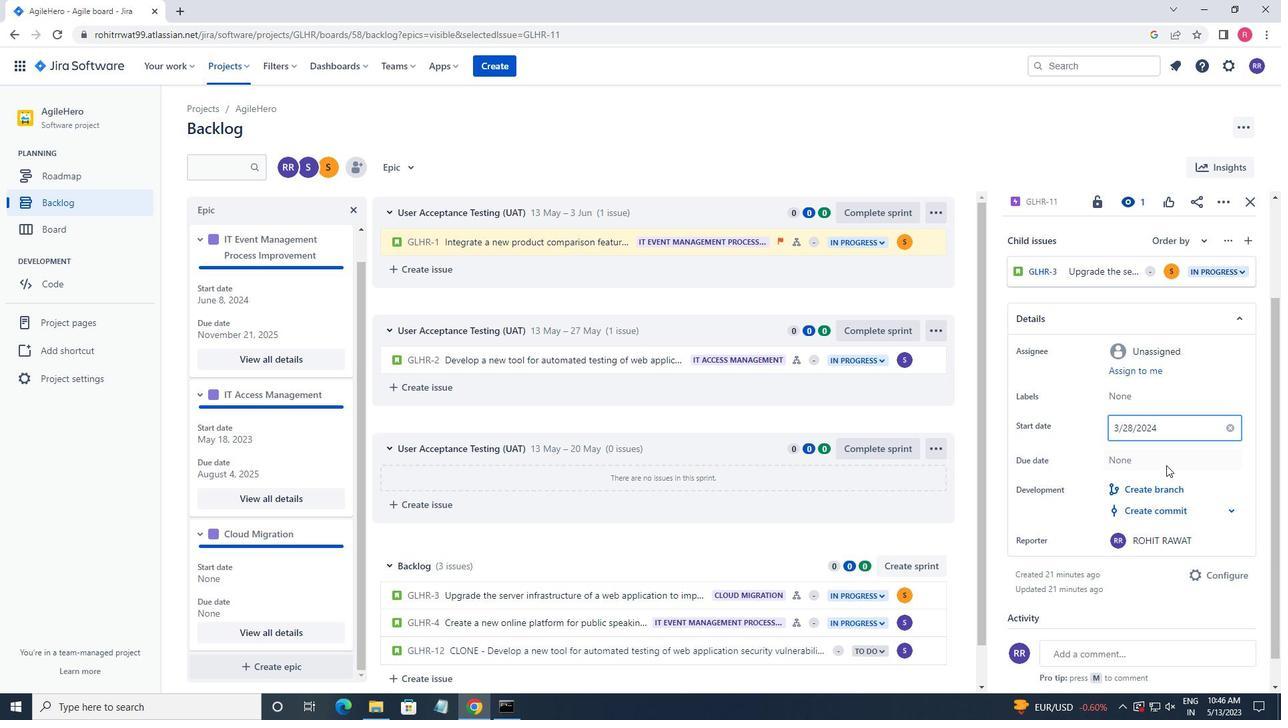 
Action: Mouse pressed left at (1163, 458)
Screenshot: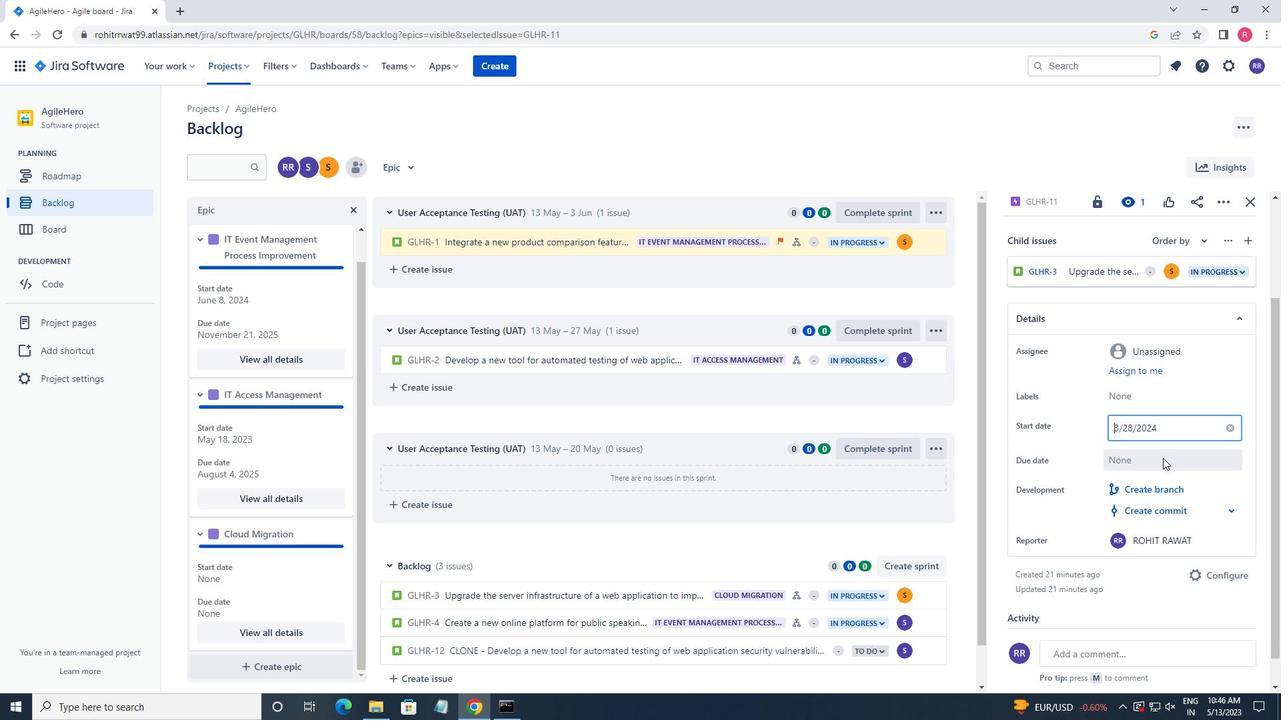 
Action: Mouse scrolled (1163, 457) with delta (0, 0)
Screenshot: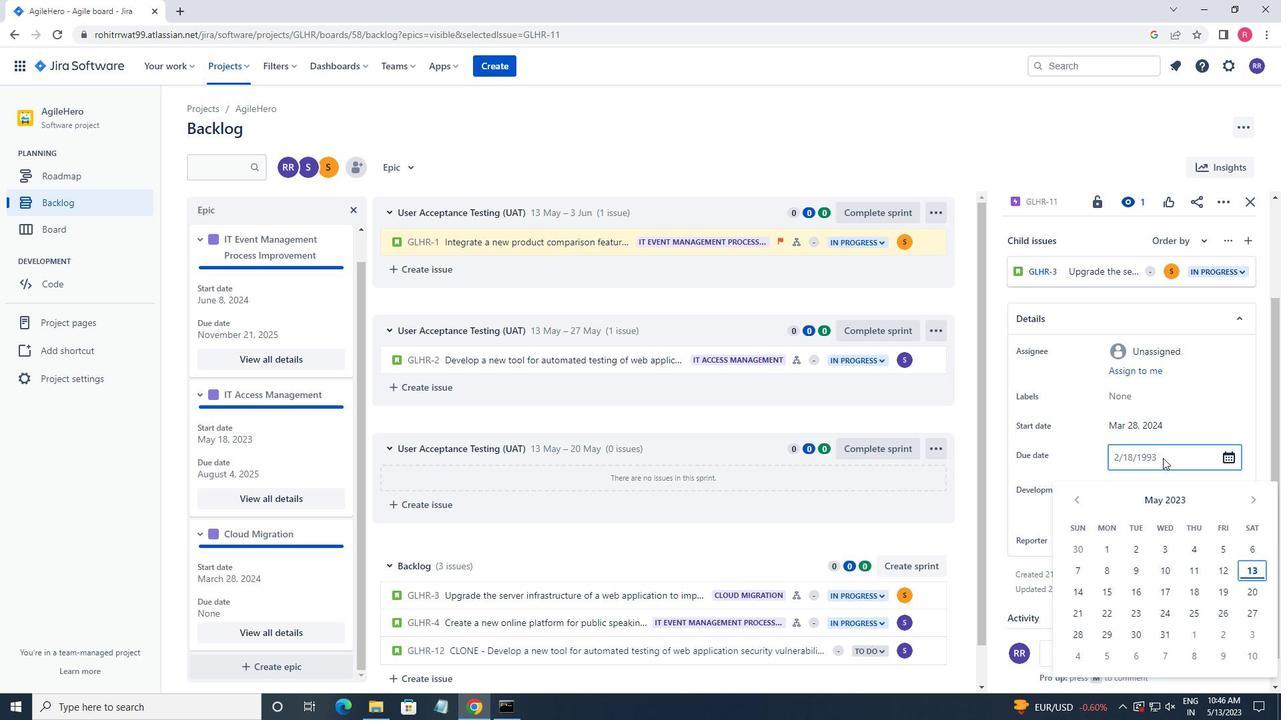 
Action: Mouse moved to (1253, 465)
Screenshot: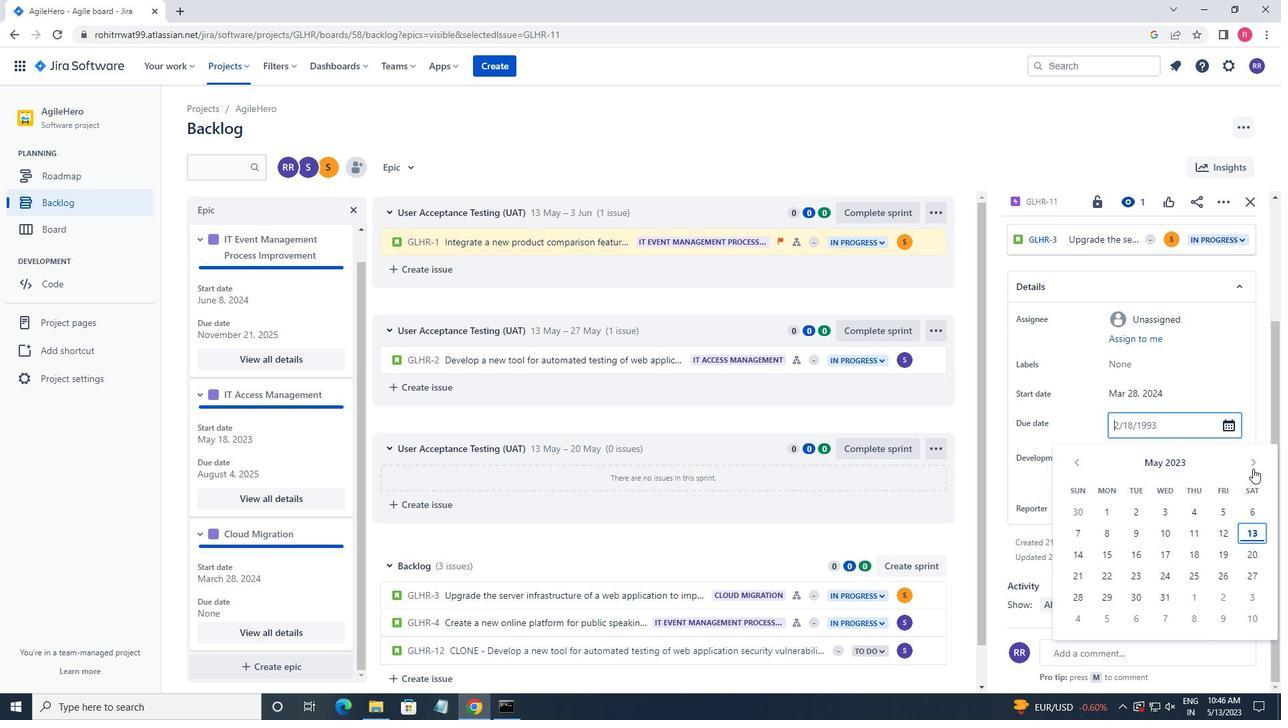 
Action: Mouse pressed left at (1253, 465)
Screenshot: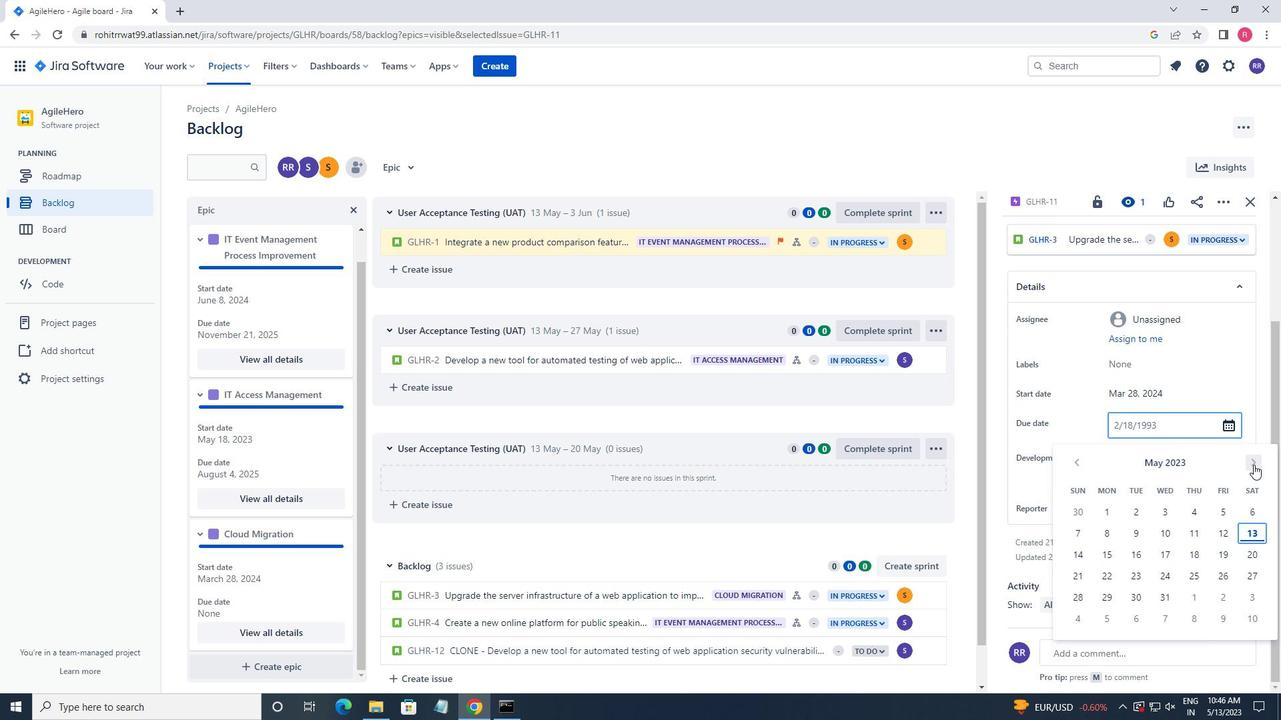 
Action: Mouse pressed left at (1253, 465)
Screenshot: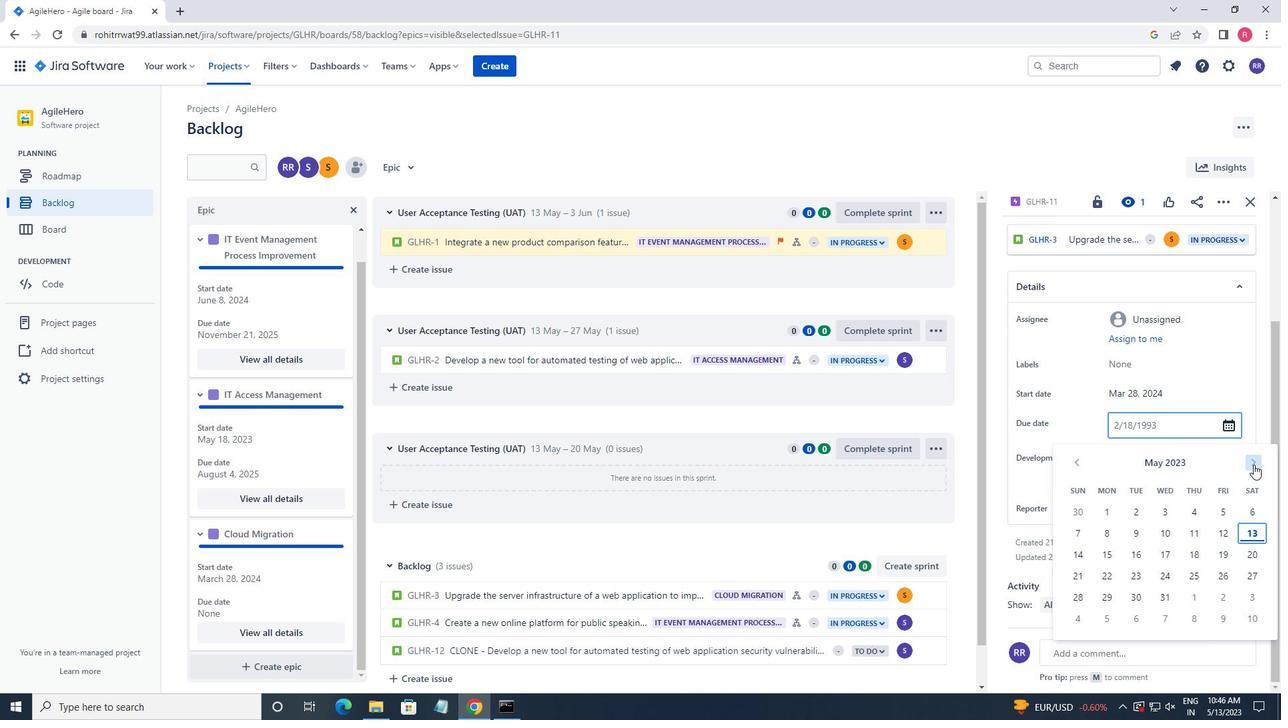 
Action: Mouse pressed left at (1253, 465)
Screenshot: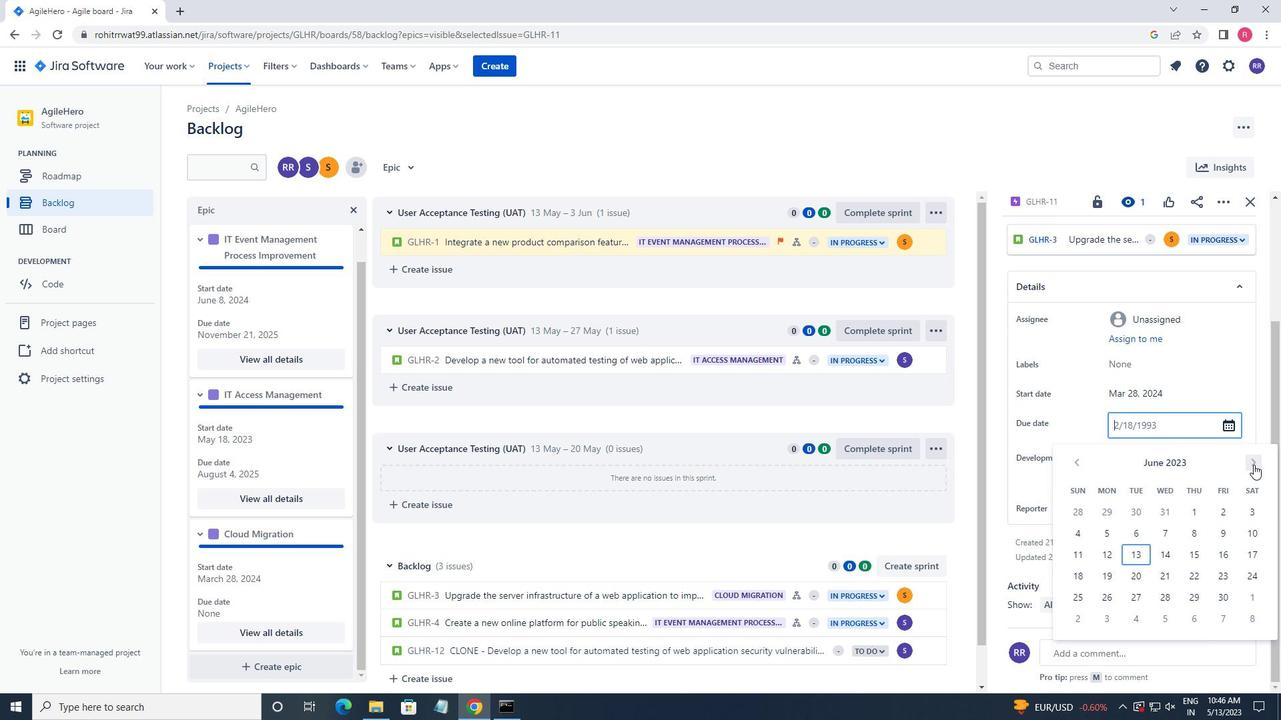 
Action: Mouse pressed left at (1253, 465)
Screenshot: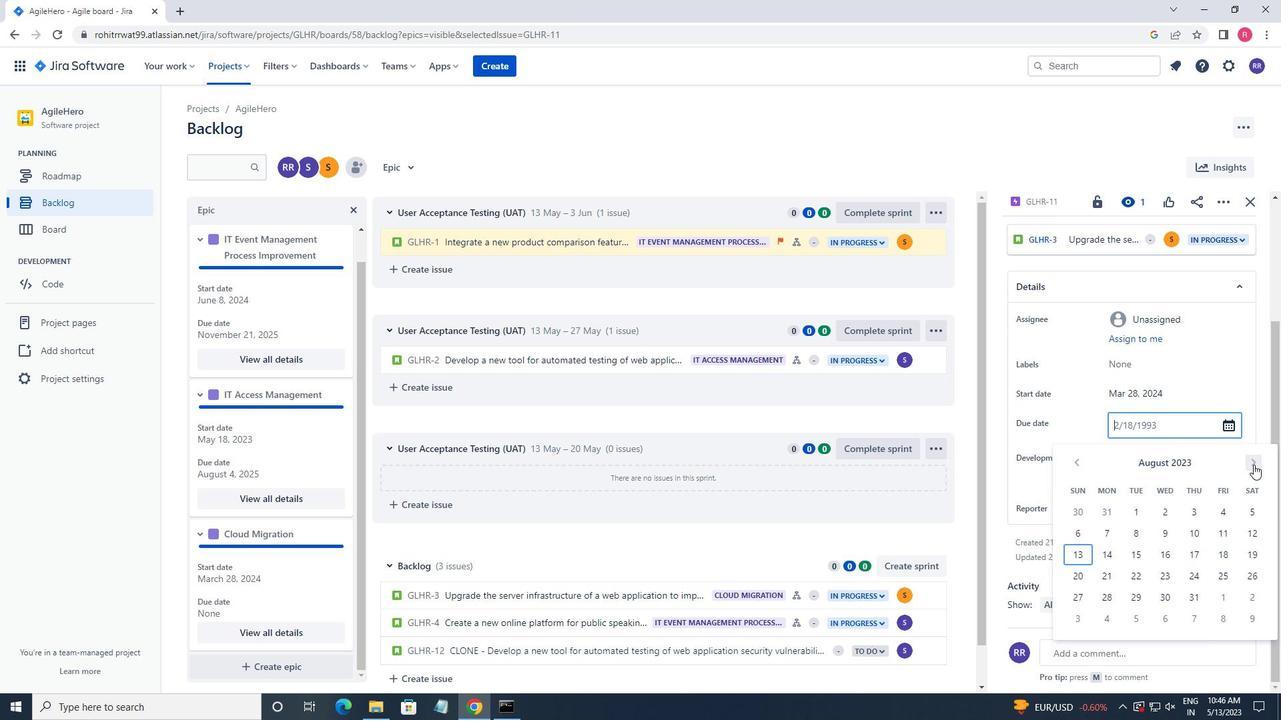 
Action: Mouse pressed left at (1253, 465)
Screenshot: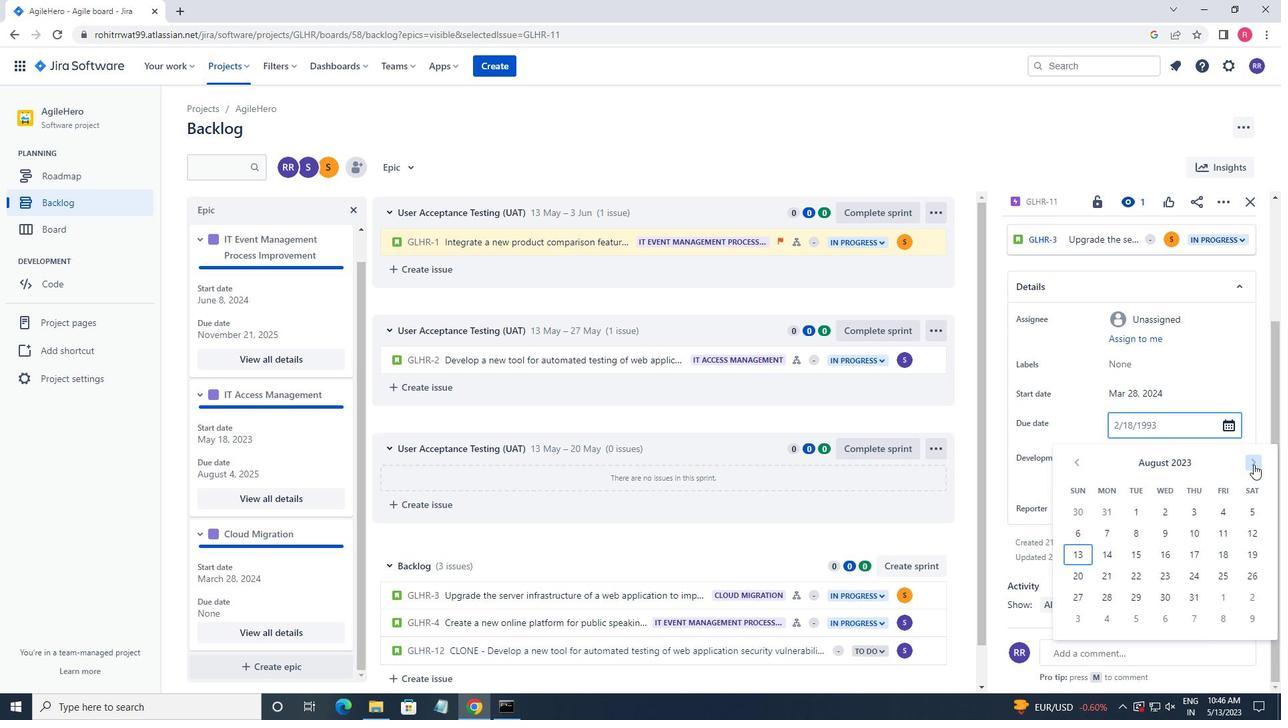 
Action: Mouse pressed left at (1253, 465)
Screenshot: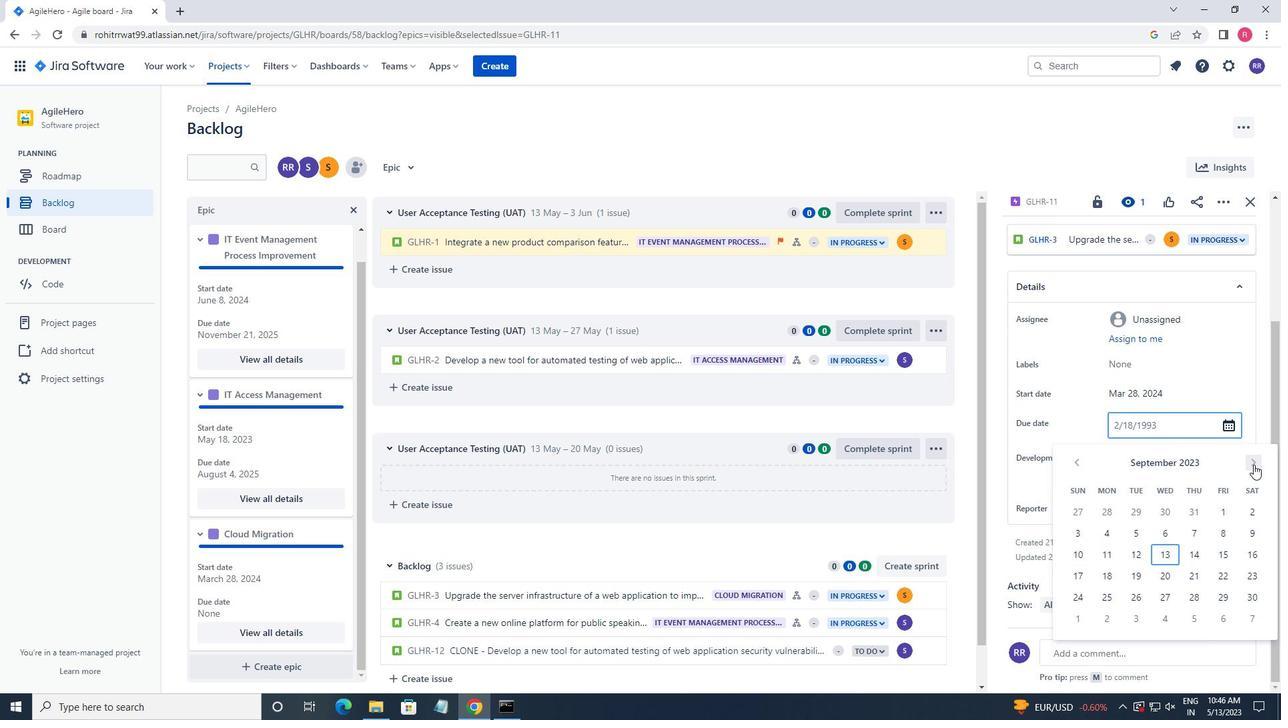 
Action: Mouse pressed left at (1253, 465)
Screenshot: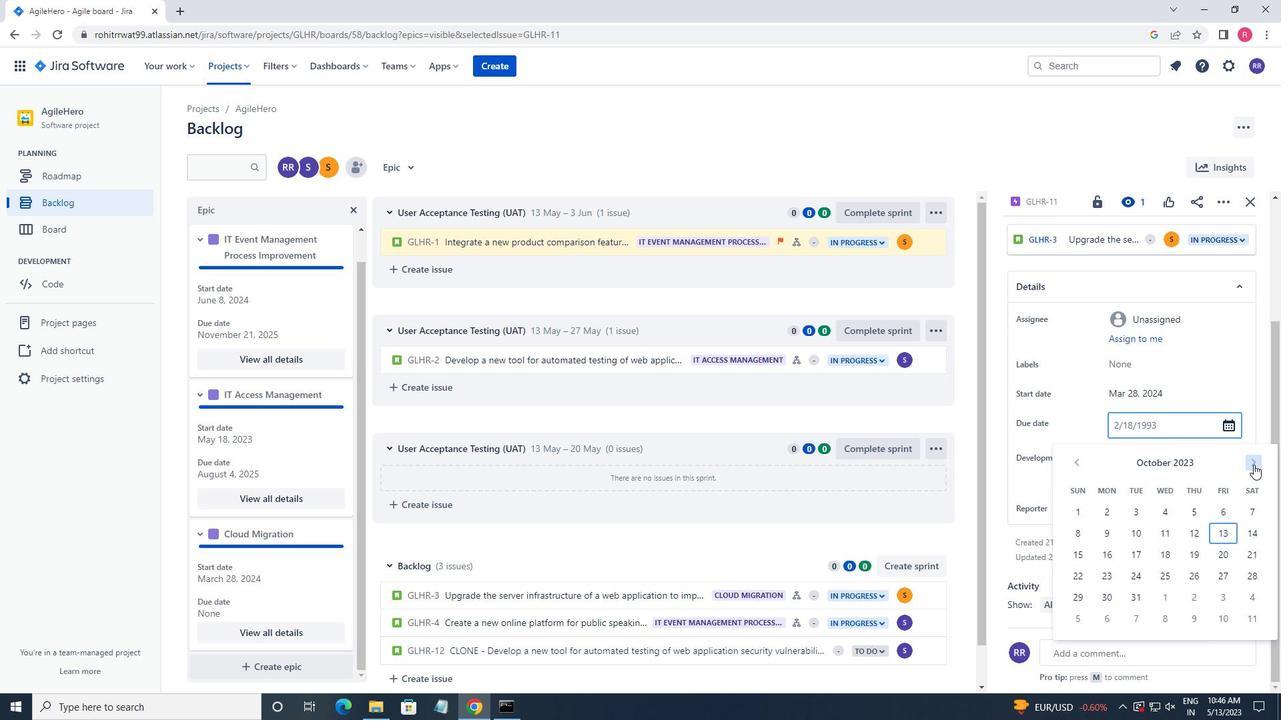 
Action: Mouse pressed left at (1253, 465)
Screenshot: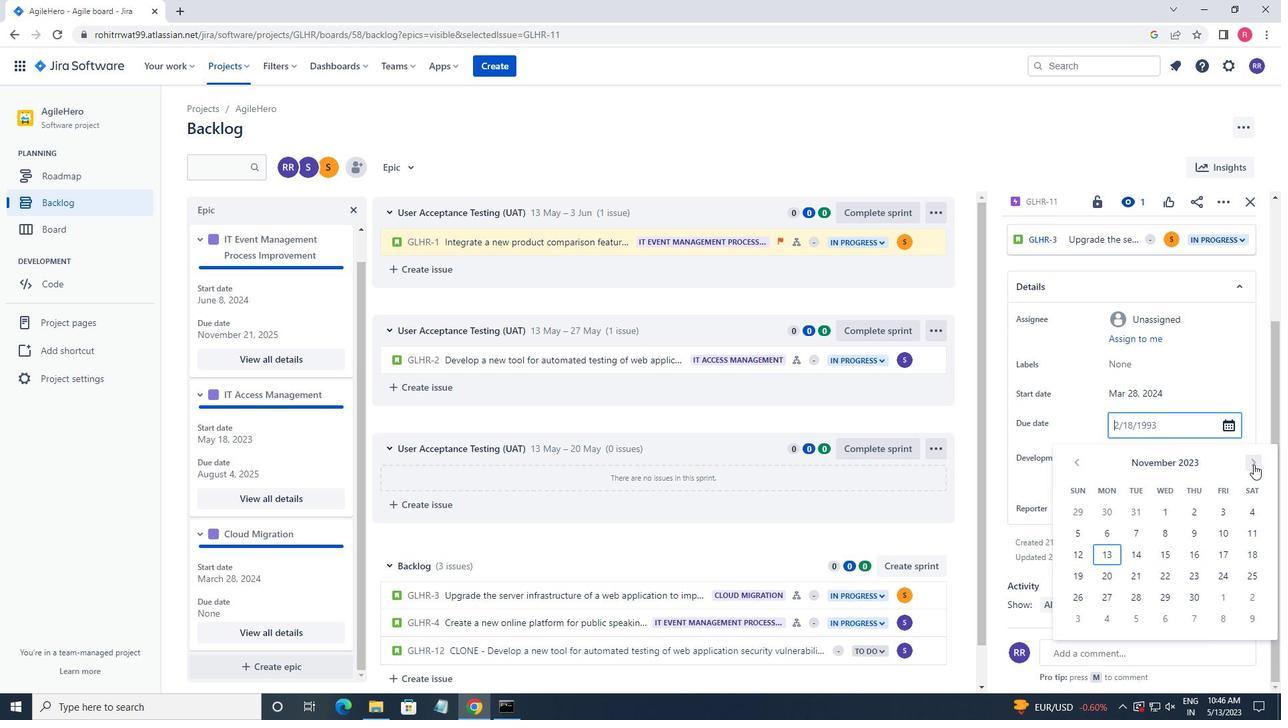 
Action: Mouse pressed left at (1253, 465)
Screenshot: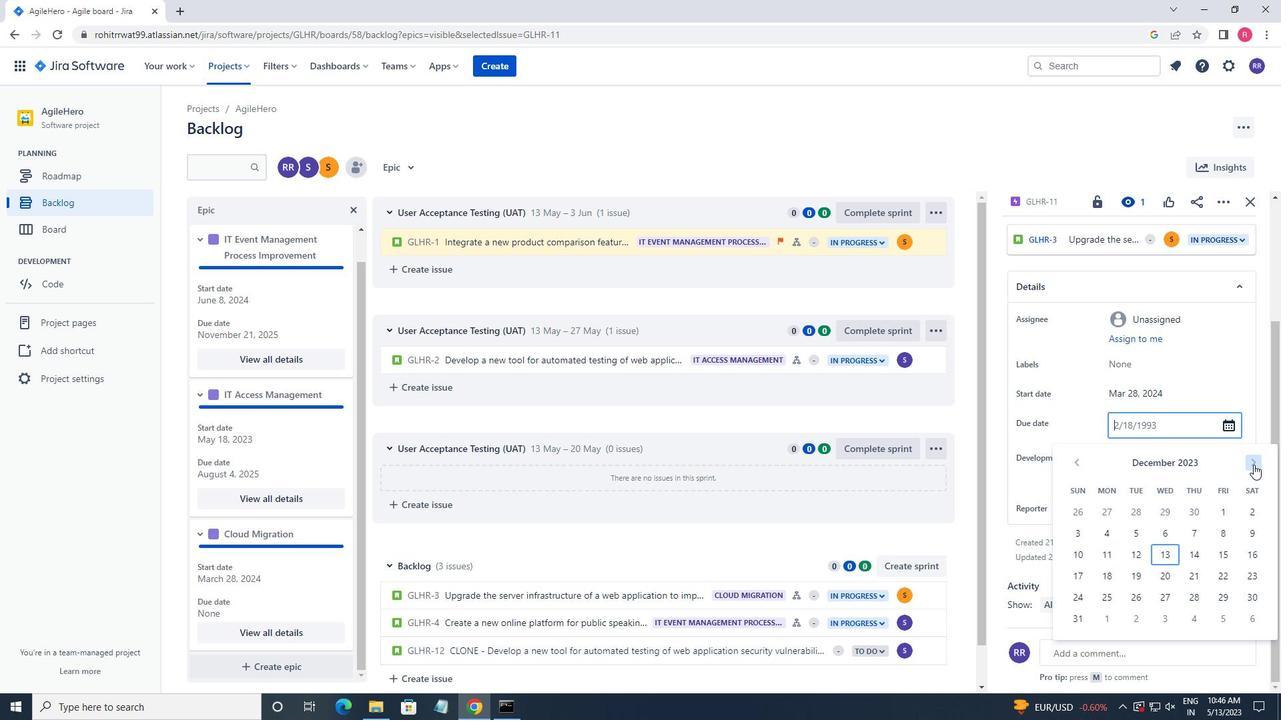 
Action: Mouse pressed left at (1253, 465)
Screenshot: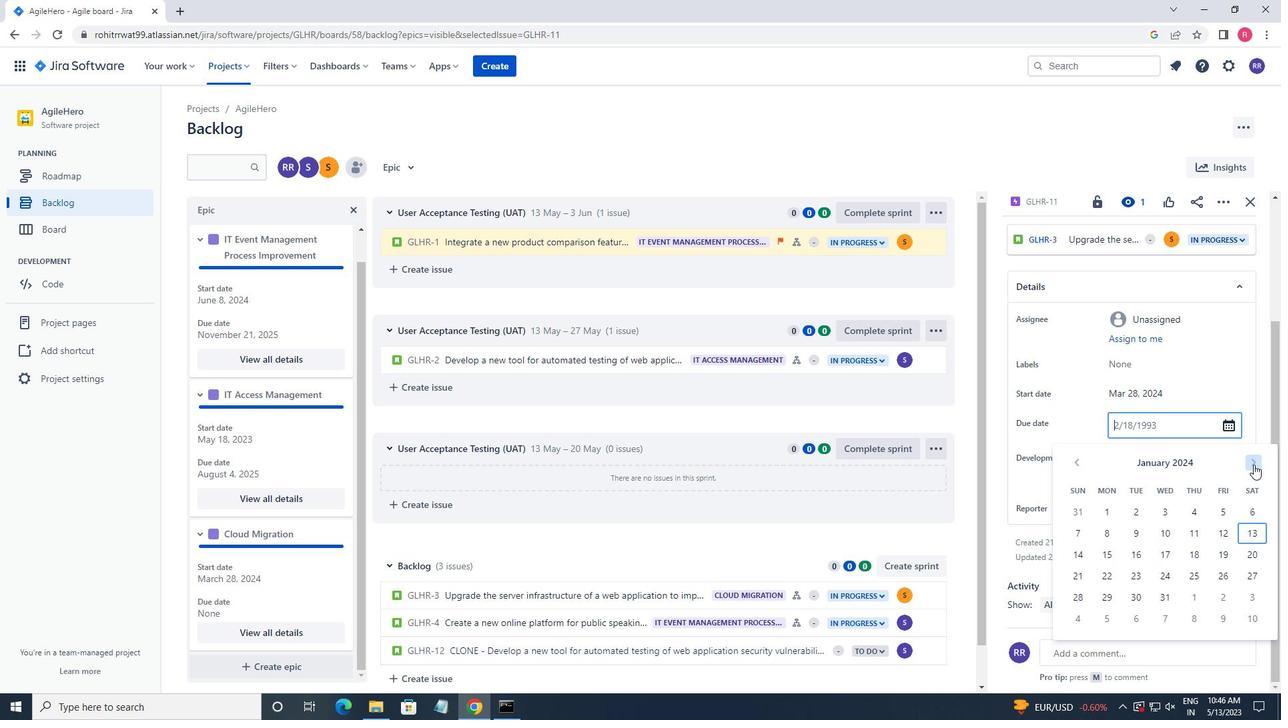 
Action: Mouse pressed left at (1253, 465)
Screenshot: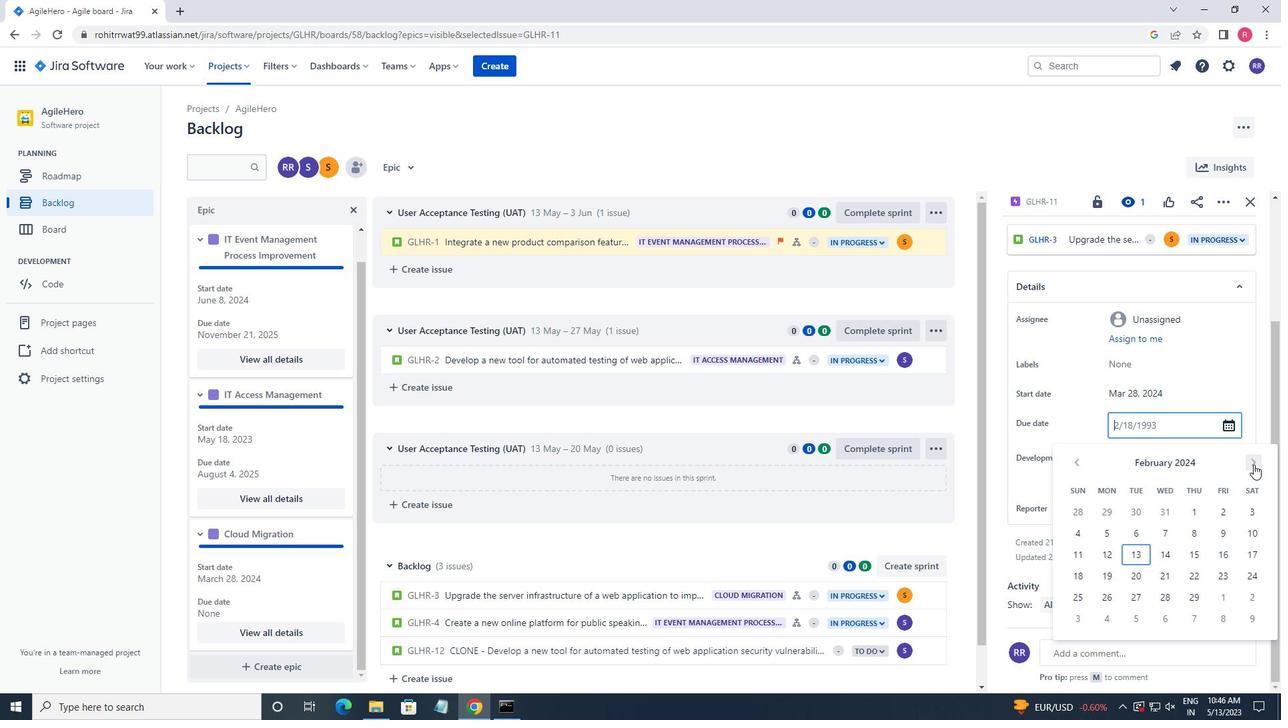 
Action: Mouse pressed left at (1253, 465)
Screenshot: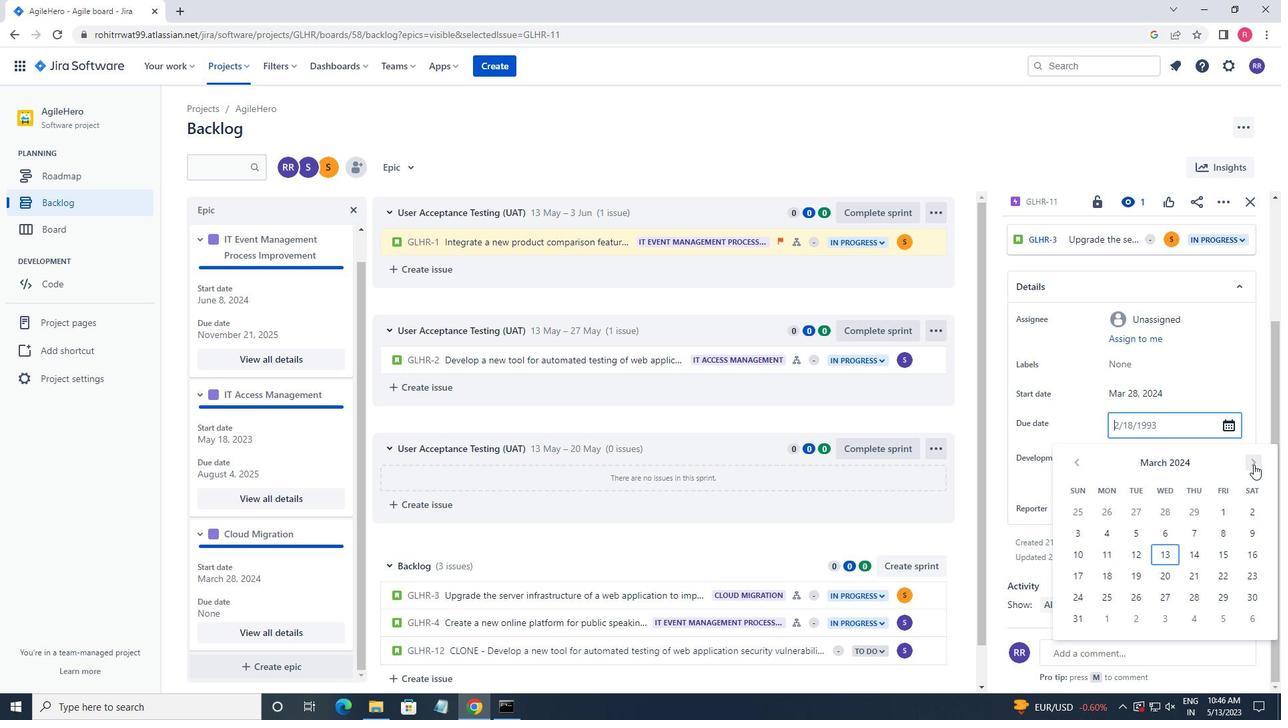 
Action: Mouse pressed left at (1253, 465)
Screenshot: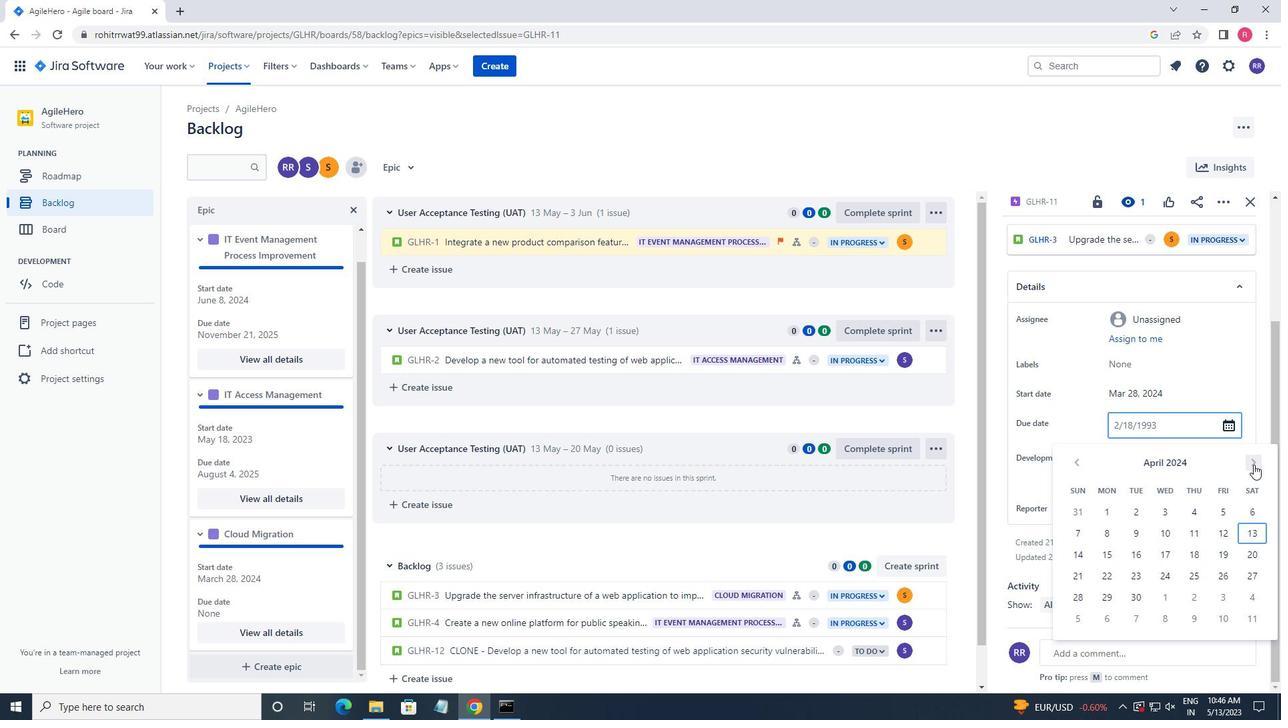 
Action: Mouse pressed left at (1253, 465)
Screenshot: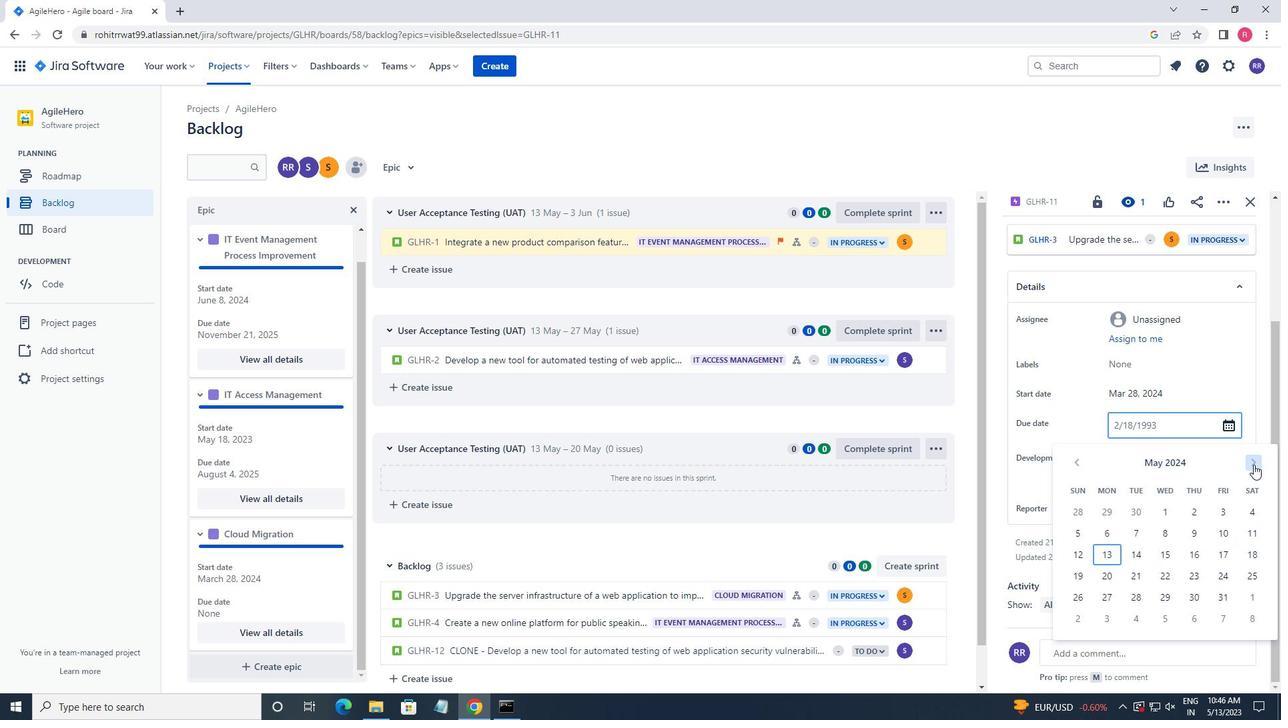 
Action: Mouse pressed left at (1253, 465)
Screenshot: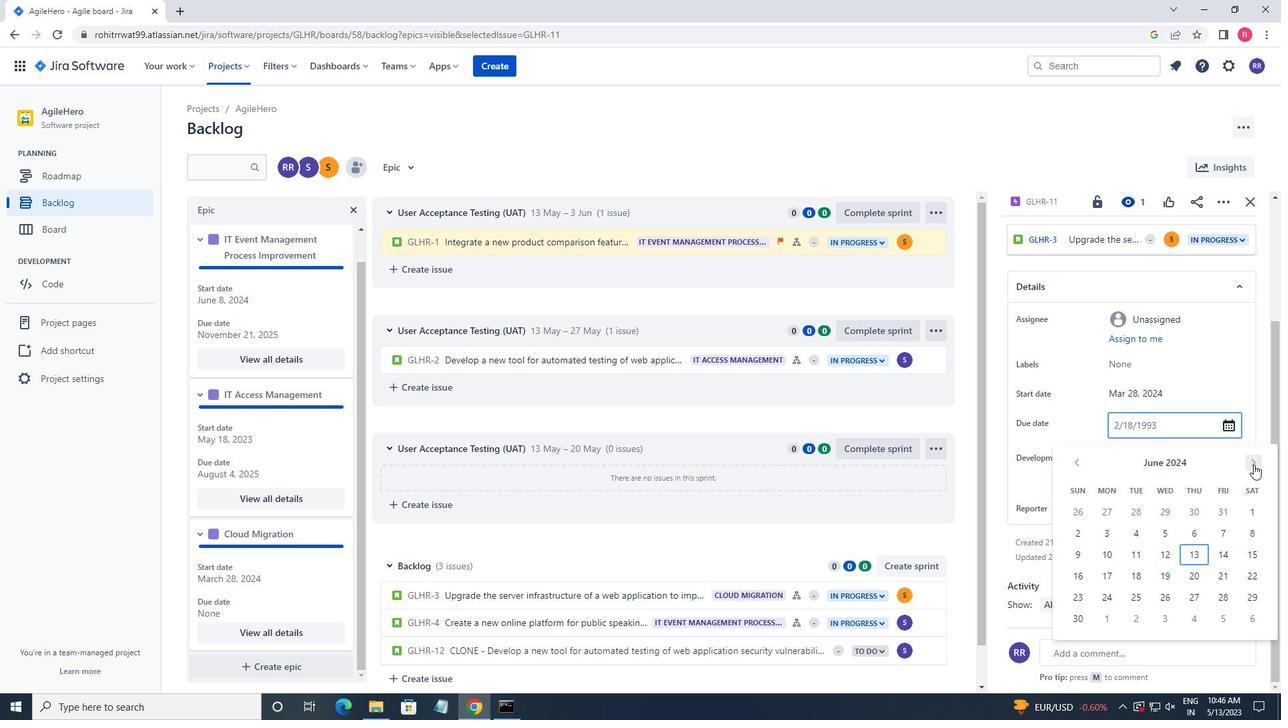 
Action: Mouse pressed left at (1253, 465)
Screenshot: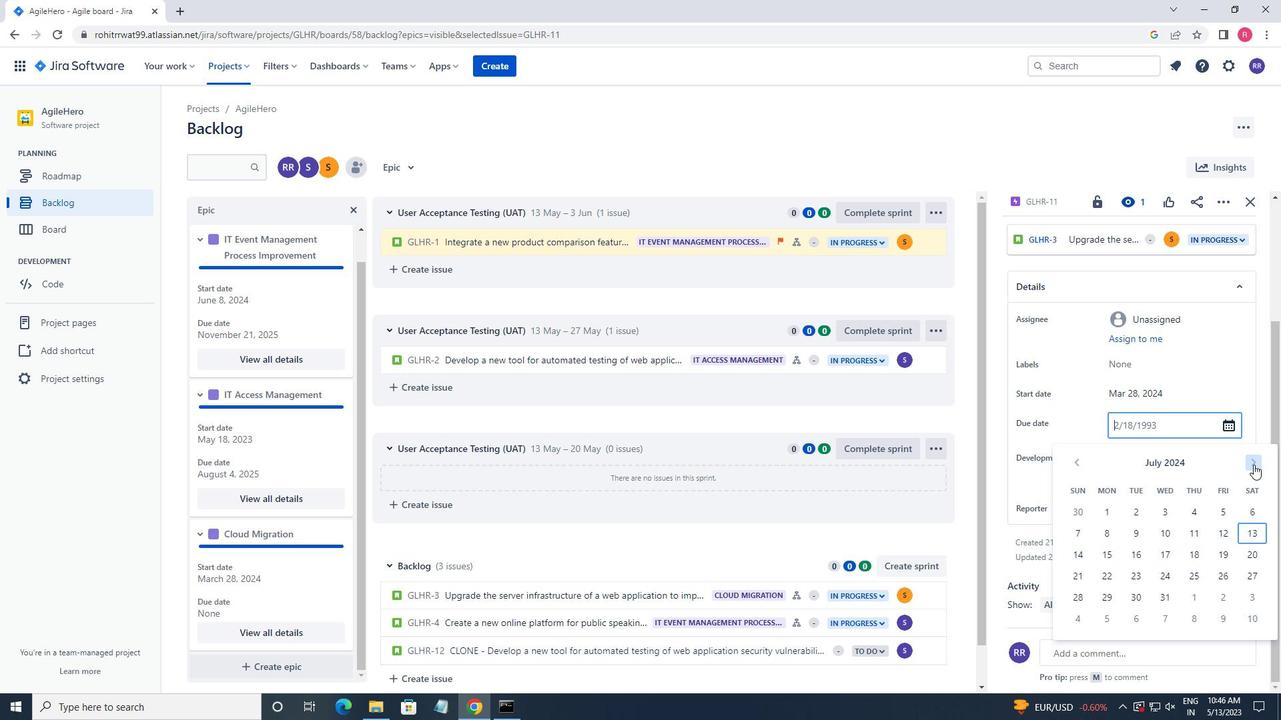 
Action: Mouse pressed left at (1253, 465)
Screenshot: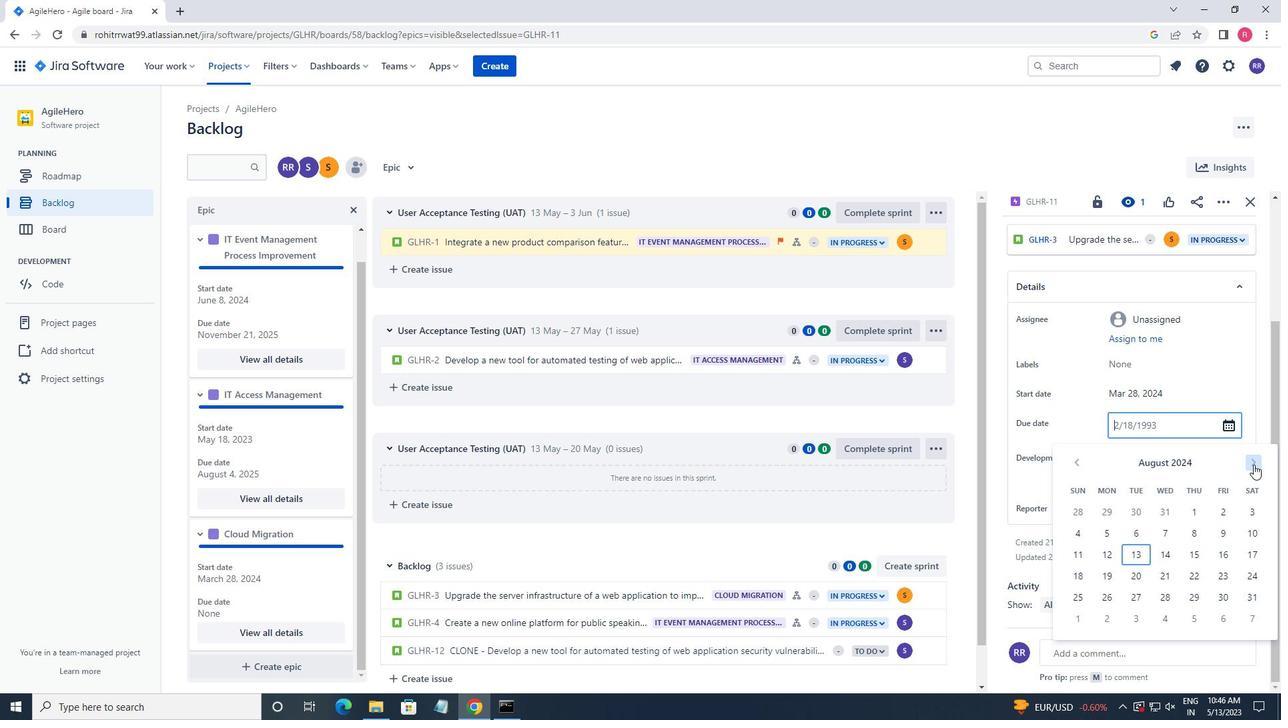 
Action: Mouse pressed left at (1253, 465)
Screenshot: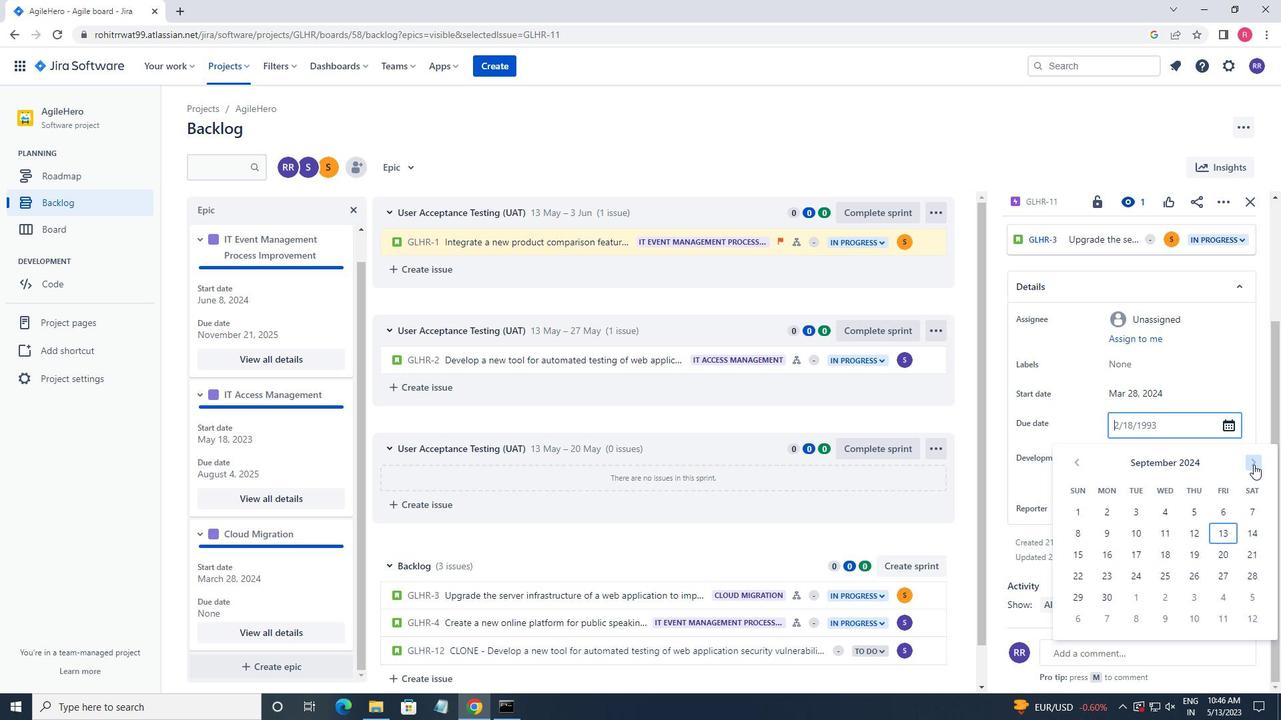 
Action: Mouse pressed left at (1253, 465)
Screenshot: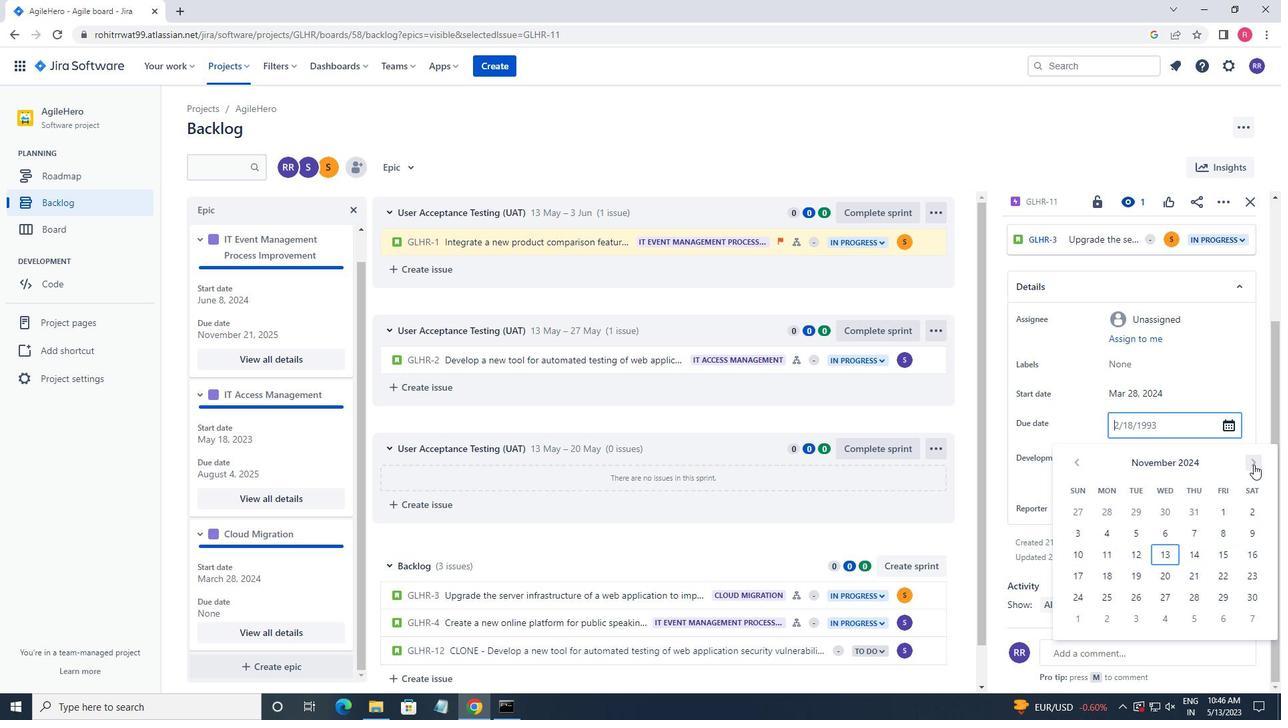 
Action: Mouse pressed left at (1253, 465)
Screenshot: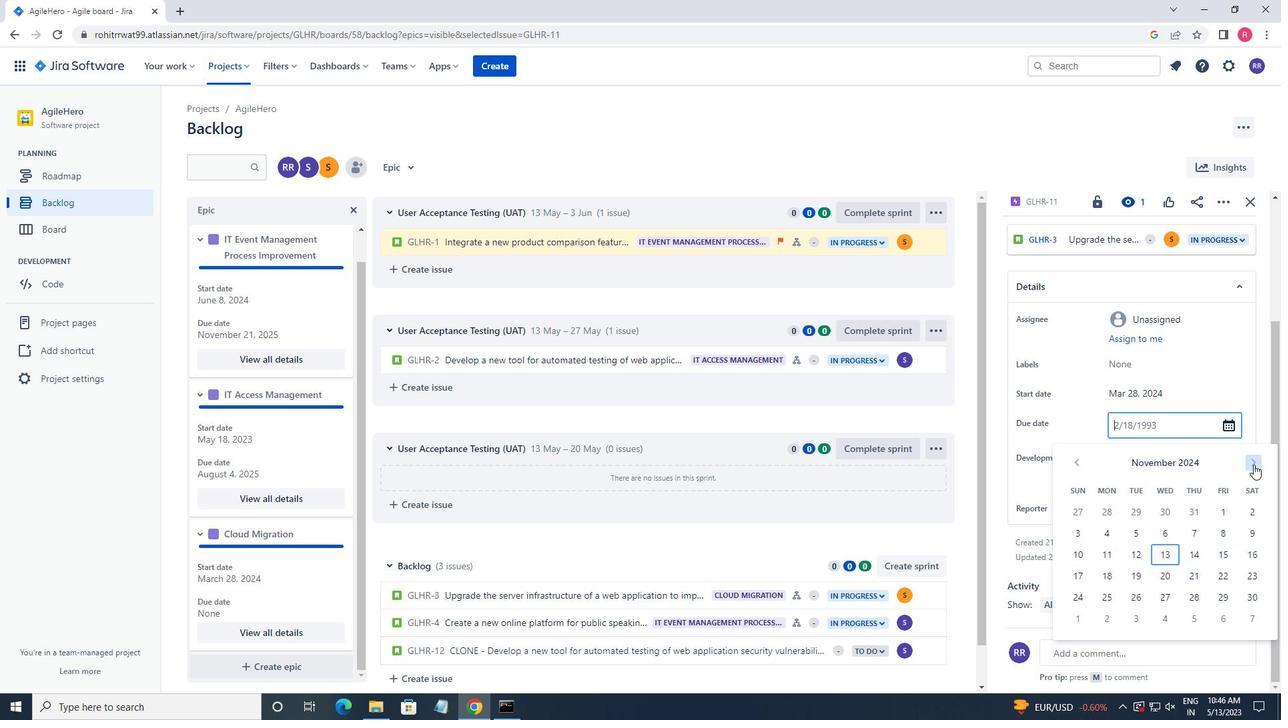 
Action: Mouse pressed left at (1253, 465)
Screenshot: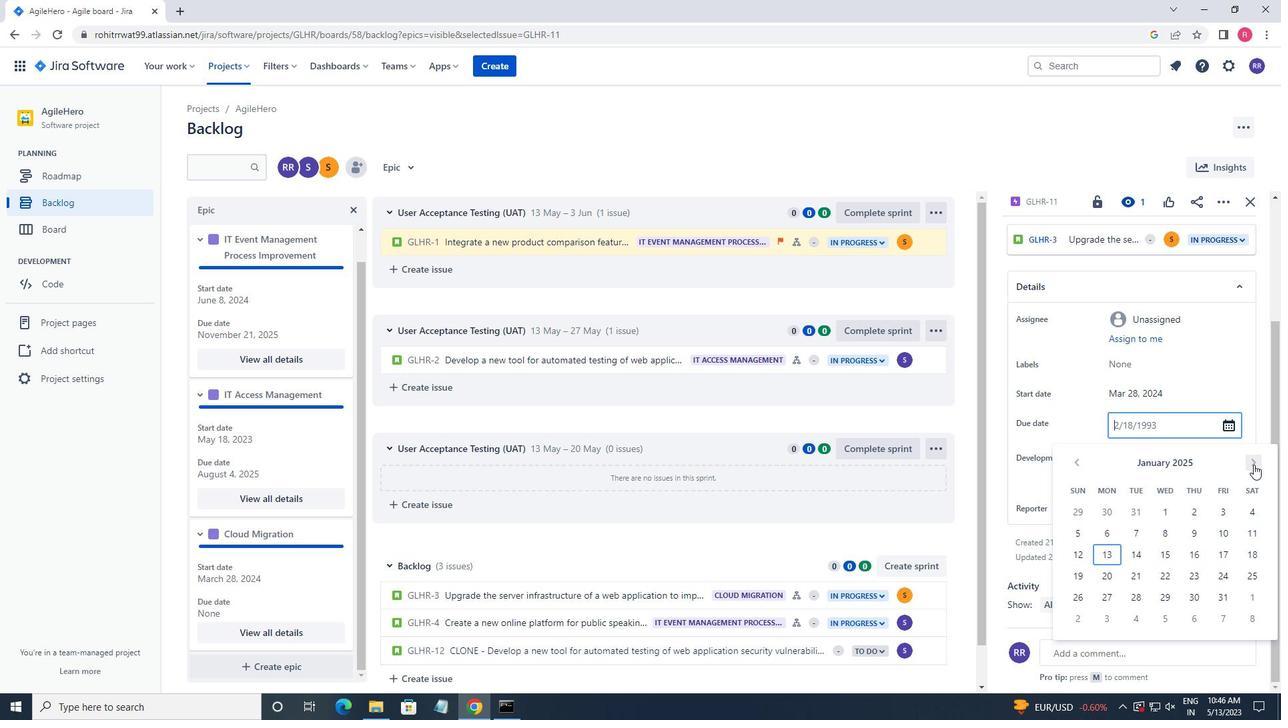 
Action: Mouse pressed left at (1253, 465)
Screenshot: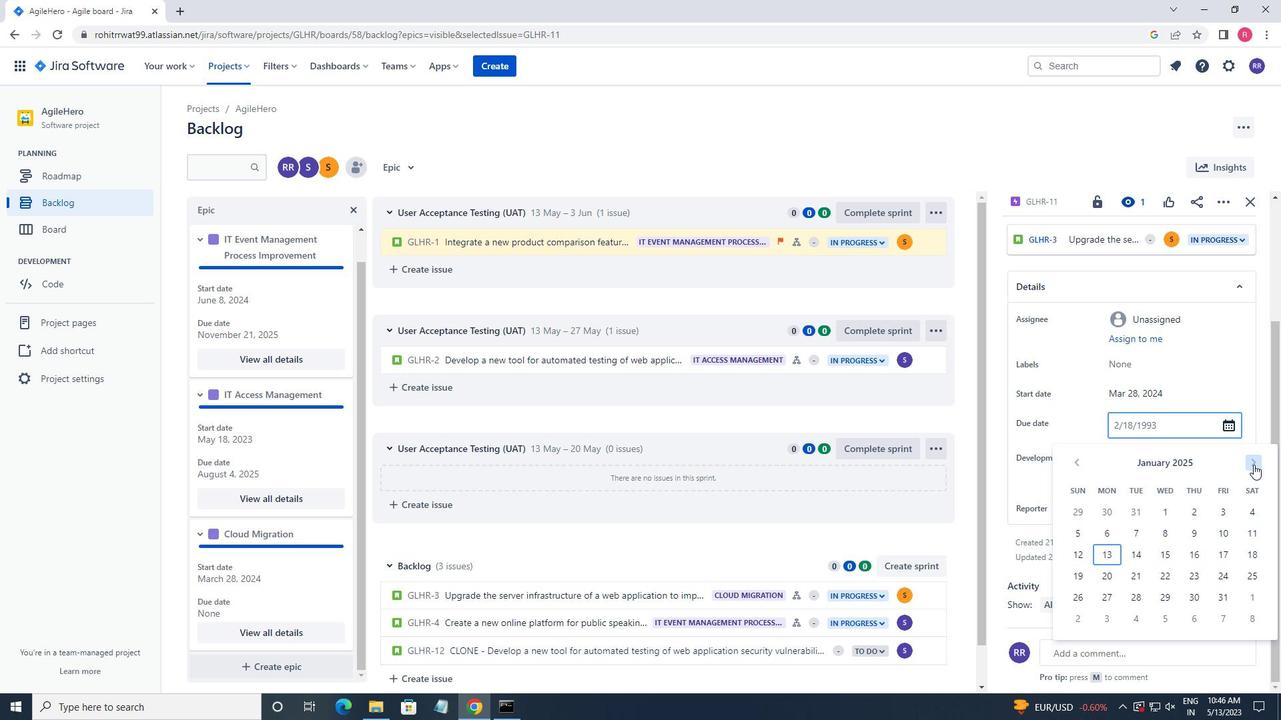 
Action: Mouse pressed left at (1253, 465)
Screenshot: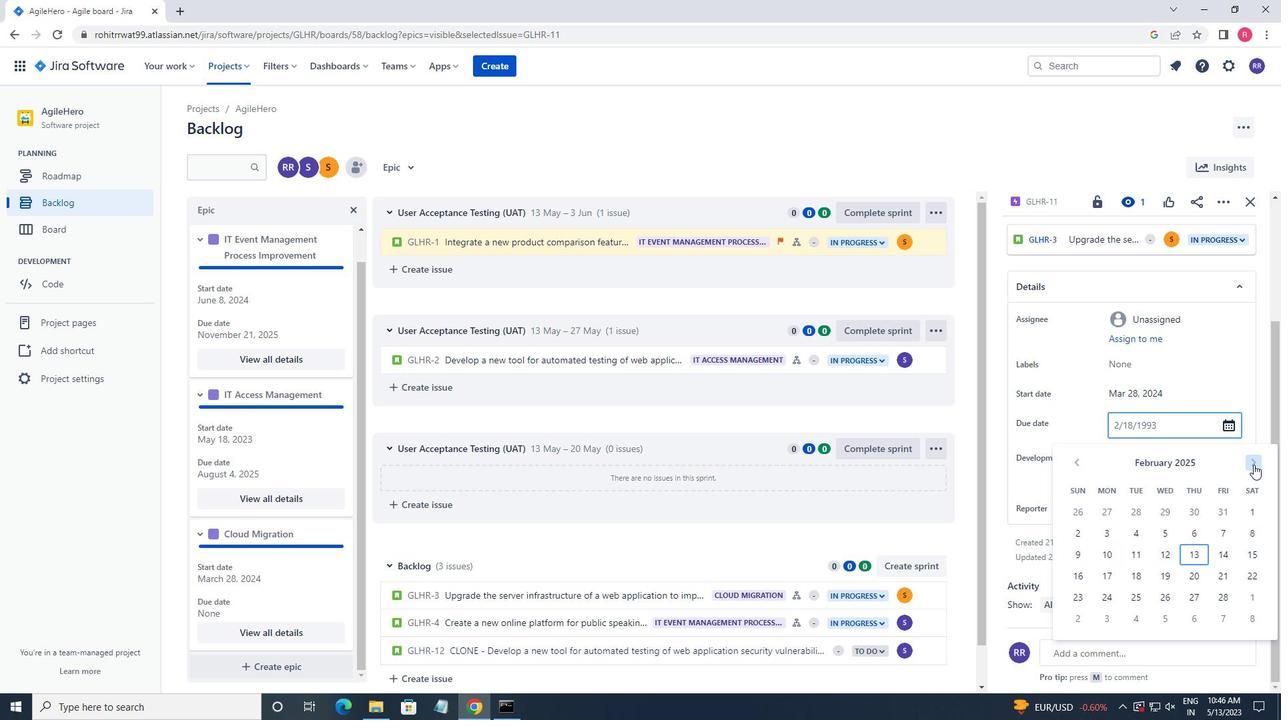 
Action: Mouse pressed left at (1253, 465)
Screenshot: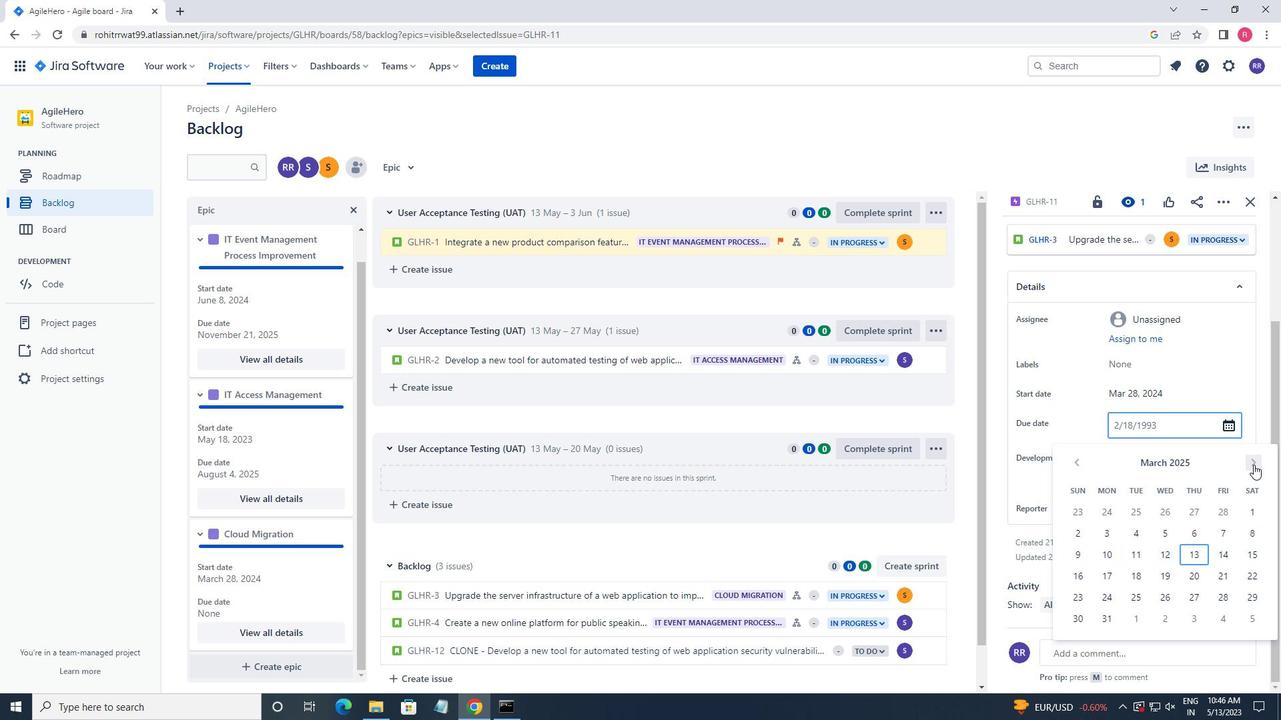 
Action: Mouse pressed left at (1253, 465)
Screenshot: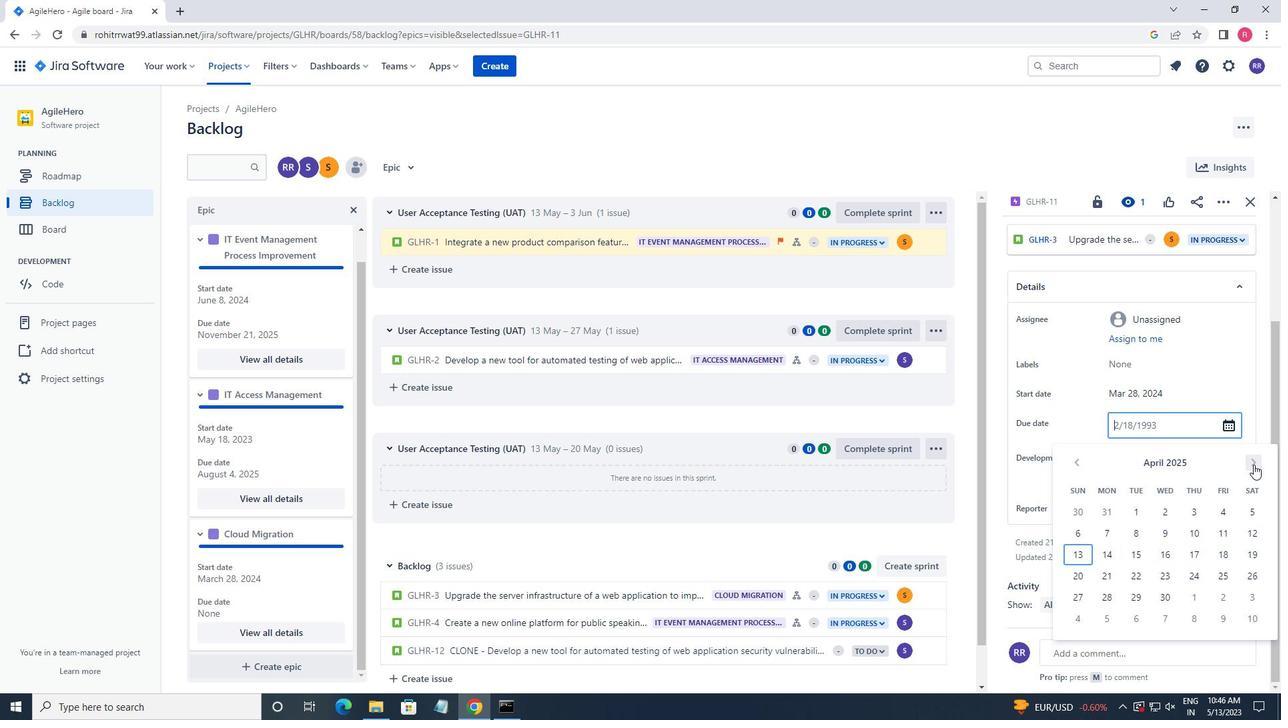 
Action: Mouse pressed left at (1253, 465)
Screenshot: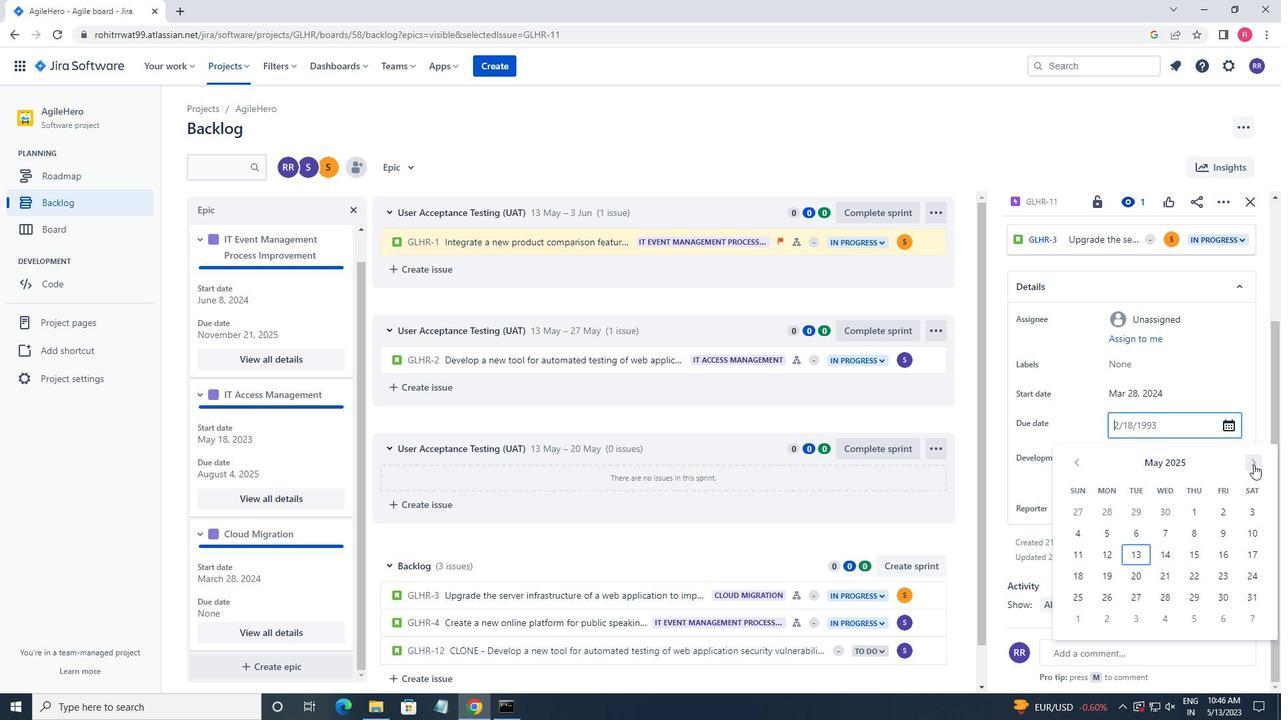 
Action: Mouse pressed left at (1253, 465)
Screenshot: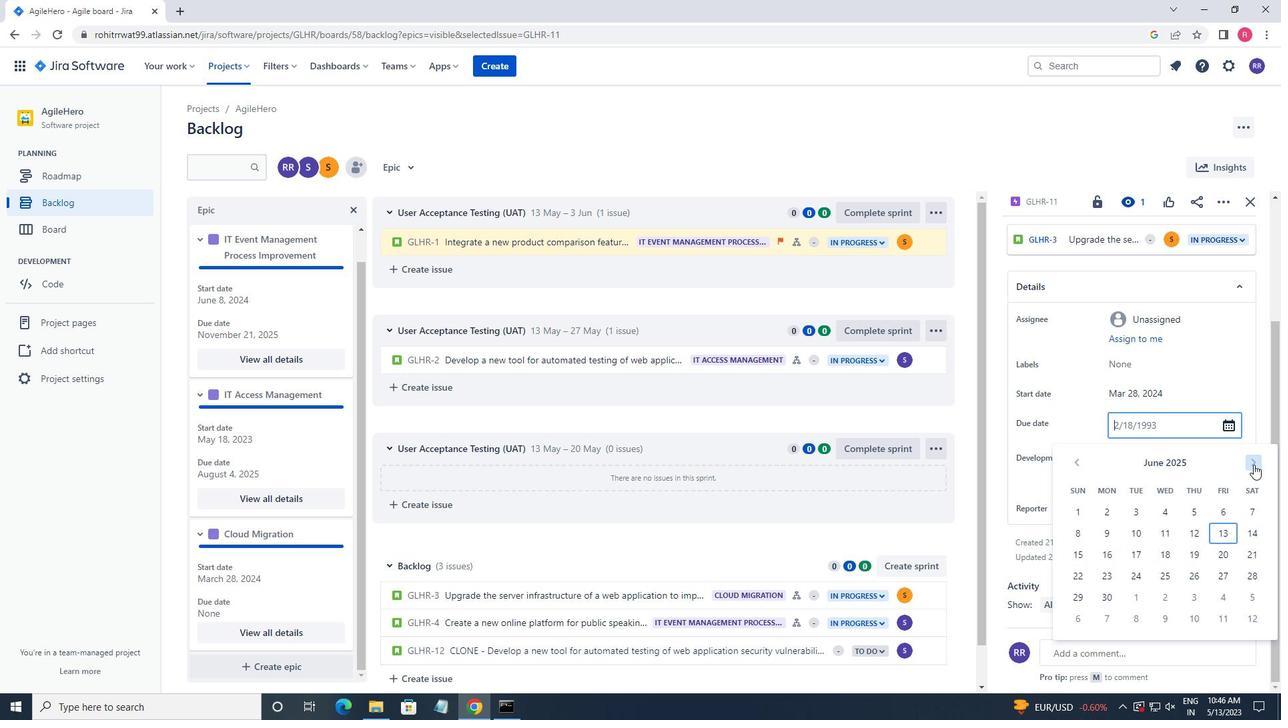 
Action: Mouse pressed left at (1253, 465)
Screenshot: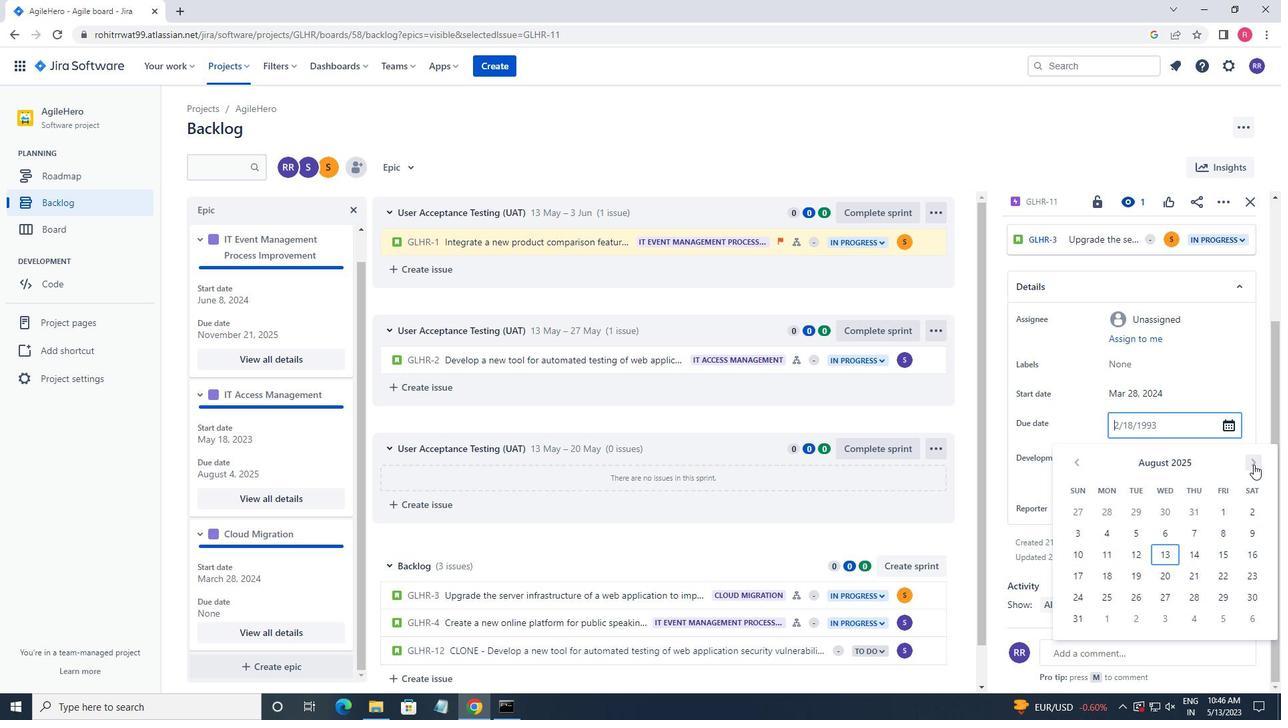 
Action: Mouse pressed left at (1253, 465)
Screenshot: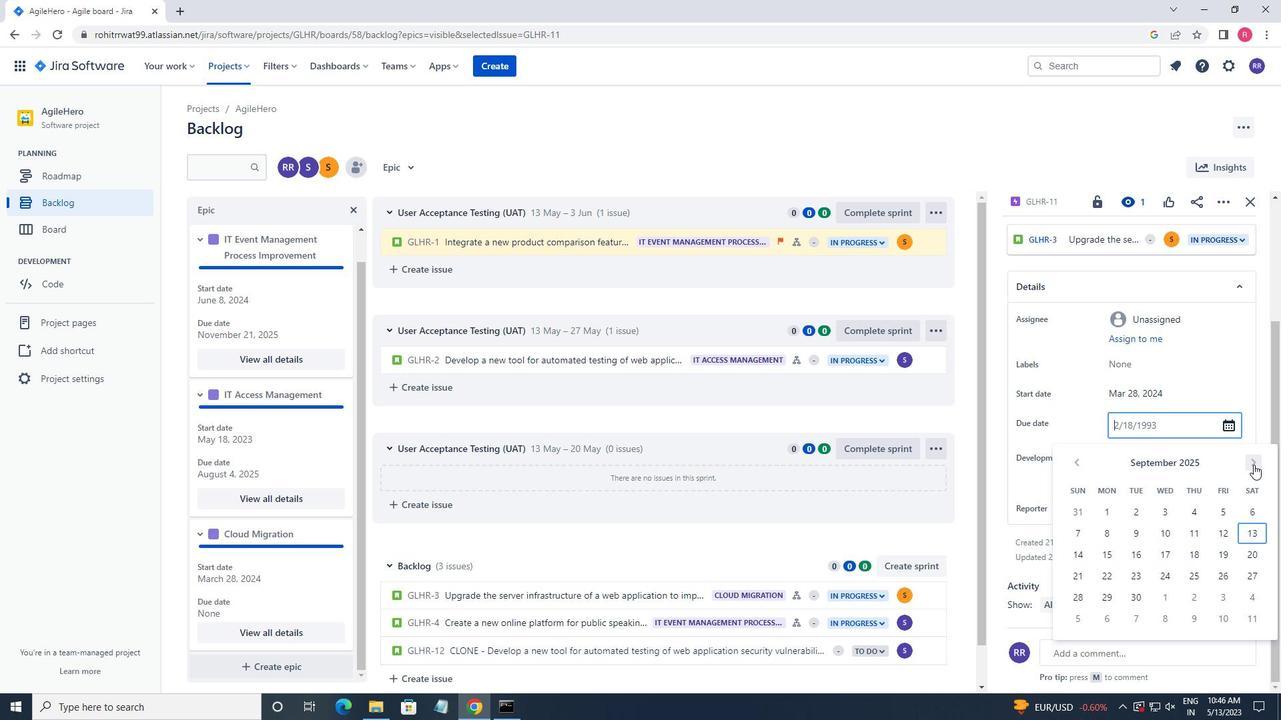 
Action: Mouse pressed left at (1253, 465)
Screenshot: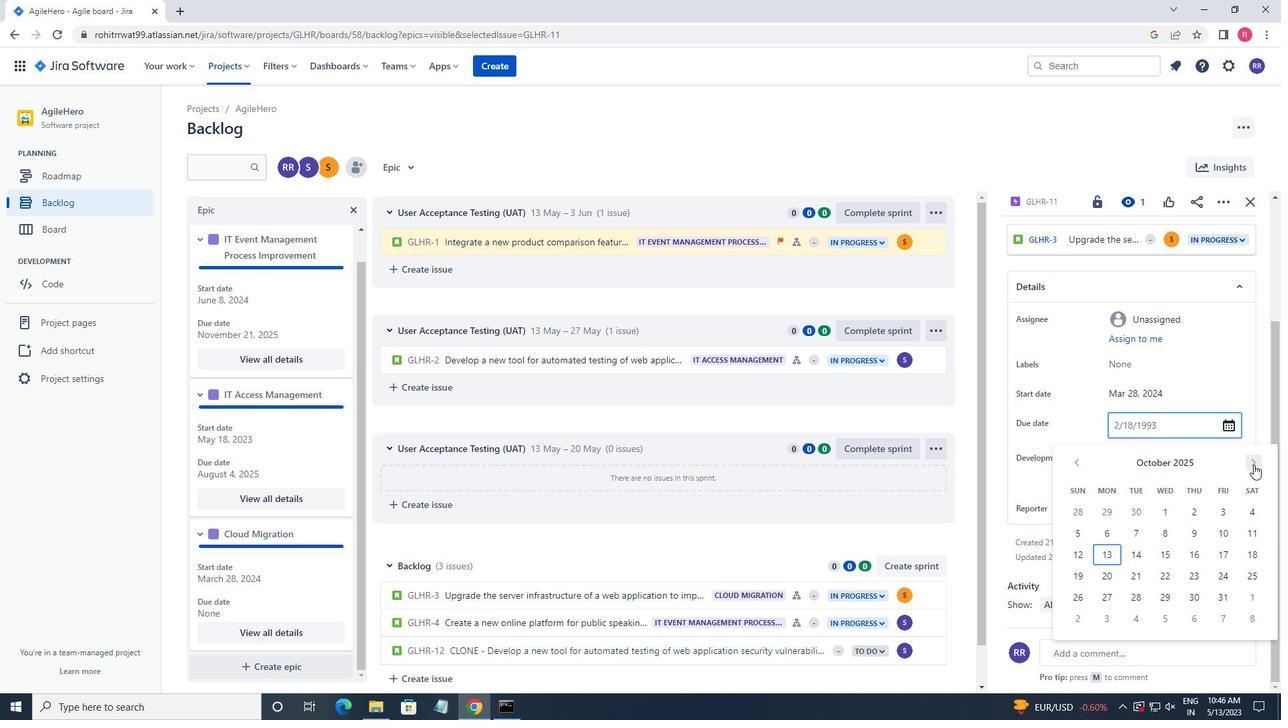 
Action: Mouse moved to (1163, 536)
Screenshot: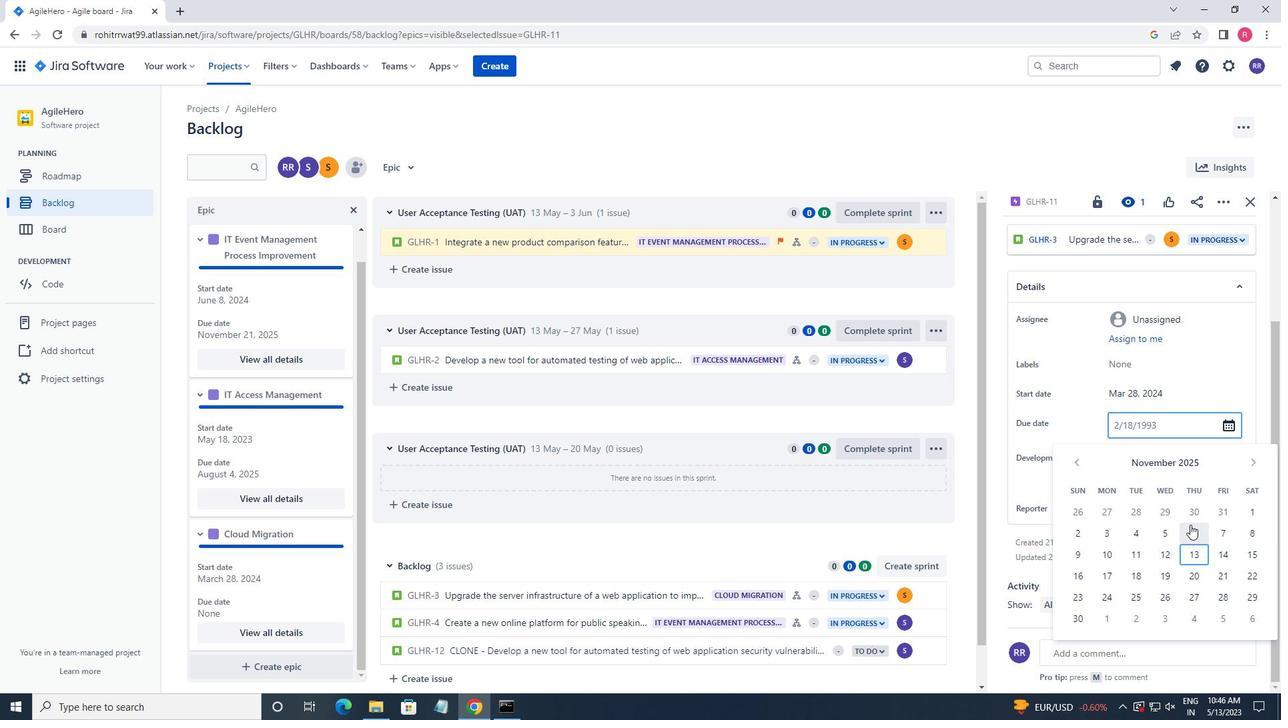 
Action: Mouse pressed left at (1163, 536)
Screenshot: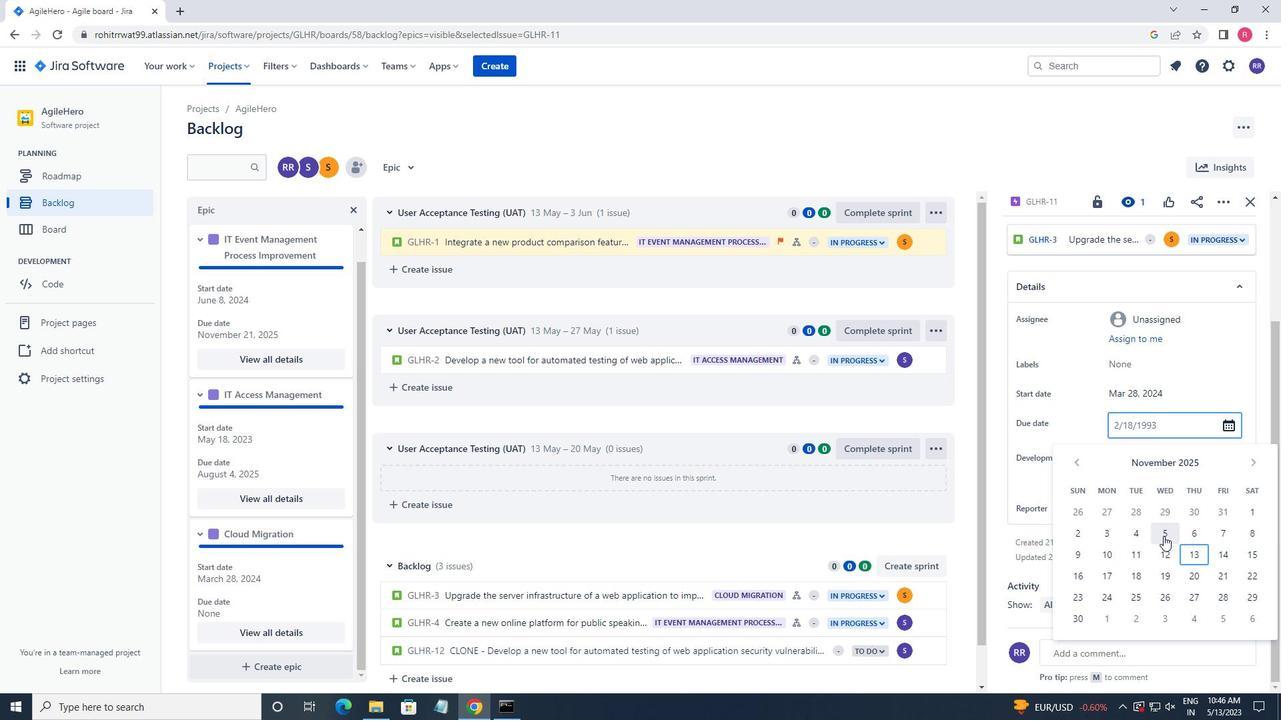 
Action: Mouse moved to (1147, 563)
Screenshot: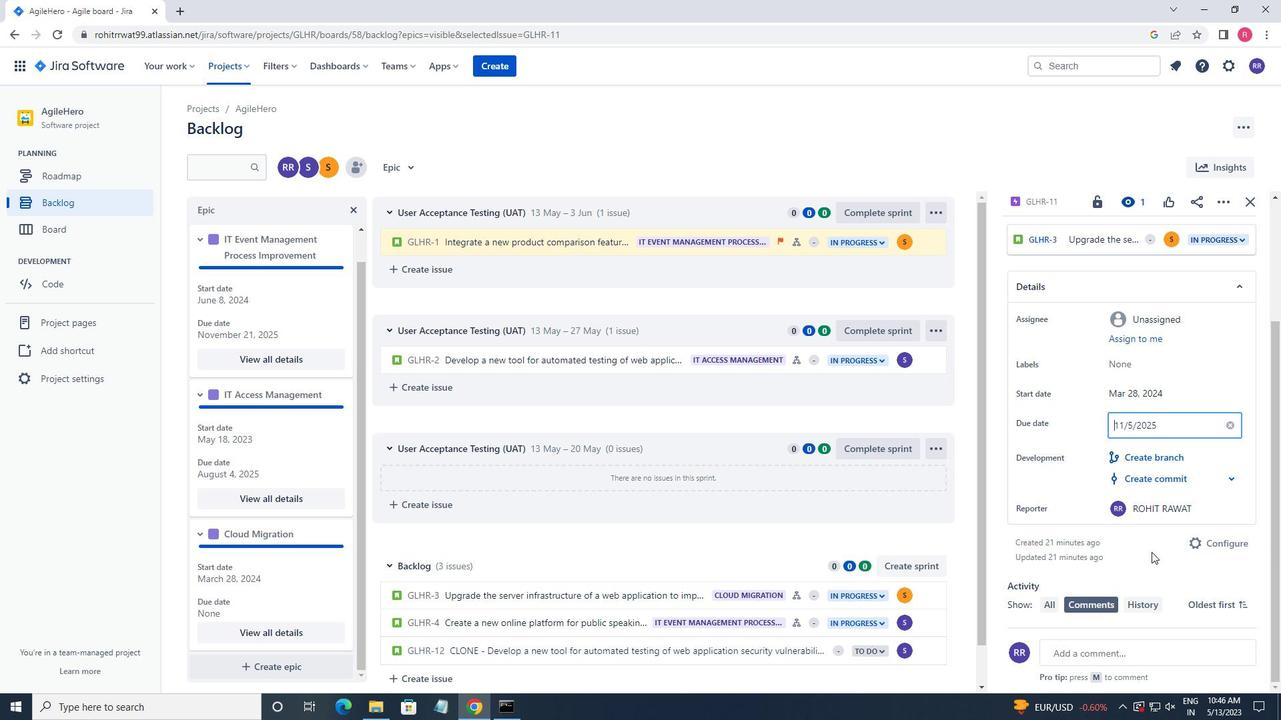 
Action: Mouse pressed left at (1147, 563)
Screenshot: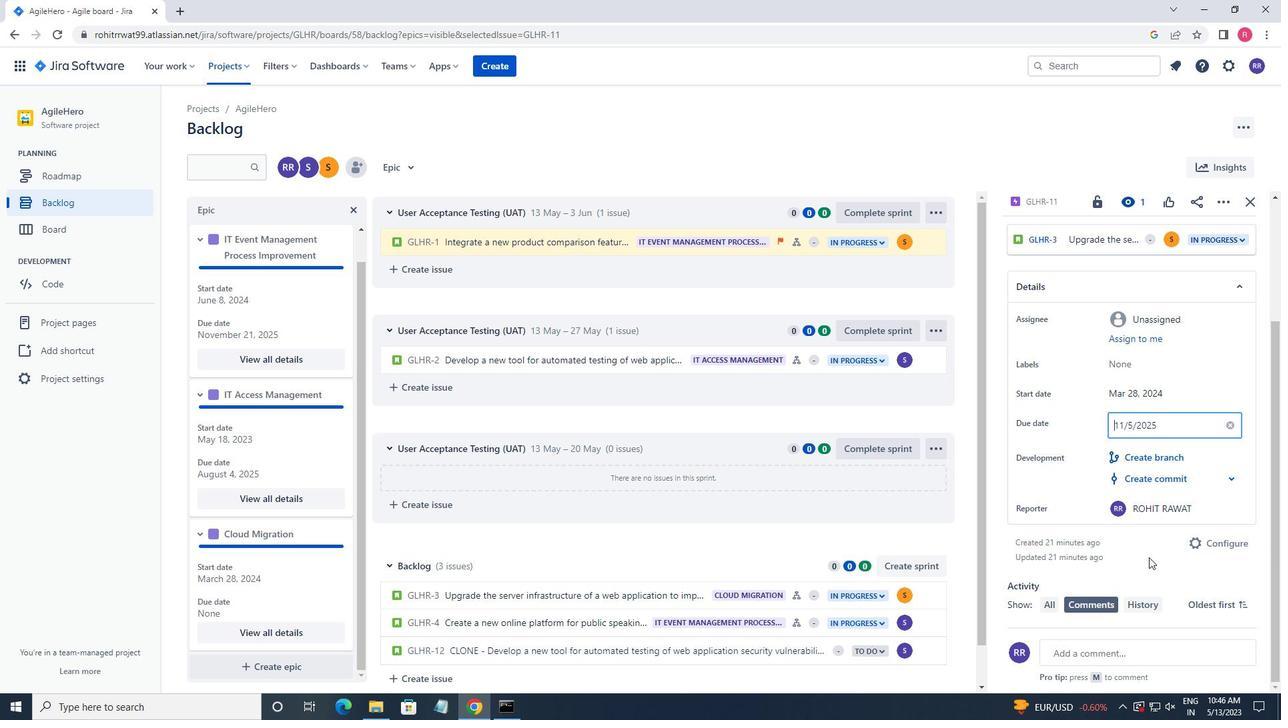 
Action: Mouse moved to (1146, 561)
Screenshot: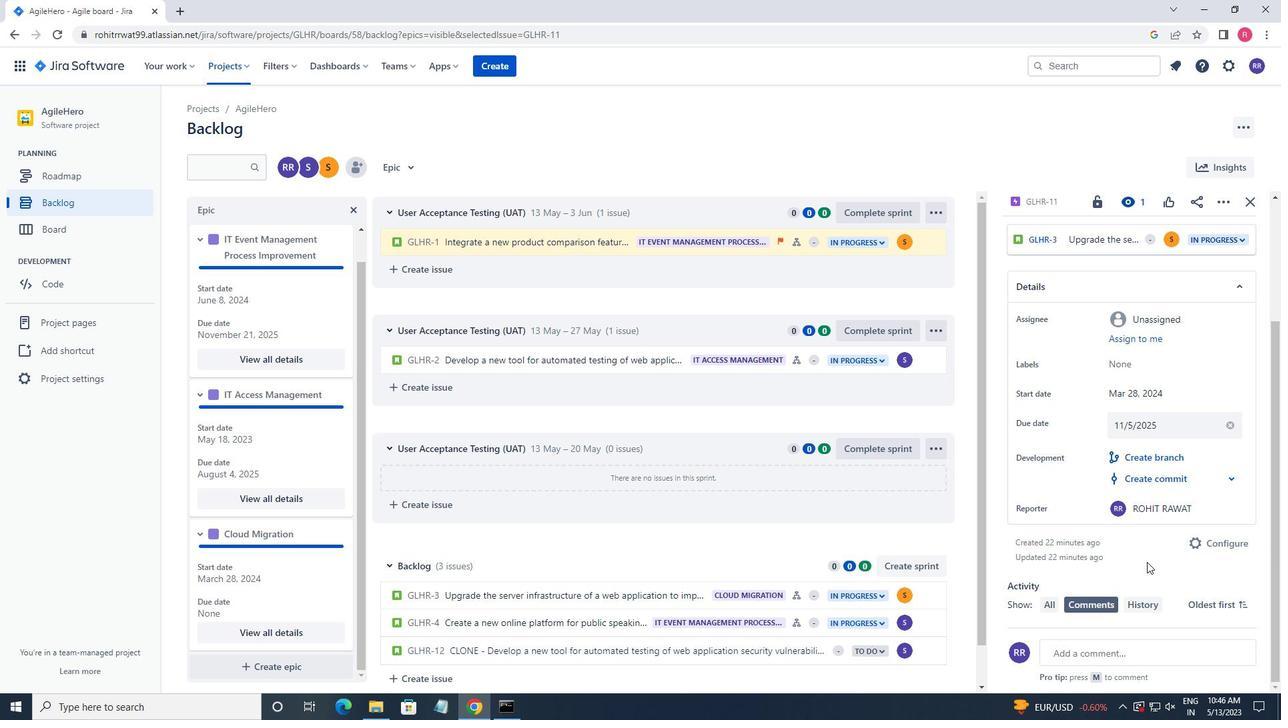 
